 Task: Use Google Earth to explore and locate specific landmarks or regions.
Action: Key pressed <Key.shift><Key.shift><Key.shift><Key.shift><Key.shift>D<Key.backspace><Key.shift>Google<Key.space><Key.shift>Earth<Key.enter>
Screenshot: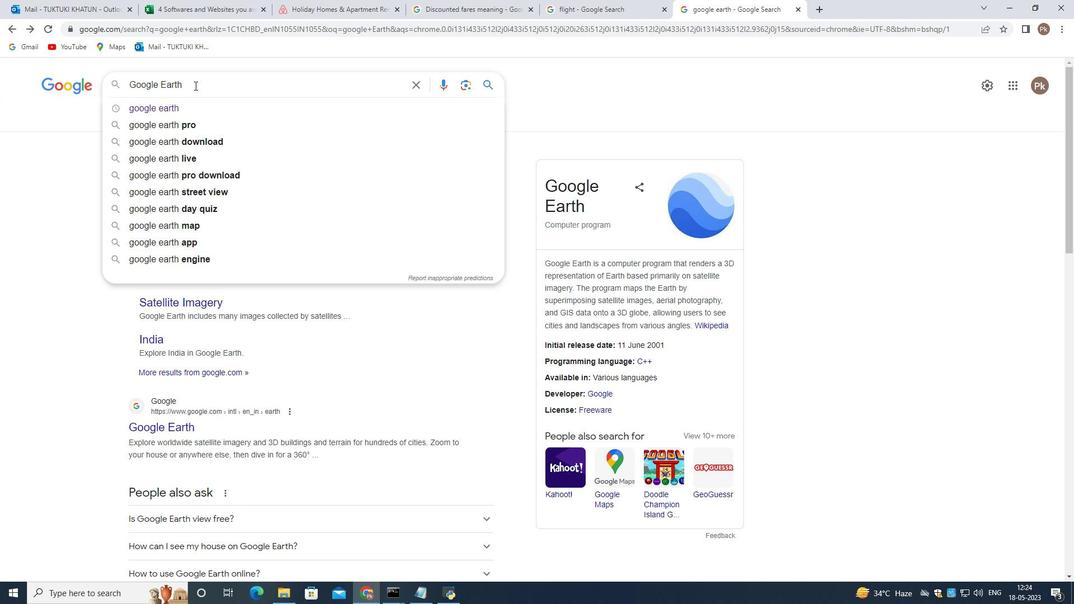 
Action: Mouse moved to (171, 200)
Screenshot: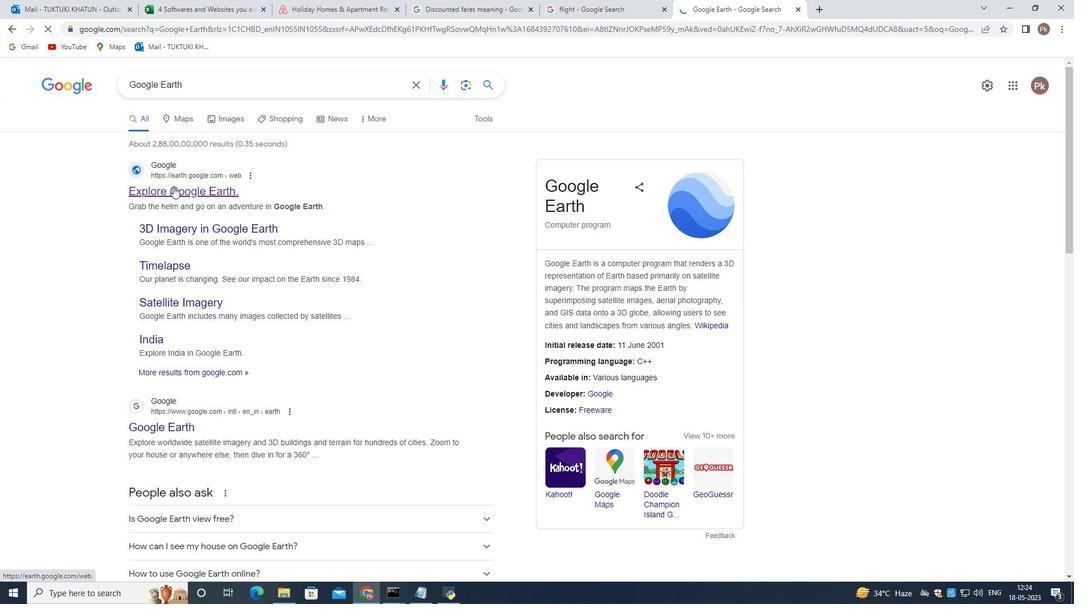 
Action: Mouse pressed left at (171, 200)
Screenshot: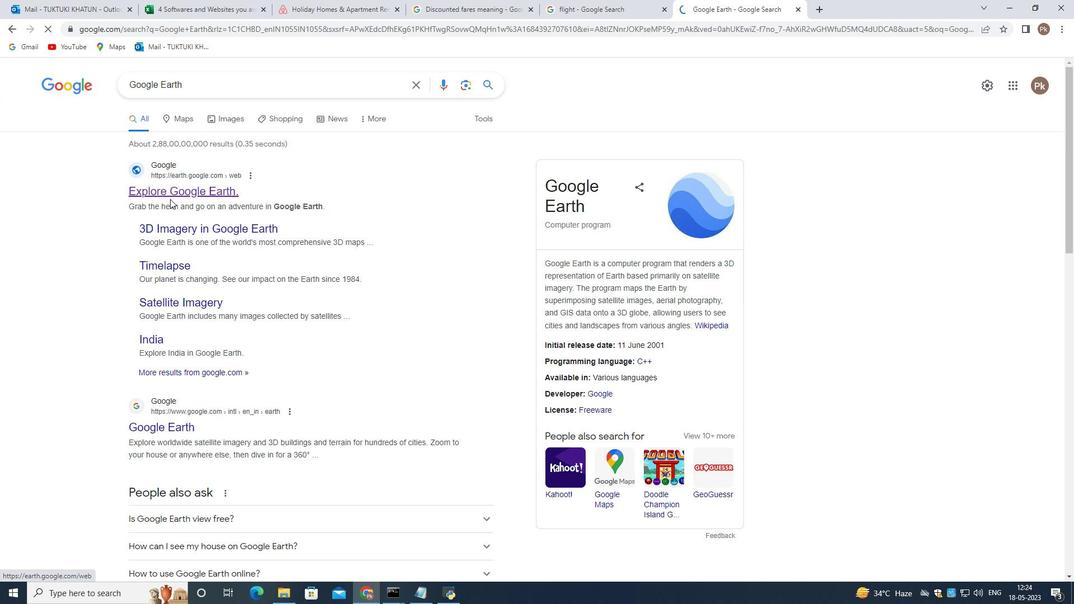 
Action: Mouse moved to (174, 190)
Screenshot: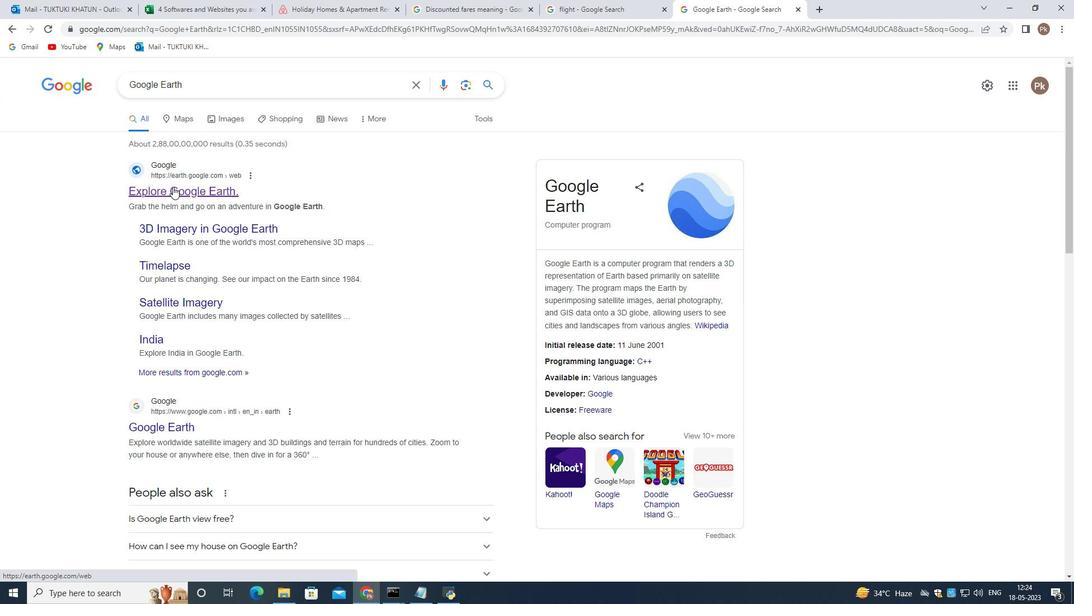 
Action: Mouse pressed left at (174, 190)
Screenshot: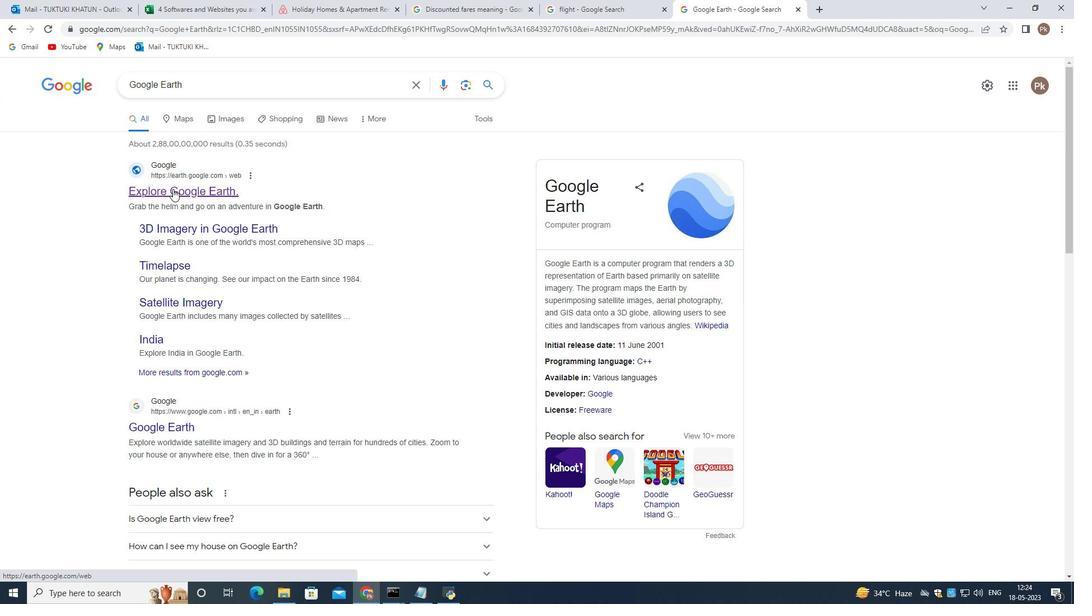 
Action: Mouse moved to (496, 312)
Screenshot: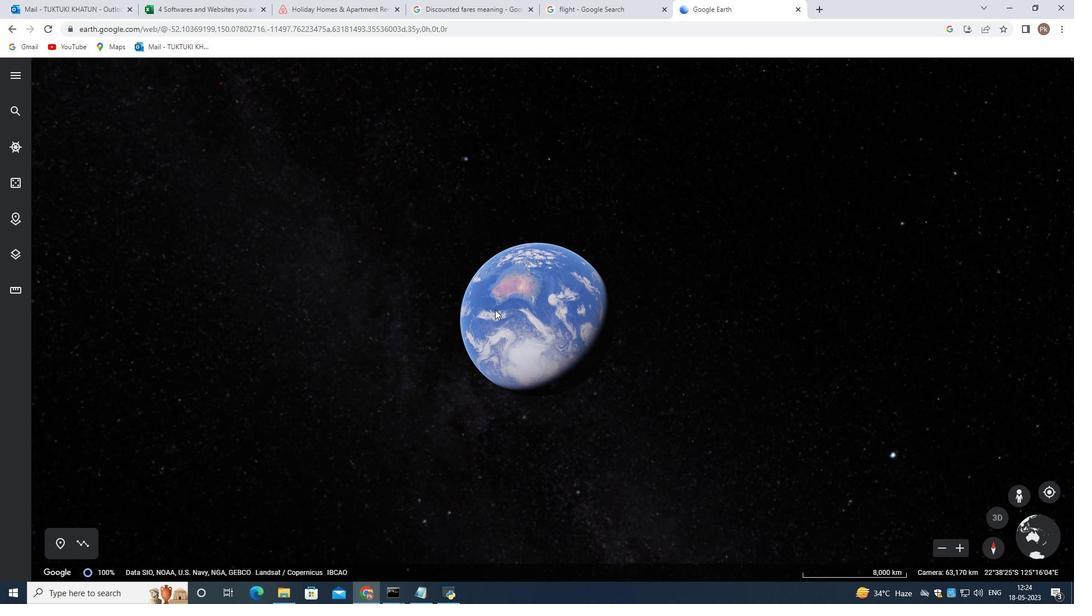 
Action: Mouse scrolled (496, 311) with delta (0, 0)
Screenshot: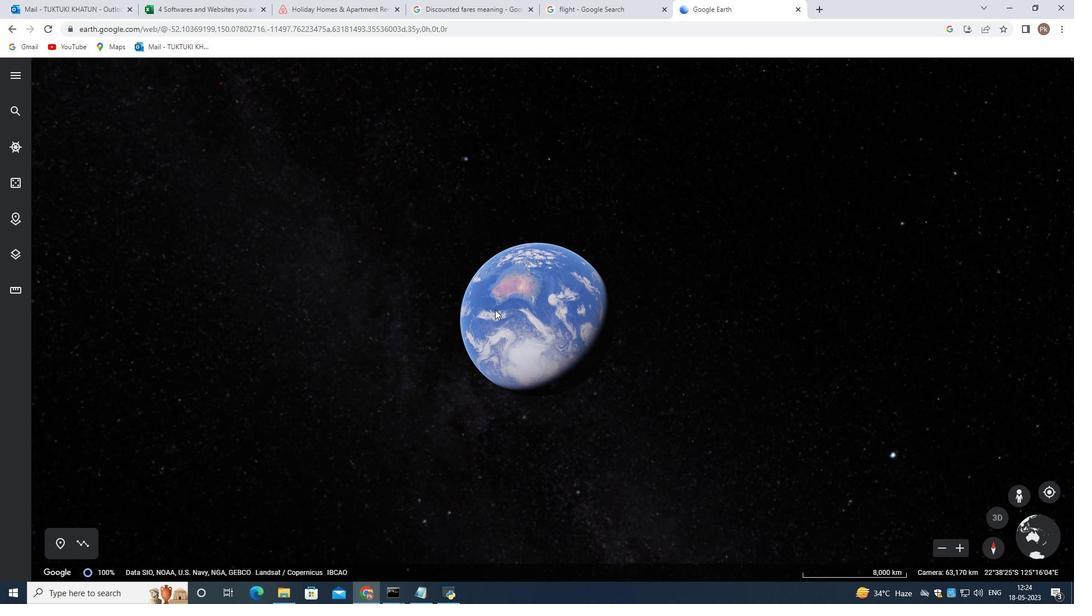 
Action: Mouse moved to (495, 312)
Screenshot: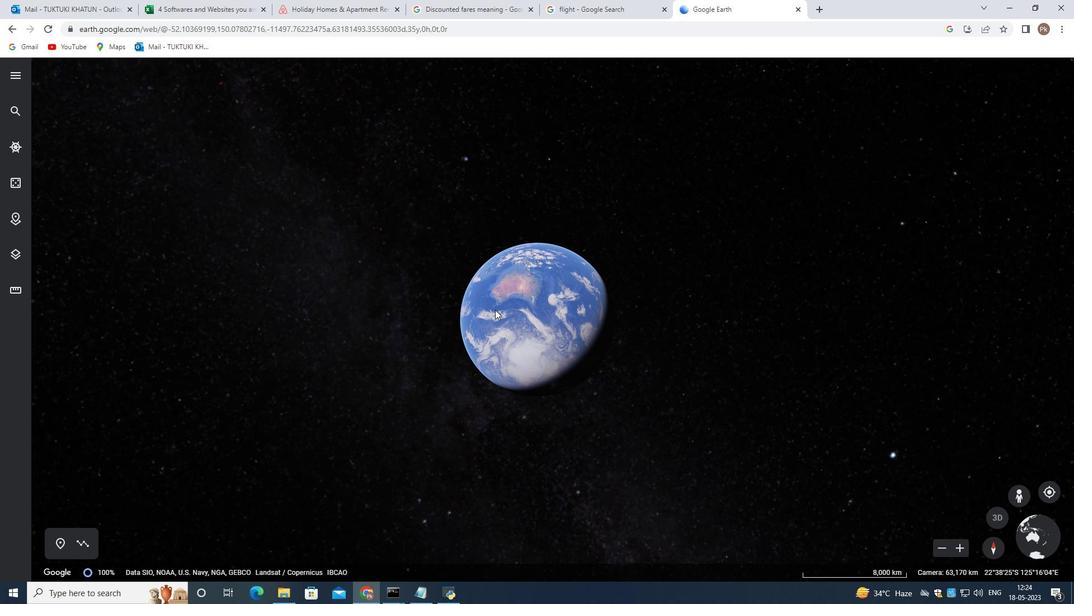 
Action: Mouse scrolled (495, 312) with delta (0, 0)
Screenshot: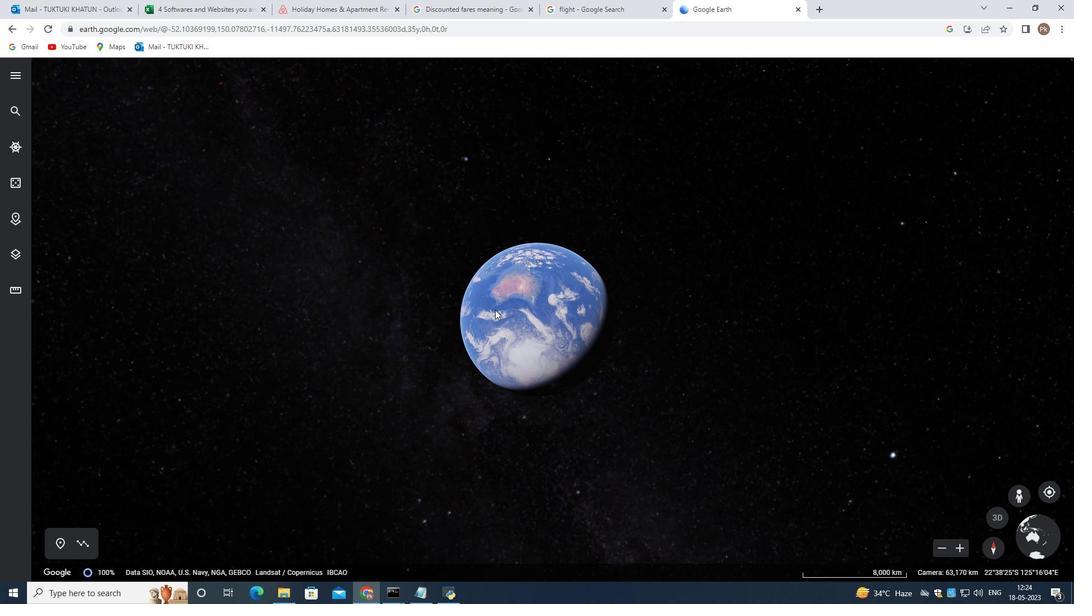
Action: Mouse moved to (494, 311)
Screenshot: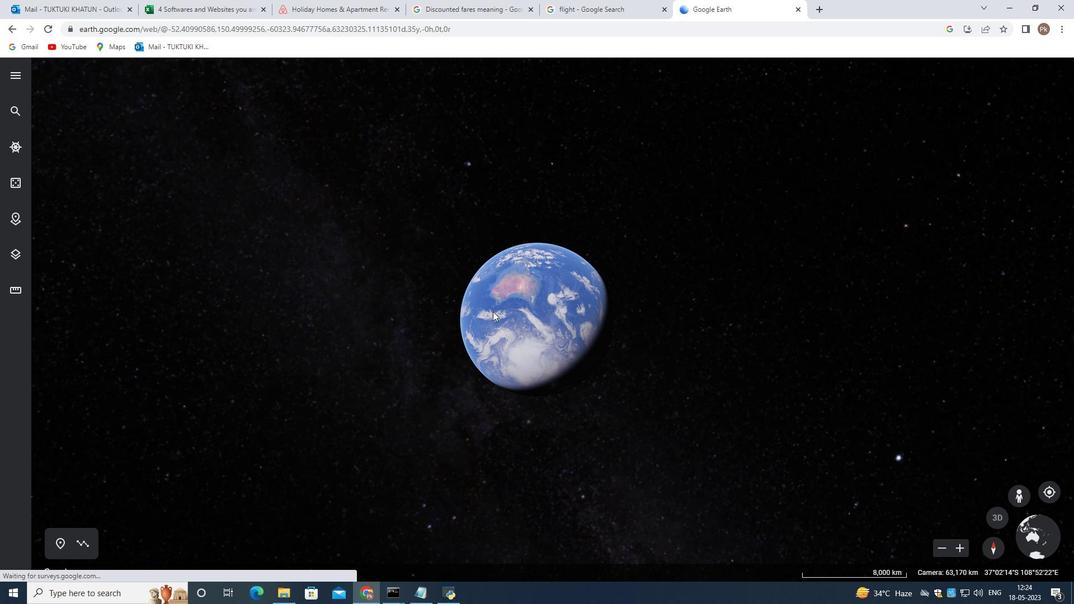 
Action: Mouse scrolled (494, 311) with delta (0, 0)
Screenshot: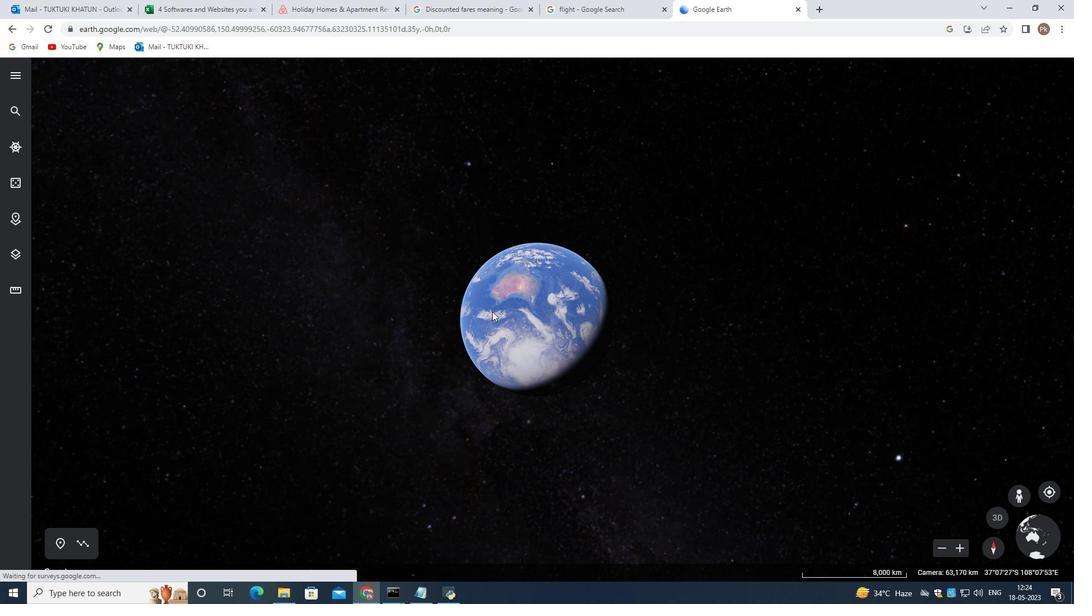 
Action: Mouse moved to (496, 310)
Screenshot: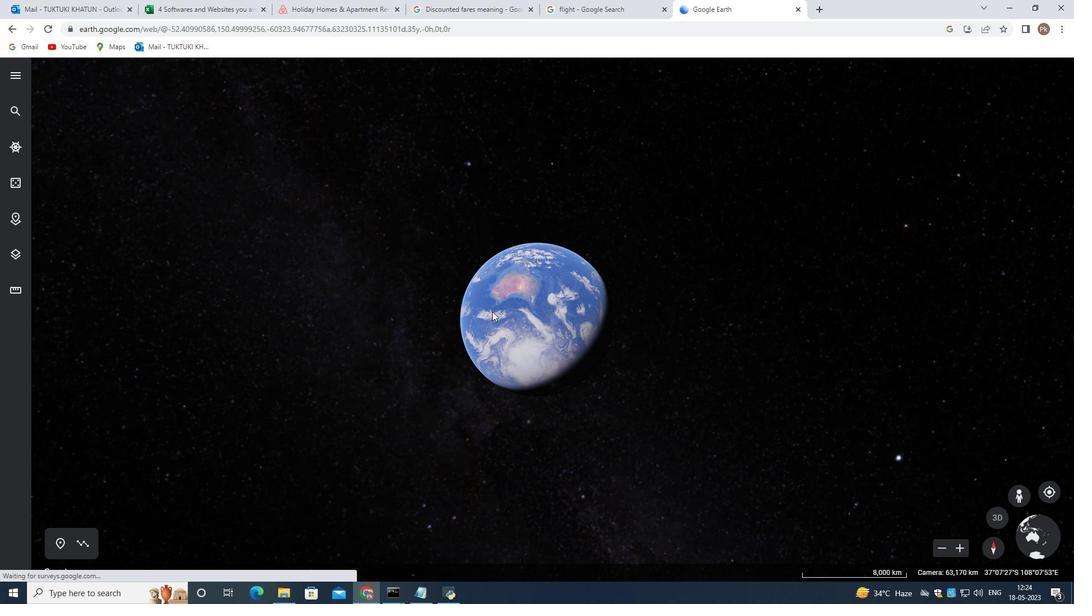 
Action: Mouse scrolled (496, 309) with delta (0, 0)
Screenshot: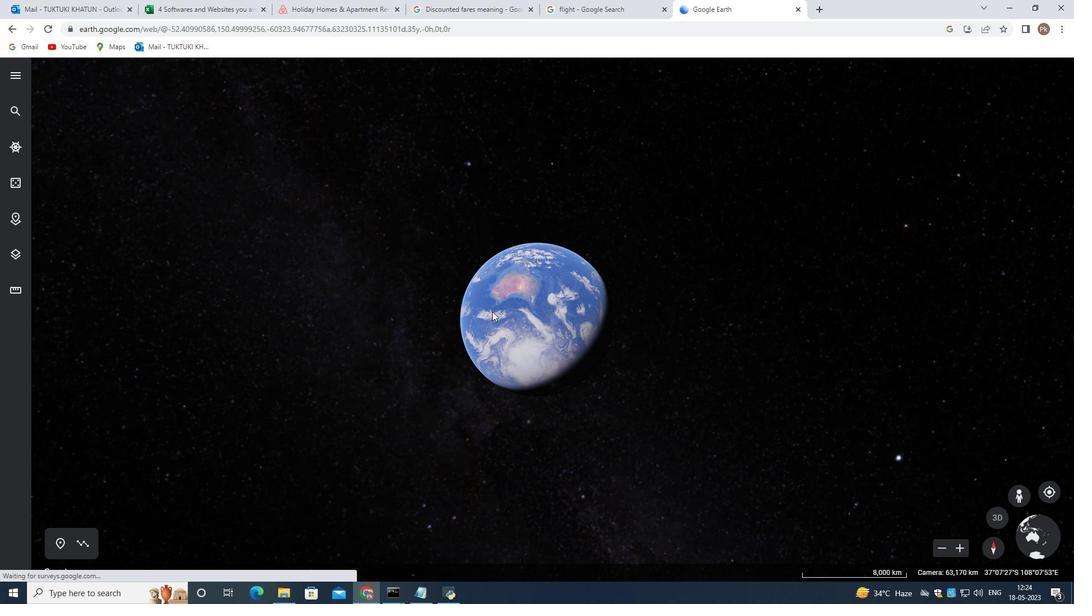 
Action: Mouse moved to (499, 307)
Screenshot: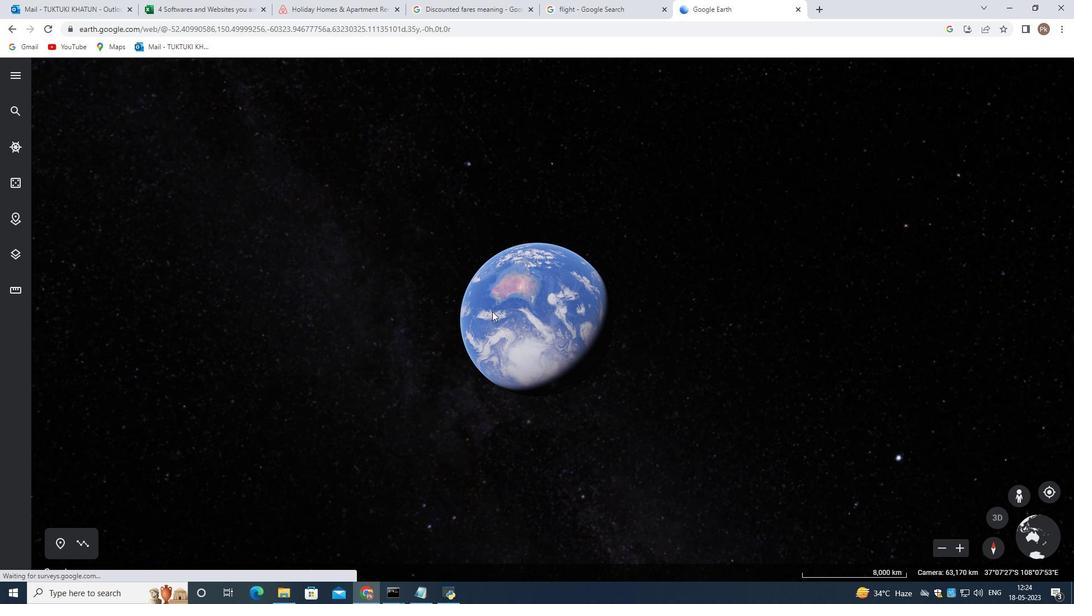 
Action: Mouse scrolled (498, 308) with delta (0, 0)
Screenshot: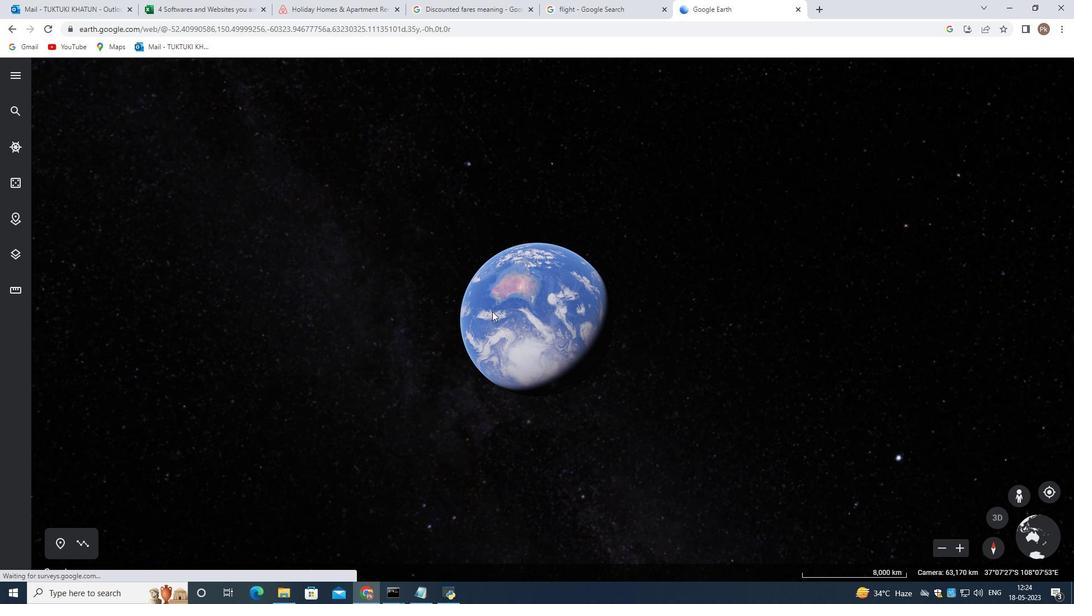 
Action: Mouse moved to (500, 307)
Screenshot: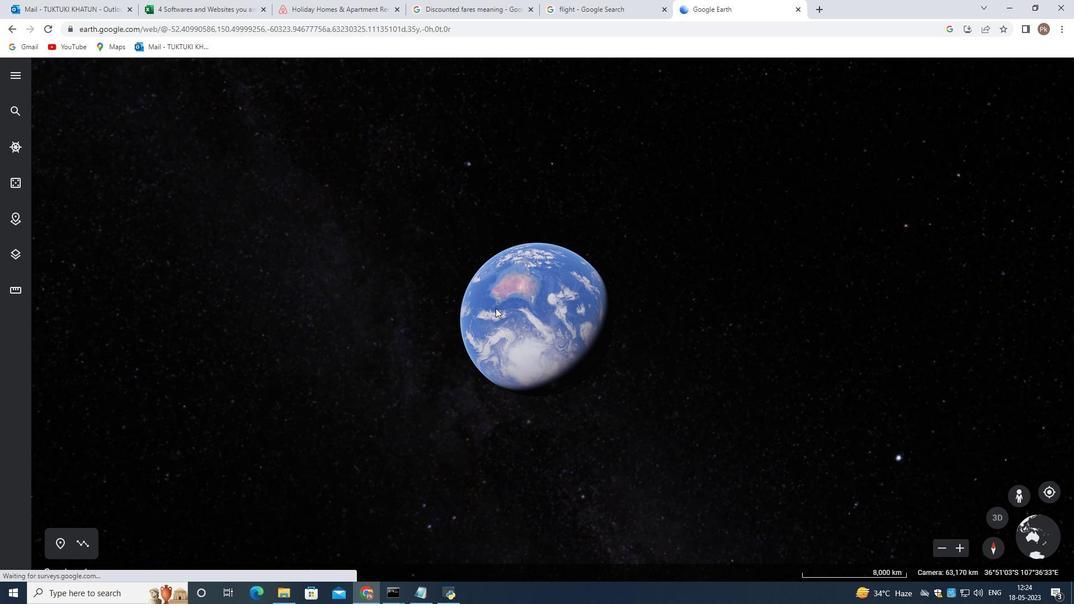 
Action: Mouse scrolled (500, 306) with delta (0, 0)
Screenshot: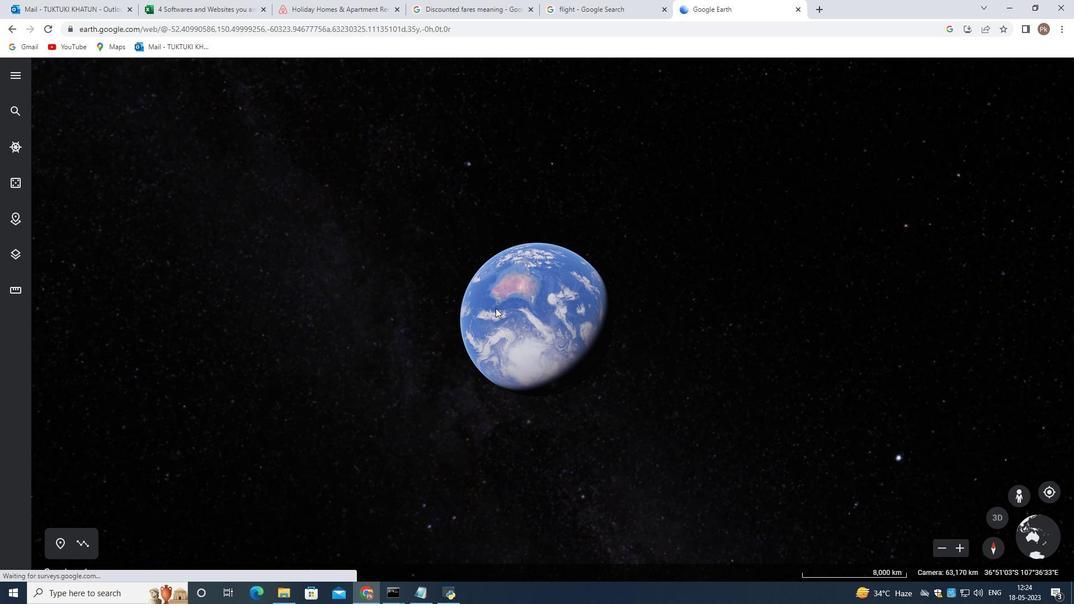 
Action: Mouse moved to (505, 303)
Screenshot: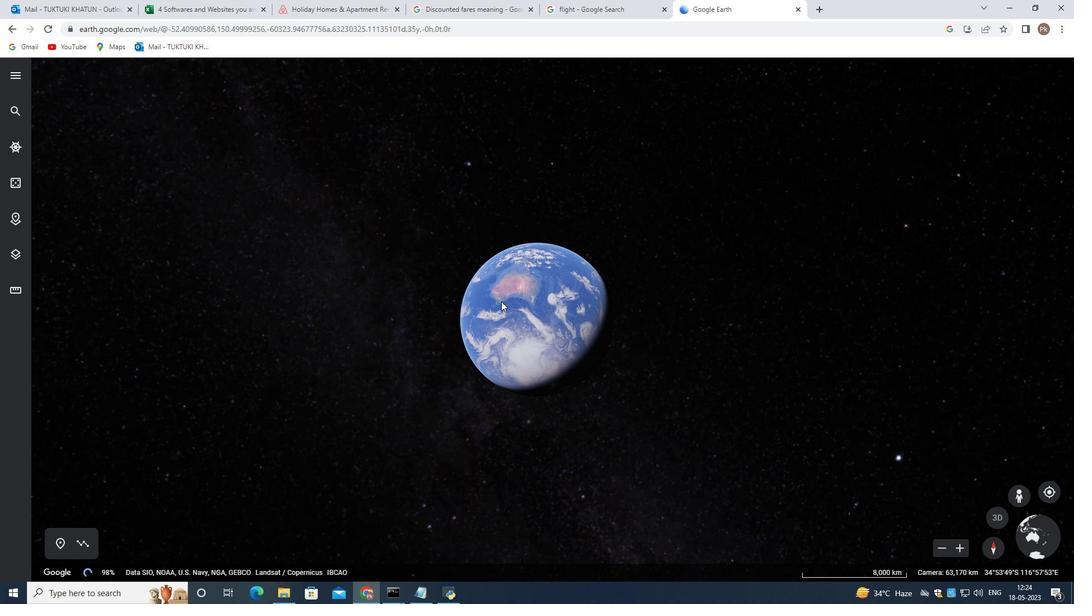 
Action: Mouse scrolled (505, 304) with delta (0, 0)
Screenshot: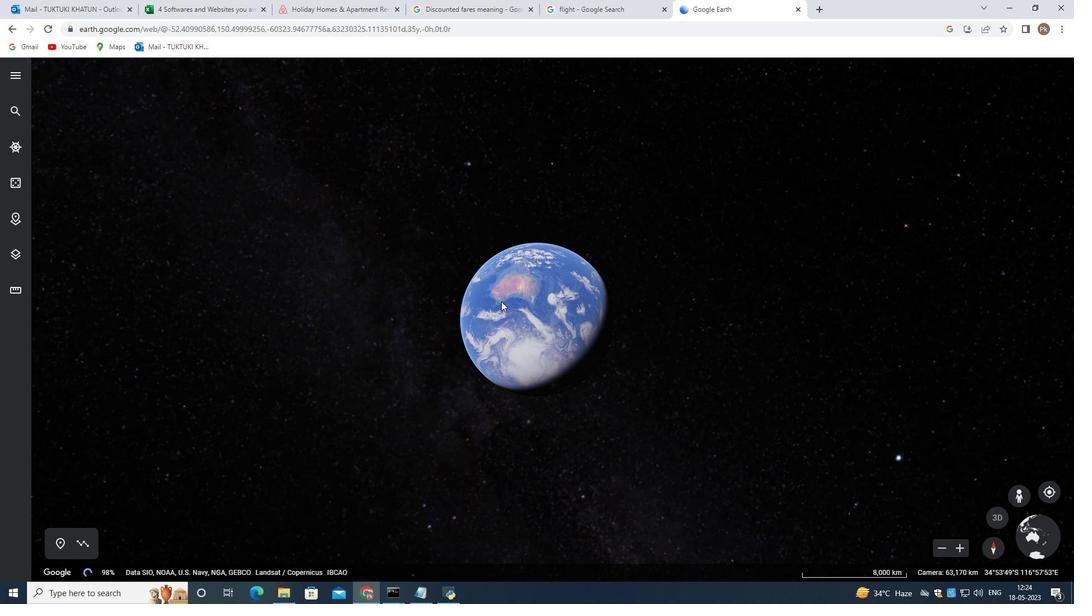 
Action: Mouse scrolled (505, 304) with delta (0, 0)
Screenshot: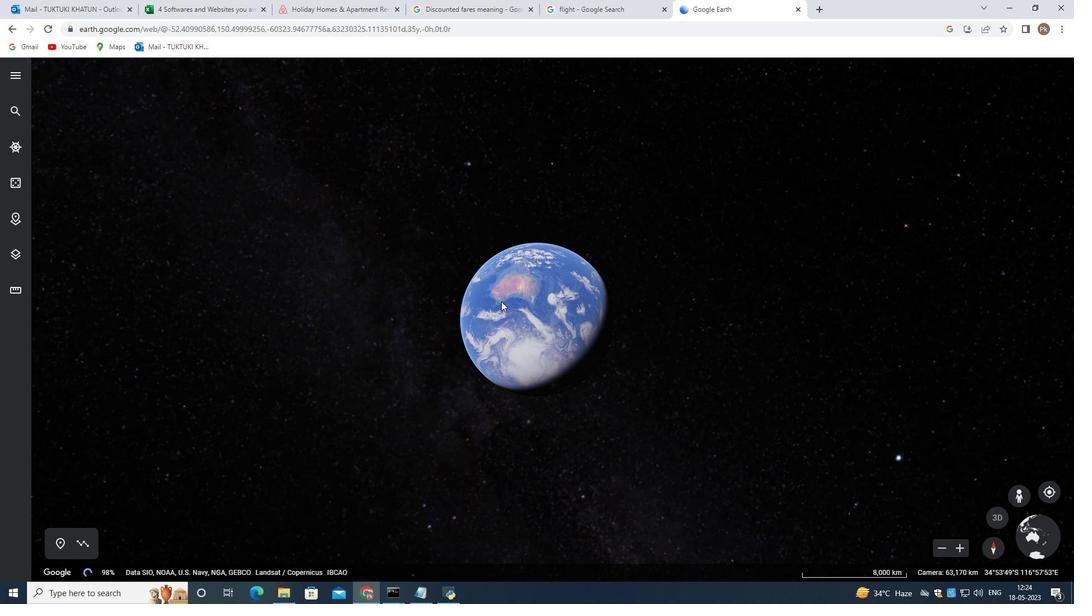 
Action: Mouse scrolled (505, 304) with delta (0, 0)
Screenshot: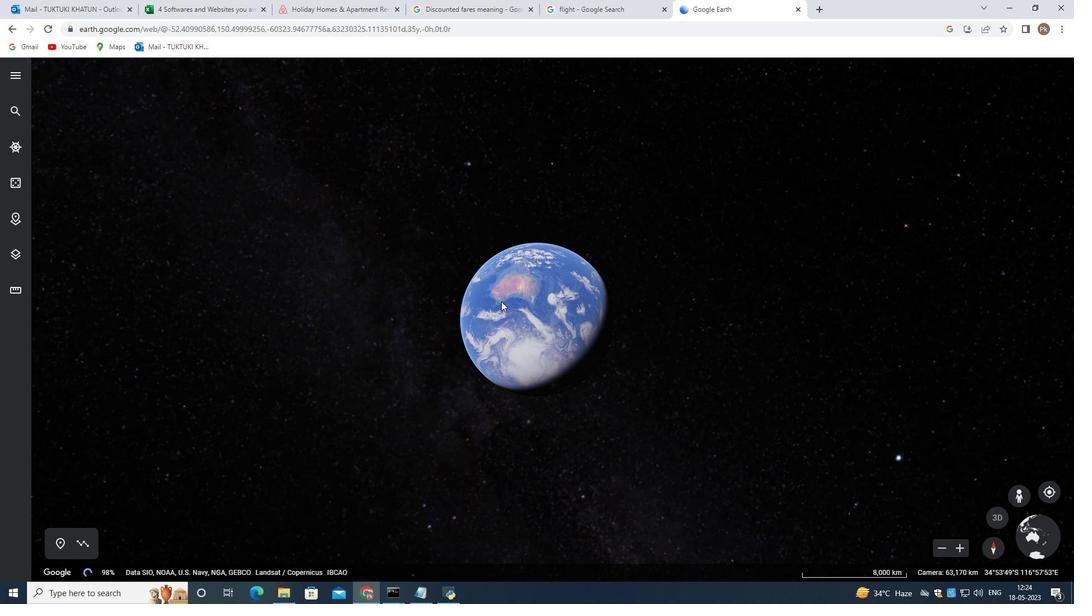 
Action: Mouse scrolled (505, 304) with delta (0, 0)
Screenshot: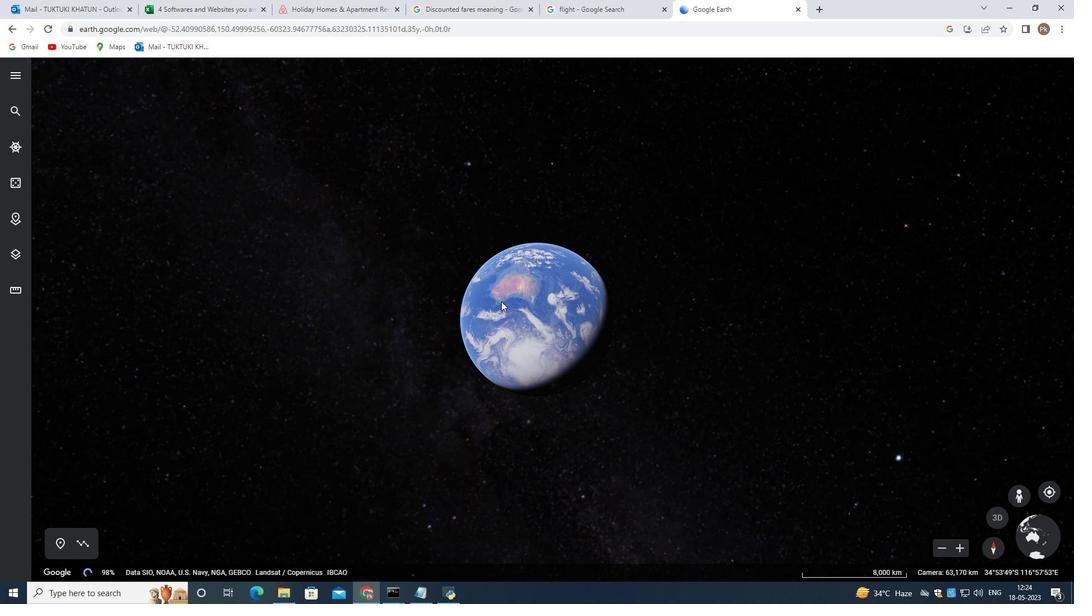 
Action: Mouse scrolled (505, 304) with delta (0, 0)
Screenshot: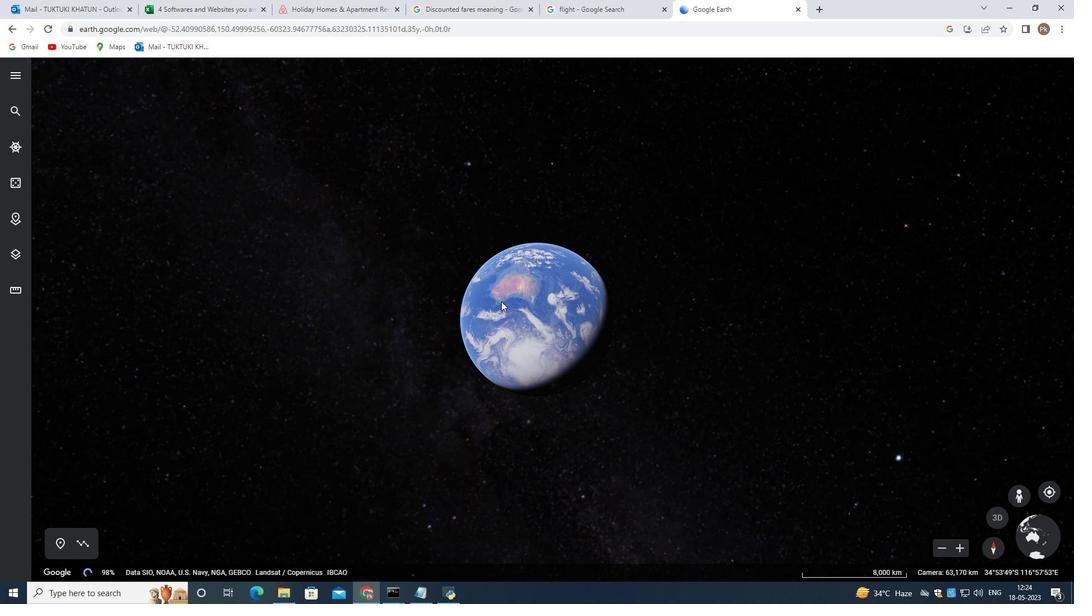 
Action: Mouse scrolled (505, 304) with delta (0, 0)
Screenshot: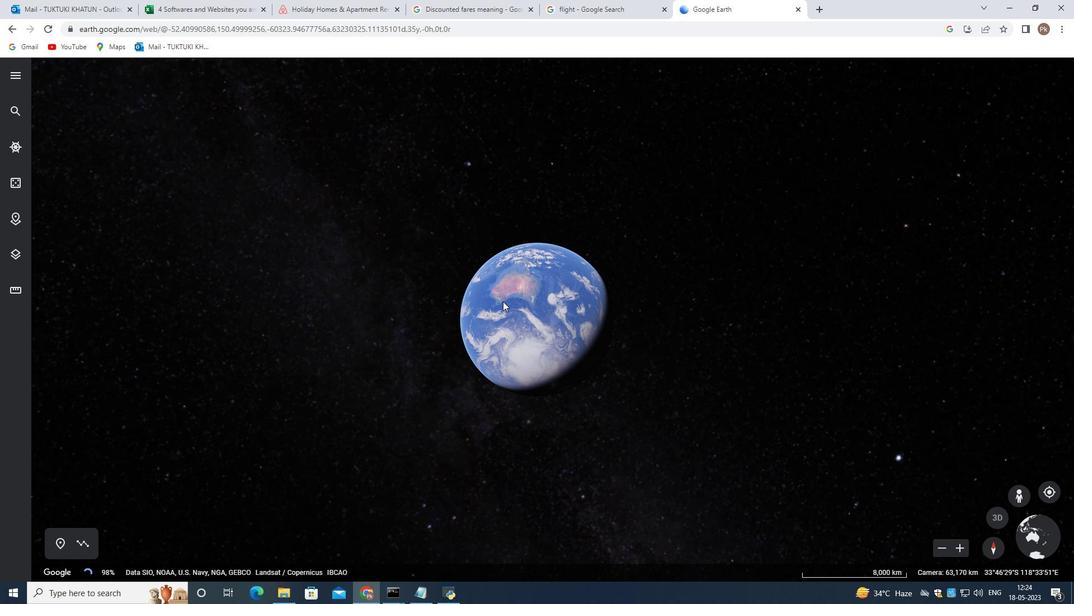 
Action: Mouse scrolled (505, 304) with delta (0, 0)
Screenshot: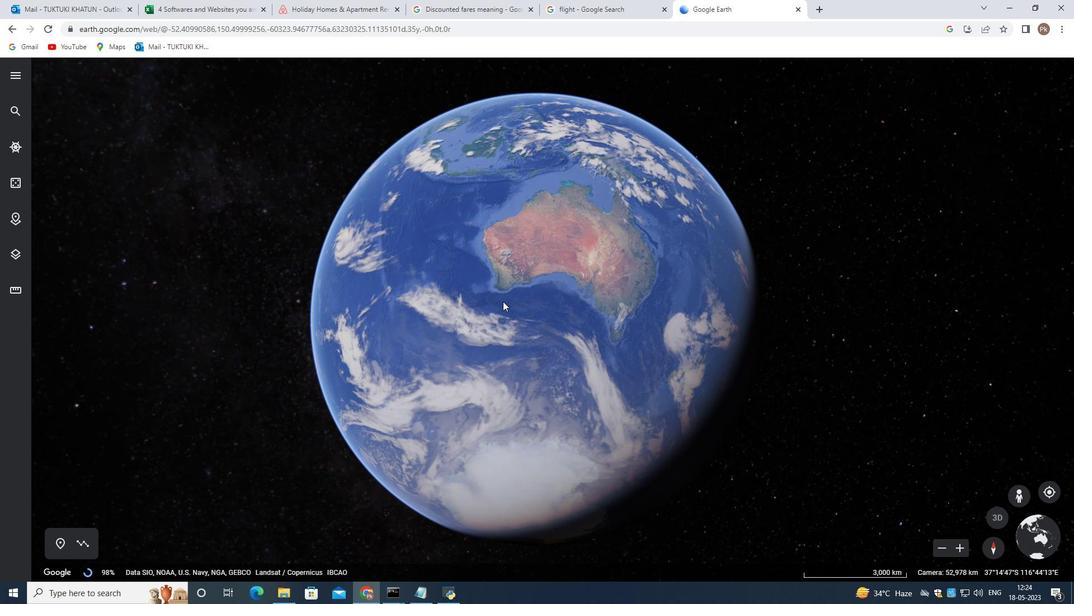 
Action: Mouse scrolled (505, 304) with delta (0, 0)
Screenshot: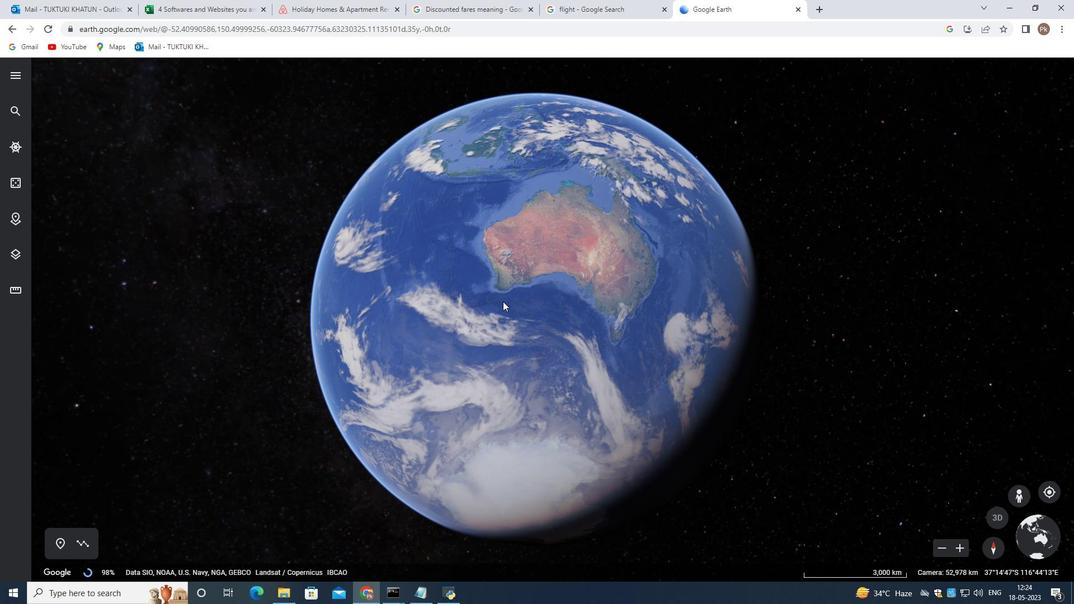 
Action: Mouse scrolled (505, 302) with delta (0, 0)
Screenshot: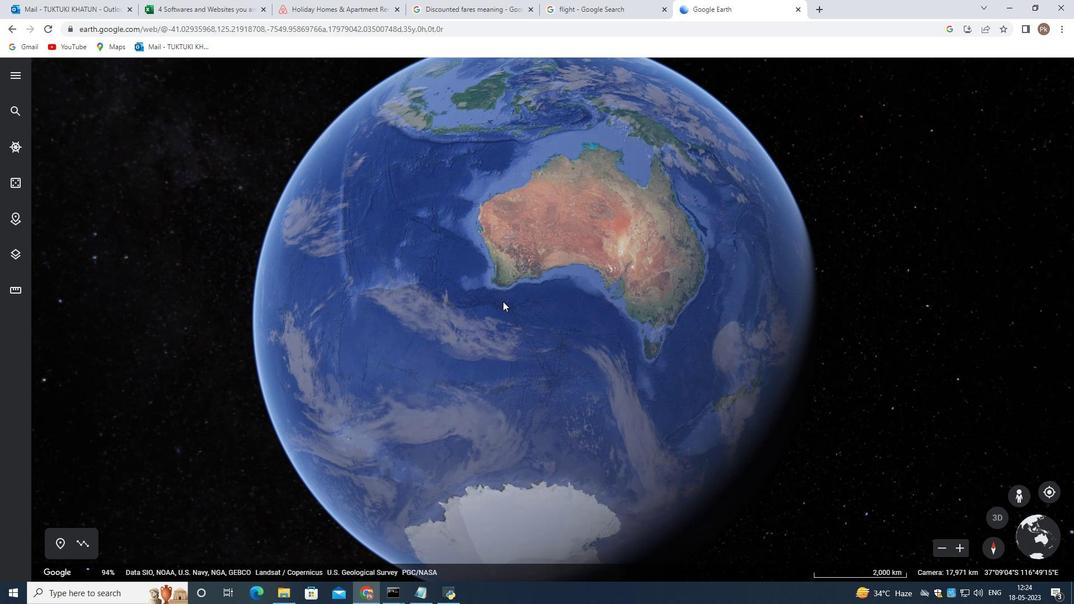 
Action: Mouse moved to (638, 286)
Screenshot: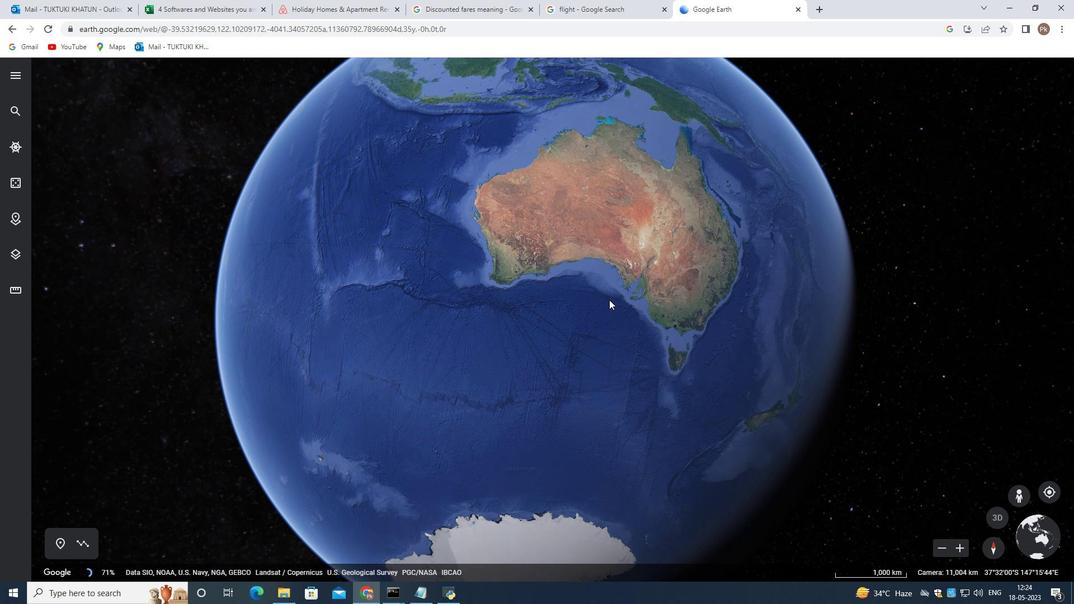 
Action: Mouse scrolled (638, 287) with delta (0, 0)
Screenshot: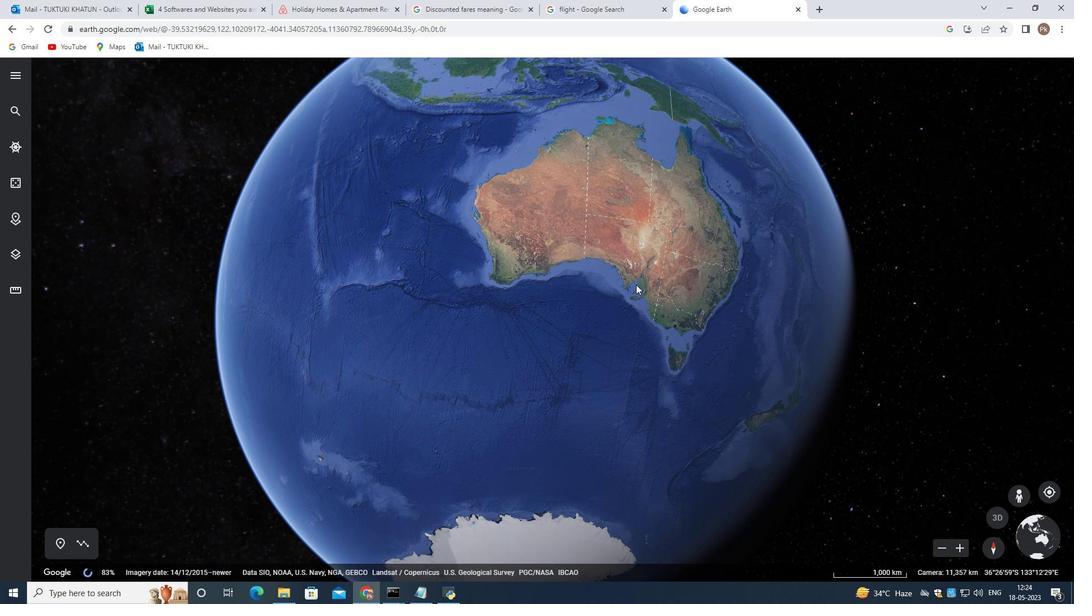 
Action: Mouse scrolled (638, 287) with delta (0, 0)
Screenshot: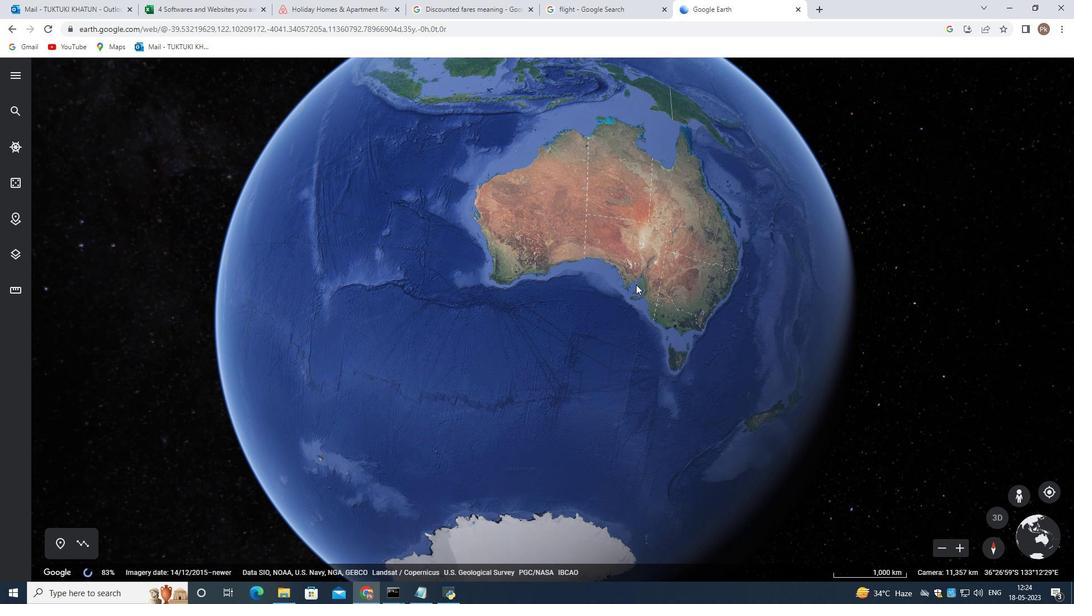 
Action: Mouse scrolled (638, 287) with delta (0, 0)
Screenshot: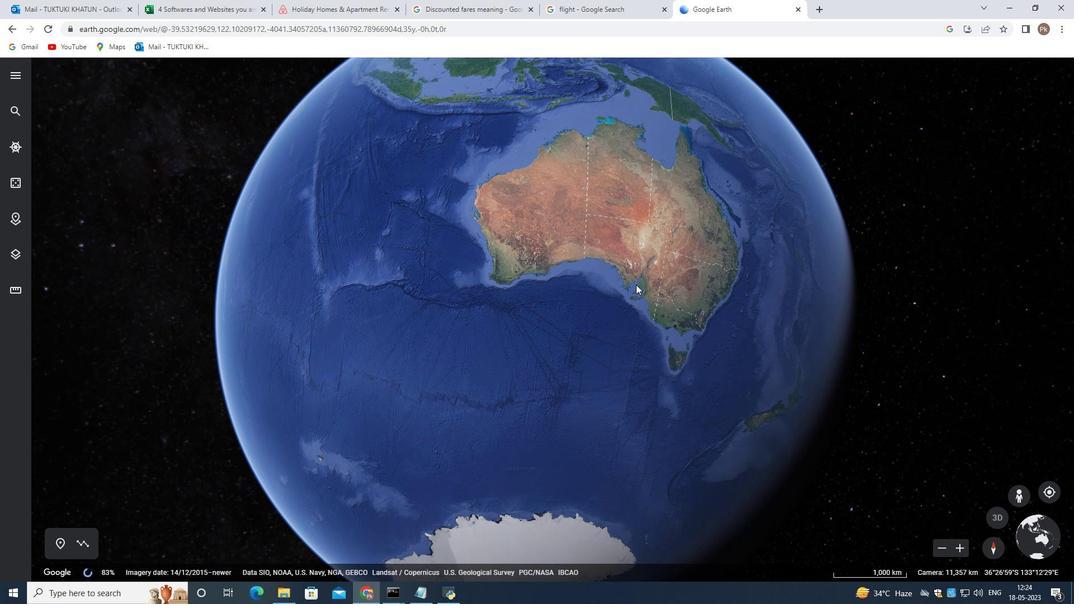 
Action: Mouse scrolled (638, 287) with delta (0, 0)
Screenshot: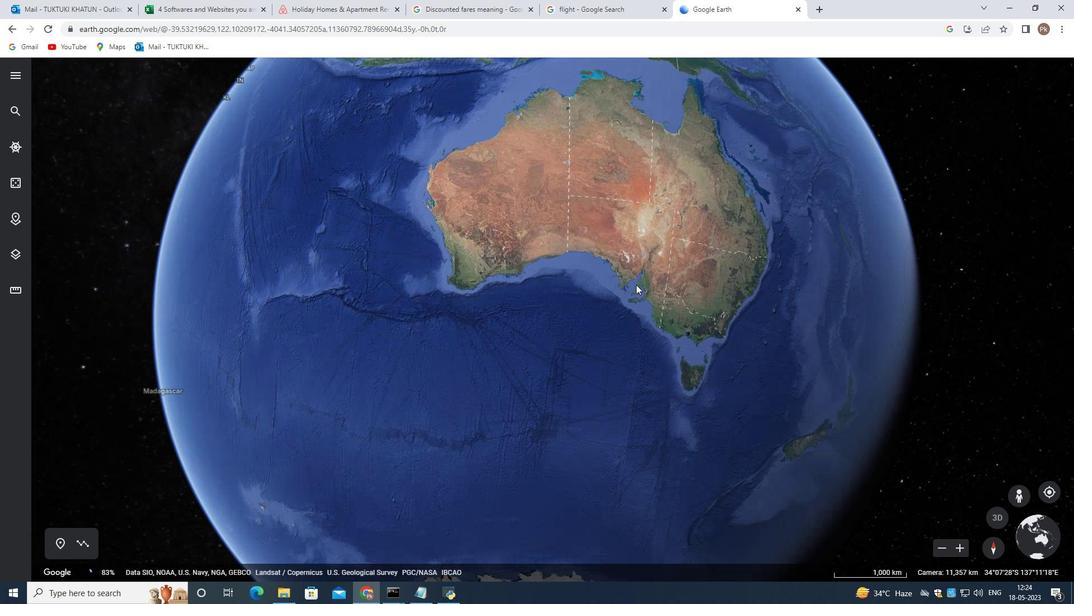 
Action: Mouse scrolled (638, 287) with delta (0, 0)
Screenshot: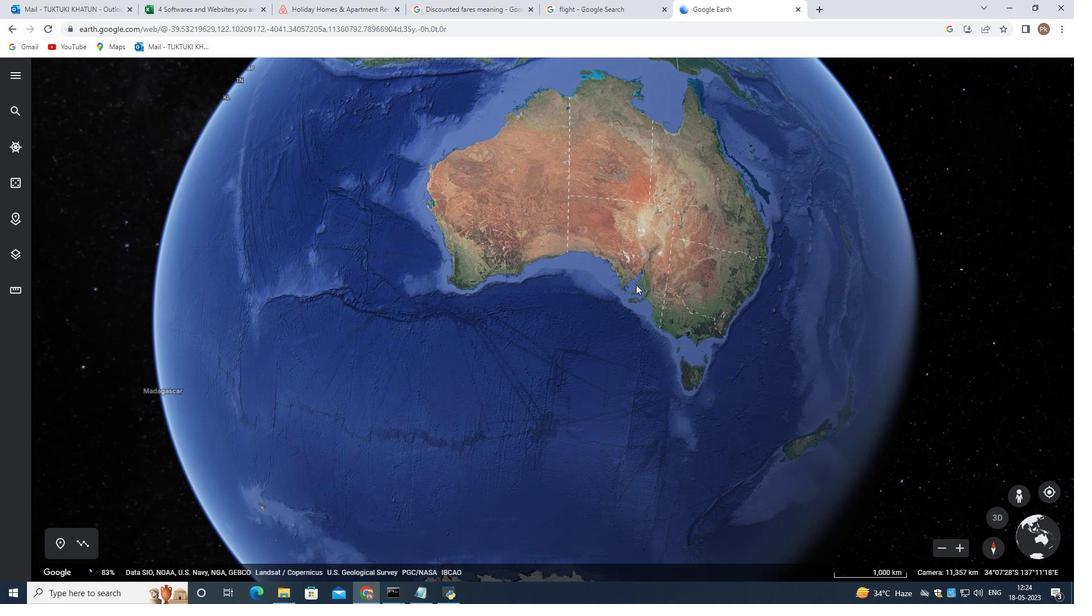 
Action: Mouse moved to (634, 288)
Screenshot: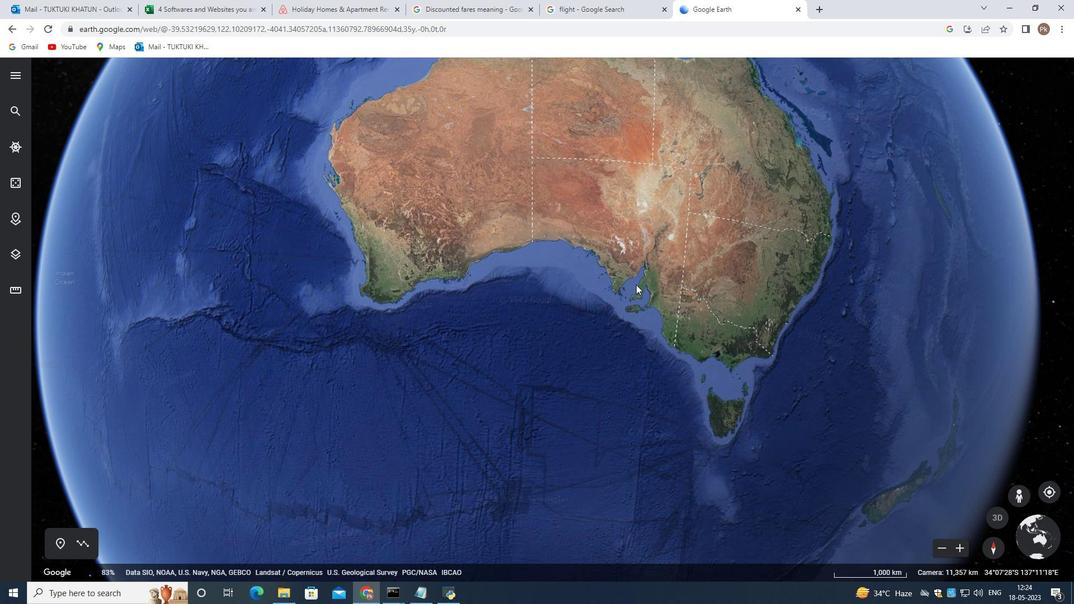 
Action: Mouse scrolled (634, 288) with delta (0, 0)
Screenshot: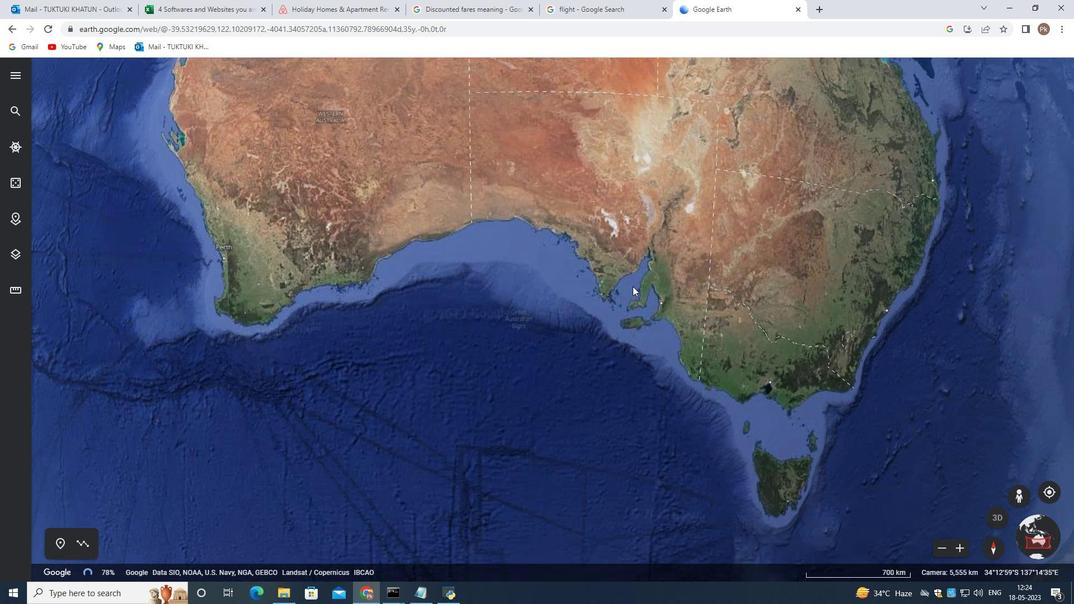 
Action: Mouse scrolled (634, 288) with delta (0, 0)
Screenshot: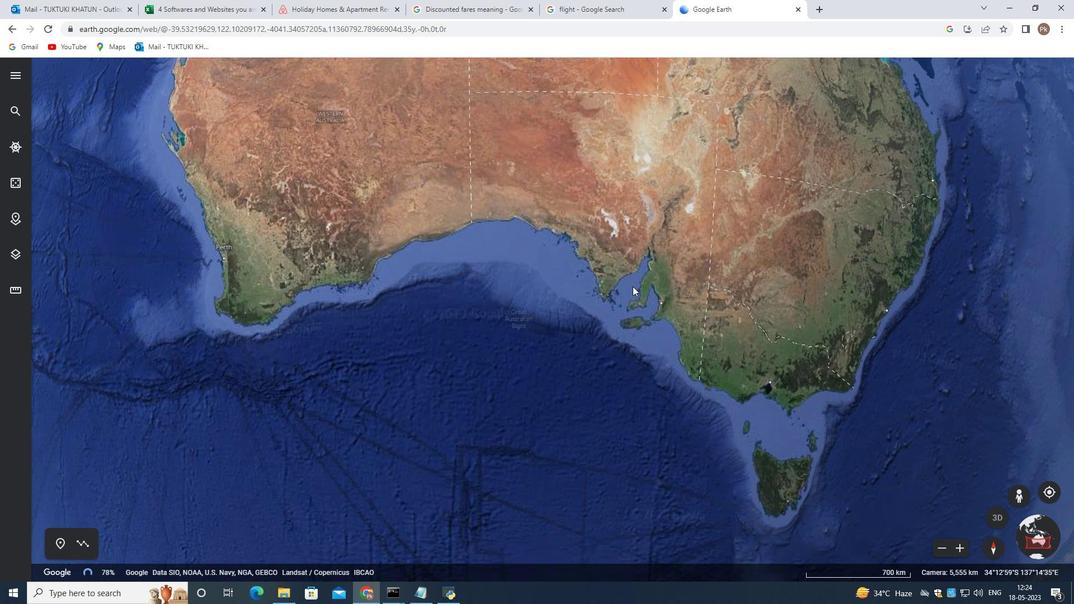 
Action: Mouse scrolled (634, 288) with delta (0, 0)
Screenshot: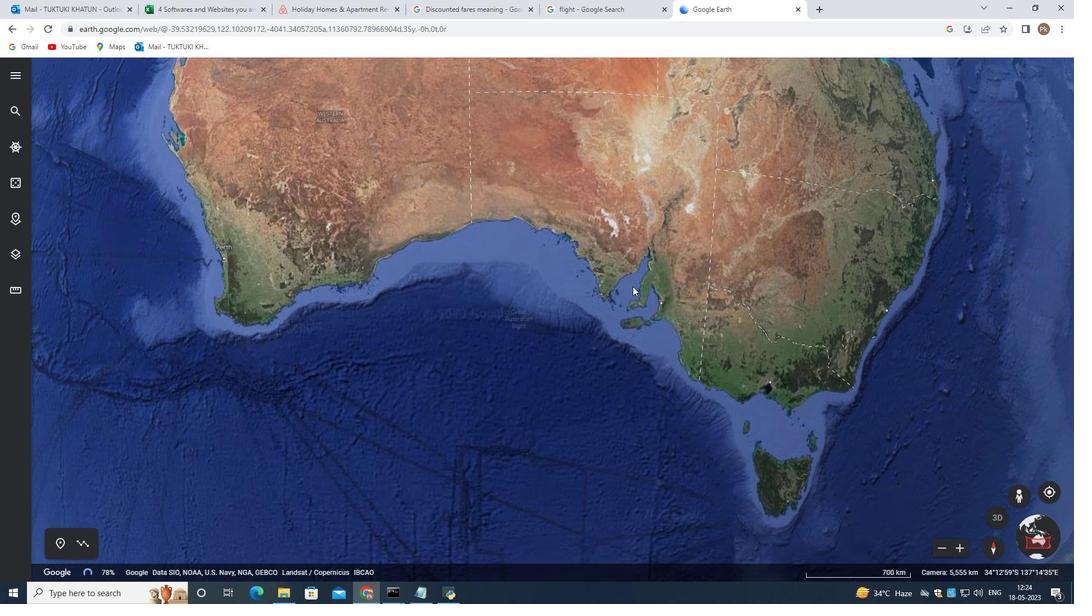 
Action: Mouse scrolled (634, 288) with delta (0, 0)
Screenshot: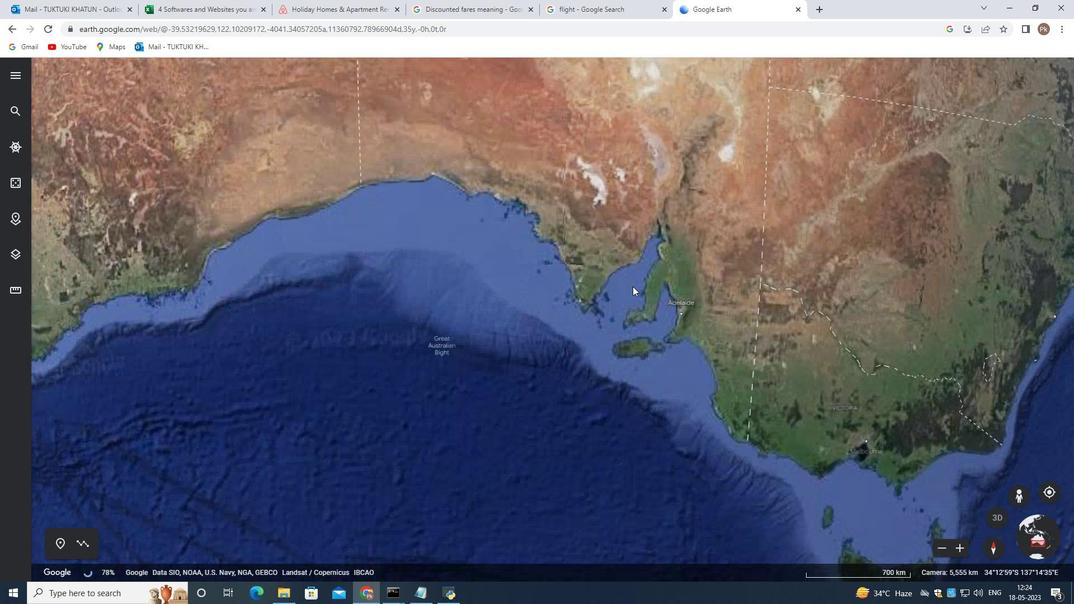 
Action: Mouse moved to (613, 285)
Screenshot: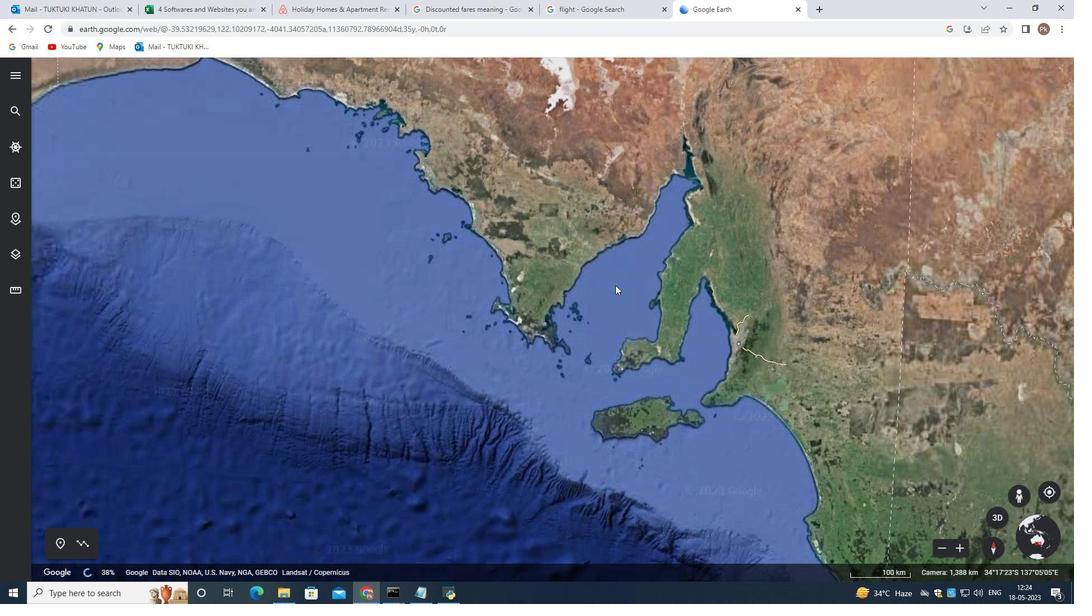 
Action: Mouse scrolled (613, 286) with delta (0, 0)
Screenshot: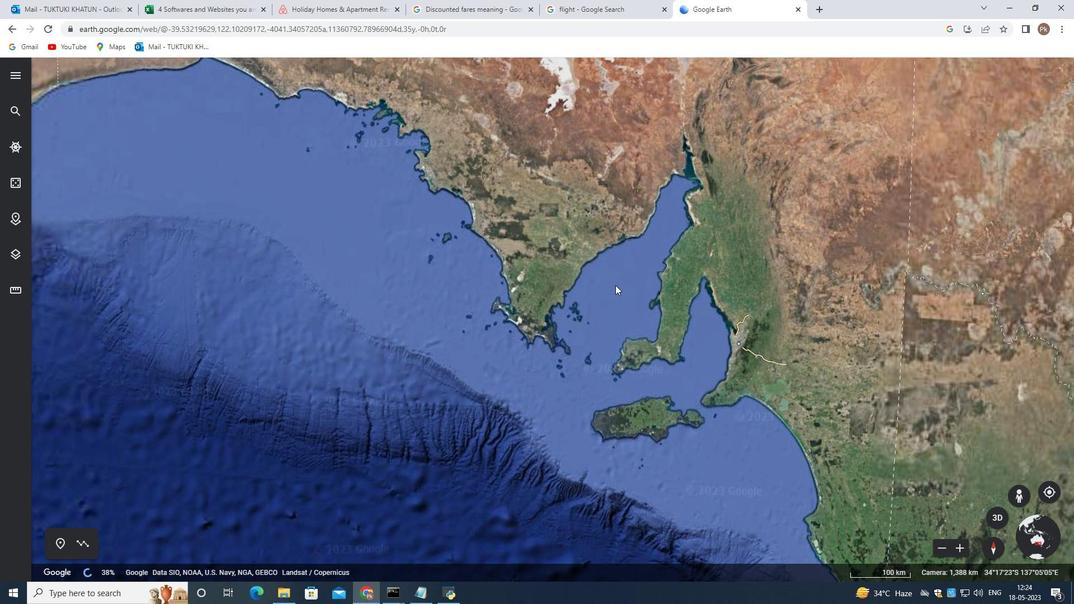 
Action: Mouse scrolled (613, 286) with delta (0, 0)
Screenshot: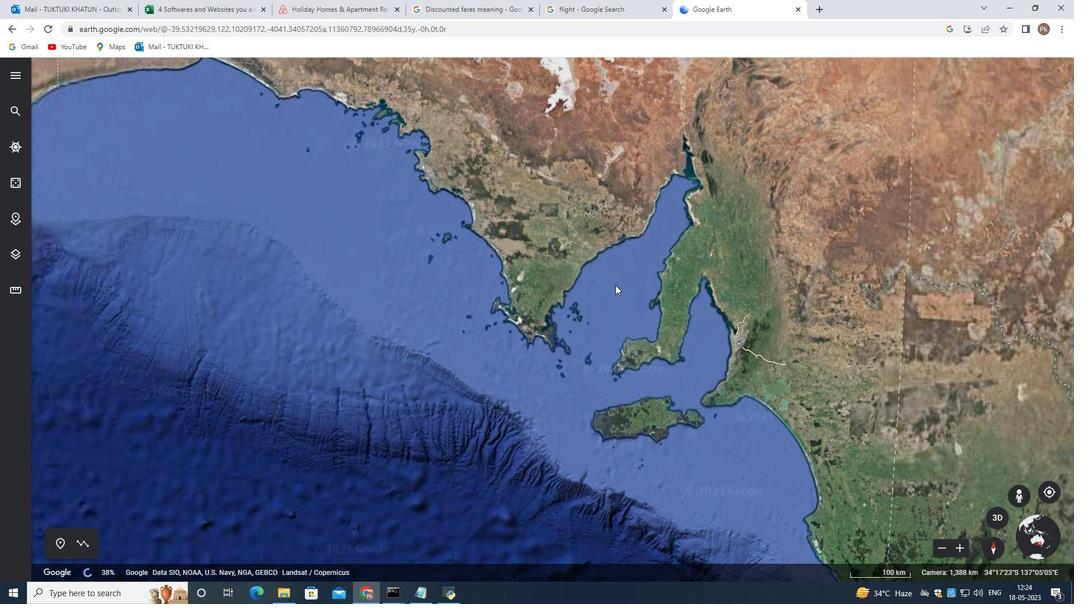 
Action: Mouse scrolled (613, 286) with delta (0, 0)
Screenshot: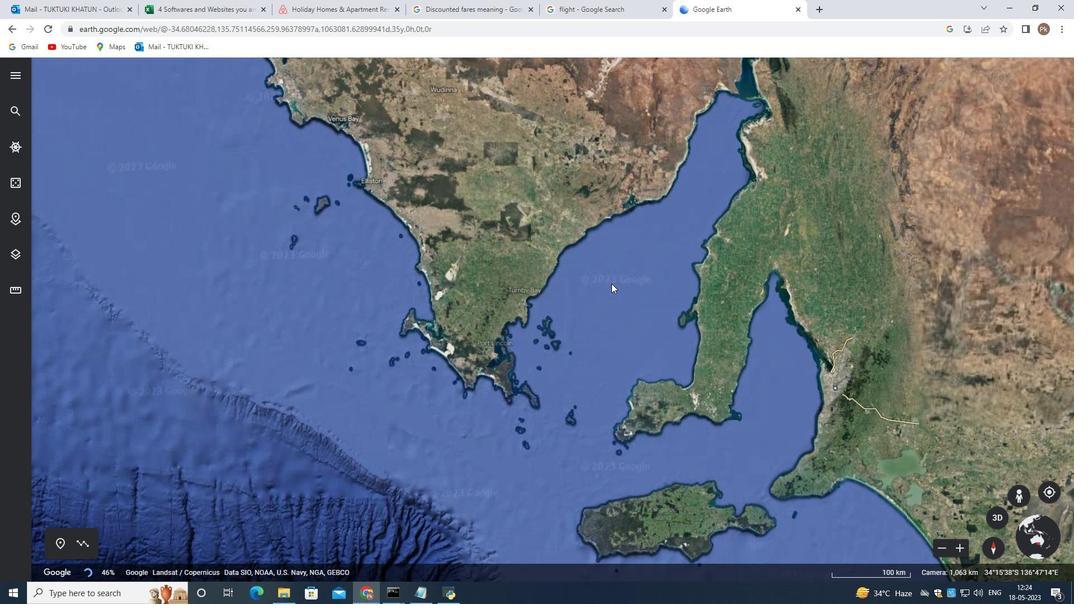 
Action: Mouse moved to (613, 268)
Screenshot: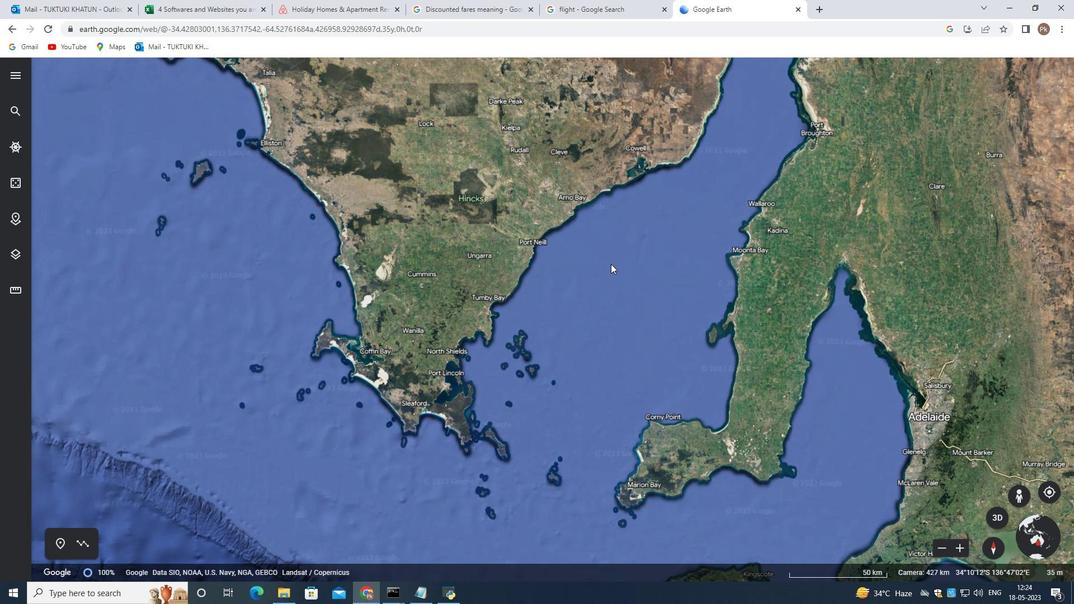 
Action: Mouse pressed left at (613, 268)
Screenshot: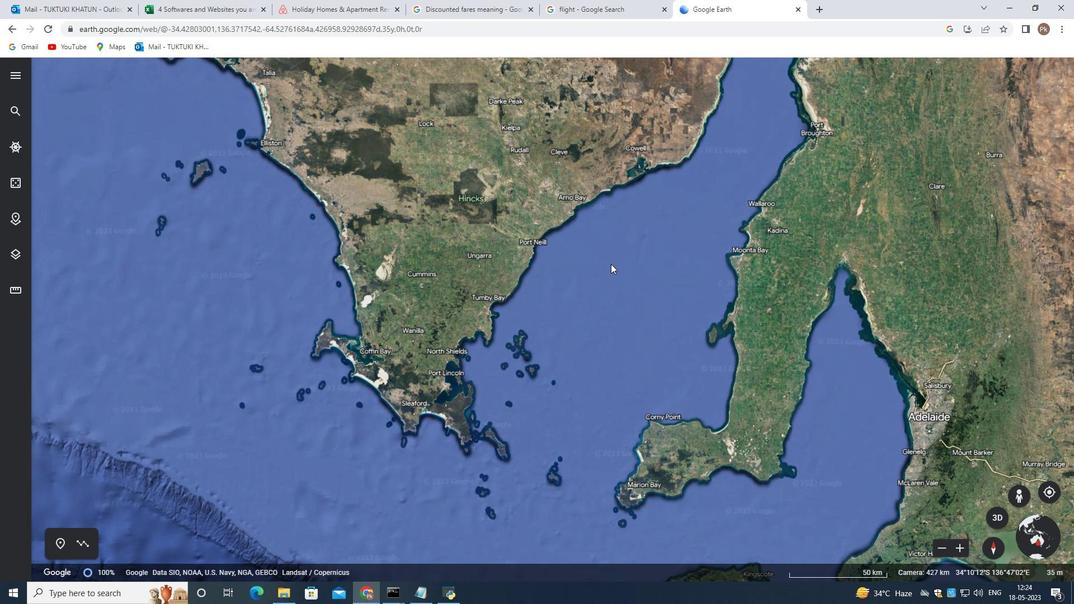 
Action: Mouse moved to (570, 259)
Screenshot: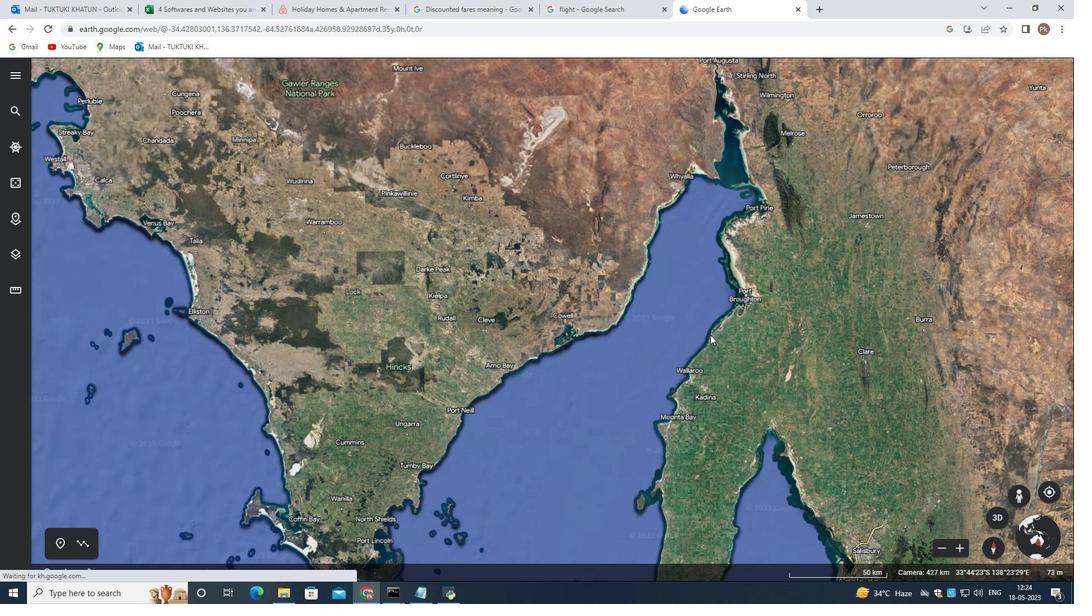 
Action: Mouse scrolled (570, 260) with delta (0, 0)
Screenshot: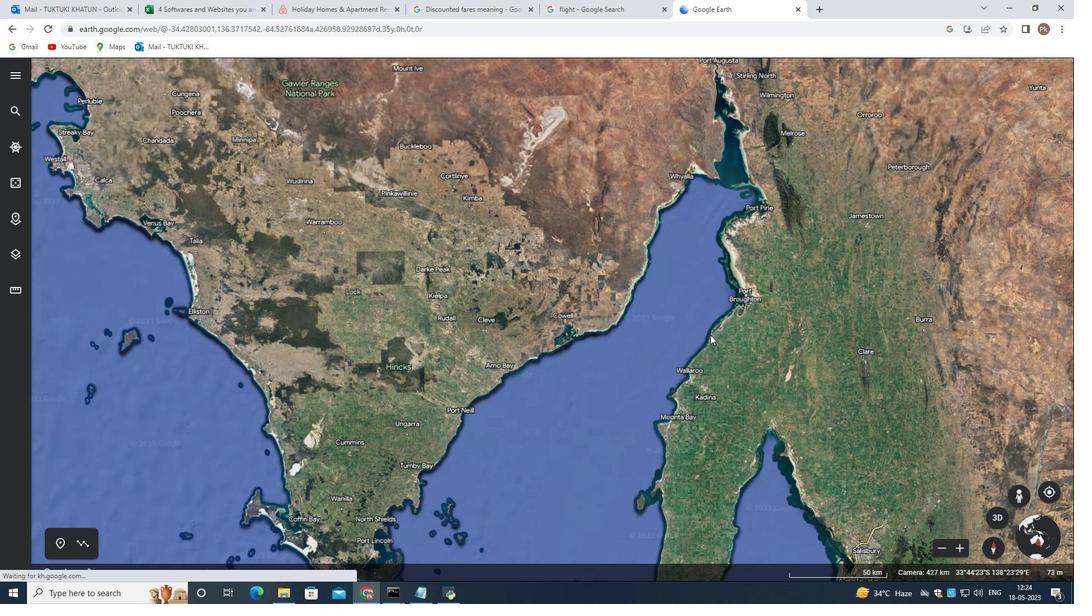 
Action: Mouse scrolled (570, 260) with delta (0, 0)
Screenshot: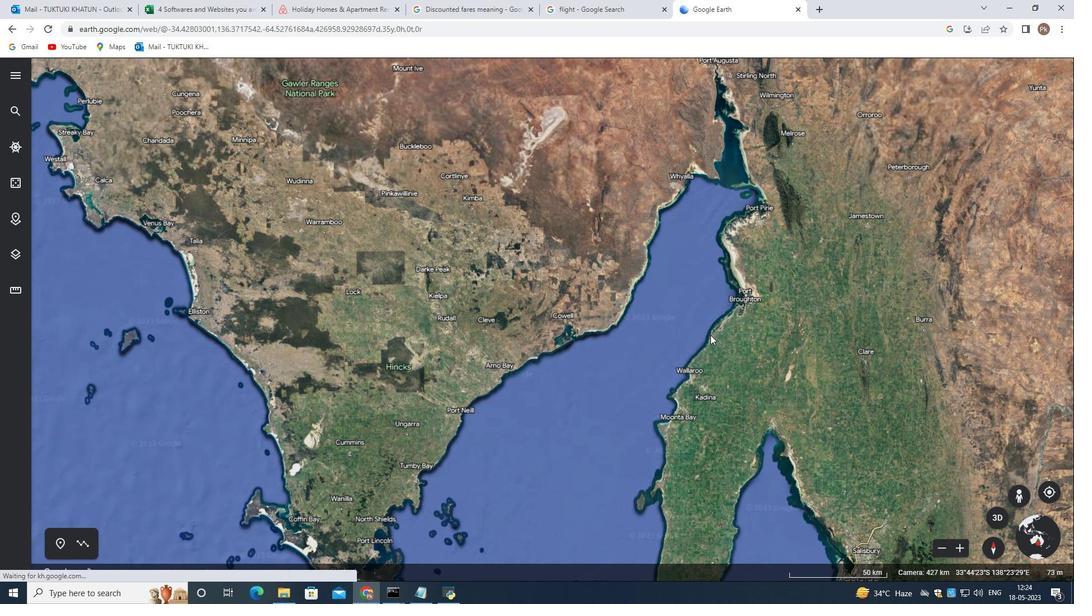 
Action: Mouse moved to (671, 269)
Screenshot: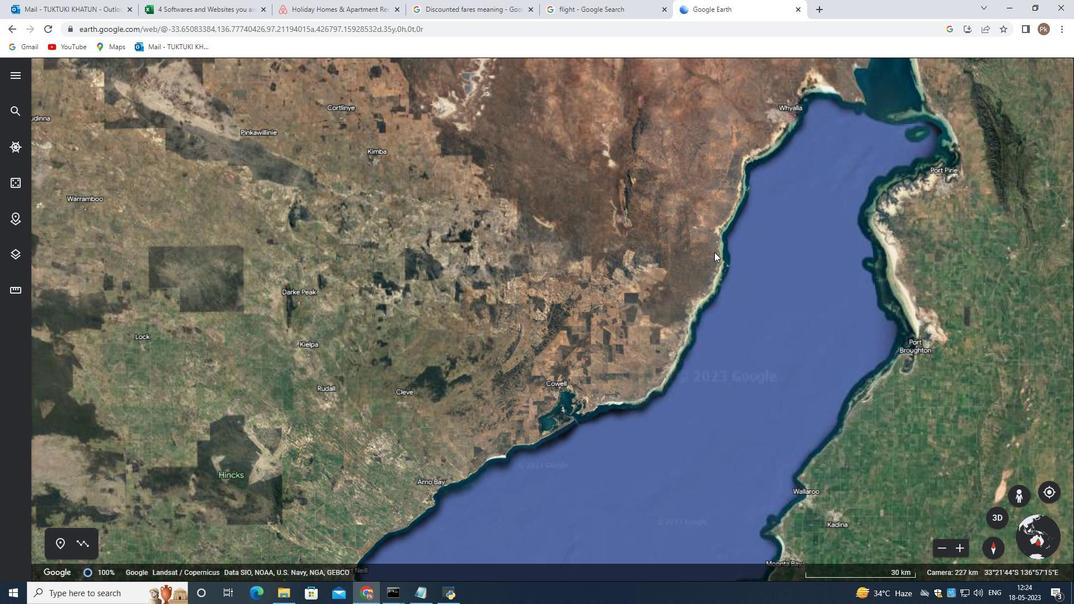 
Action: Mouse scrolled (679, 265) with delta (0, 0)
Screenshot: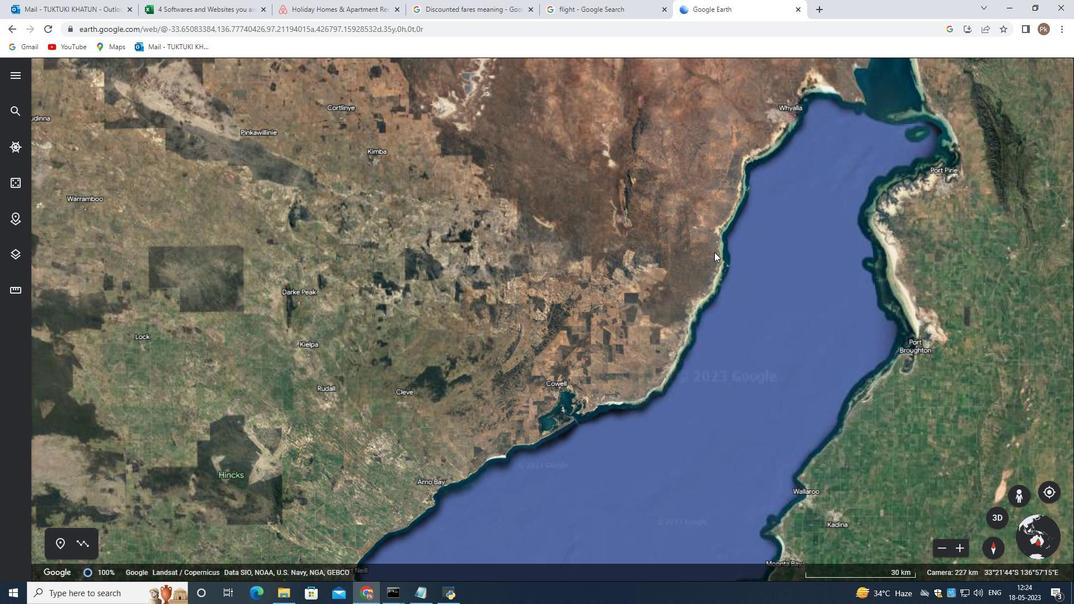 
Action: Mouse moved to (625, 279)
Screenshot: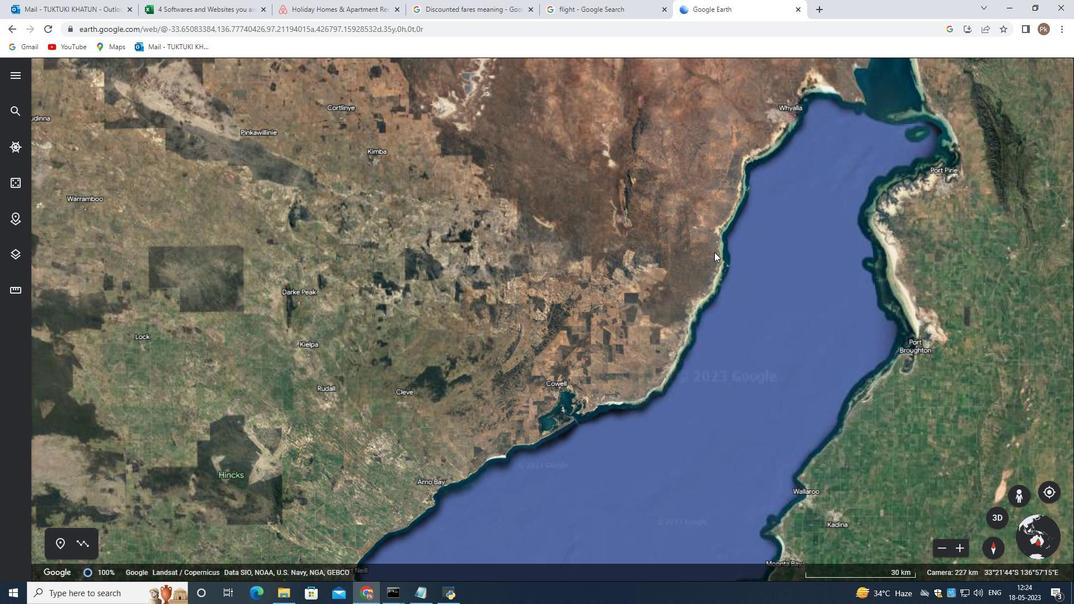 
Action: Mouse scrolled (626, 278) with delta (0, 0)
Screenshot: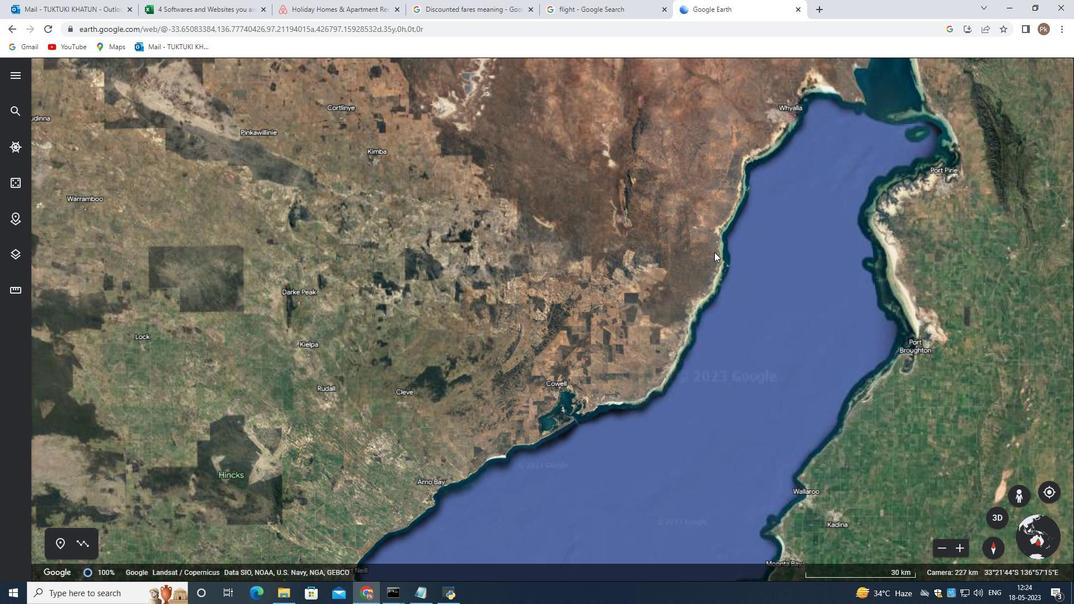 
Action: Mouse moved to (801, 272)
Screenshot: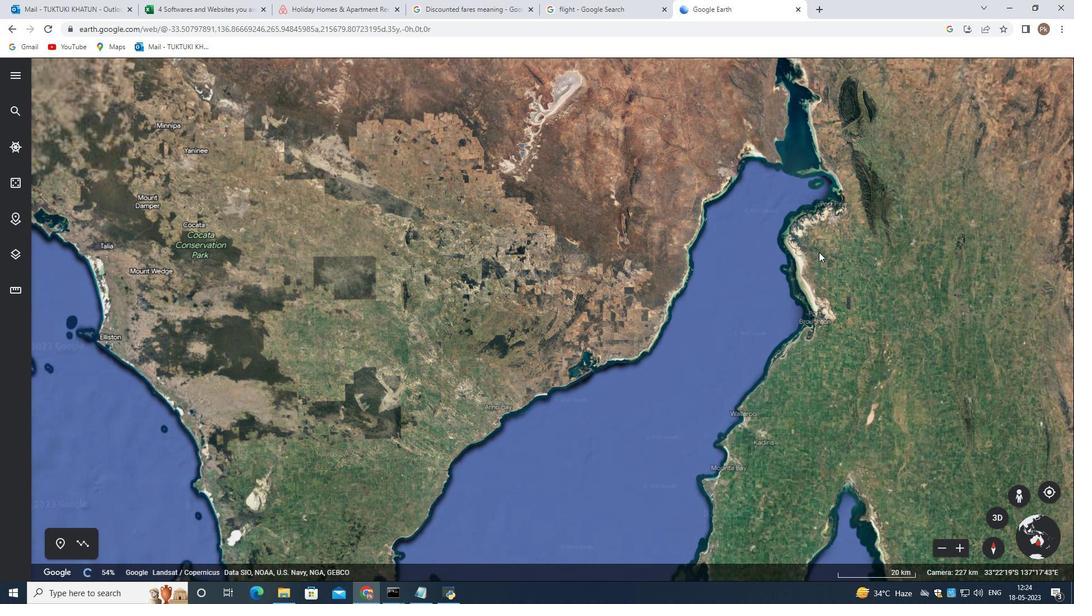 
Action: Mouse scrolled (801, 271) with delta (0, 0)
Screenshot: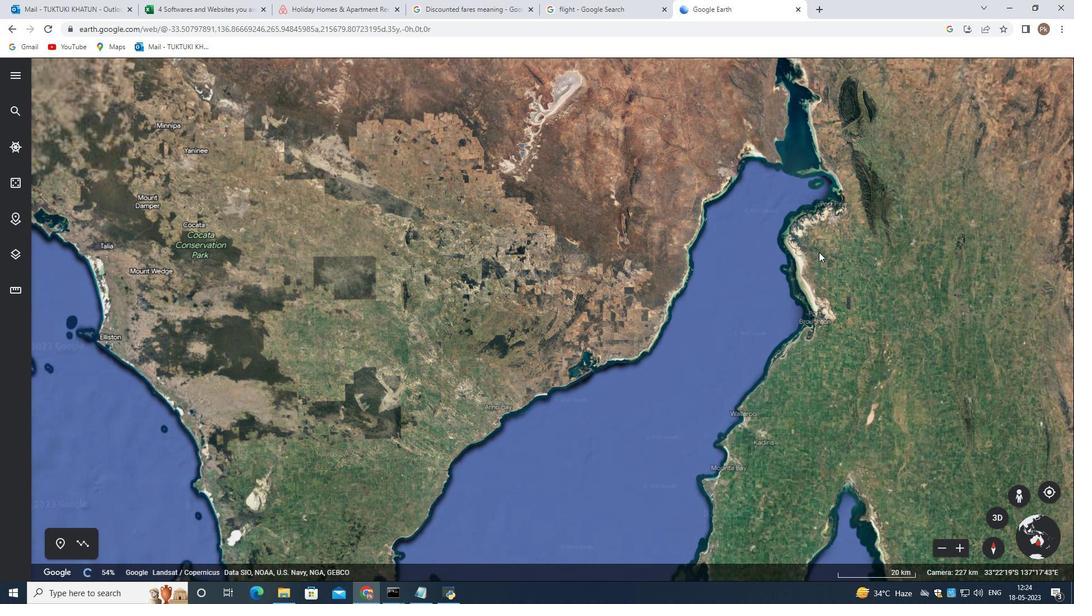 
Action: Mouse scrolled (801, 271) with delta (0, 0)
Screenshot: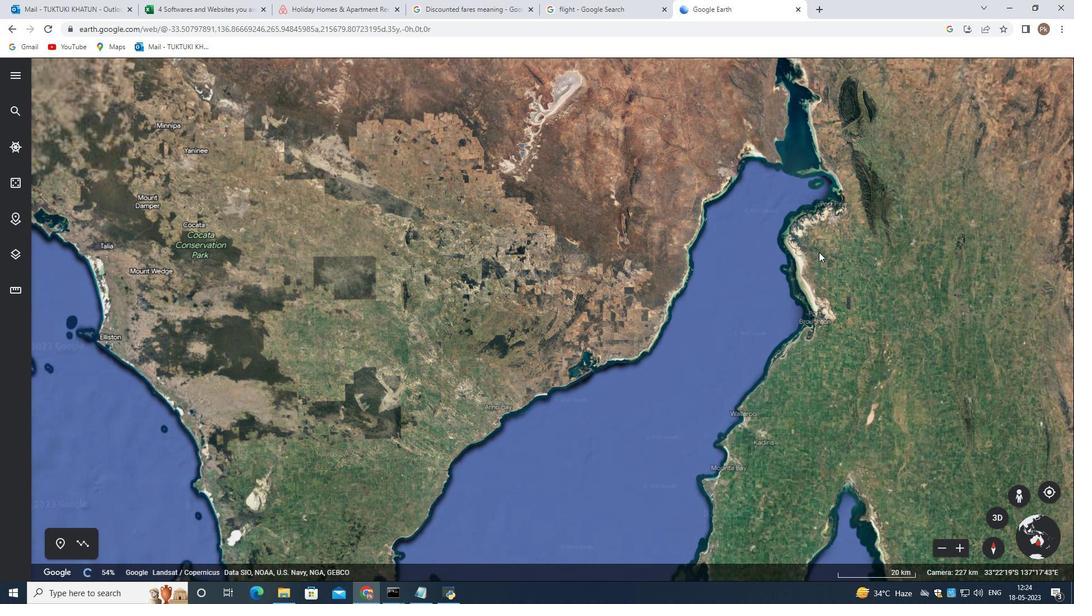 
Action: Mouse moved to (800, 272)
Screenshot: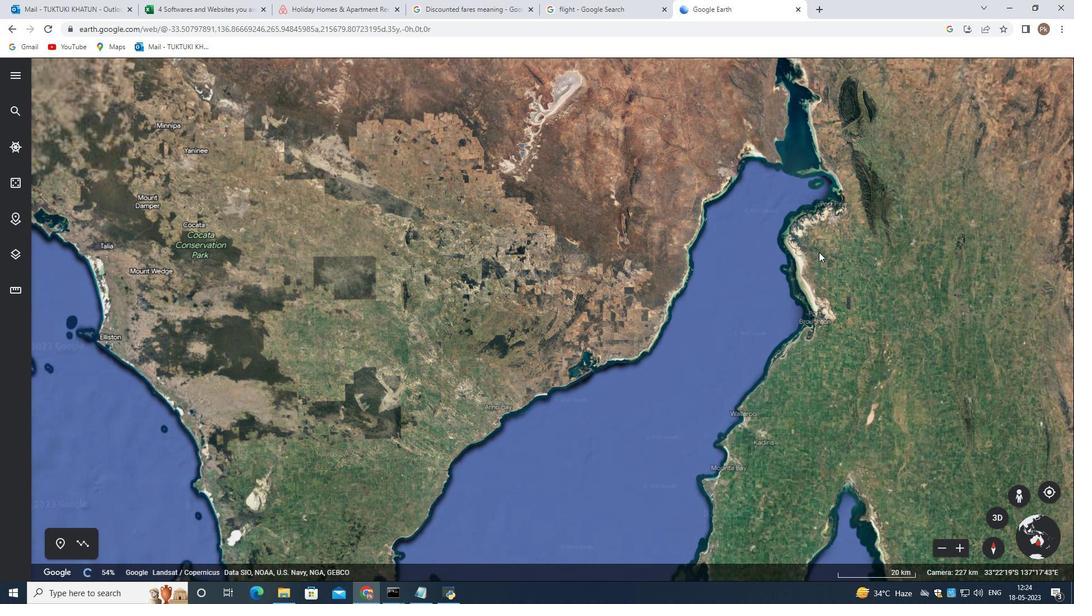 
Action: Mouse scrolled (800, 272) with delta (0, 0)
Screenshot: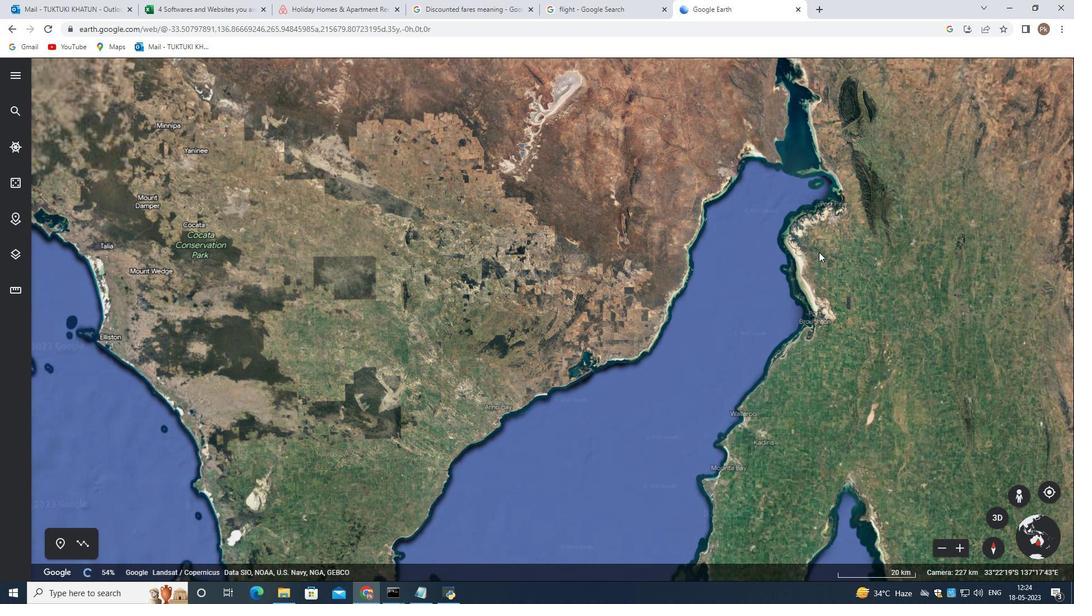 
Action: Mouse moved to (798, 273)
Screenshot: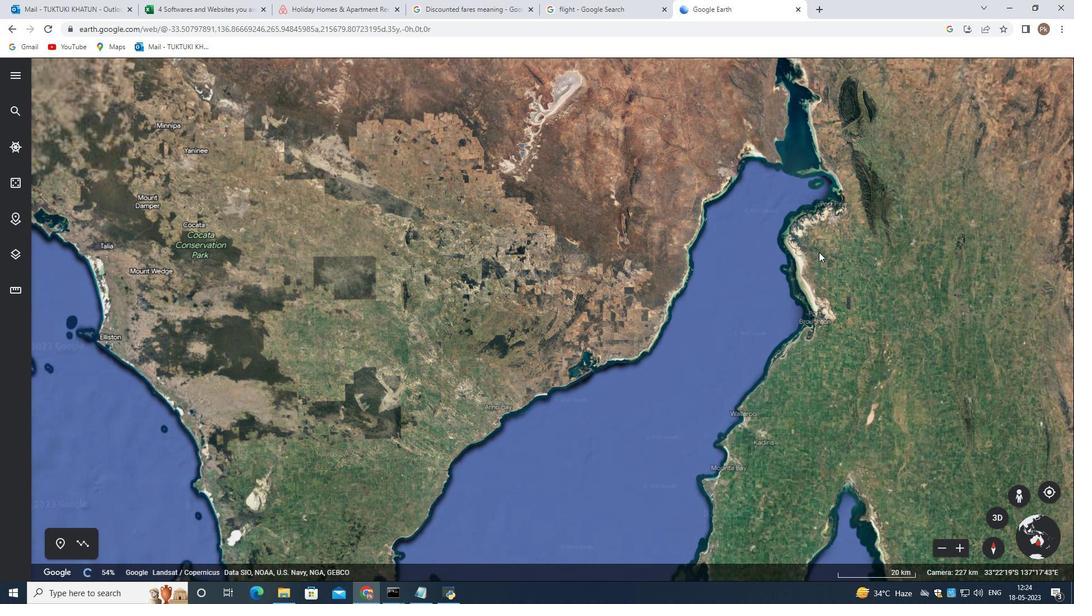 
Action: Mouse scrolled (798, 273) with delta (0, 0)
Screenshot: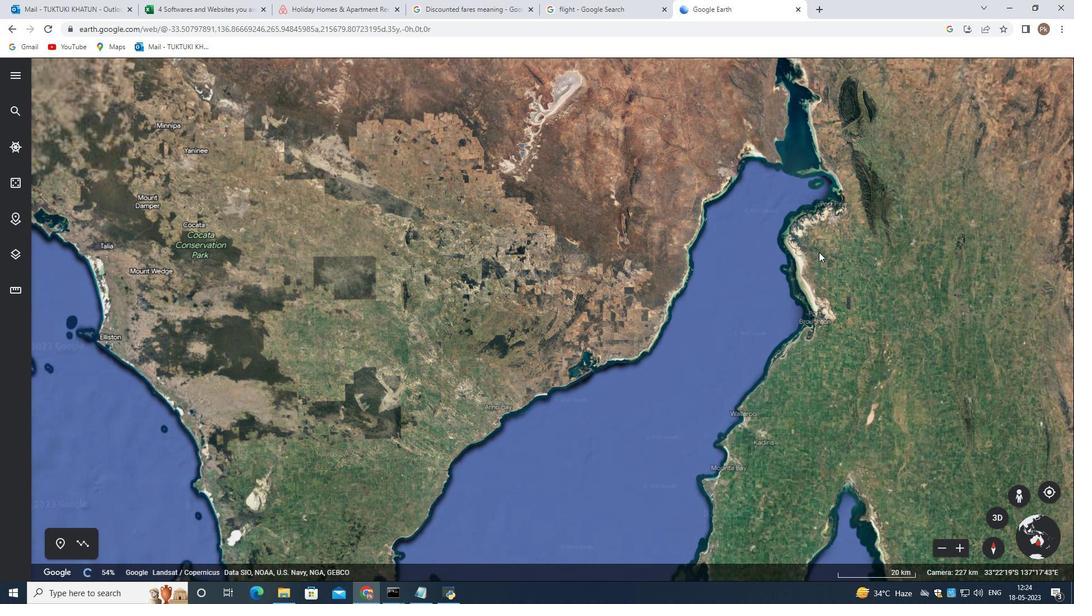 
Action: Mouse moved to (826, 260)
Screenshot: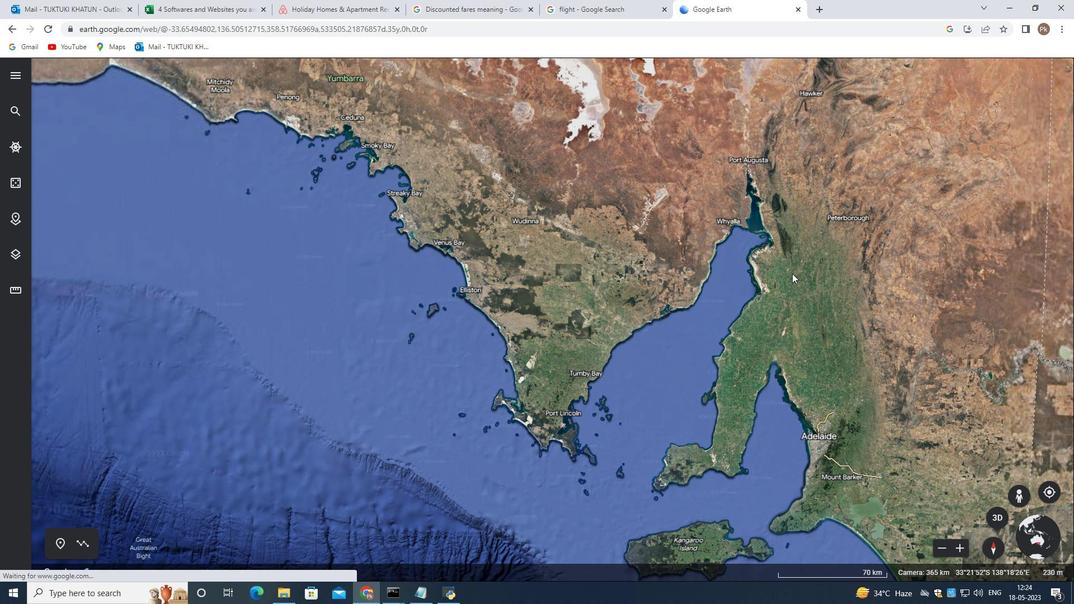 
Action: Mouse scrolled (826, 260) with delta (0, 0)
Screenshot: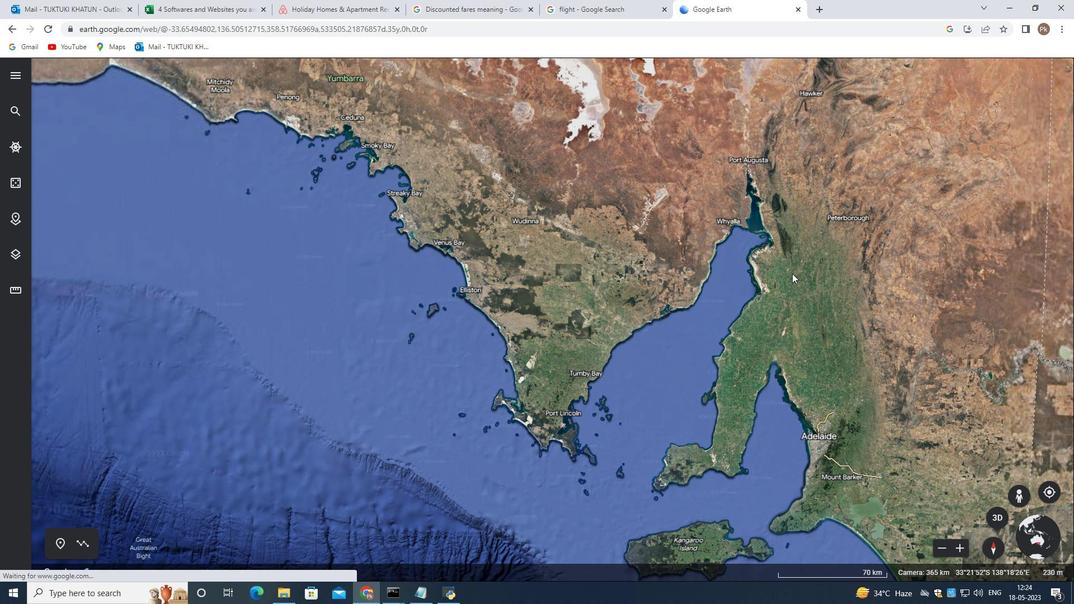 
Action: Mouse moved to (826, 260)
Screenshot: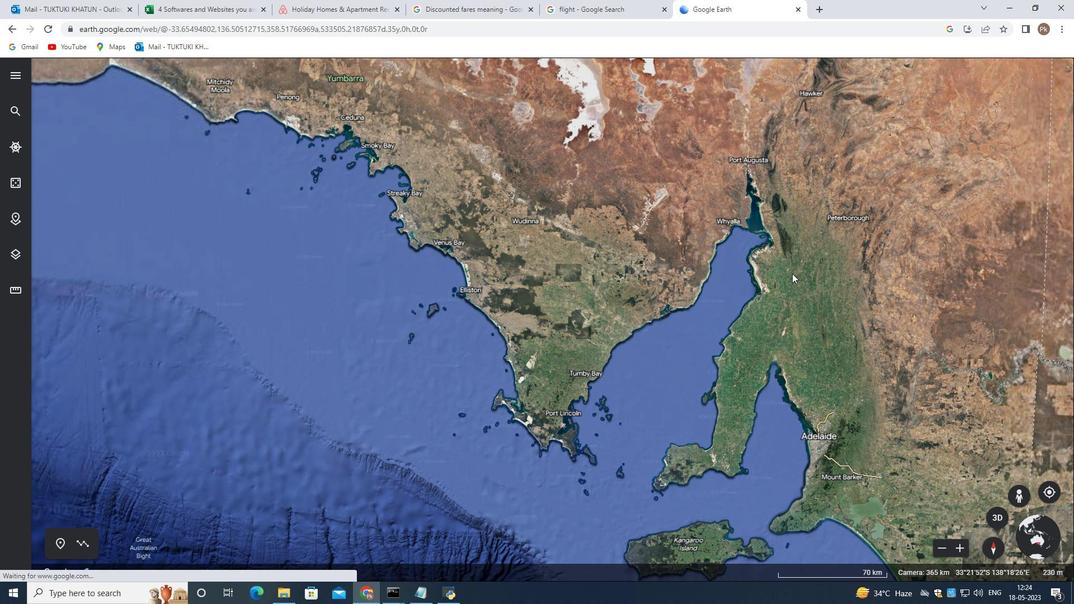
Action: Mouse scrolled (826, 260) with delta (0, 0)
Screenshot: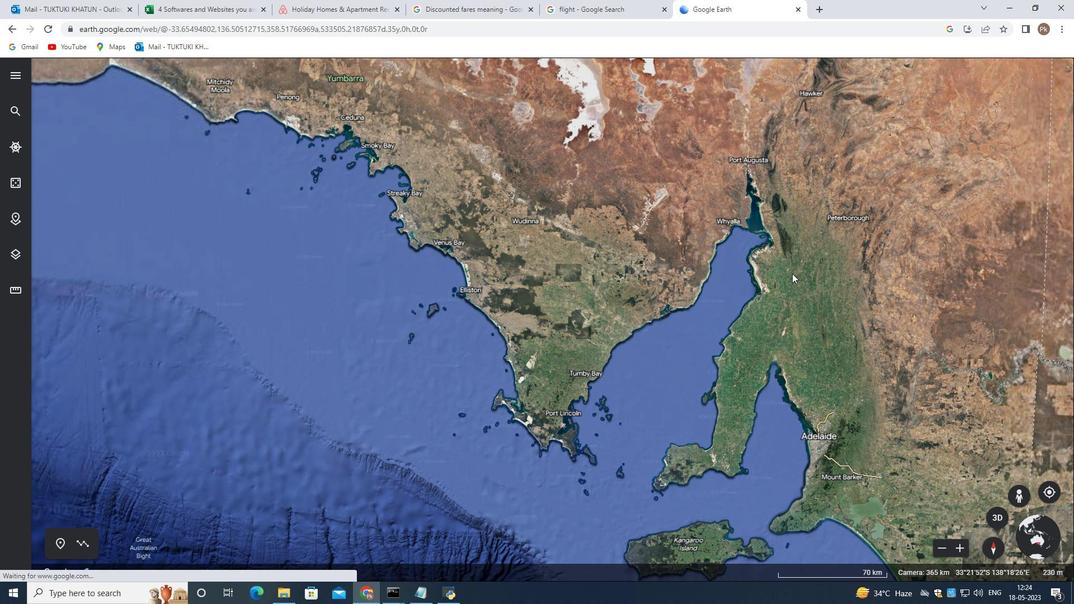 
Action: Mouse moved to (825, 261)
Screenshot: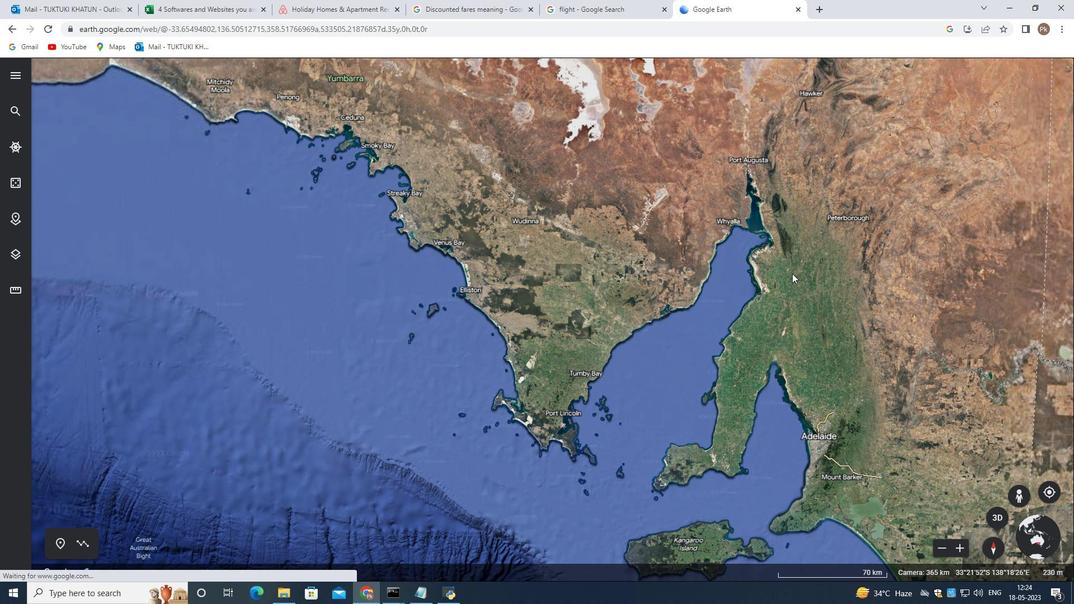 
Action: Mouse scrolled (825, 260) with delta (0, 0)
Screenshot: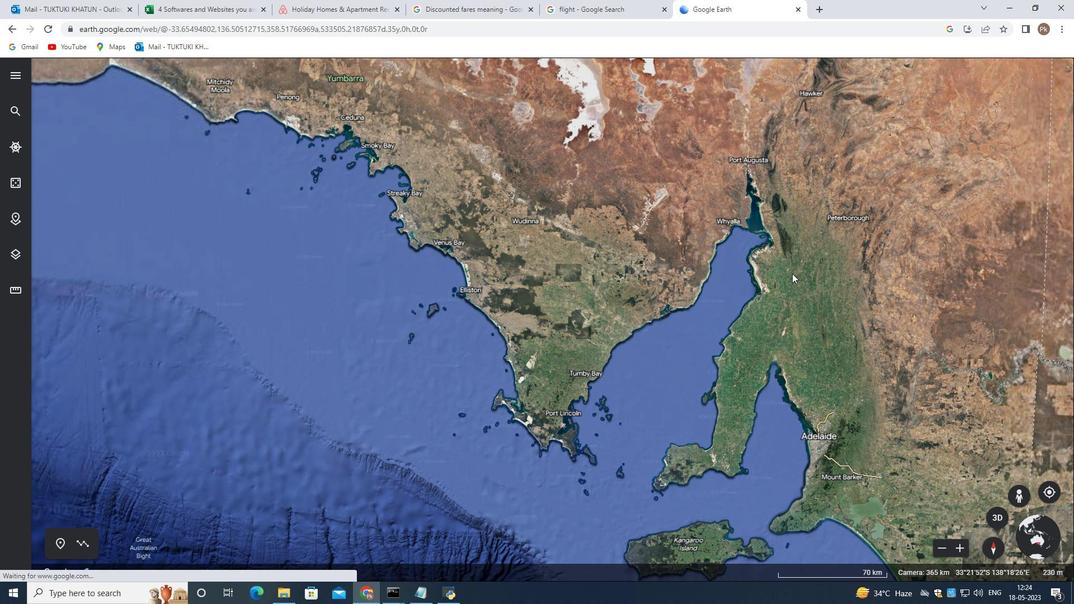 
Action: Mouse scrolled (825, 260) with delta (0, 0)
Screenshot: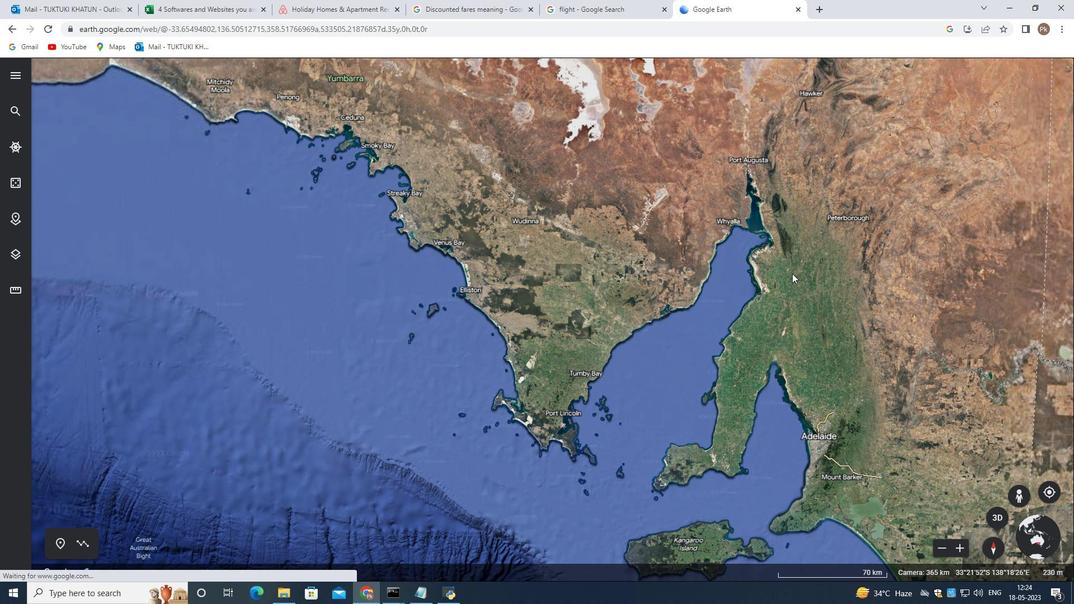 
Action: Mouse moved to (825, 261)
Screenshot: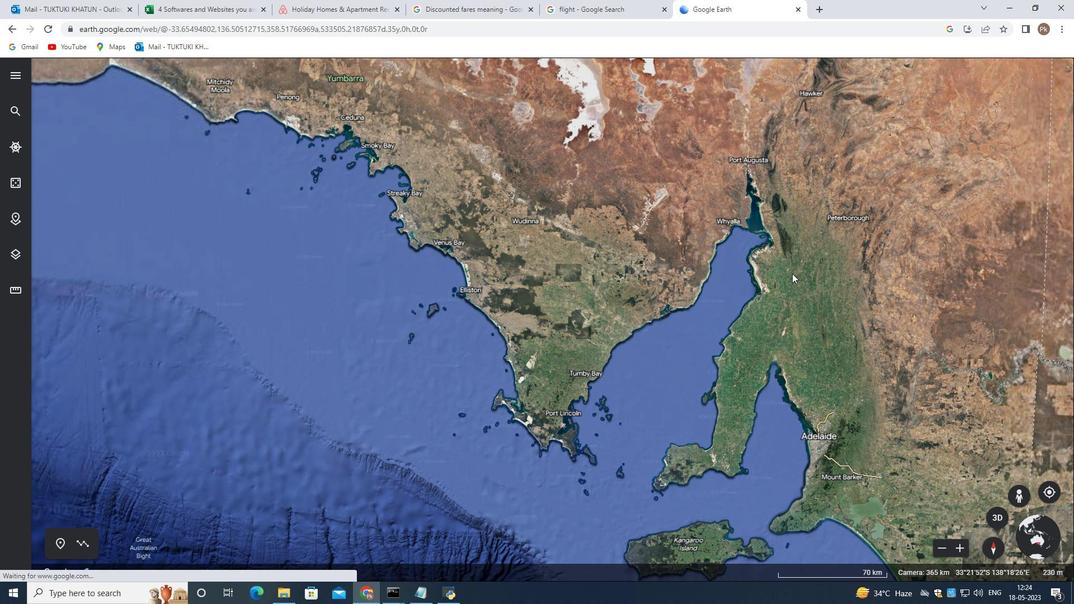 
Action: Mouse scrolled (825, 260) with delta (0, 0)
Screenshot: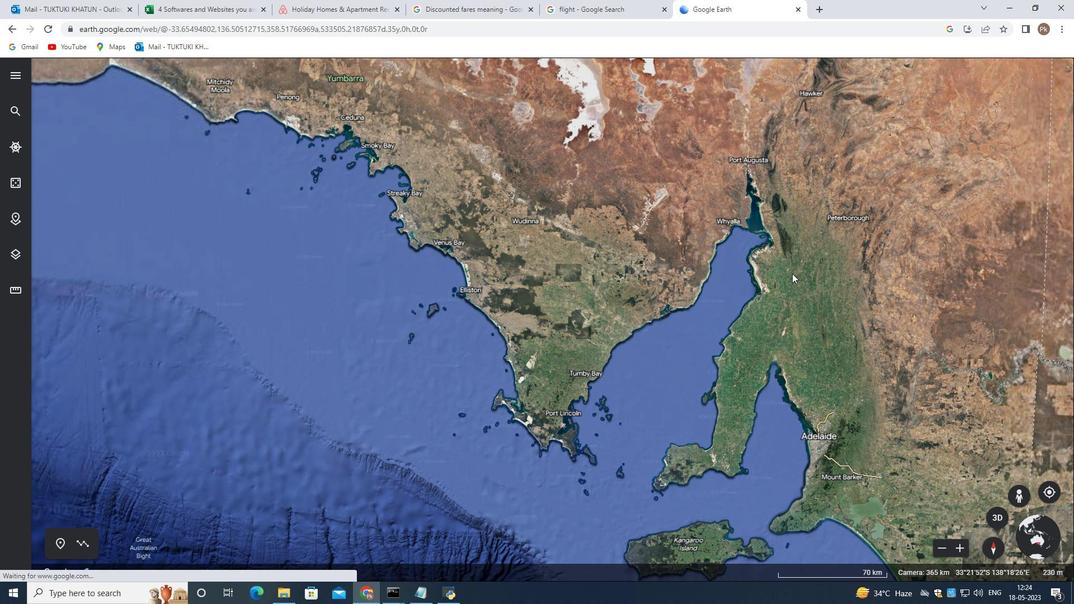 
Action: Mouse moved to (824, 262)
Screenshot: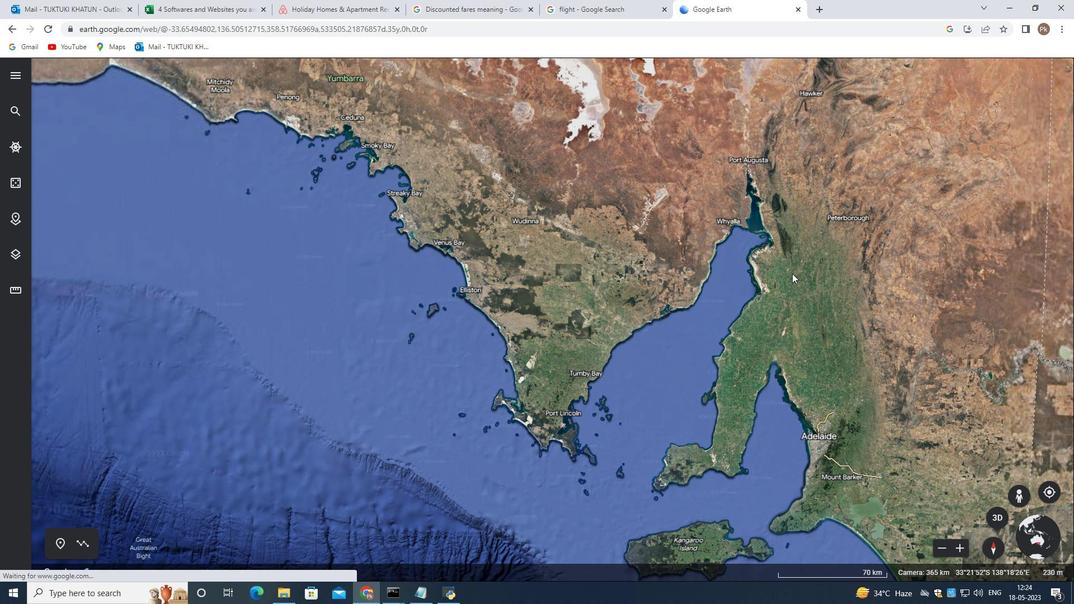 
Action: Mouse scrolled (824, 262) with delta (0, 0)
Screenshot: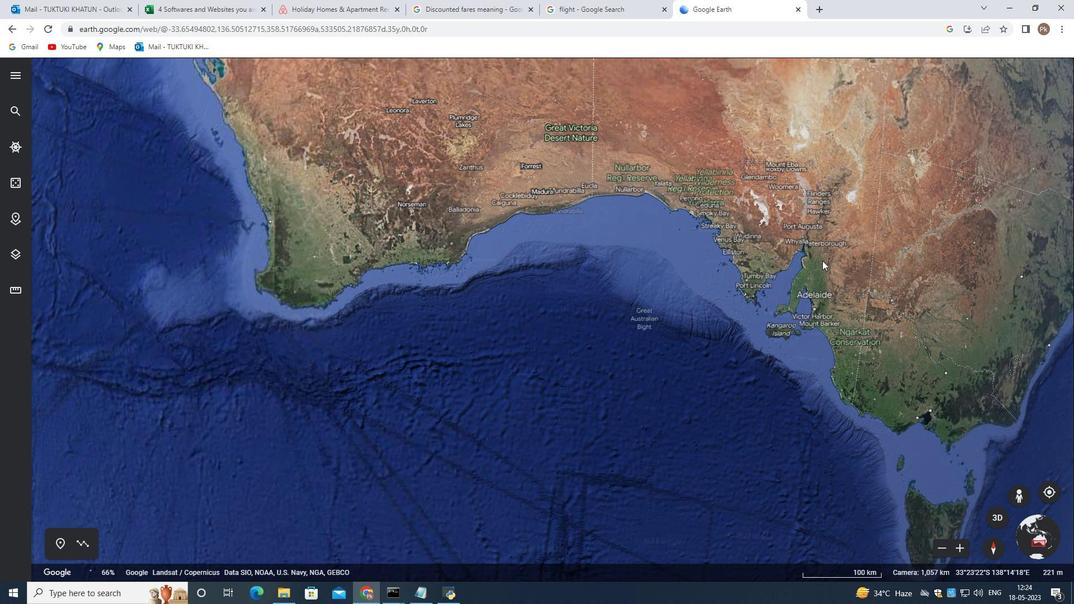 
Action: Mouse scrolled (824, 262) with delta (0, 0)
Screenshot: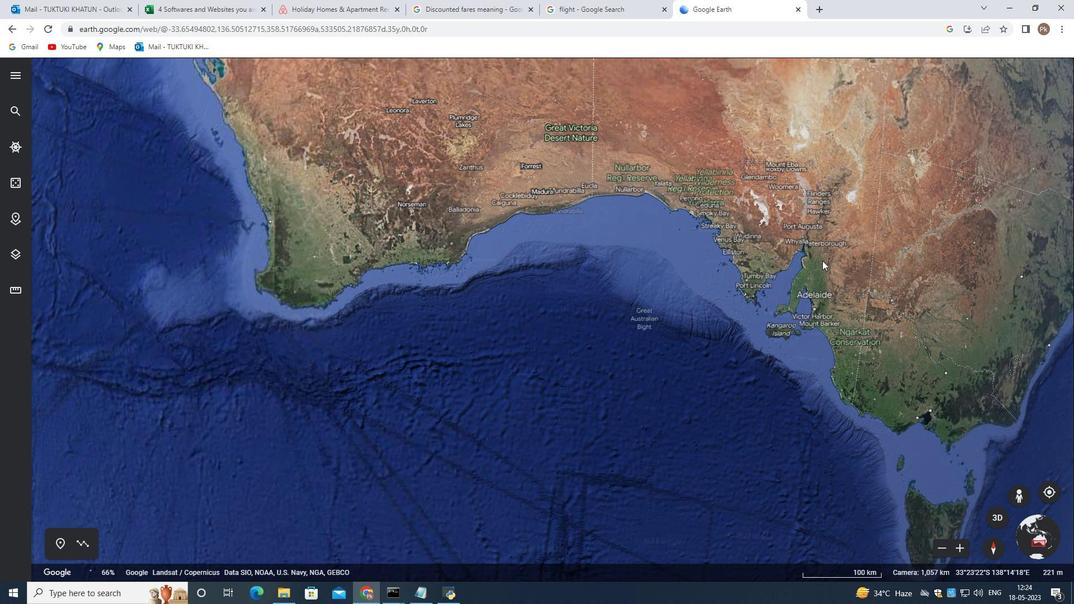
Action: Mouse scrolled (824, 262) with delta (0, 0)
Screenshot: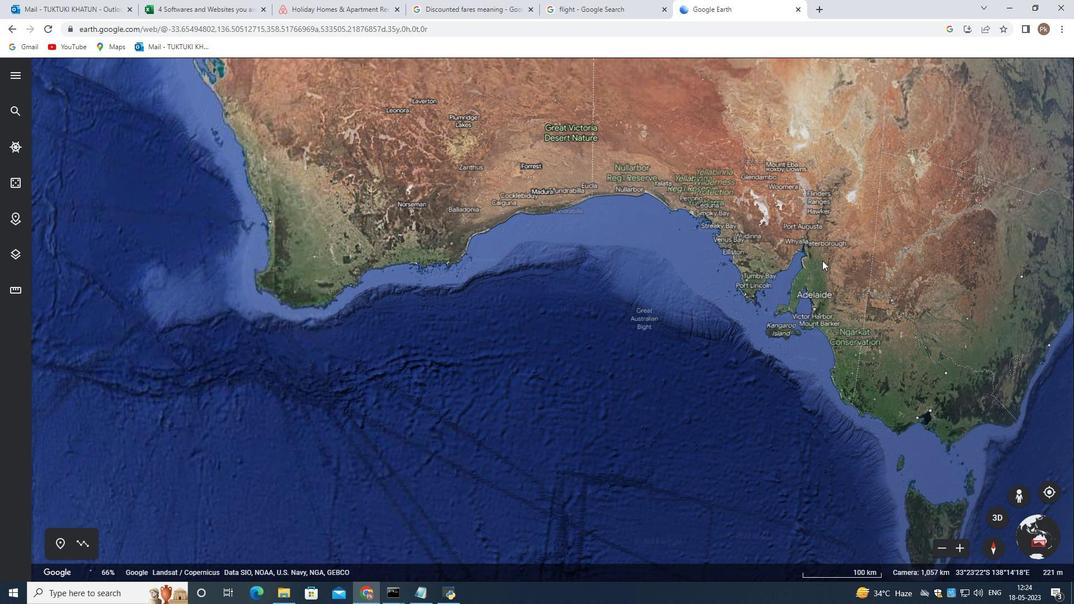 
Action: Mouse scrolled (824, 262) with delta (0, 0)
Screenshot: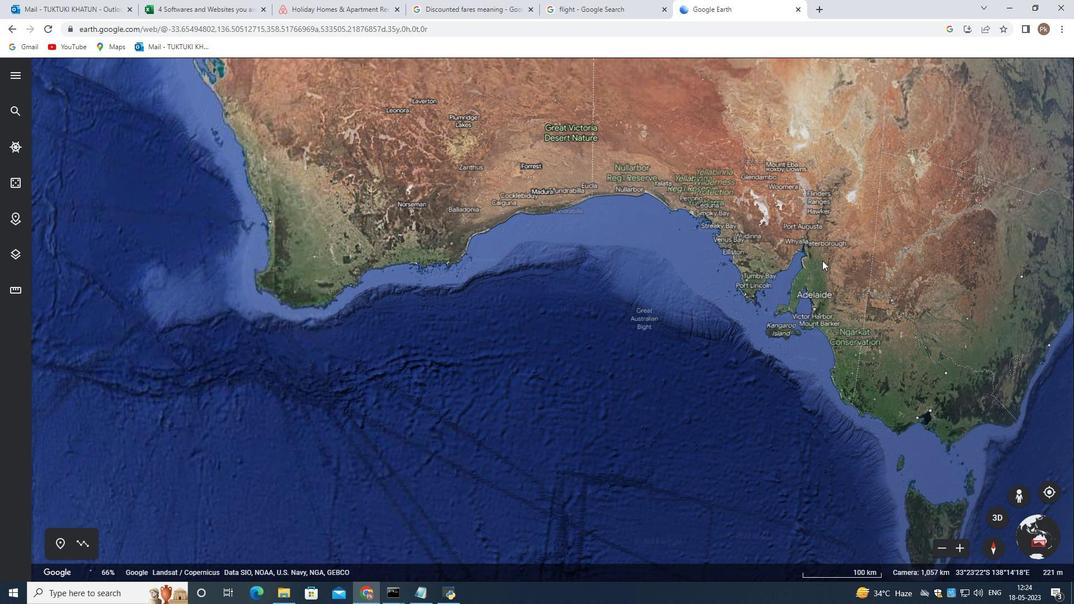 
Action: Mouse moved to (823, 263)
Screenshot: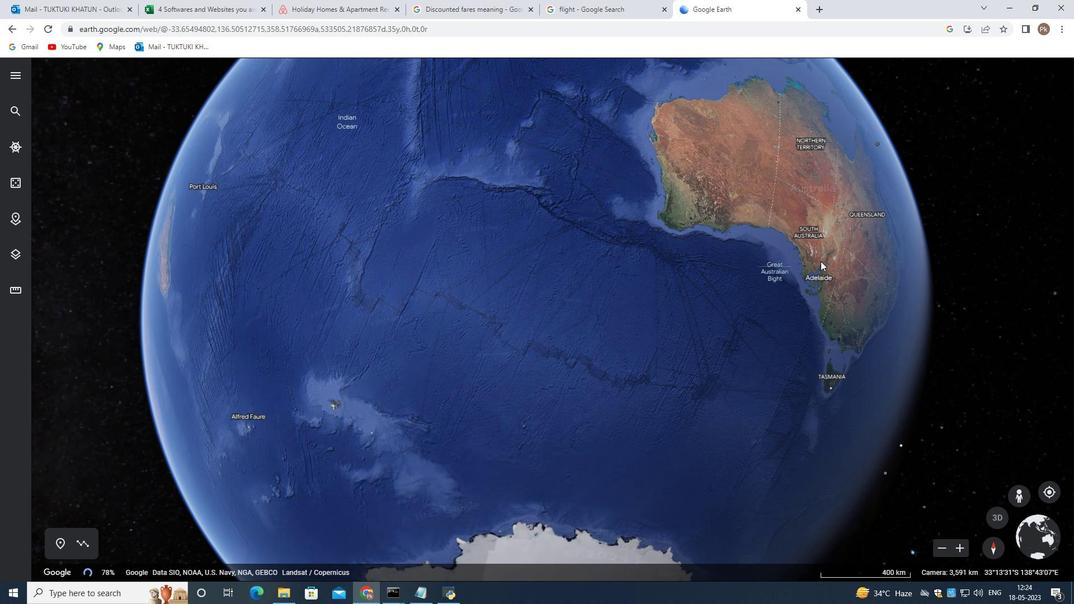 
Action: Mouse scrolled (823, 262) with delta (0, 0)
Screenshot: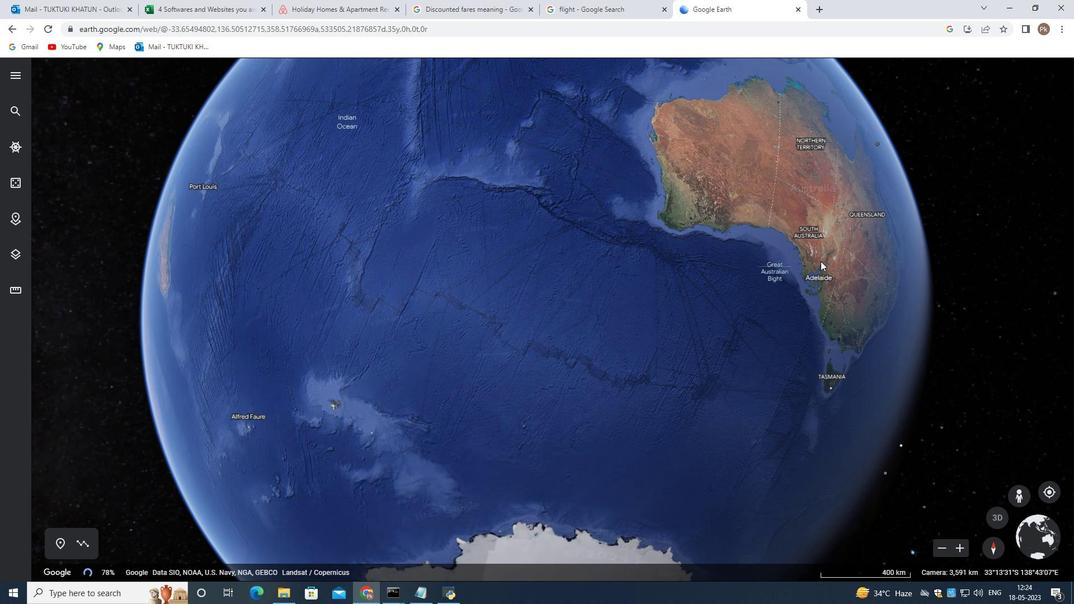 
Action: Mouse moved to (821, 263)
Screenshot: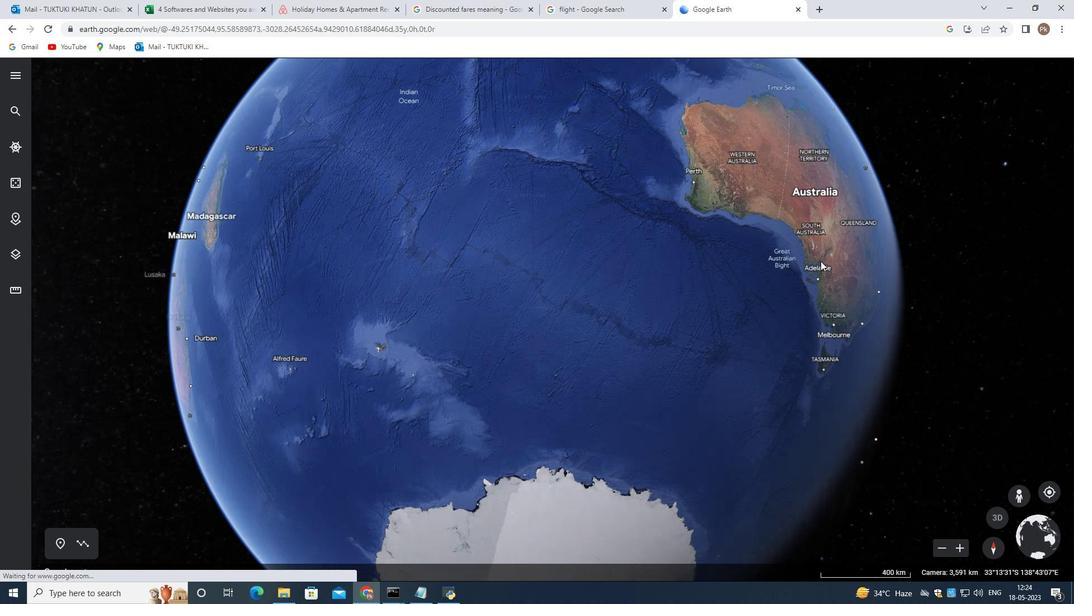 
Action: Mouse scrolled (822, 262) with delta (0, 0)
Screenshot: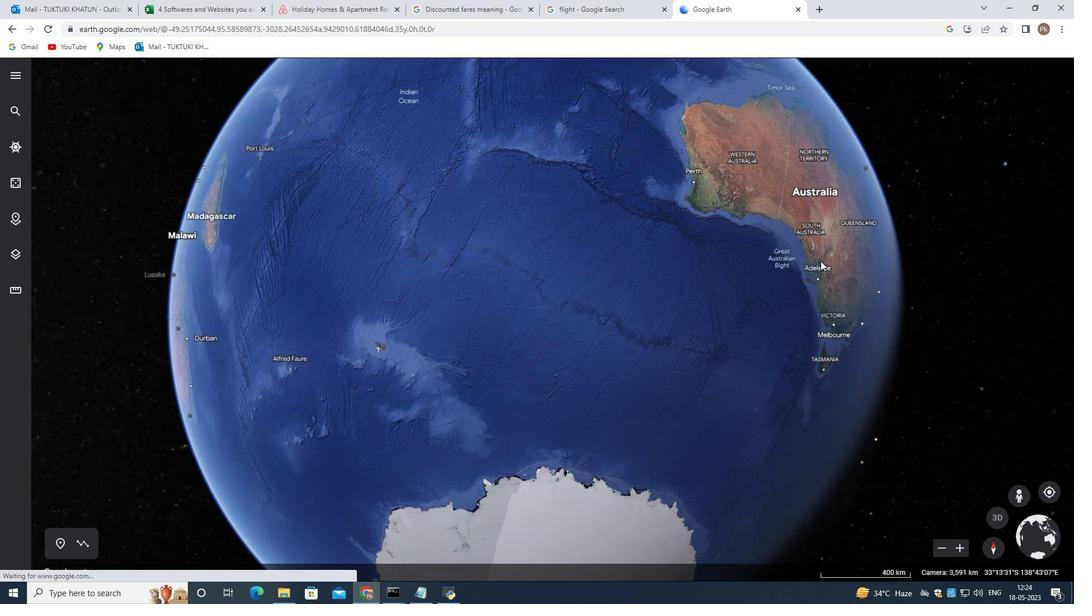 
Action: Mouse scrolled (821, 263) with delta (0, 0)
Screenshot: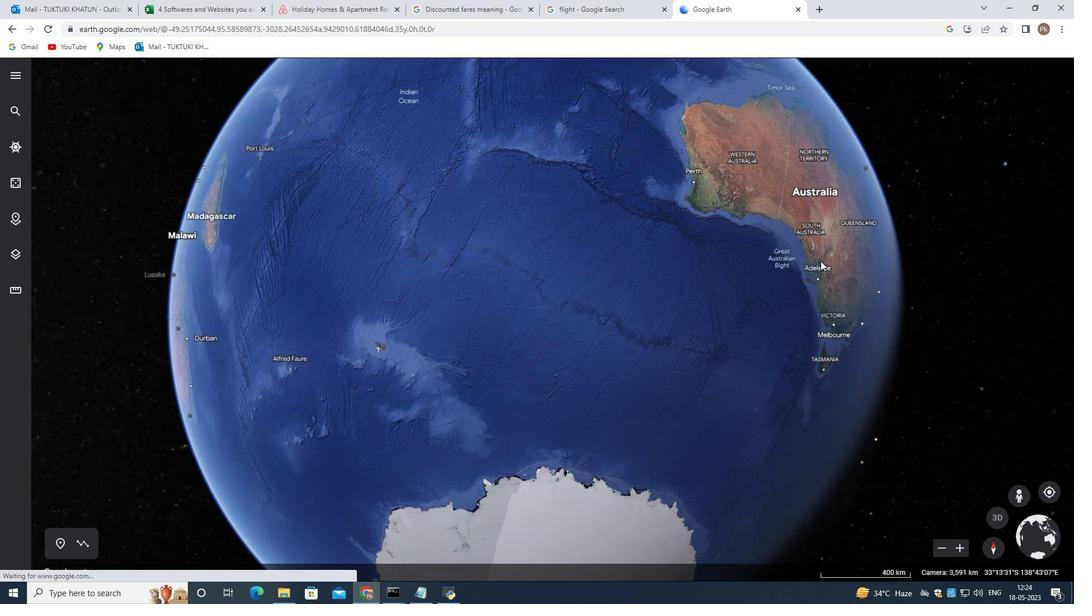 
Action: Mouse moved to (821, 263)
Screenshot: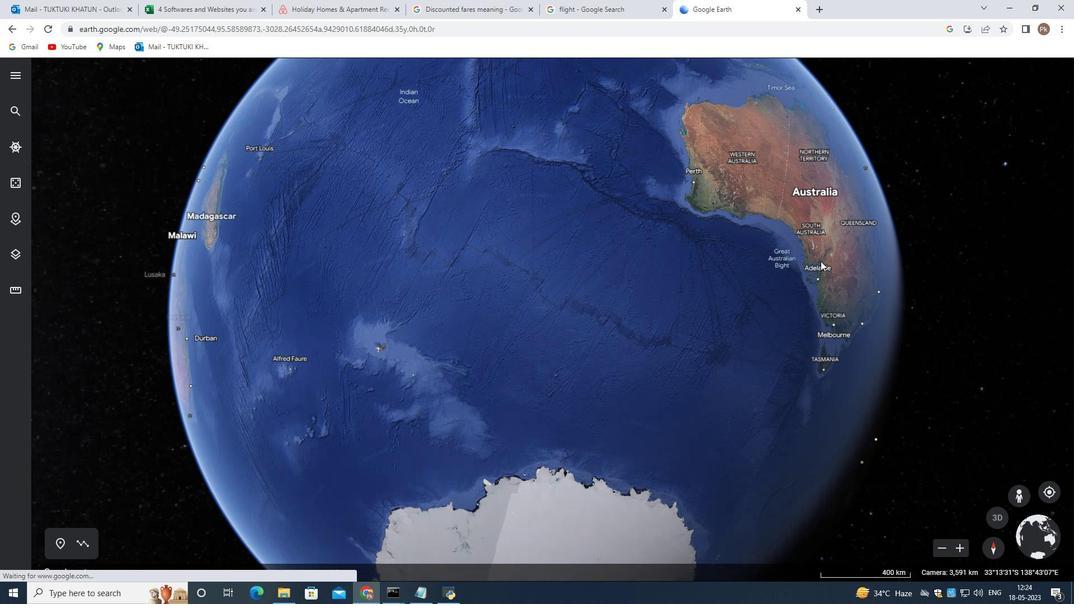 
Action: Mouse scrolled (821, 263) with delta (0, 0)
Screenshot: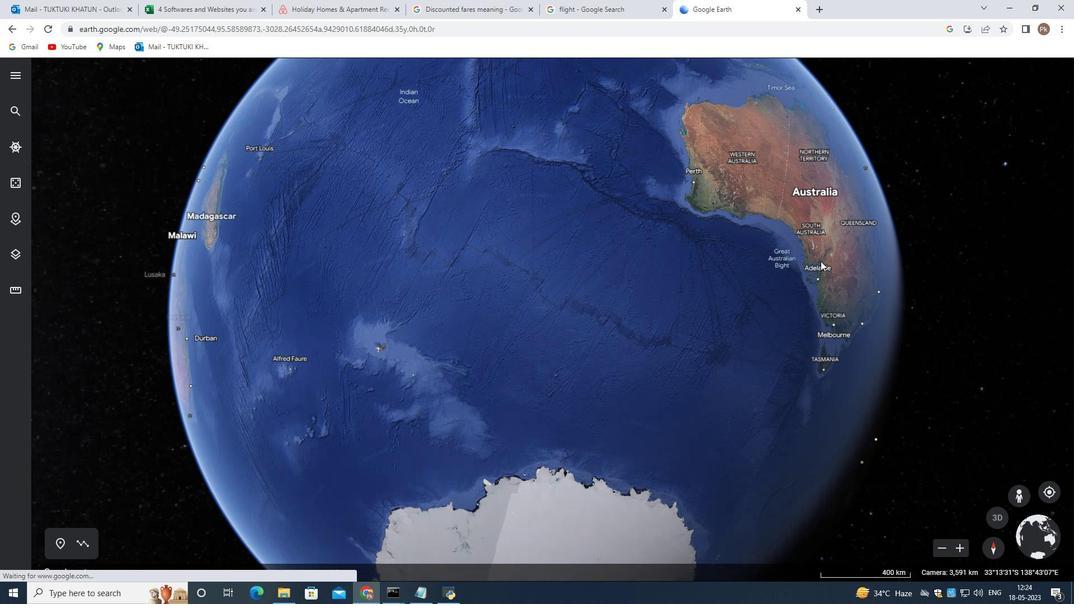 
Action: Mouse moved to (619, 308)
Screenshot: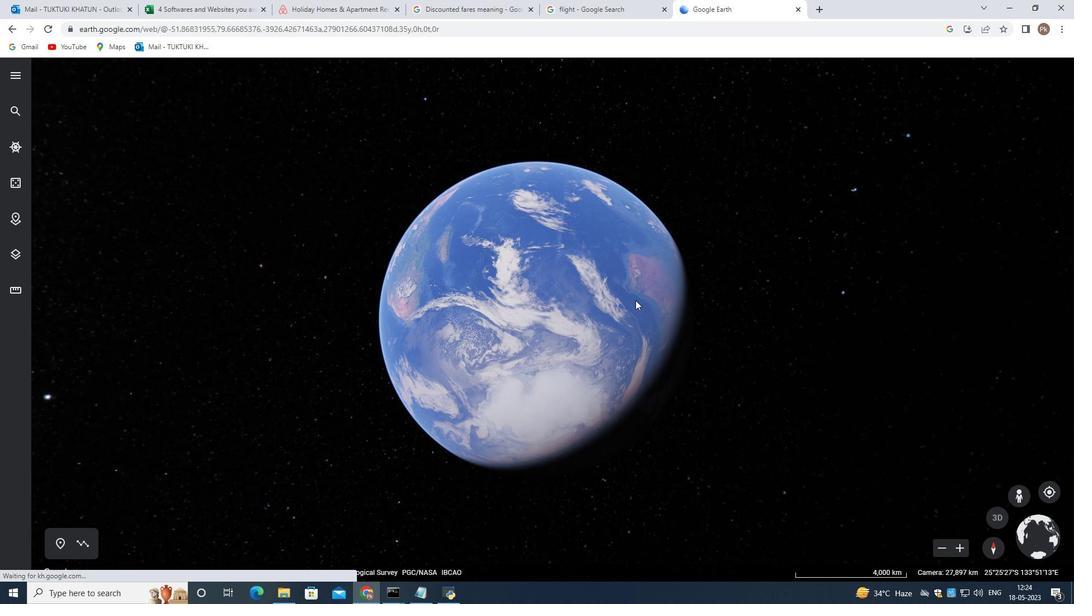 
Action: Mouse scrolled (632, 304) with delta (0, 0)
Screenshot: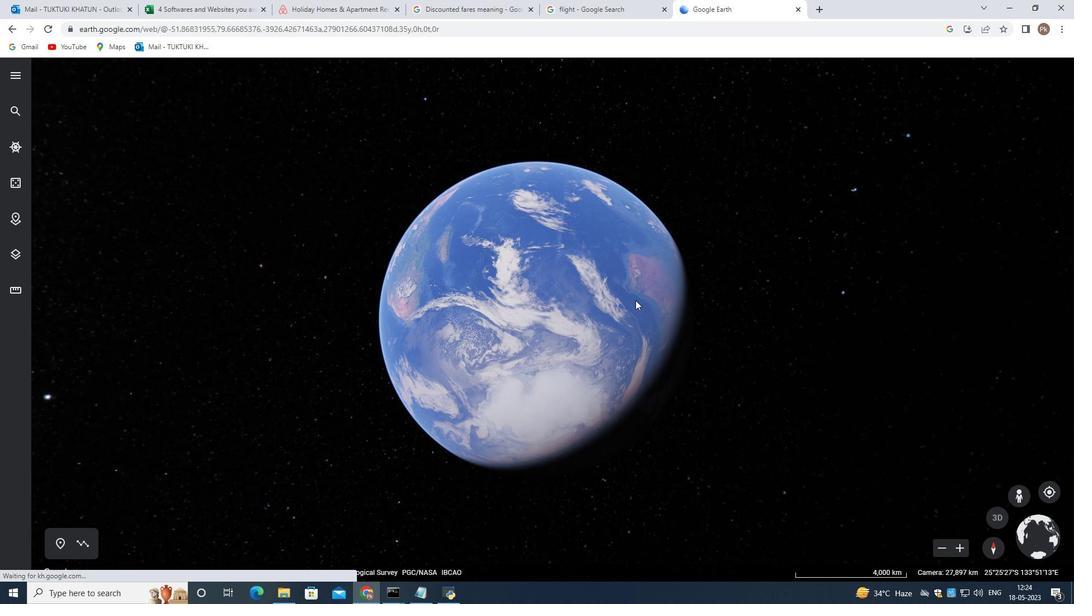 
Action: Mouse scrolled (630, 304) with delta (0, 0)
Screenshot: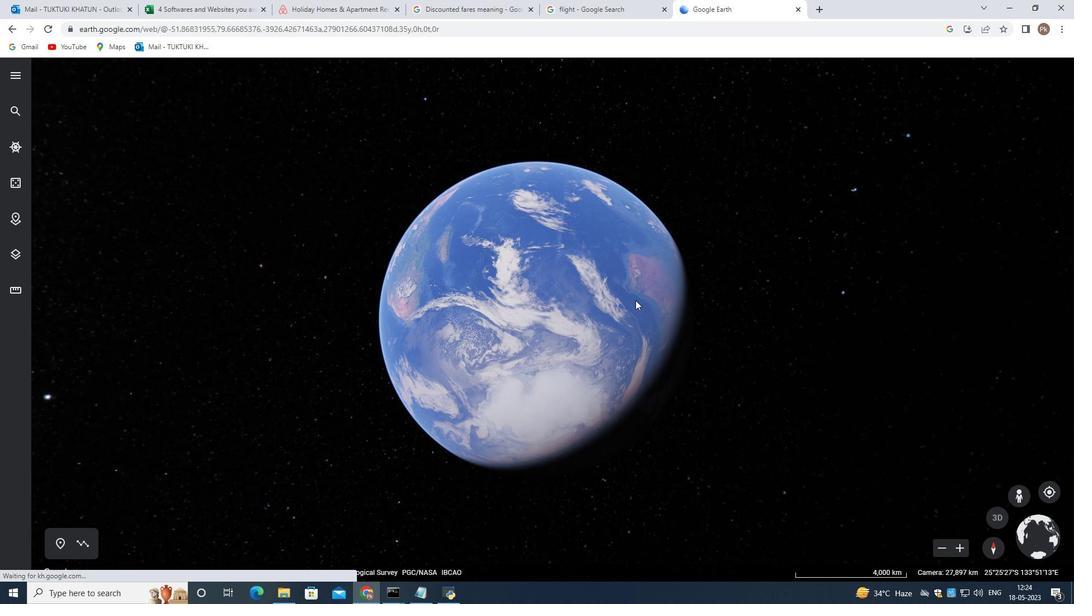 
Action: Mouse scrolled (628, 305) with delta (0, 0)
Screenshot: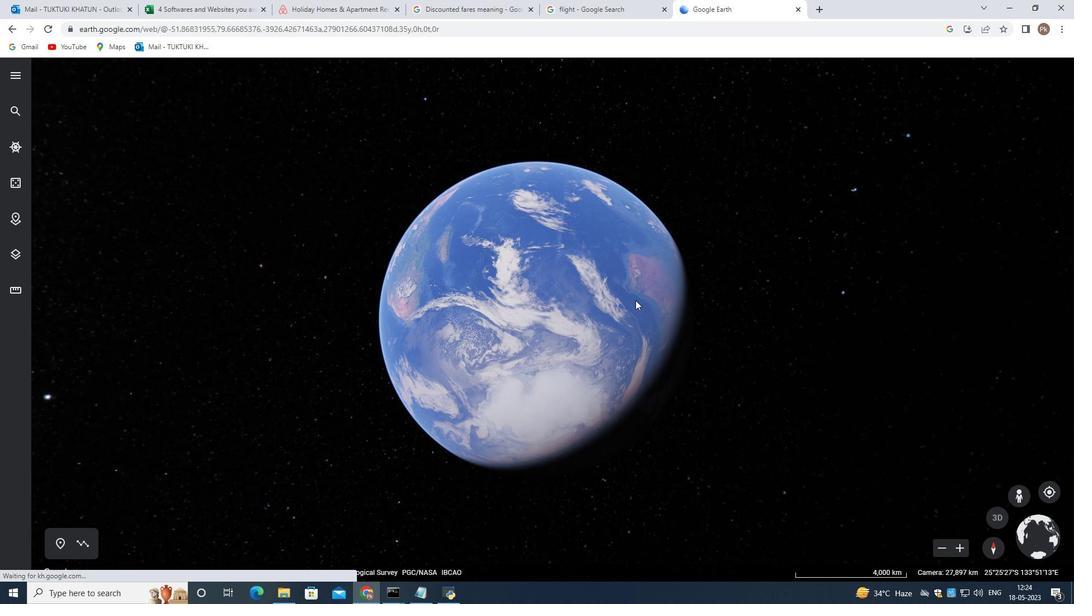 
Action: Mouse scrolled (627, 305) with delta (0, 0)
Screenshot: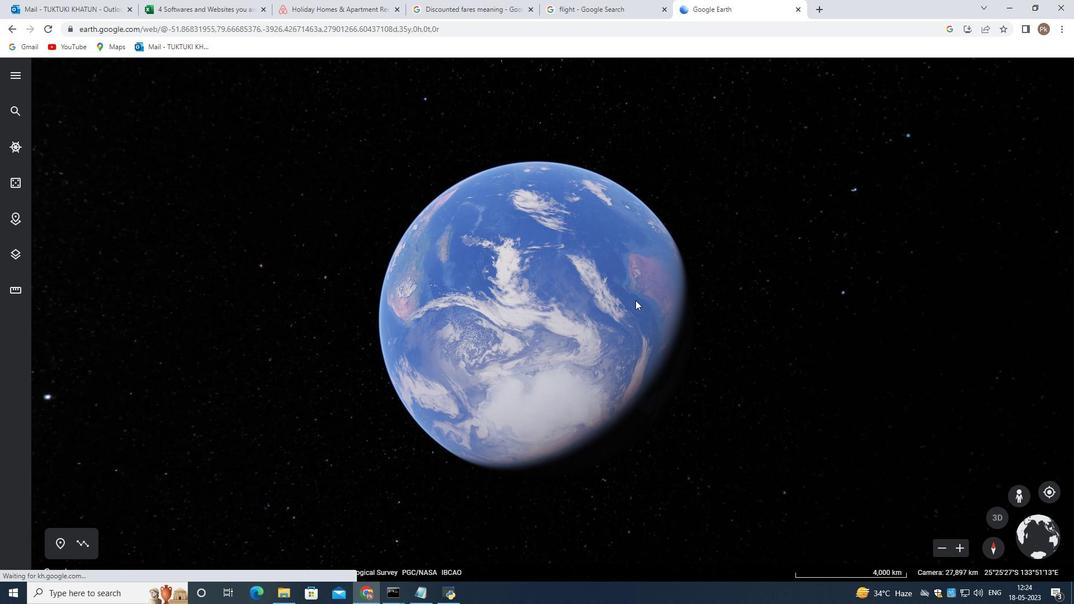 
Action: Mouse moved to (540, 324)
Screenshot: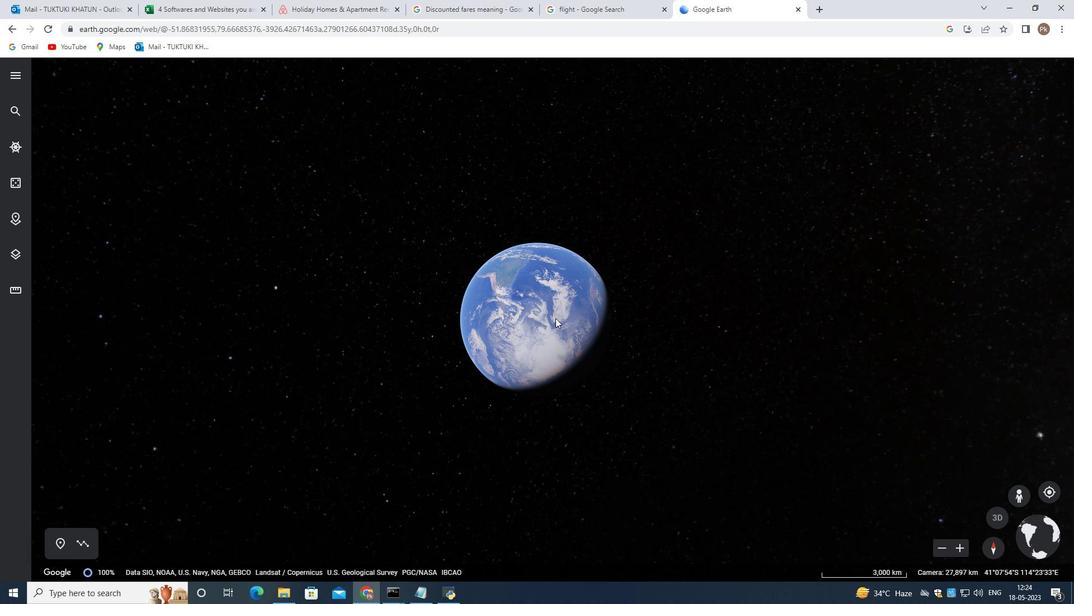 
Action: Mouse scrolled (540, 323) with delta (0, 0)
Screenshot: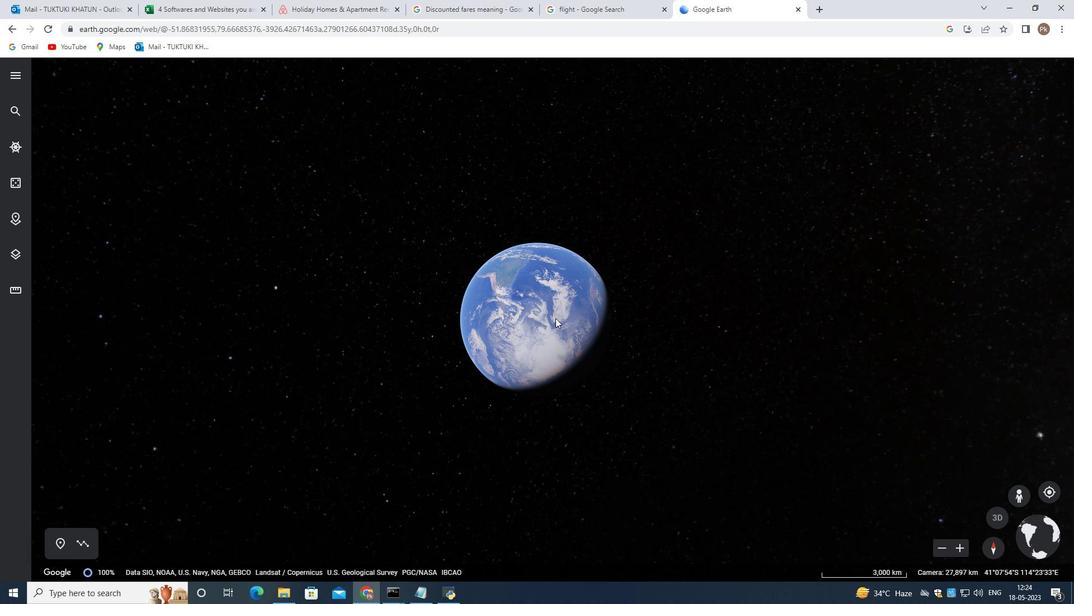 
Action: Mouse moved to (537, 325)
Screenshot: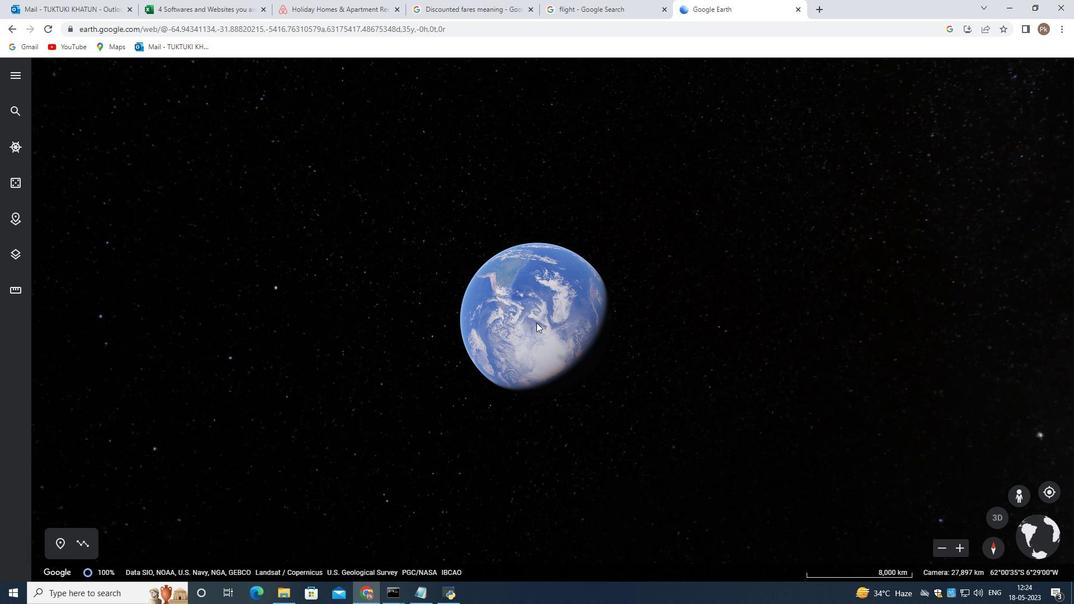 
Action: Mouse scrolled (538, 324) with delta (0, 0)
Screenshot: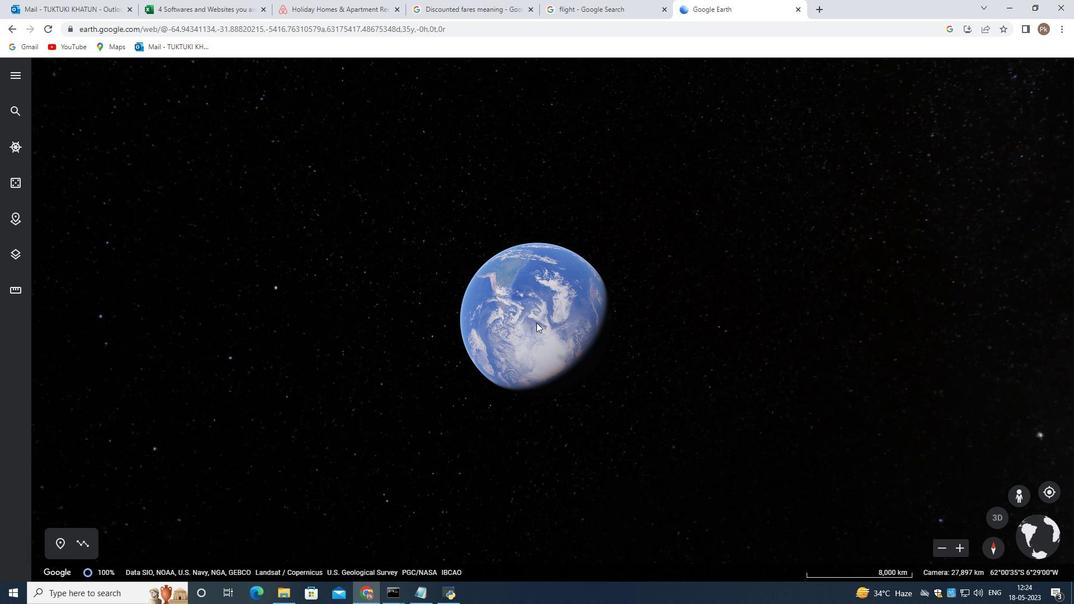 
Action: Mouse moved to (535, 325)
Screenshot: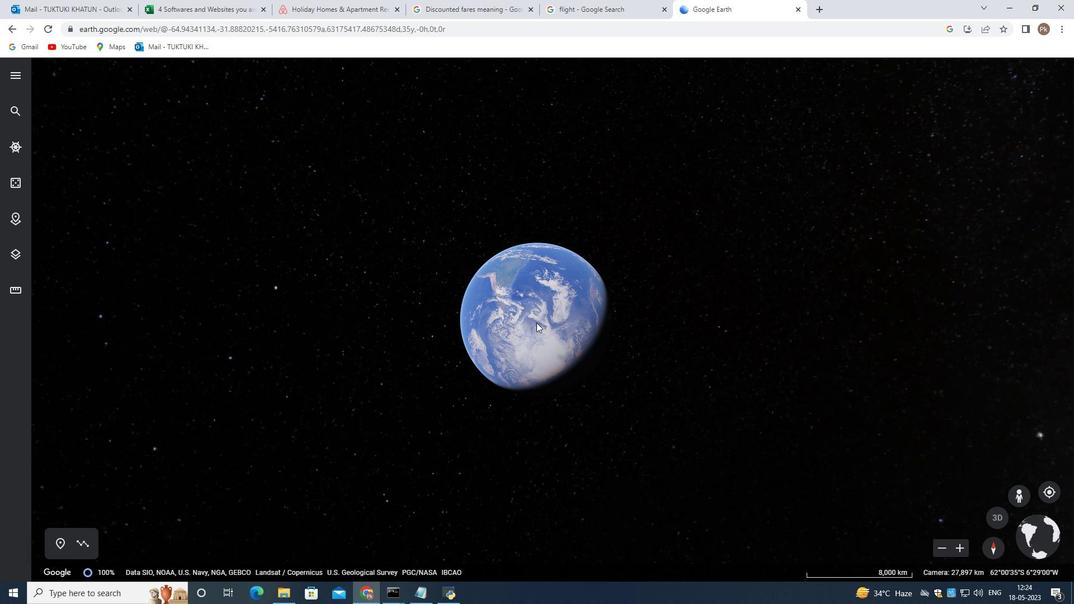 
Action: Mouse scrolled (536, 324) with delta (0, 0)
Screenshot: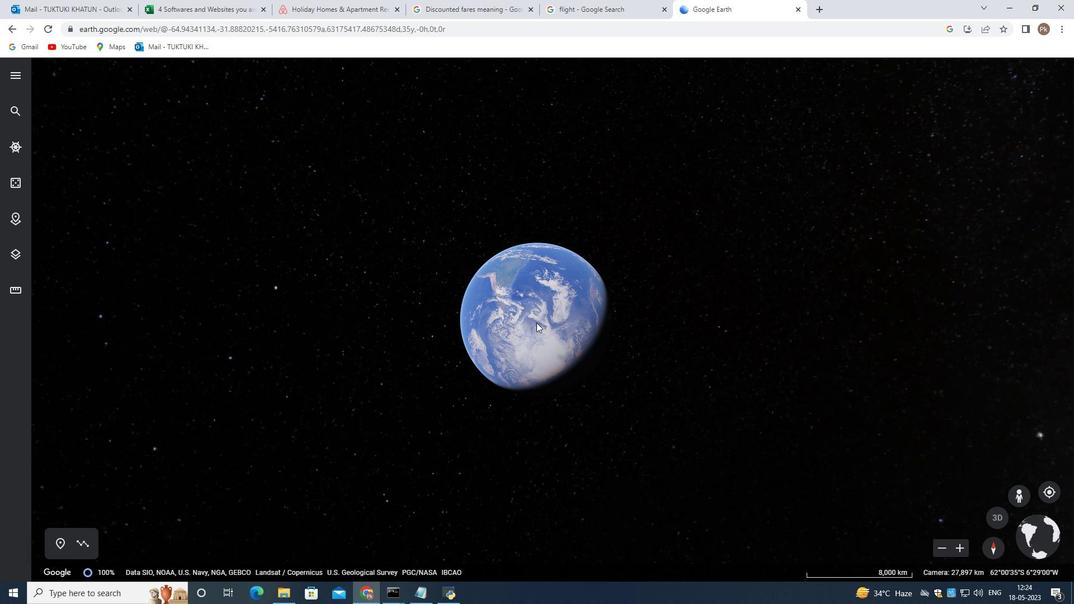 
Action: Mouse moved to (533, 325)
Screenshot: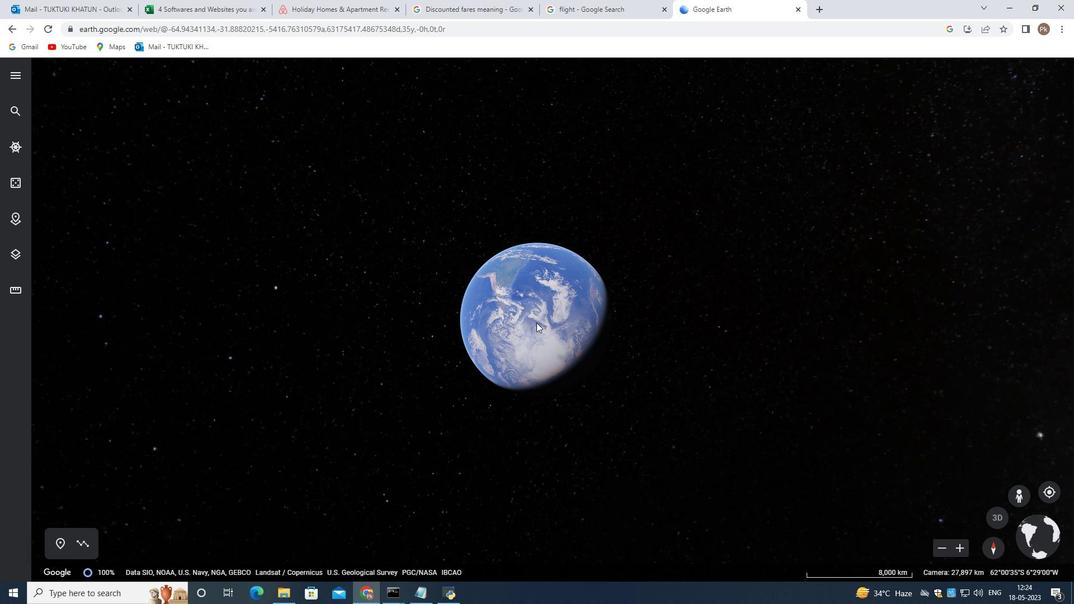 
Action: Mouse scrolled (533, 325) with delta (0, 0)
Screenshot: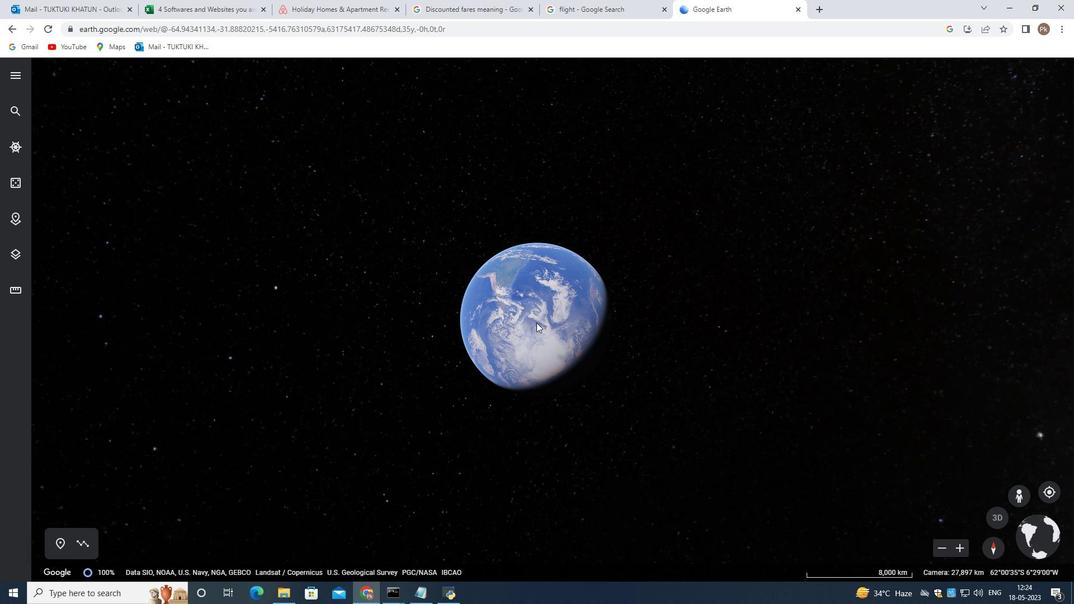 
Action: Mouse moved to (530, 326)
Screenshot: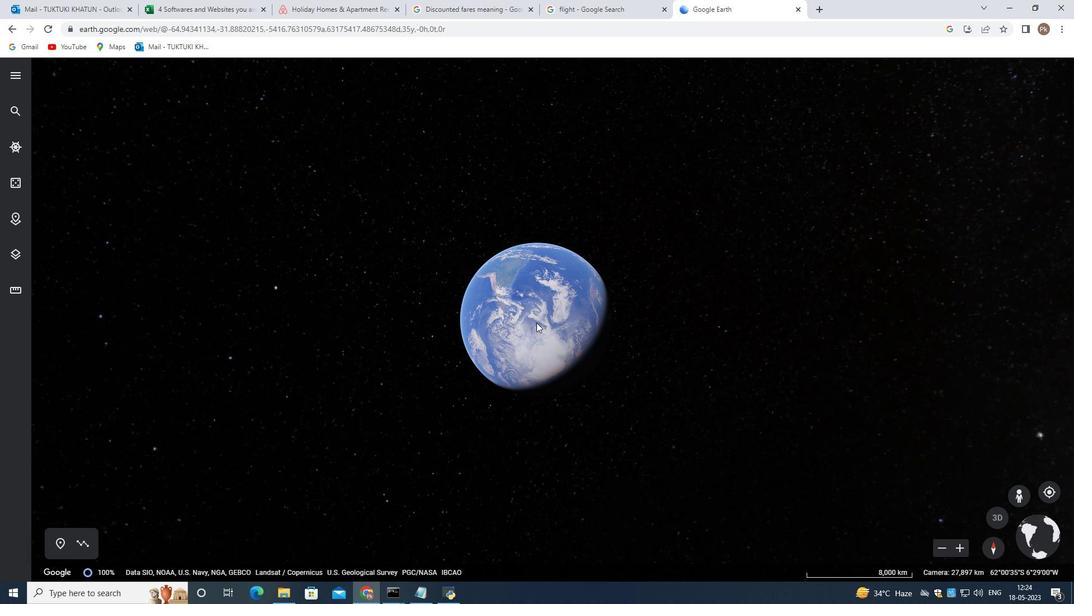 
Action: Mouse scrolled (530, 326) with delta (0, 0)
Screenshot: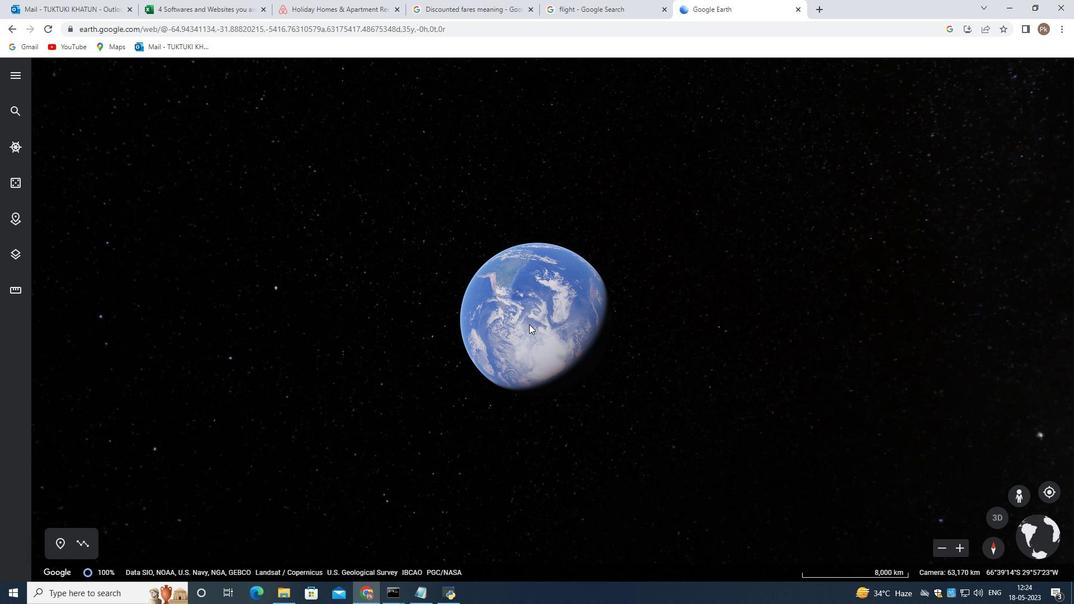 
Action: Mouse scrolled (530, 326) with delta (0, 0)
Screenshot: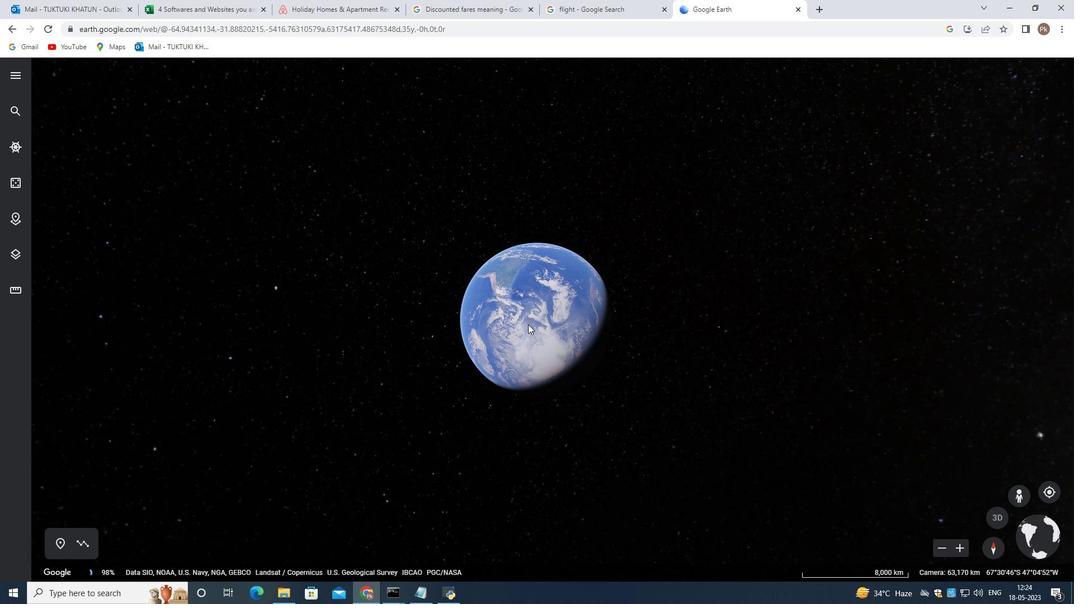
Action: Mouse scrolled (530, 326) with delta (0, 0)
Screenshot: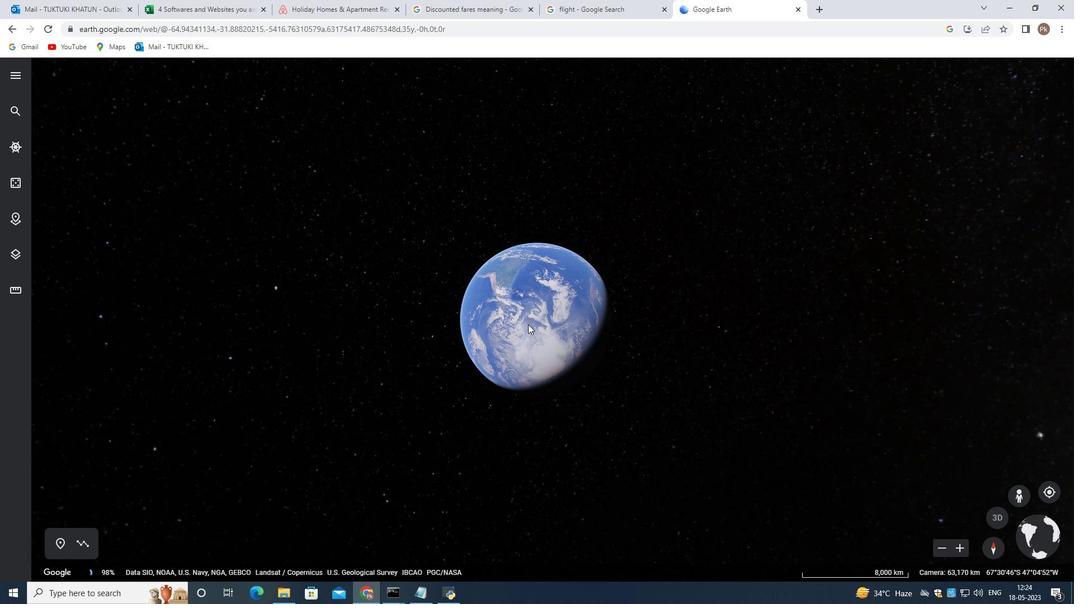 
Action: Mouse scrolled (530, 326) with delta (0, 0)
Screenshot: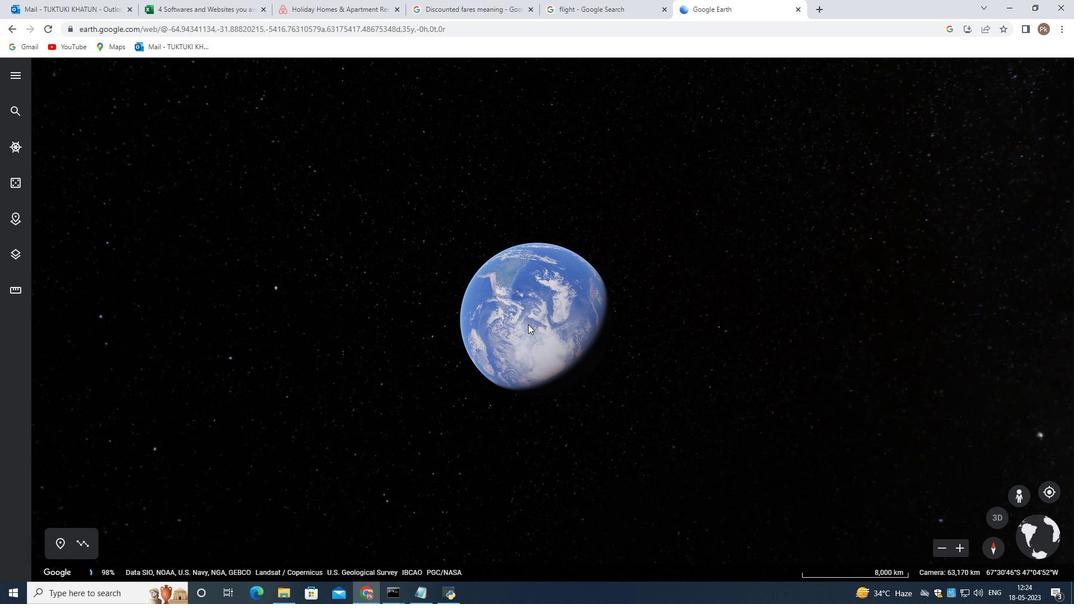 
Action: Mouse scrolled (530, 326) with delta (0, 0)
Screenshot: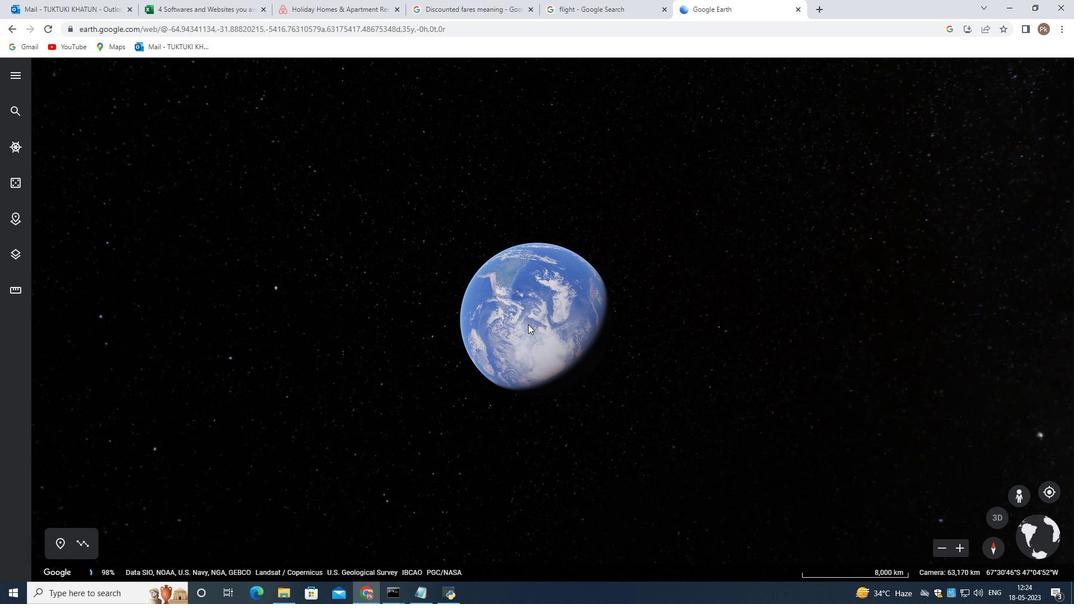 
Action: Mouse scrolled (530, 326) with delta (0, 0)
Screenshot: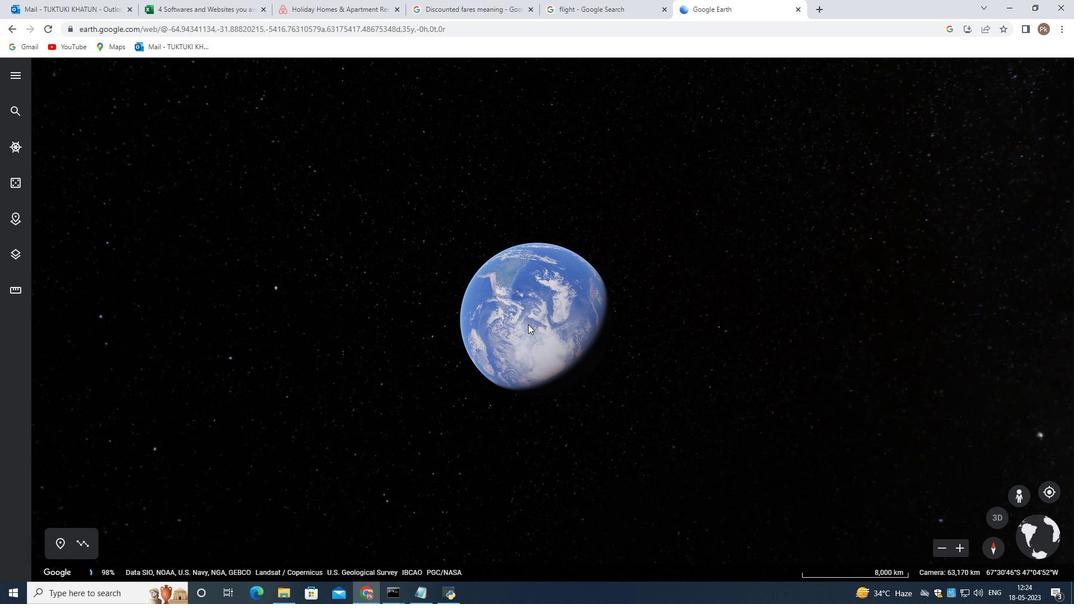 
Action: Mouse scrolled (530, 326) with delta (0, 0)
Screenshot: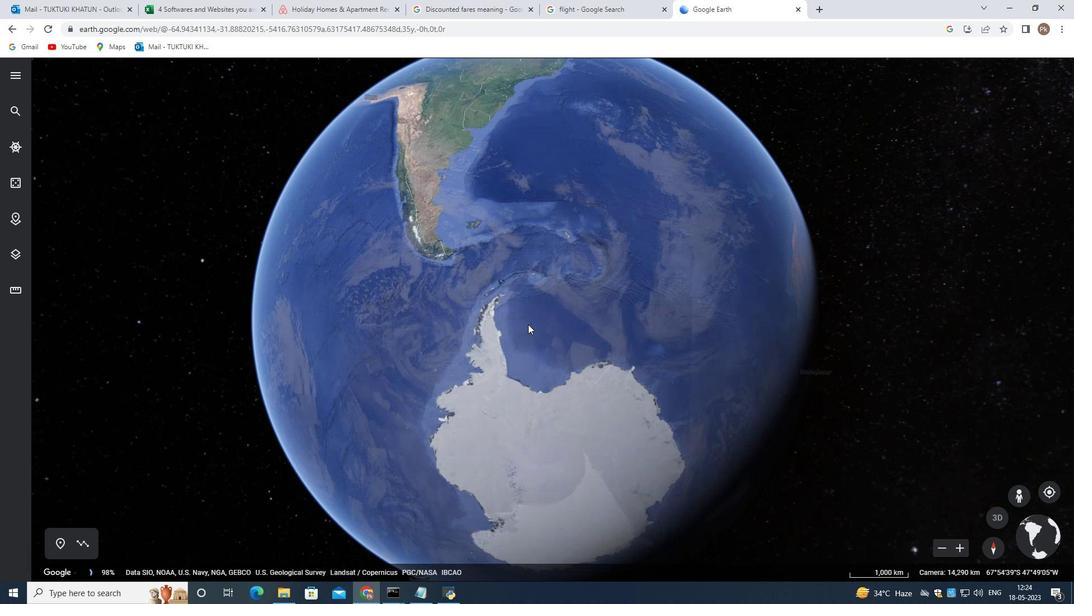 
Action: Mouse scrolled (530, 326) with delta (0, 0)
Screenshot: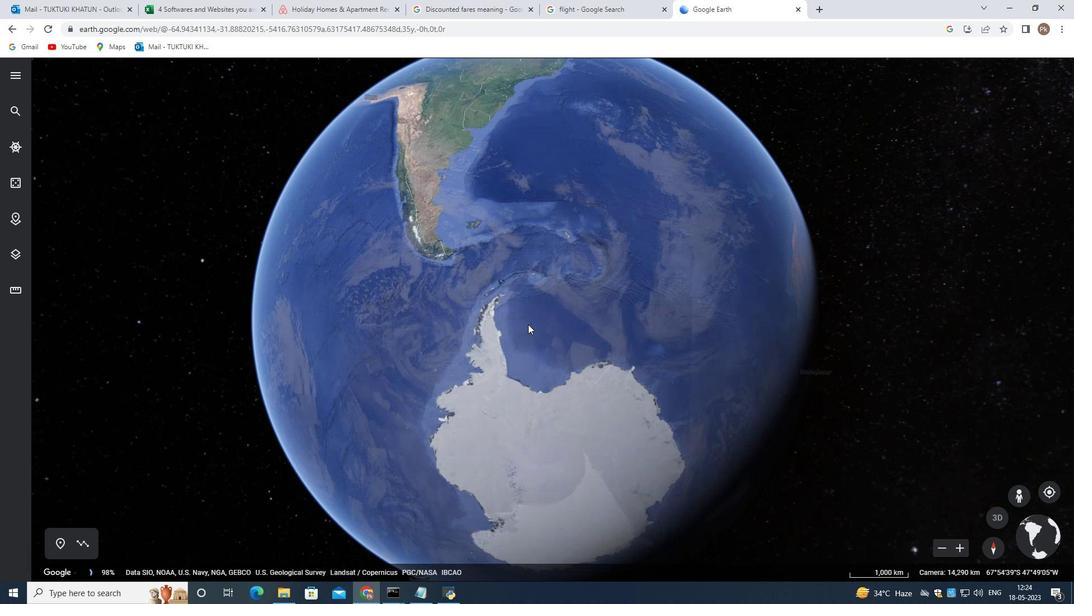 
Action: Mouse scrolled (530, 325) with delta (0, 0)
Screenshot: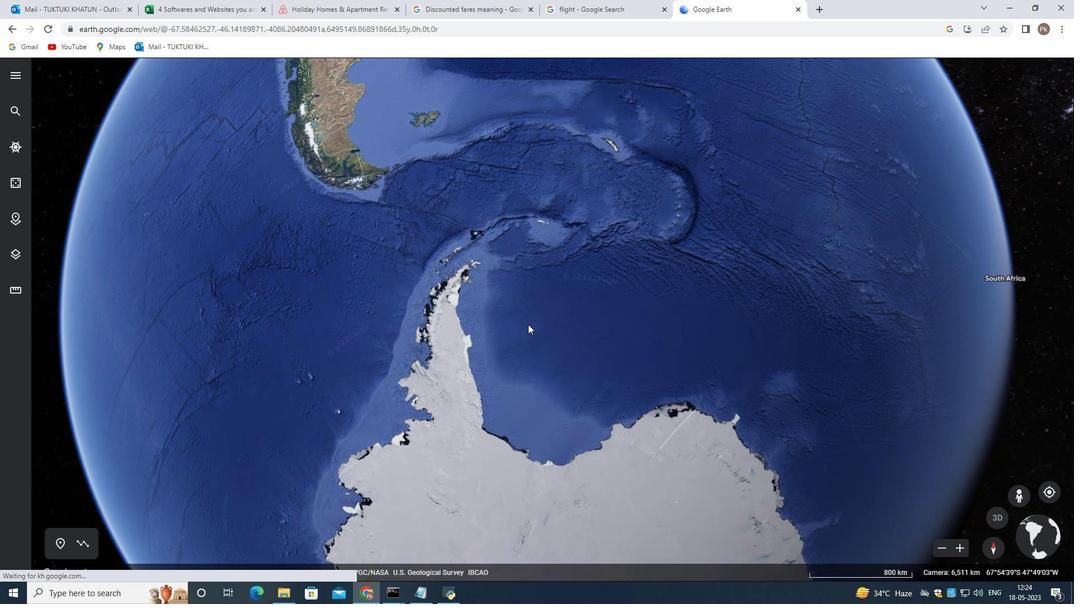 
Action: Mouse moved to (706, 304)
Screenshot: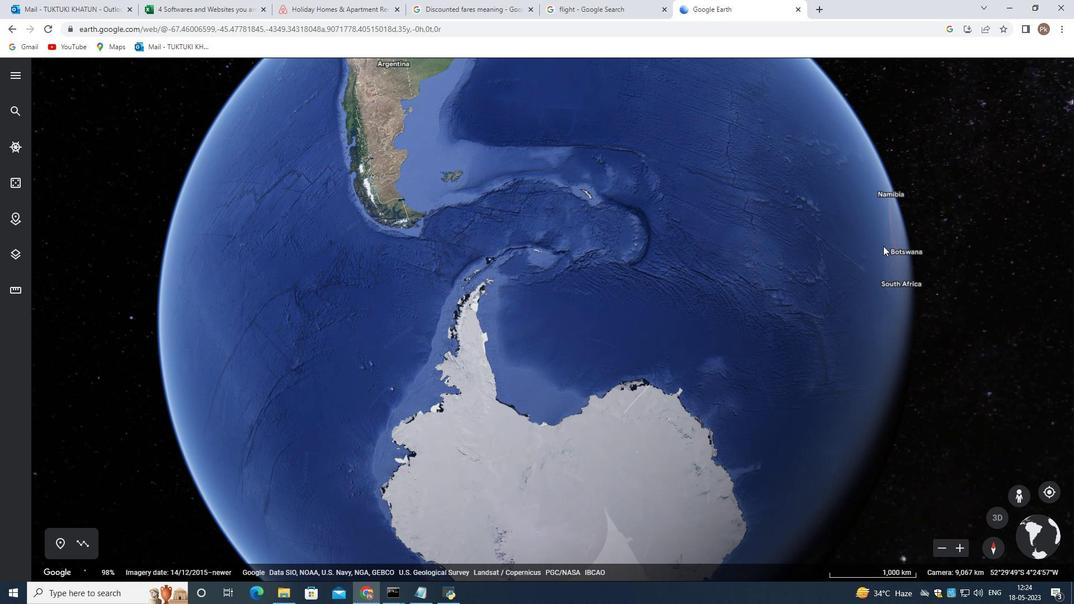 
Action: Mouse scrolled (731, 298) with delta (0, 0)
Screenshot: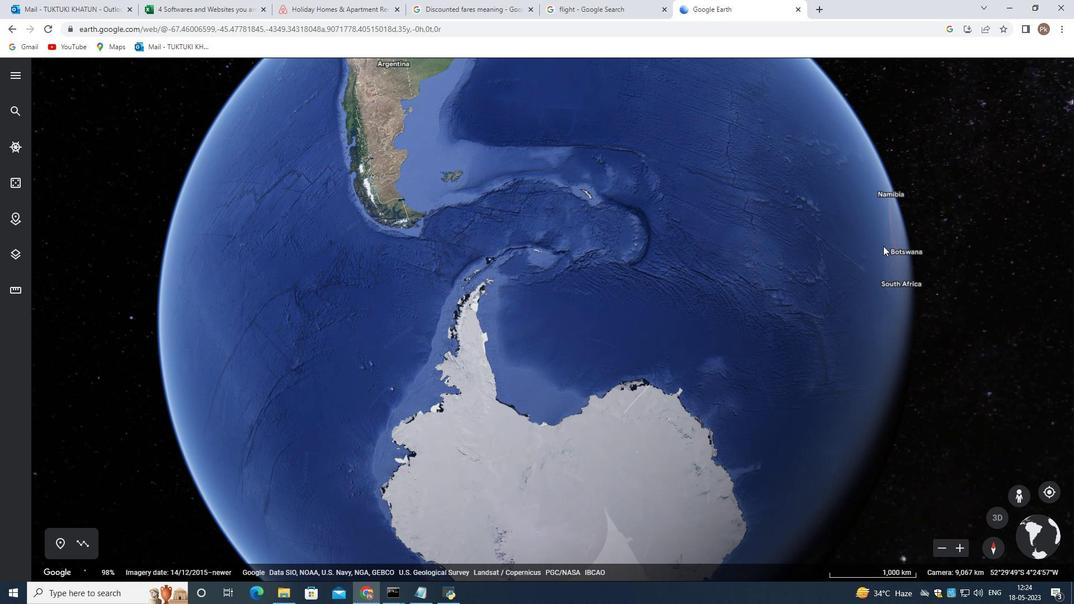 
Action: Mouse moved to (522, 250)
Screenshot: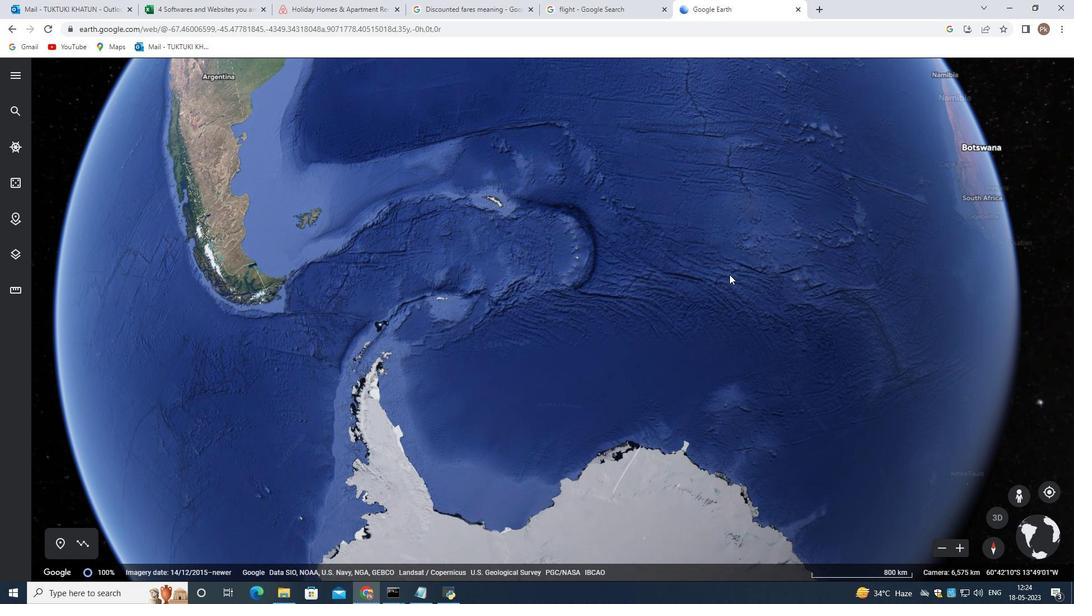 
Action: Mouse pressed left at (671, 273)
Screenshot: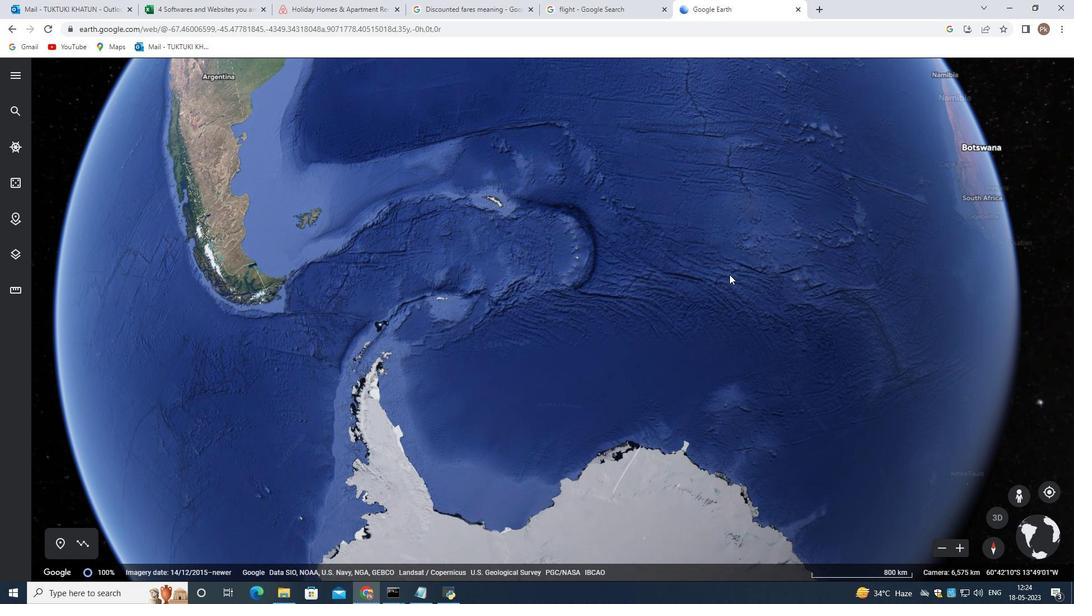 
Action: Mouse moved to (765, 242)
Screenshot: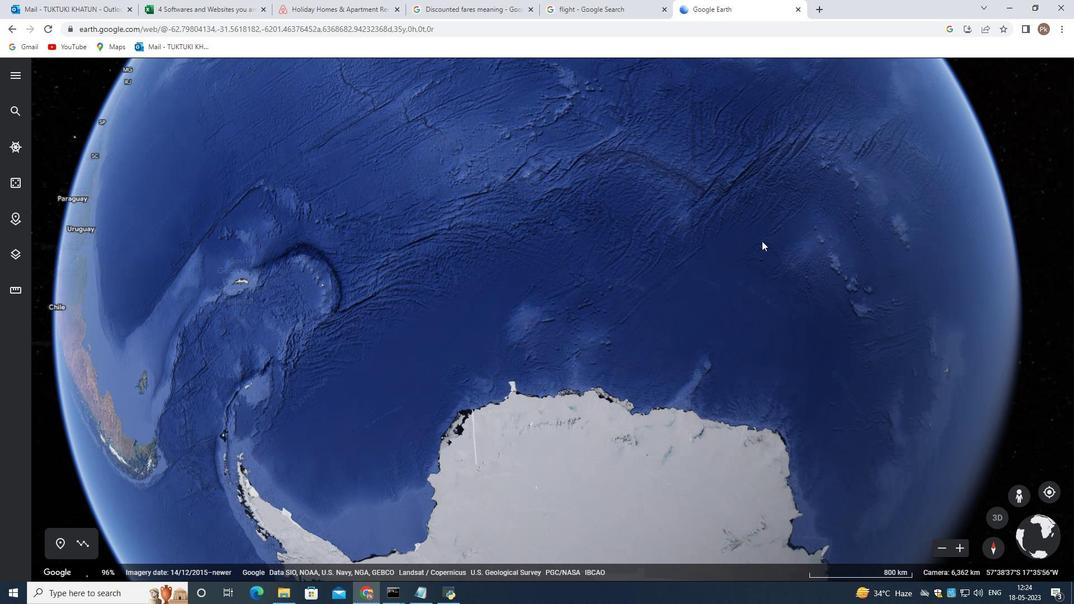
Action: Mouse pressed left at (765, 242)
Screenshot: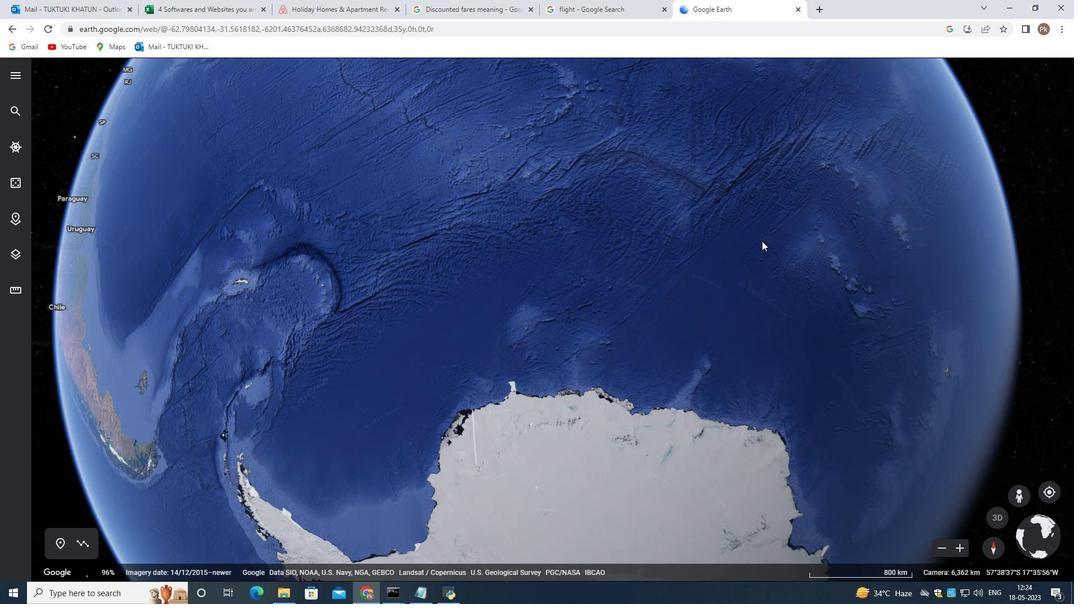
Action: Mouse moved to (955, 237)
Screenshot: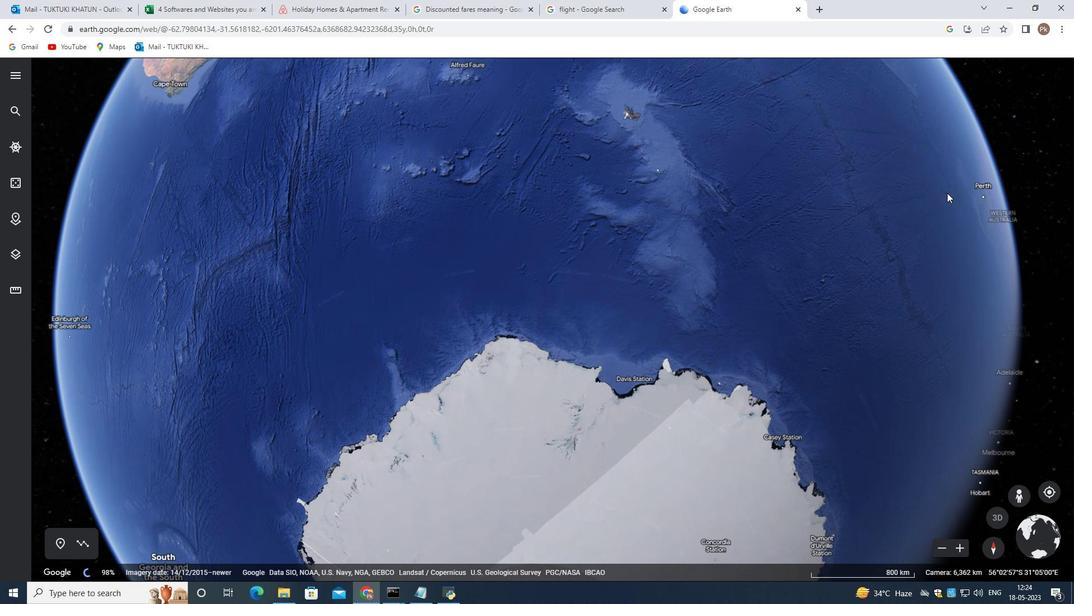
Action: Mouse pressed left at (955, 237)
Screenshot: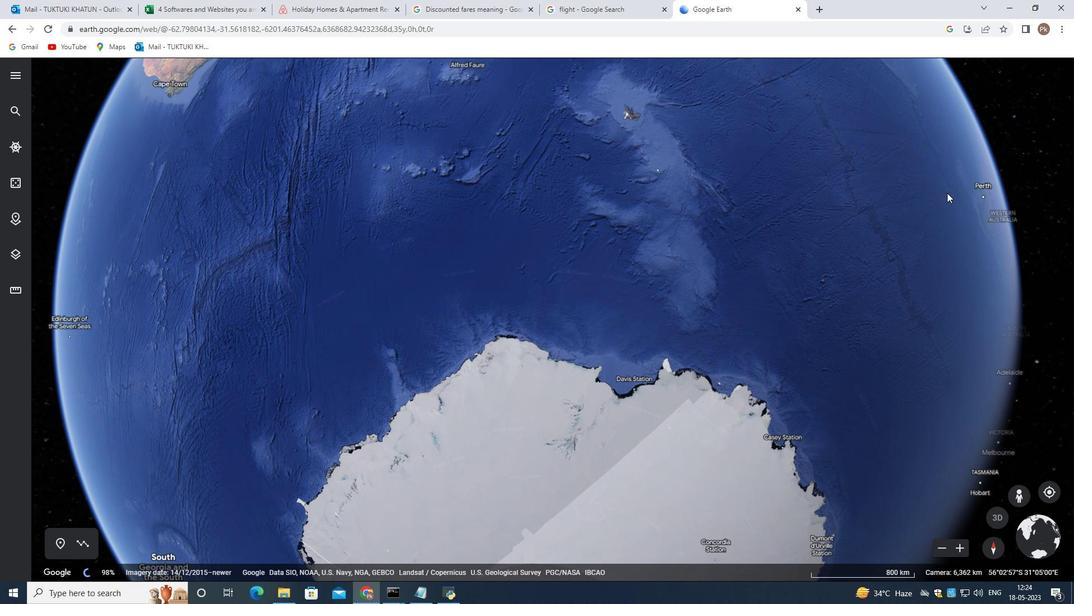 
Action: Mouse moved to (874, 252)
Screenshot: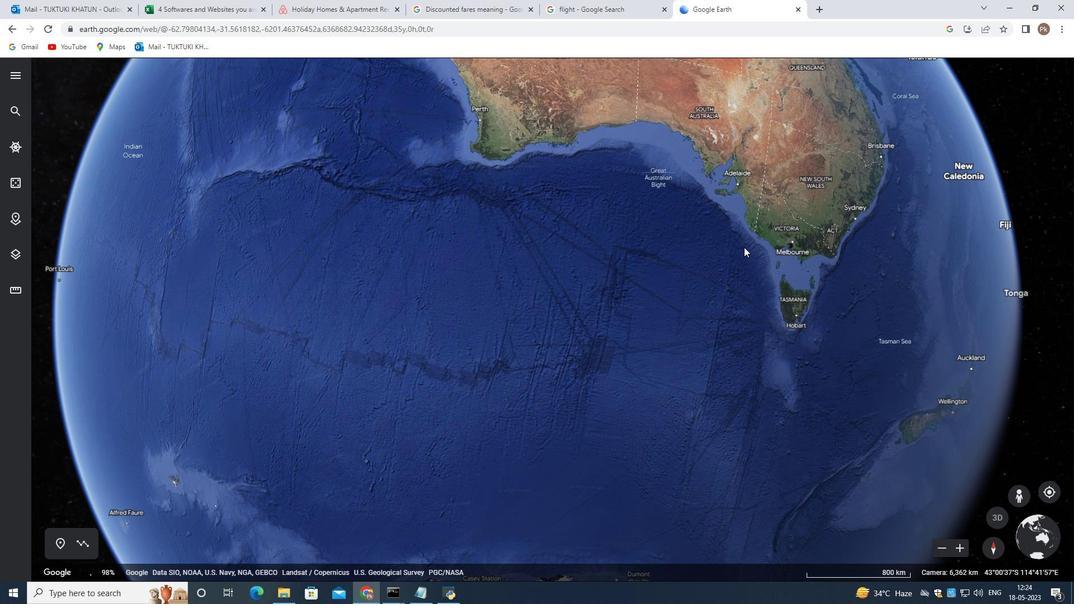 
Action: Mouse pressed left at (874, 252)
Screenshot: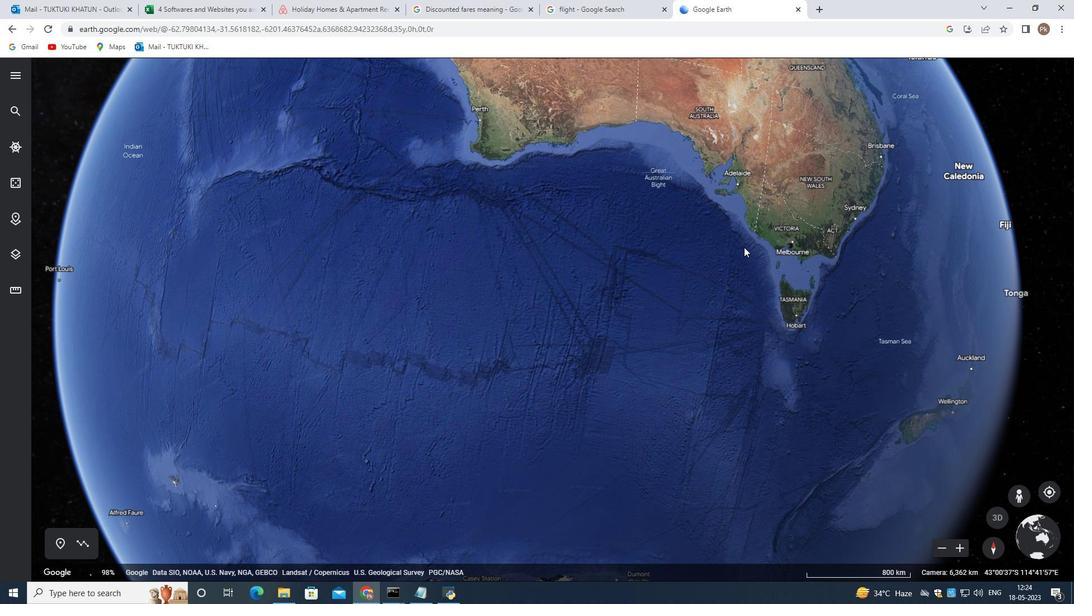 
Action: Mouse moved to (918, 251)
Screenshot: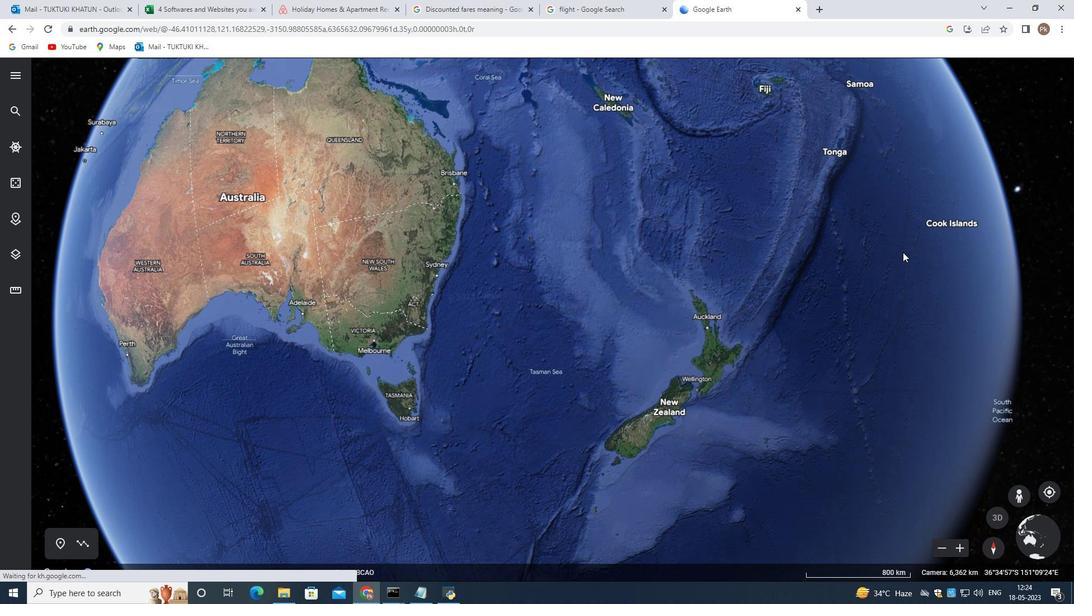 
Action: Mouse pressed left at (918, 251)
Screenshot: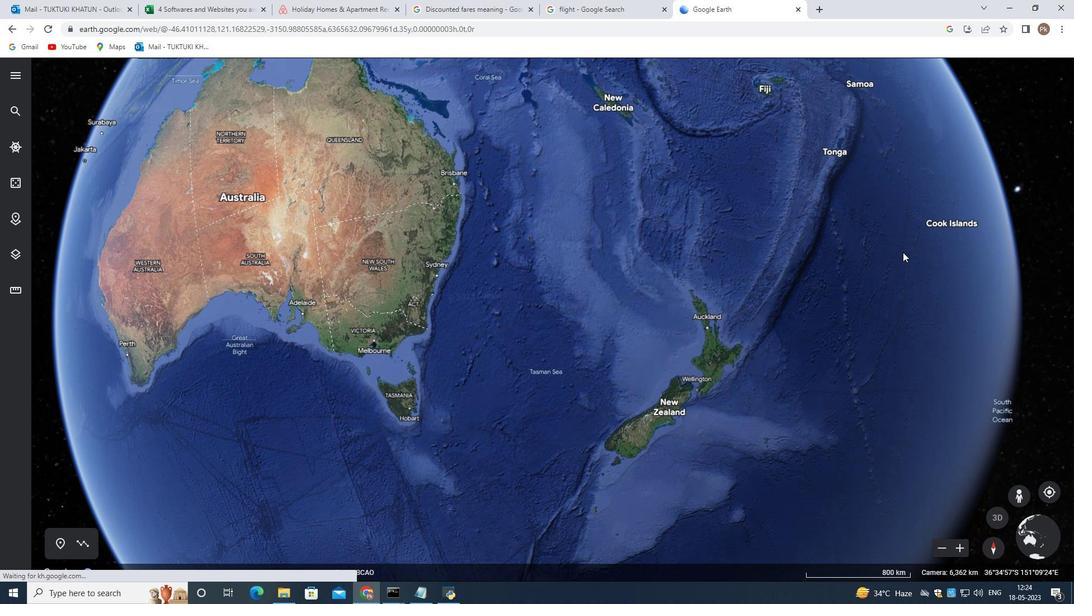 
Action: Mouse moved to (893, 220)
Screenshot: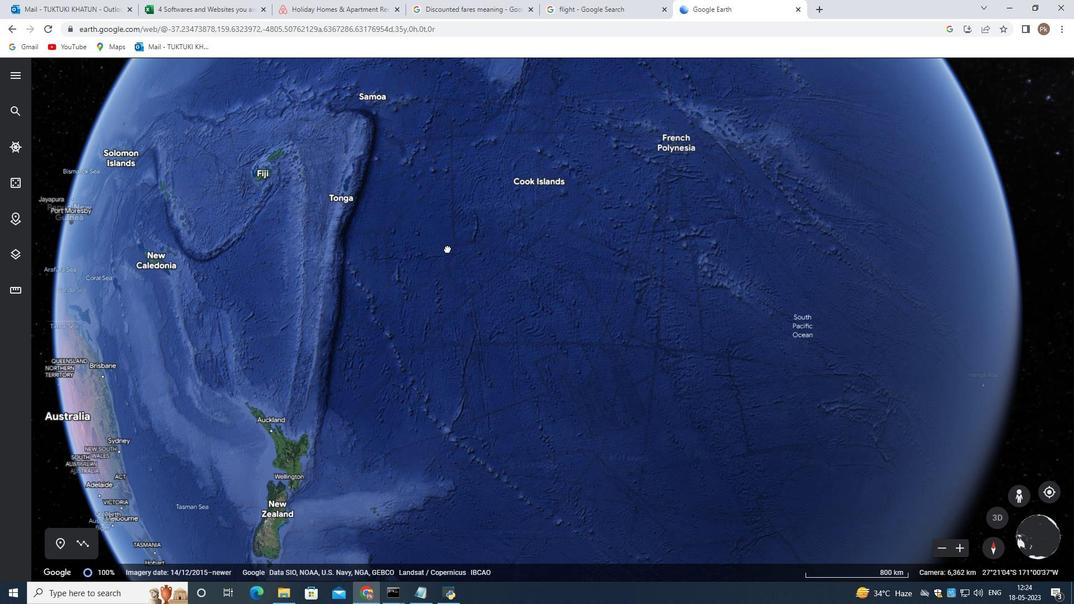
Action: Mouse pressed left at (894, 220)
Screenshot: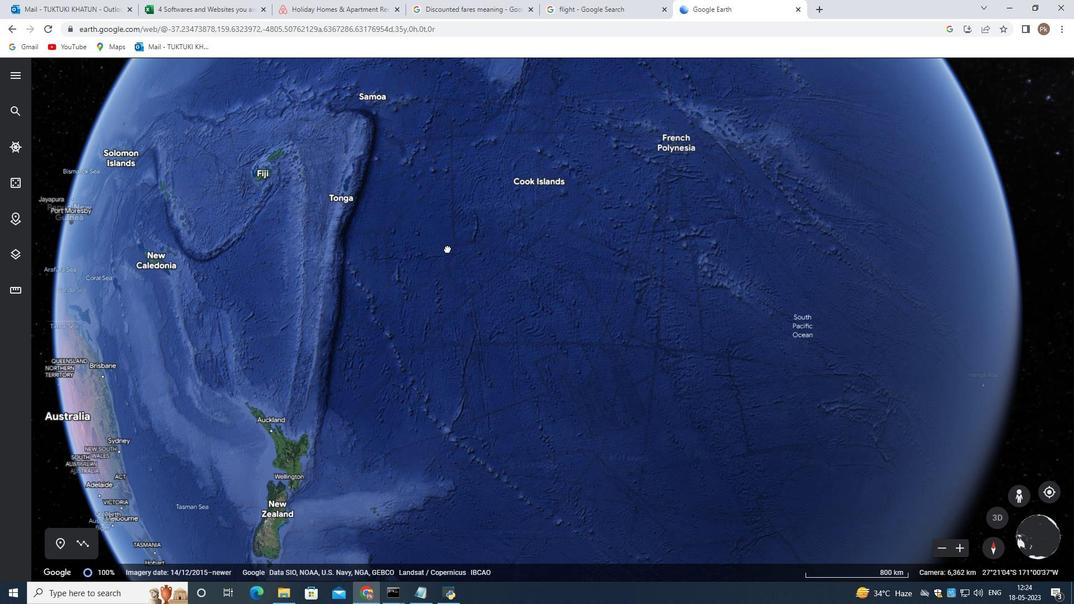 
Action: Mouse moved to (981, 244)
Screenshot: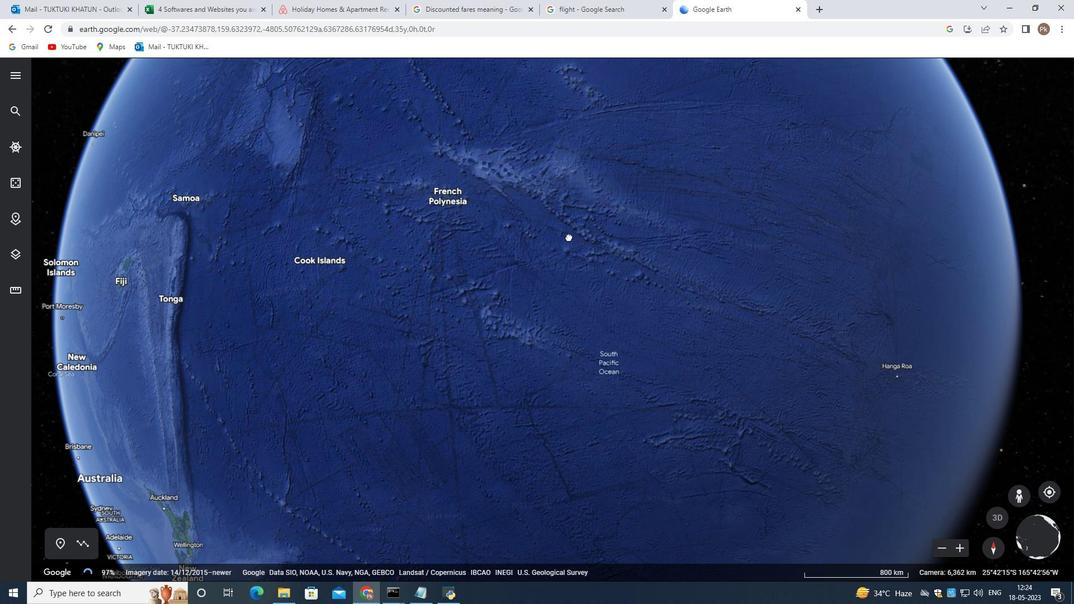 
Action: Mouse pressed left at (981, 244)
Screenshot: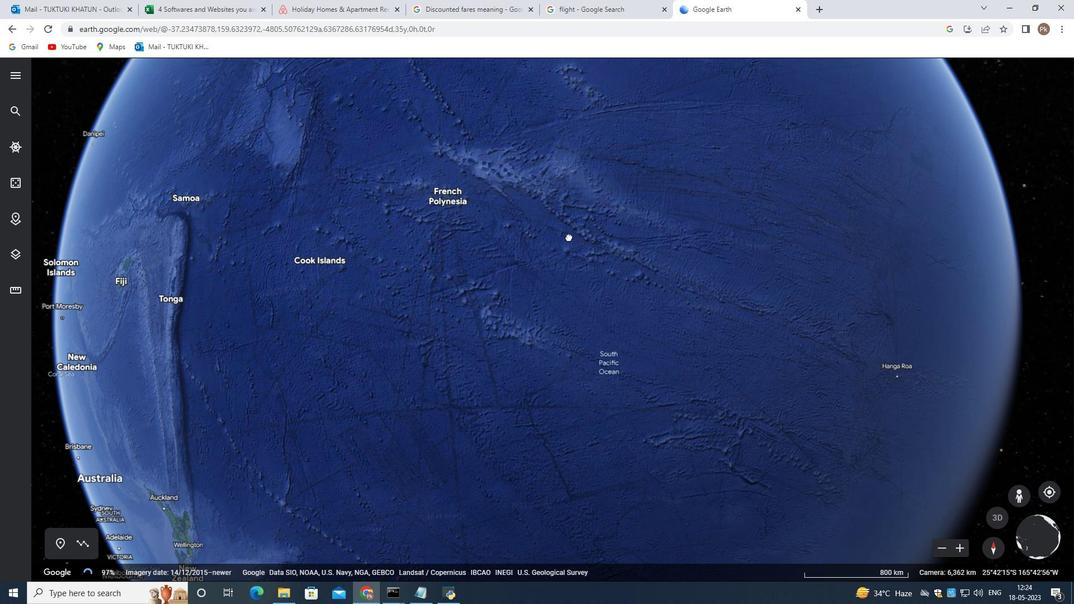 
Action: Mouse moved to (882, 260)
Screenshot: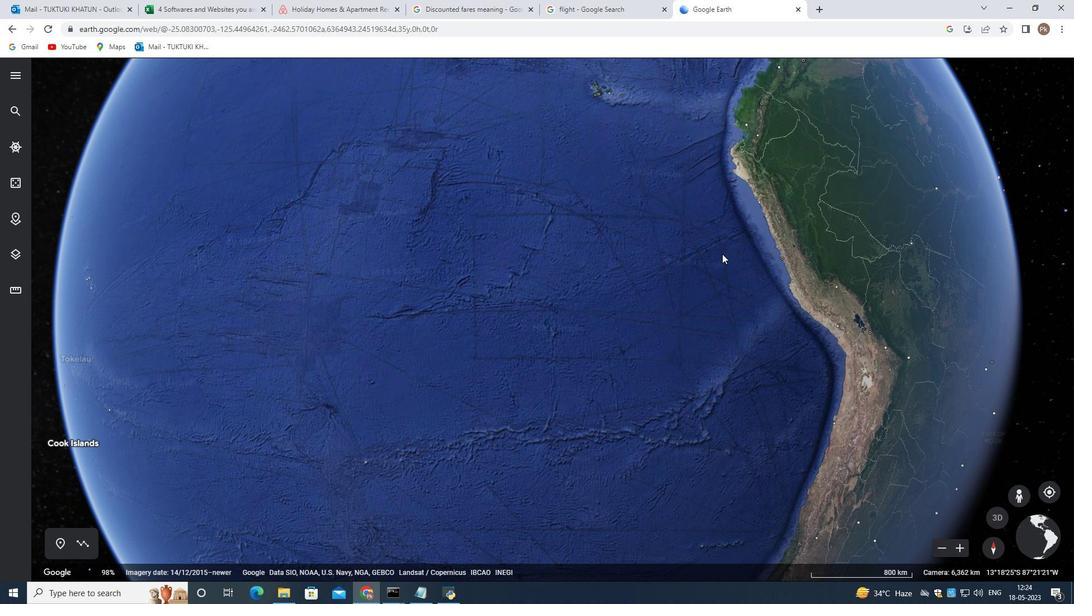 
Action: Mouse pressed left at (886, 260)
Screenshot: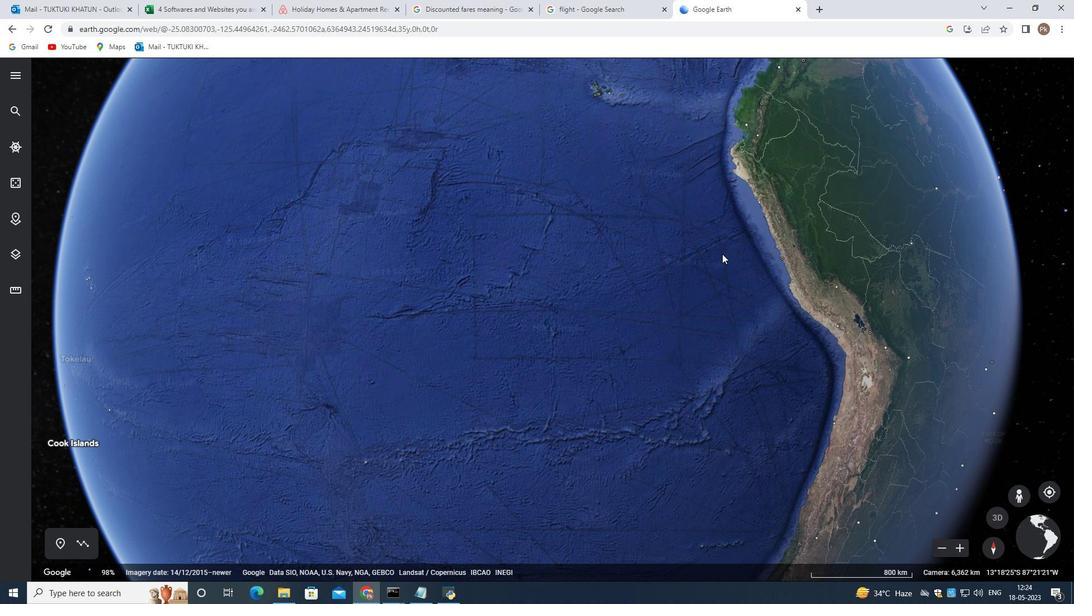 
Action: Mouse moved to (745, 240)
Screenshot: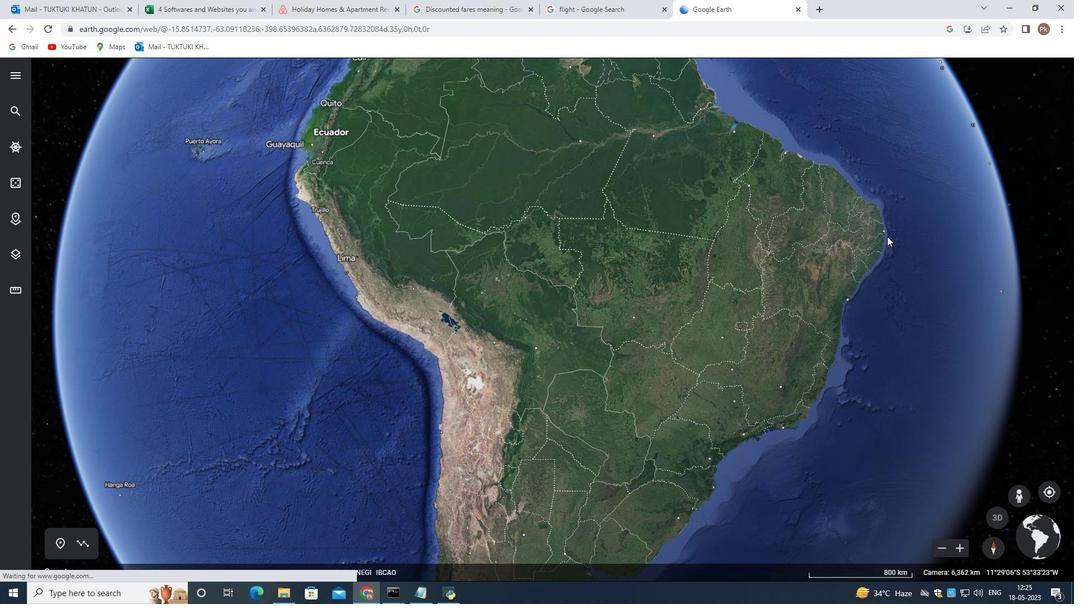 
Action: Mouse pressed left at (745, 240)
Screenshot: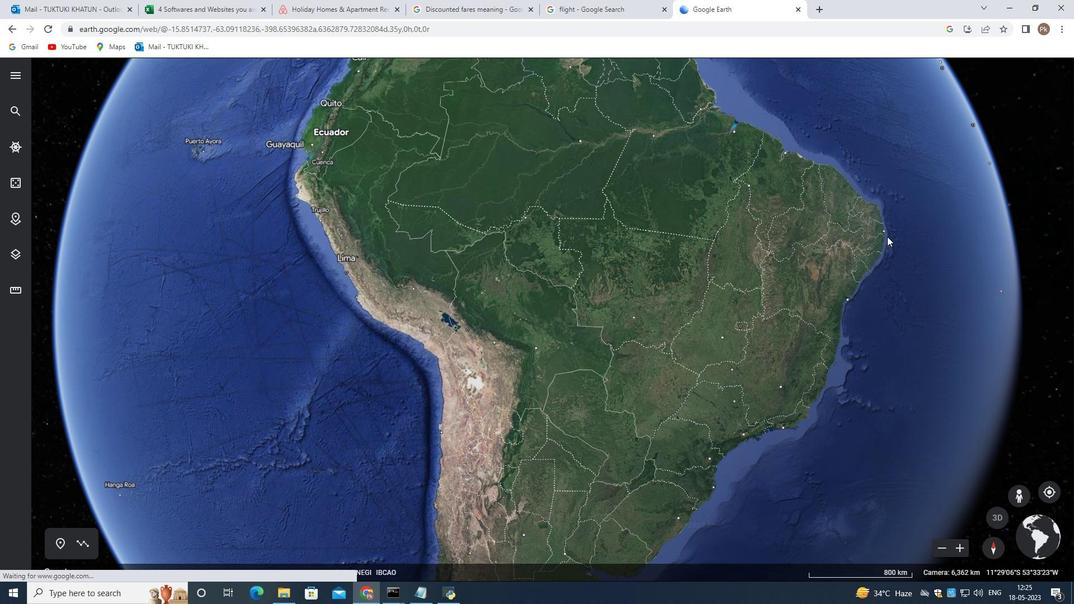 
Action: Mouse moved to (847, 211)
Screenshot: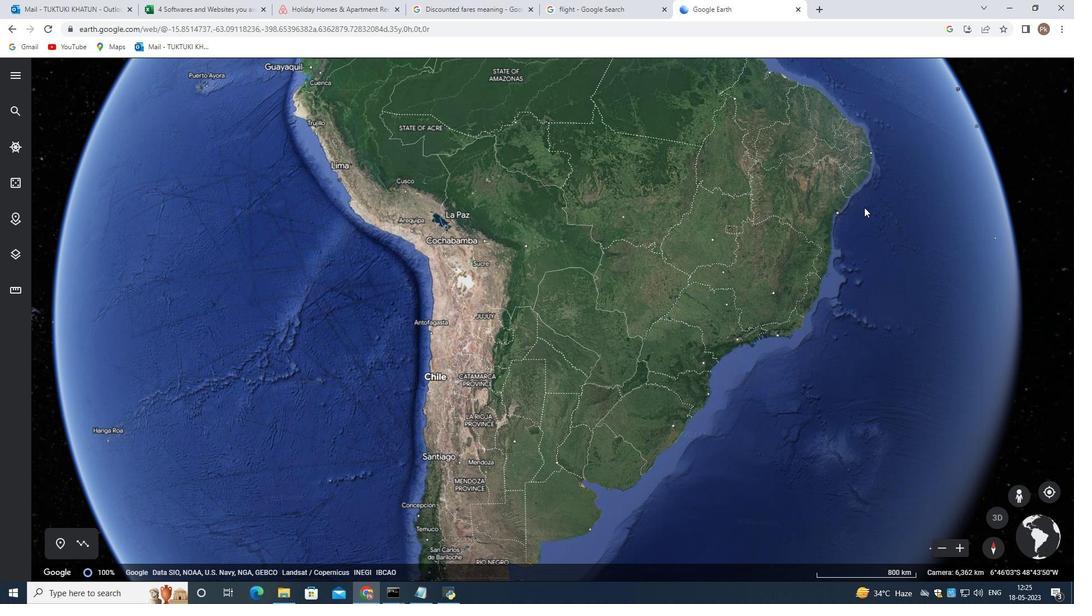
Action: Mouse pressed left at (853, 211)
Screenshot: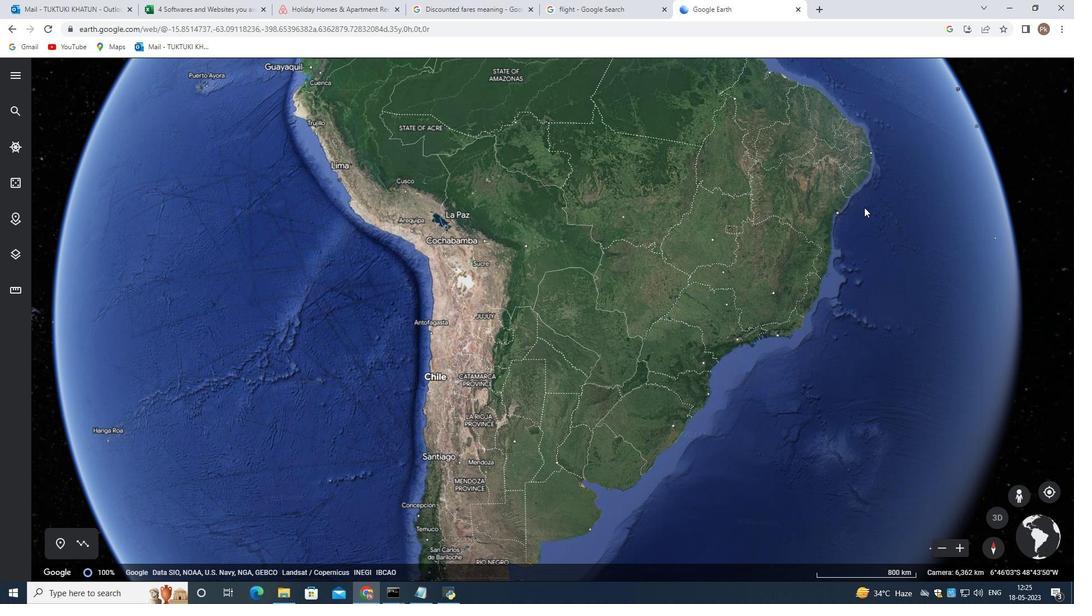 
Action: Mouse moved to (861, 243)
Screenshot: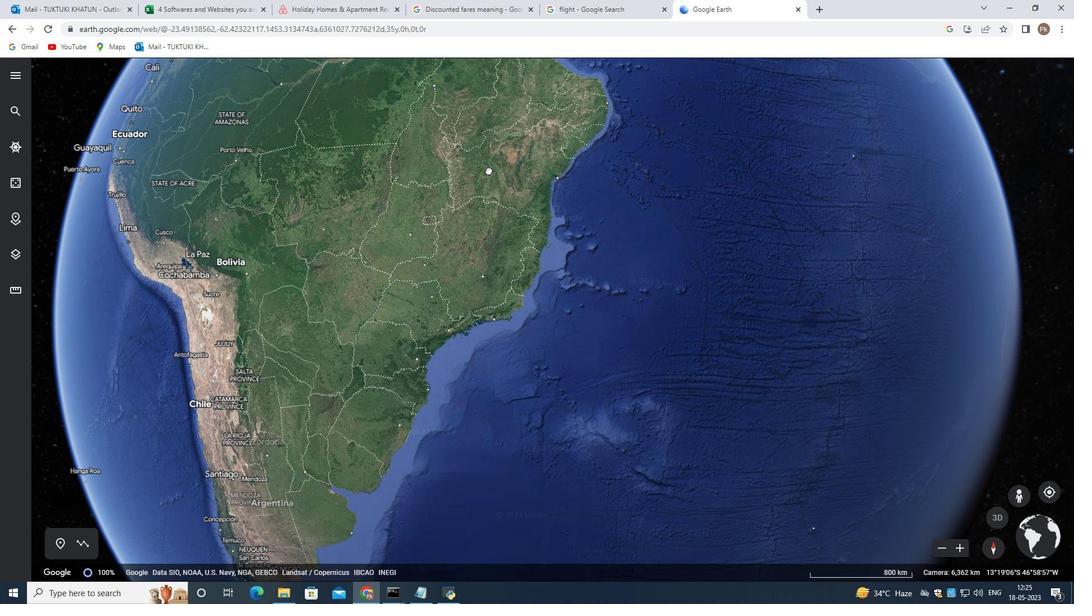 
Action: Mouse pressed left at (861, 243)
Screenshot: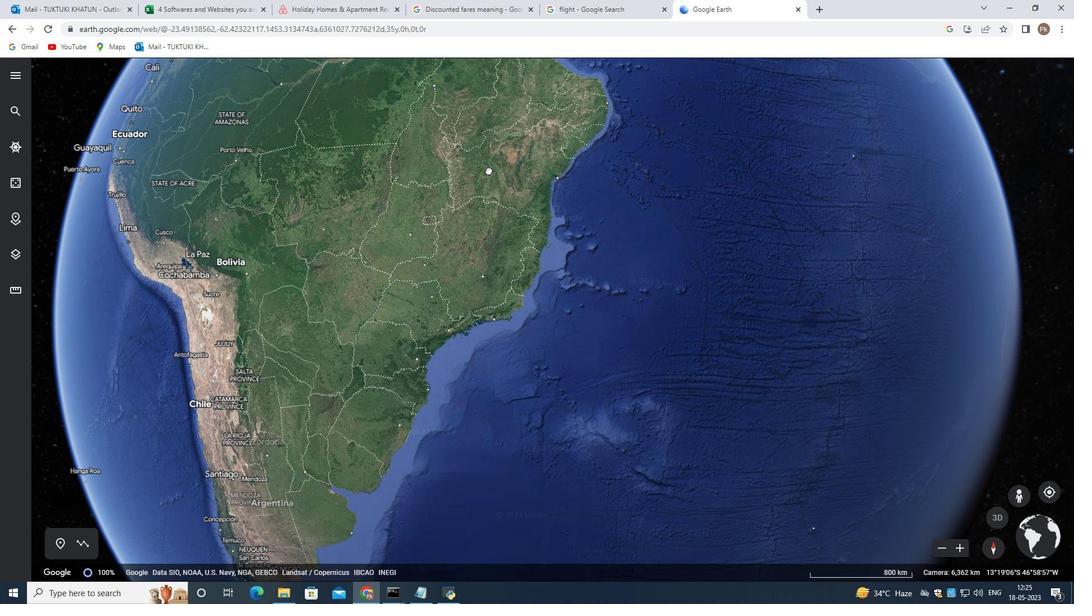 
Action: Mouse moved to (870, 268)
Screenshot: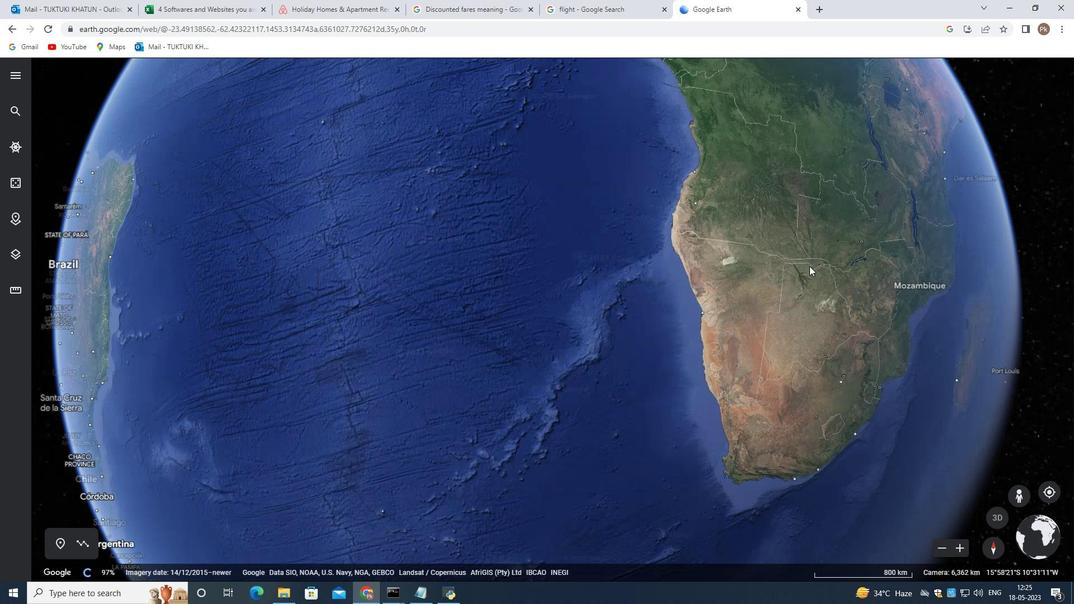 
Action: Mouse pressed left at (870, 268)
Screenshot: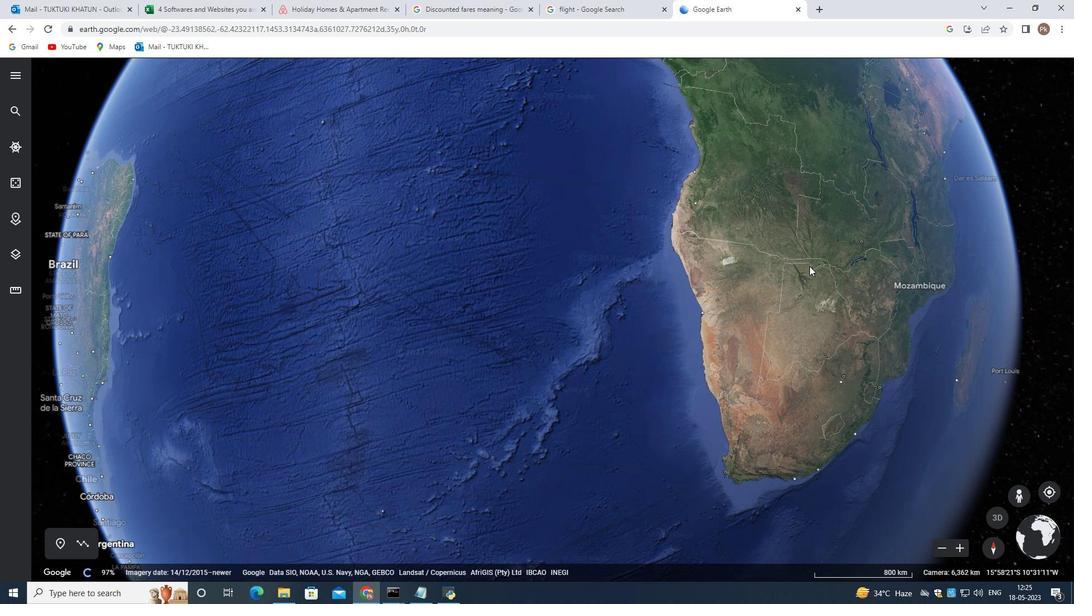 
Action: Mouse moved to (709, 230)
Screenshot: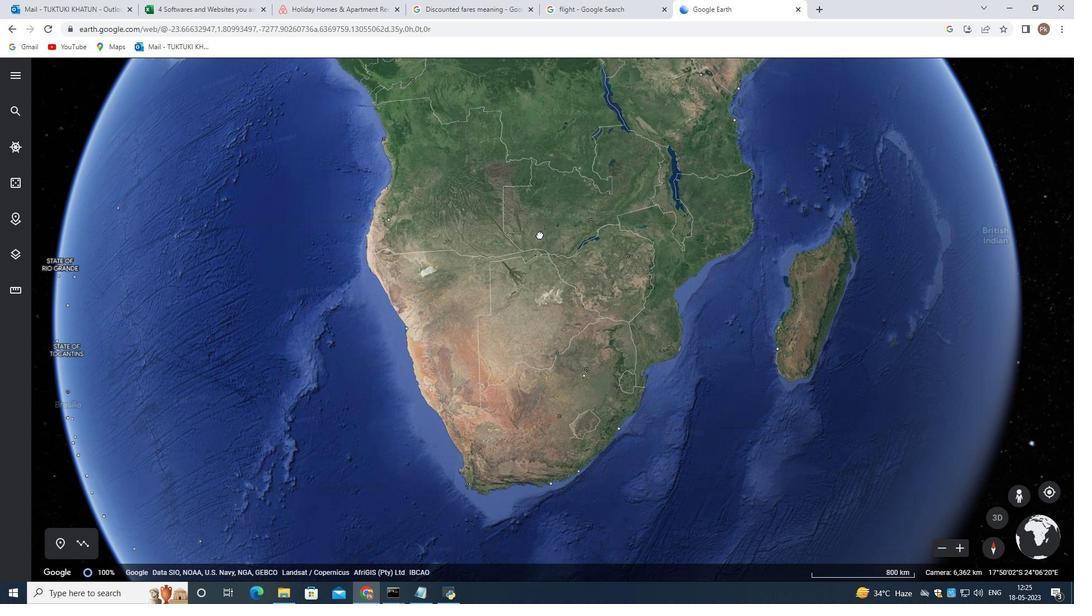 
Action: Mouse scrolled (709, 230) with delta (0, 0)
Screenshot: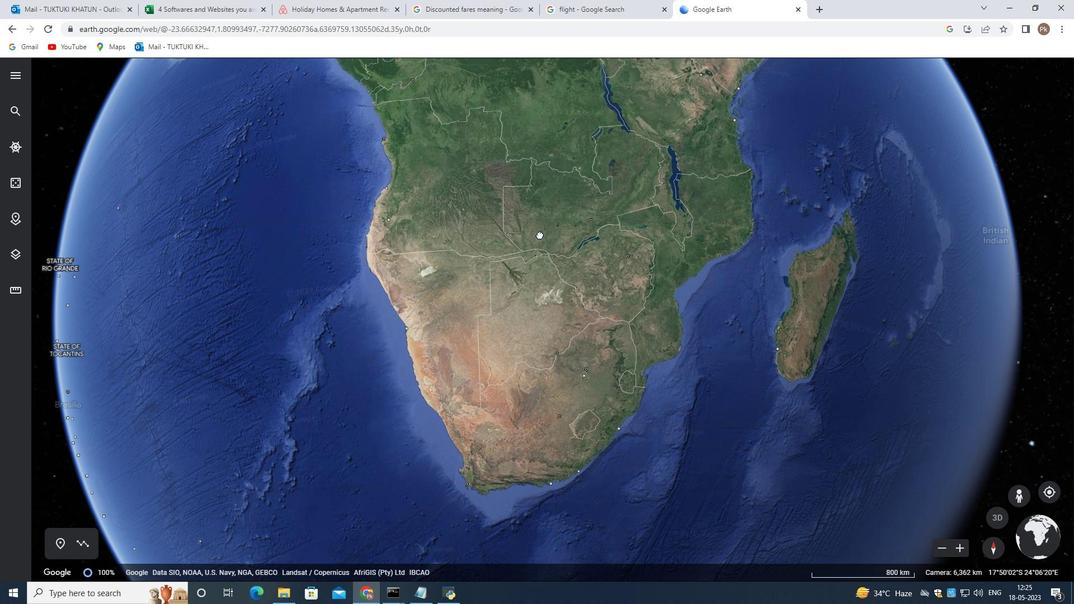 
Action: Mouse moved to (633, 131)
Screenshot: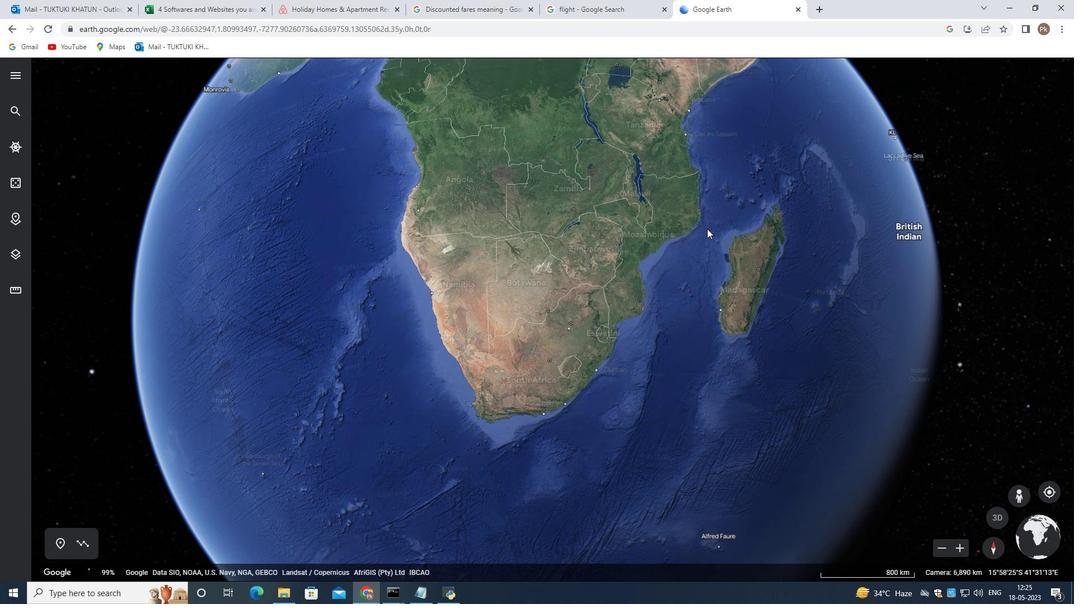 
Action: Mouse pressed left at (633, 131)
Screenshot: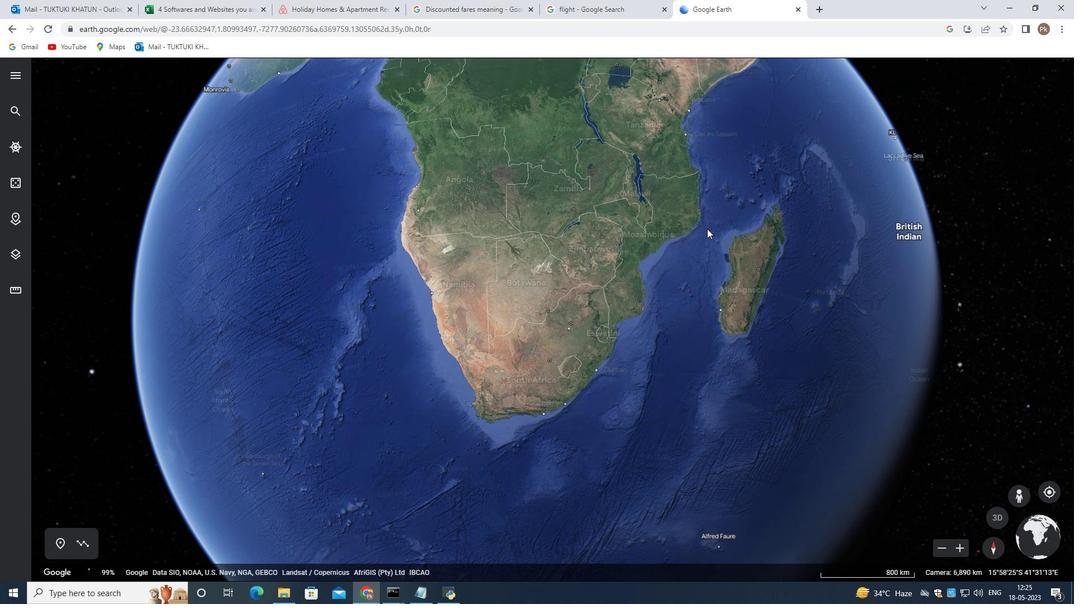 
Action: Mouse moved to (536, 267)
Screenshot: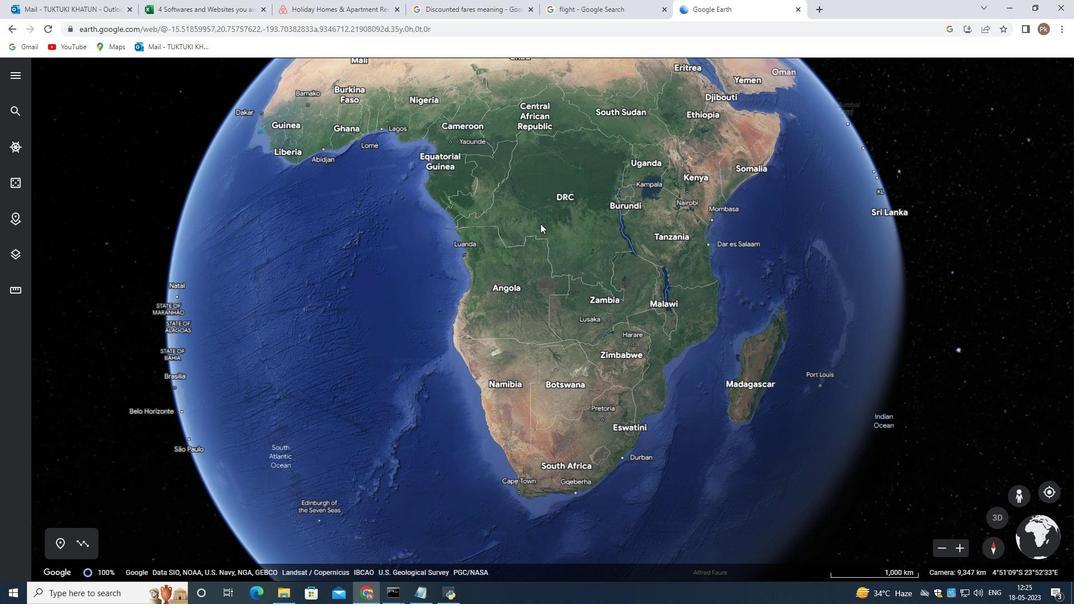 
Action: Mouse pressed left at (539, 244)
Screenshot: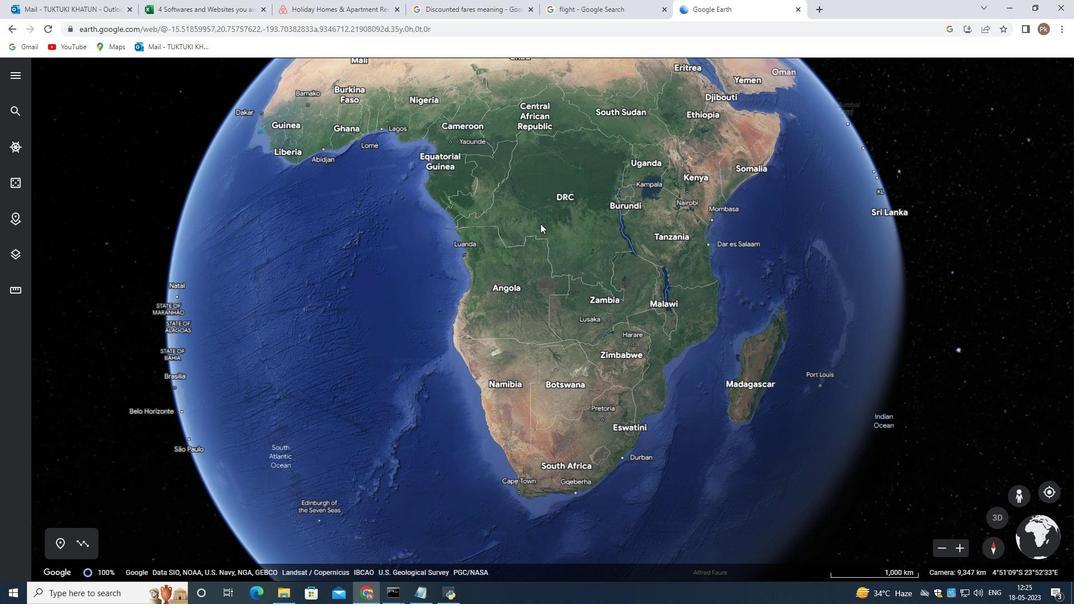 
Action: Mouse moved to (541, 190)
Screenshot: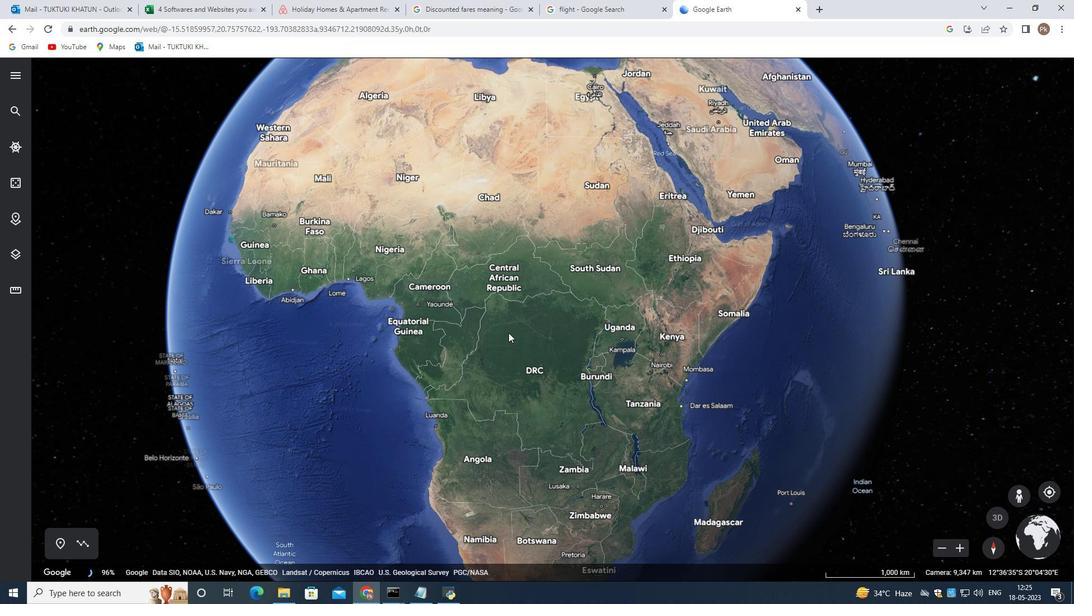 
Action: Mouse pressed left at (541, 190)
Screenshot: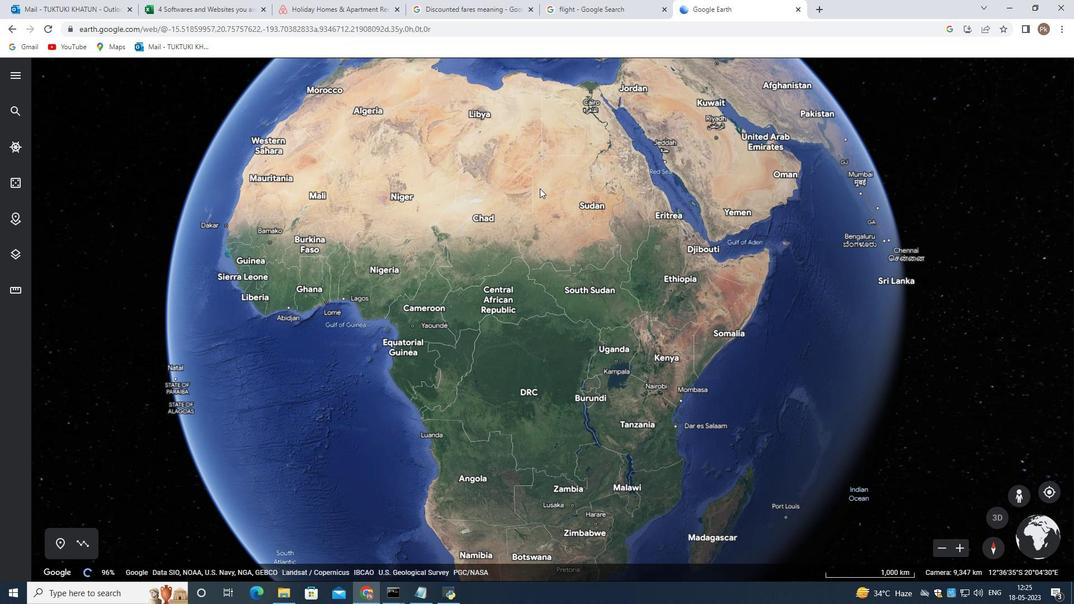 
Action: Mouse moved to (610, 160)
Screenshot: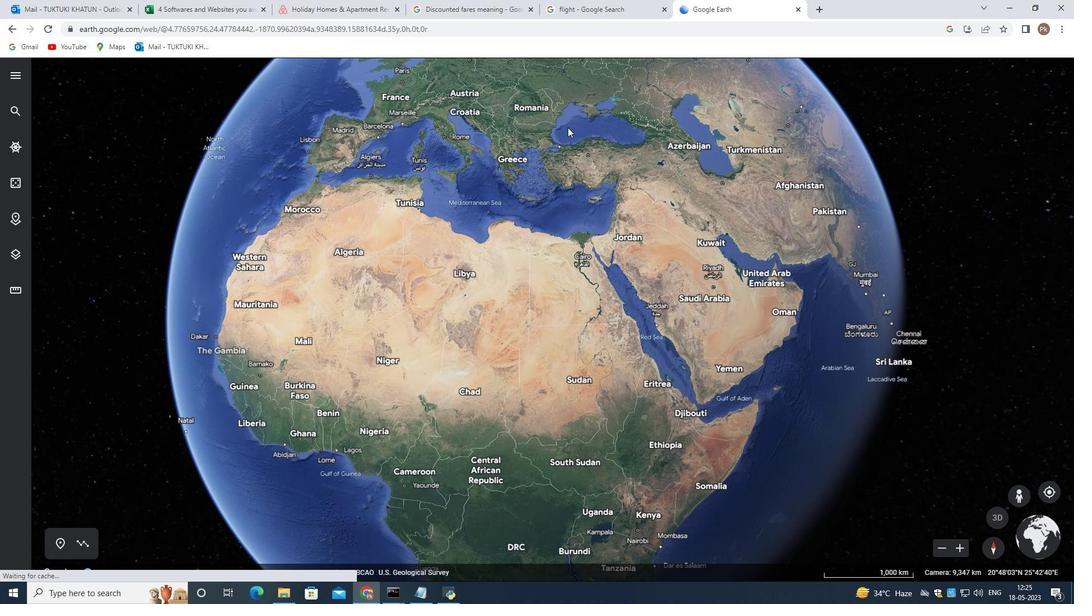 
Action: Mouse pressed left at (610, 160)
Screenshot: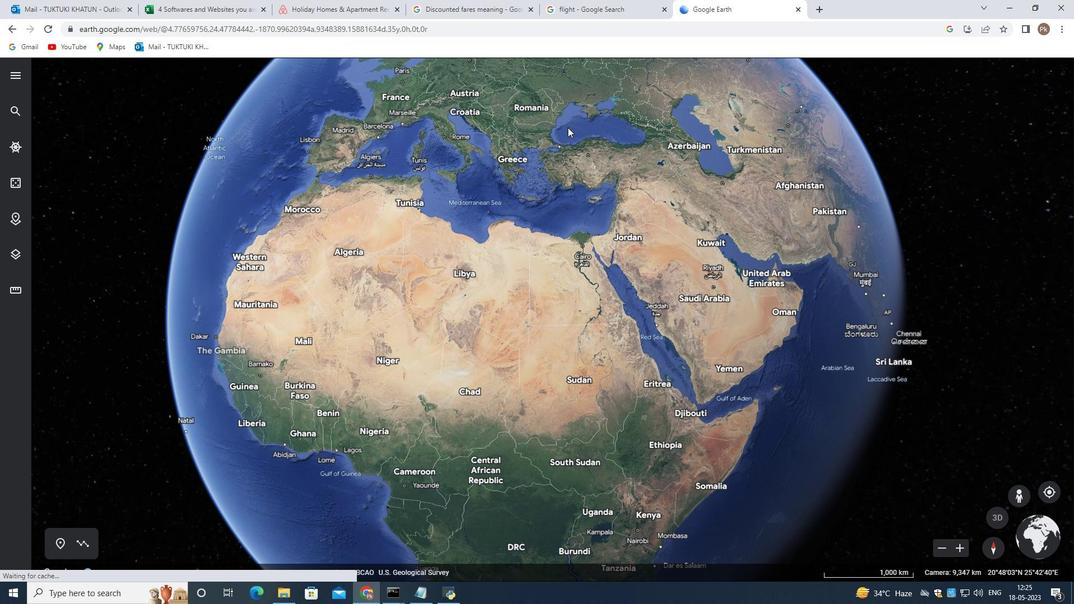 
Action: Mouse moved to (739, 245)
Screenshot: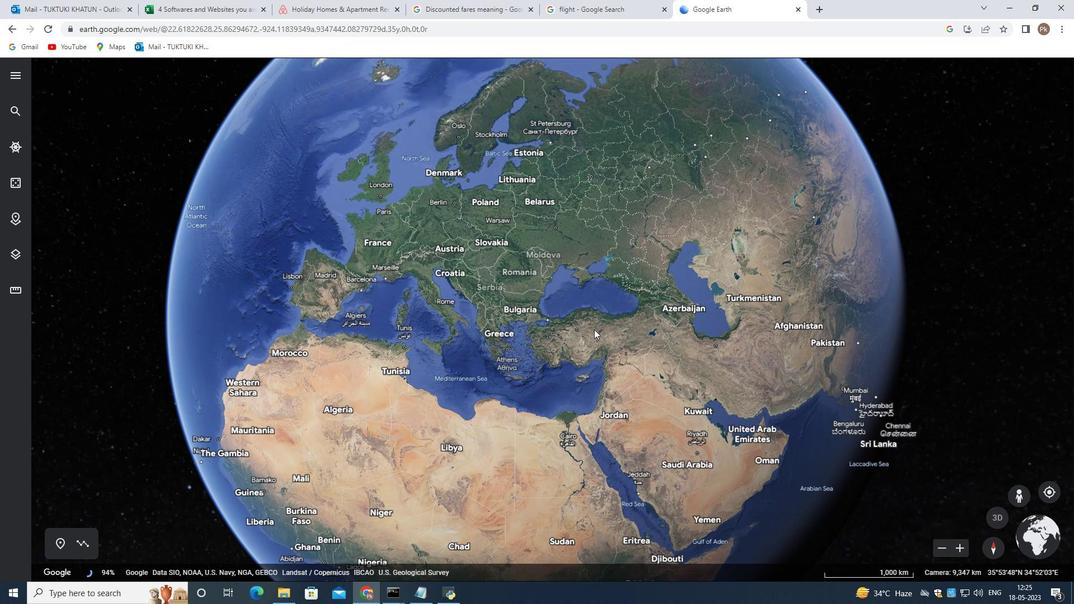 
Action: Mouse pressed left at (739, 245)
Screenshot: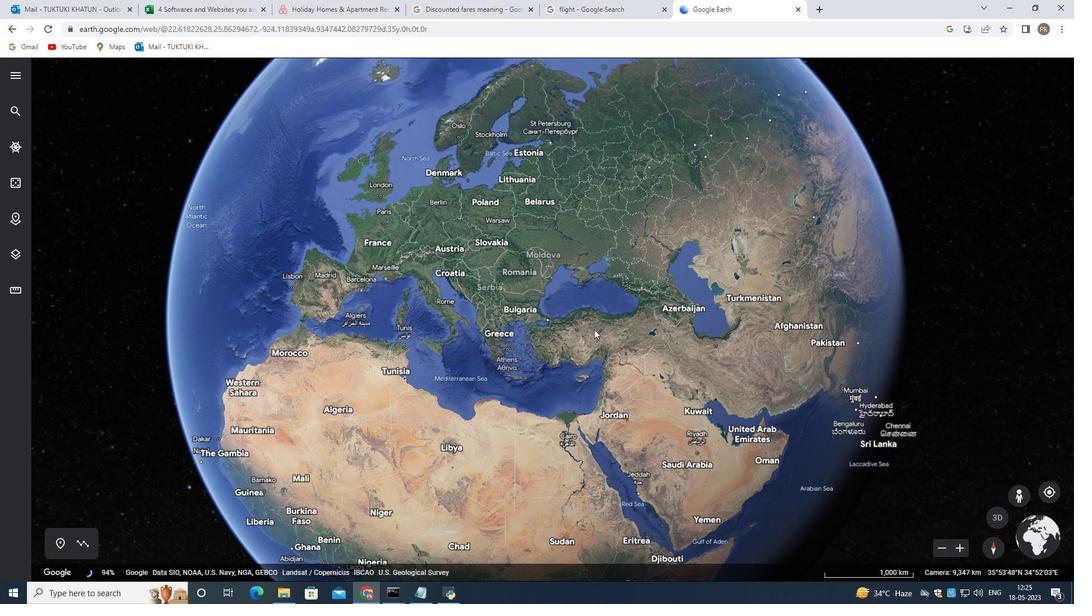 
Action: Mouse moved to (629, 439)
Screenshot: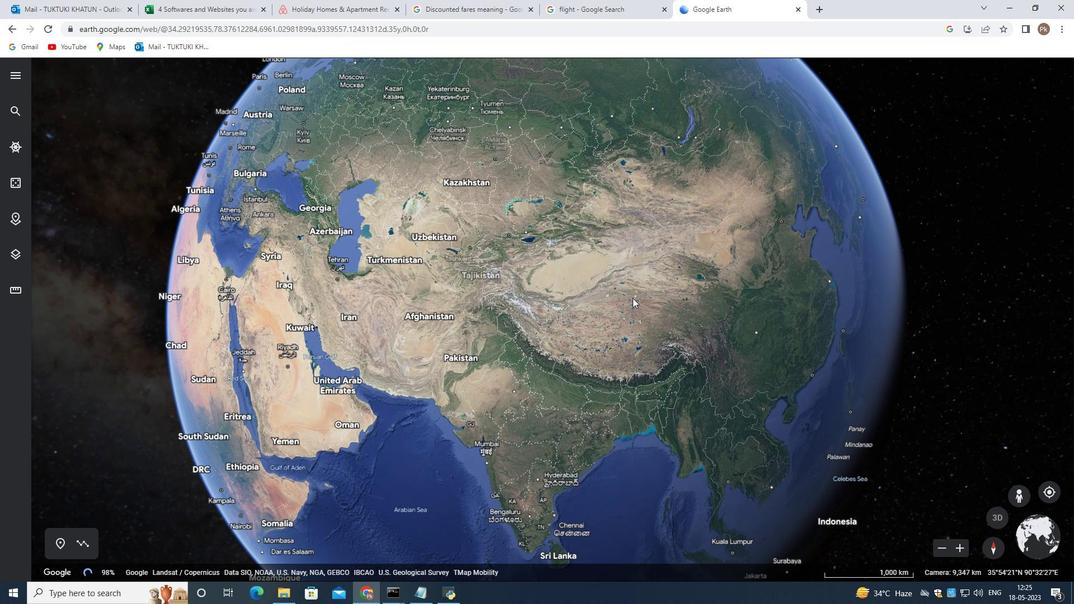 
Action: Mouse scrolled (630, 438) with delta (0, 0)
Screenshot: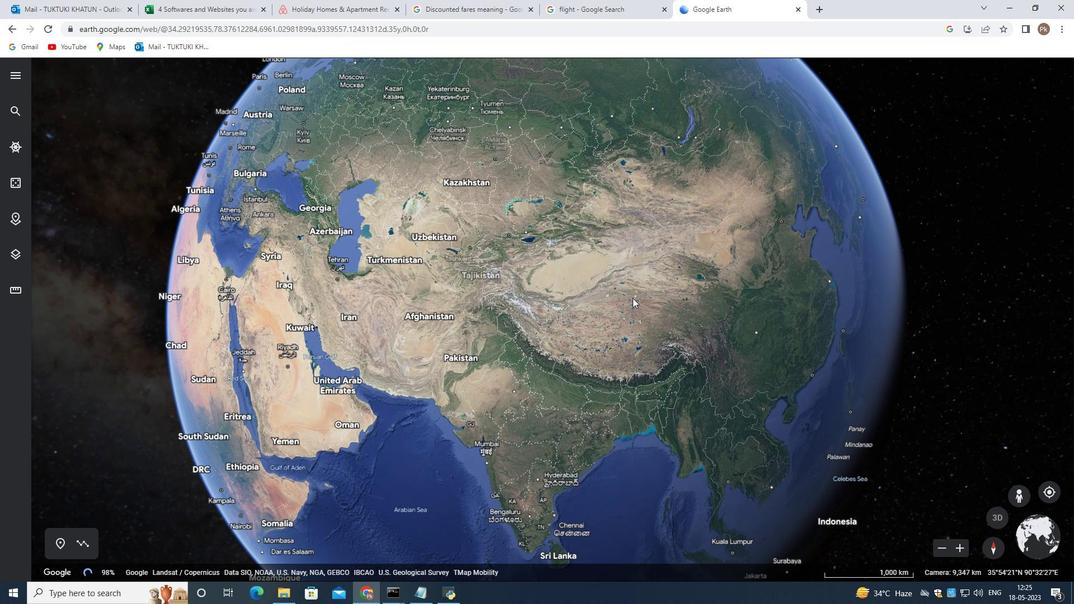 
Action: Mouse moved to (618, 445)
Screenshot: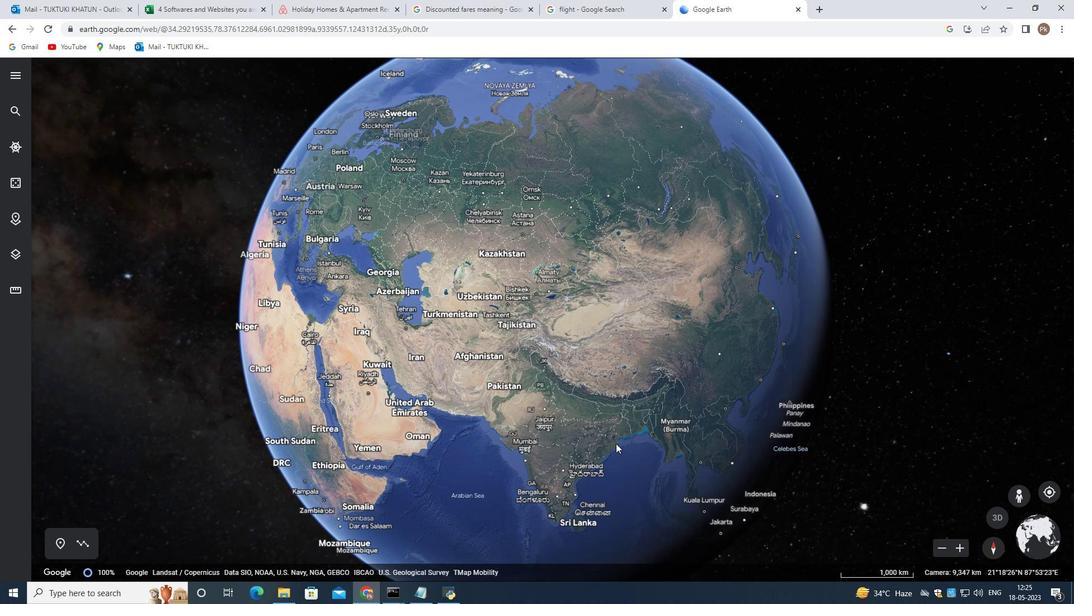 
Action: Mouse scrolled (618, 446) with delta (0, 0)
Screenshot: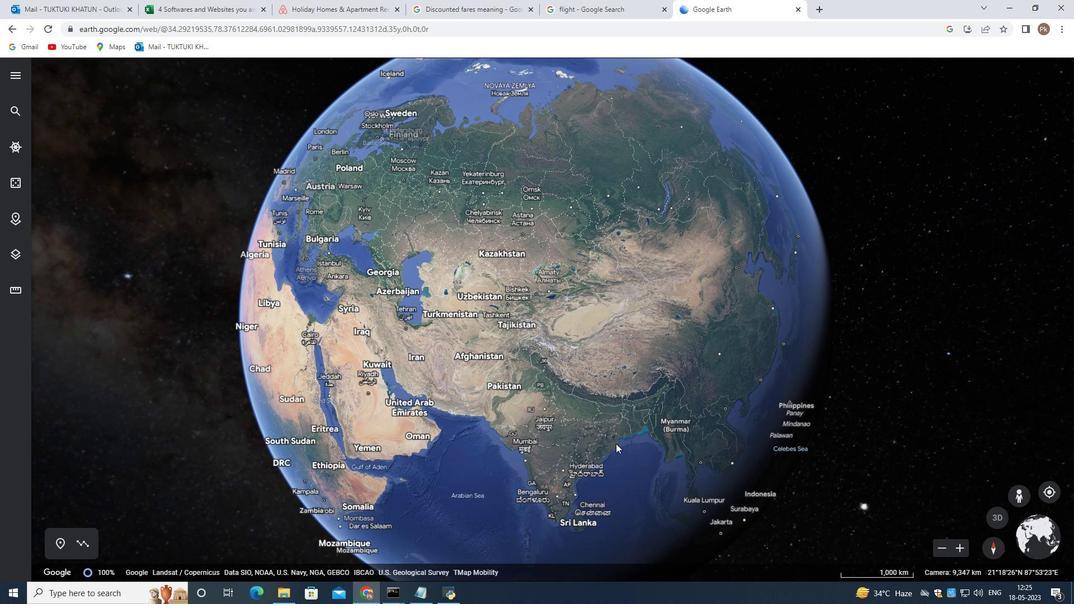 
Action: Mouse moved to (618, 445)
Screenshot: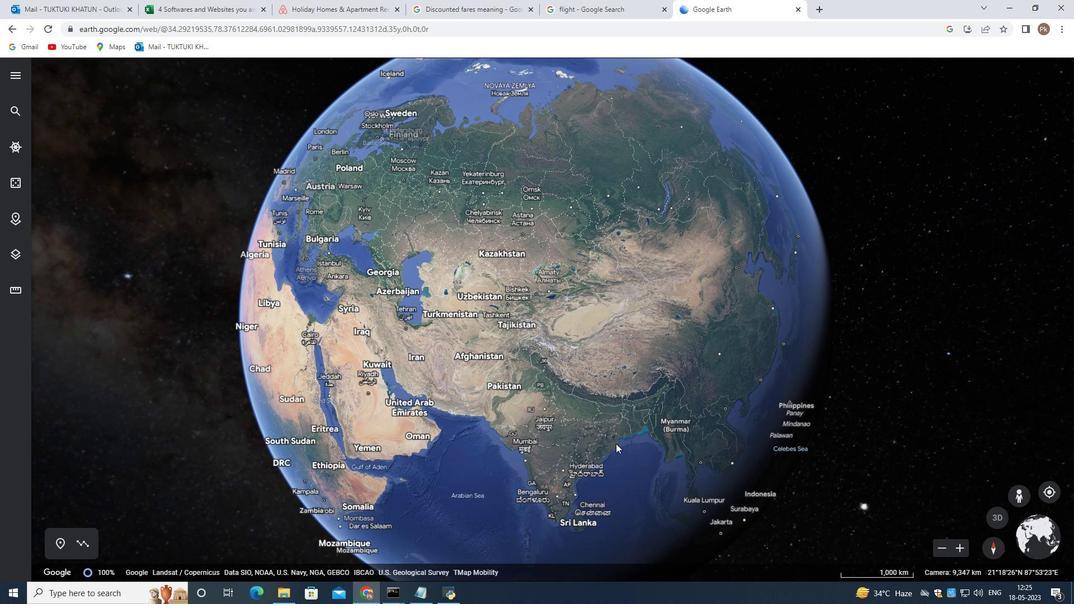 
Action: Mouse scrolled (618, 445) with delta (0, 0)
Screenshot: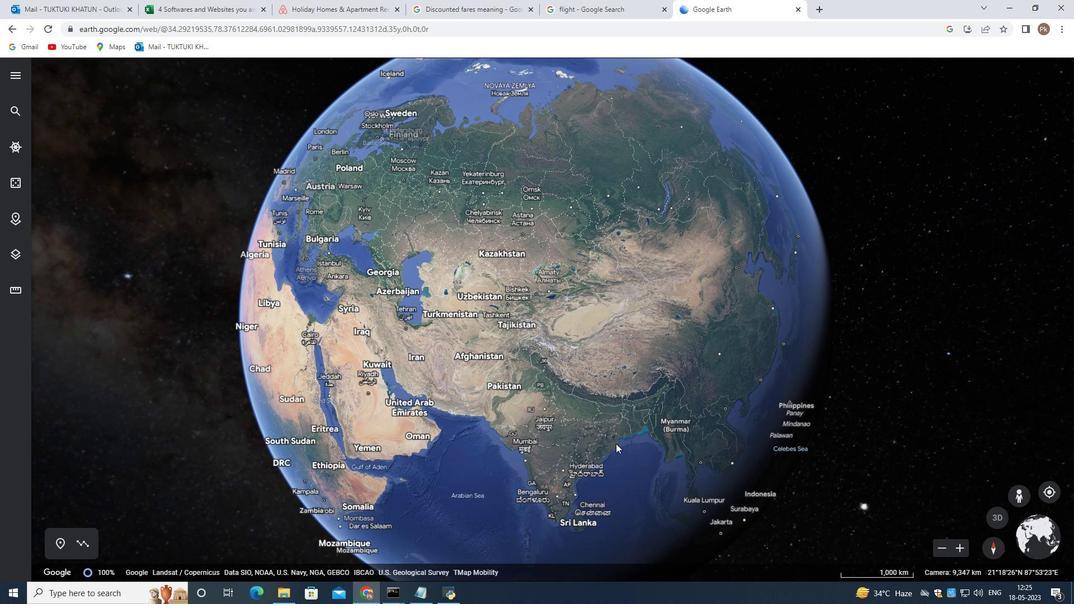 
Action: Mouse moved to (605, 275)
Screenshot: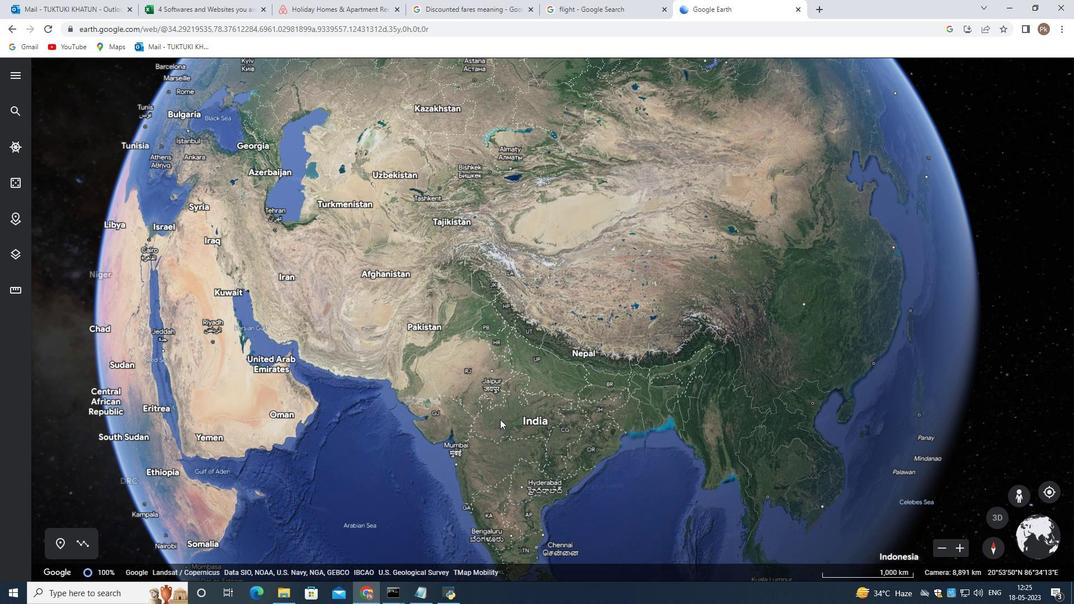 
Action: Mouse pressed left at (605, 275)
Screenshot: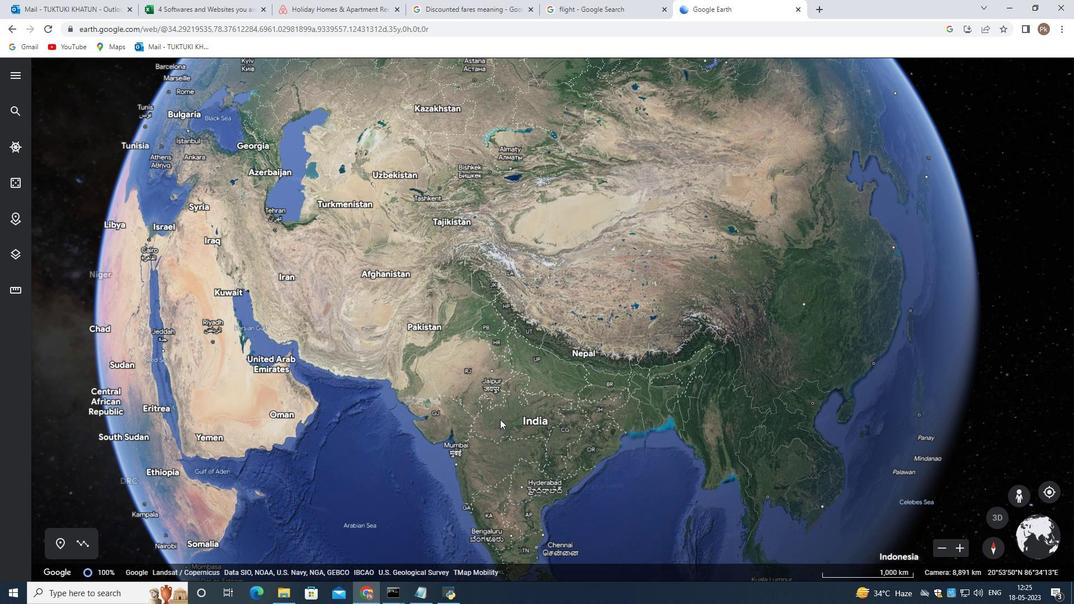 
Action: Mouse moved to (545, 282)
Screenshot: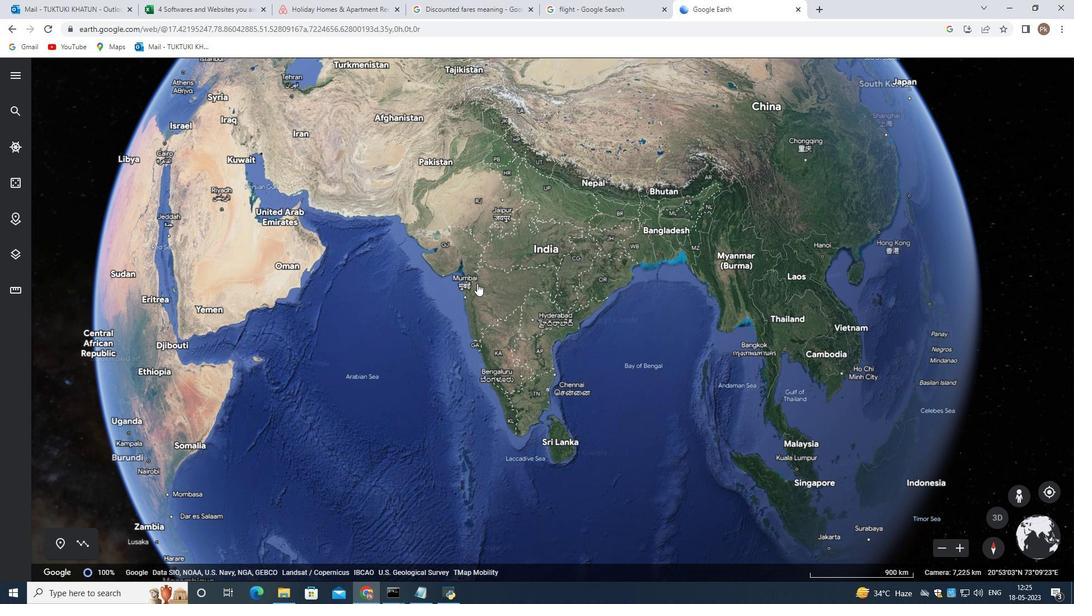
Action: Mouse scrolled (539, 283) with delta (0, 0)
Screenshot: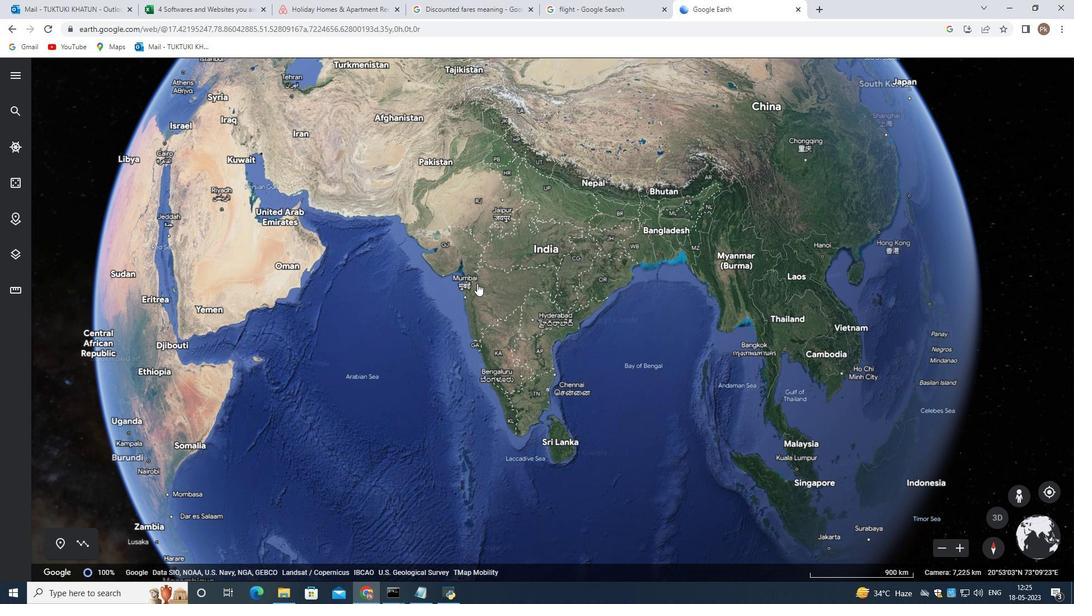 
Action: Mouse moved to (559, 223)
Screenshot: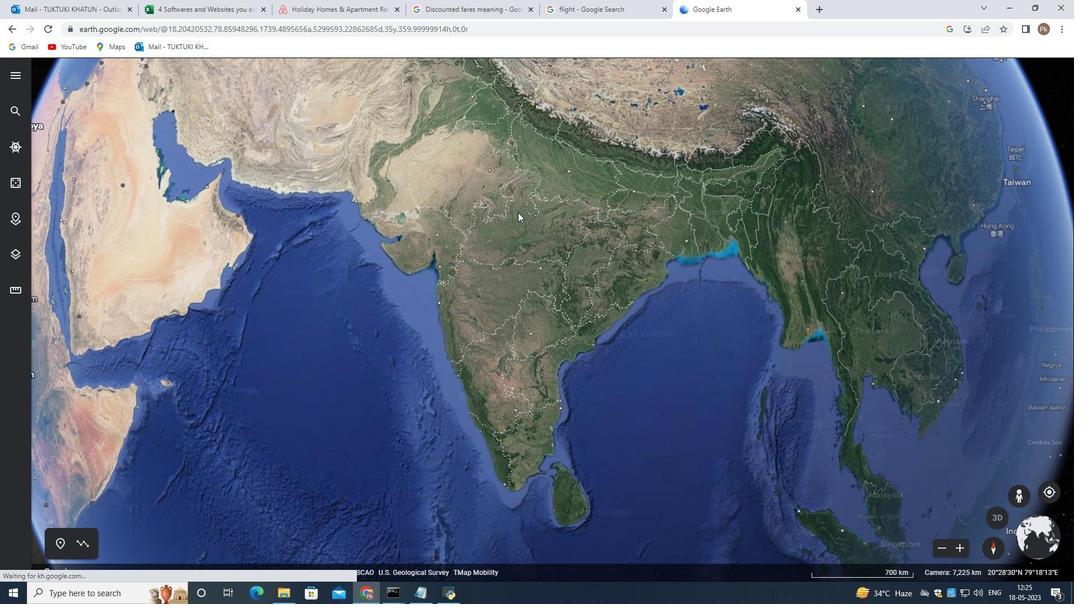 
Action: Mouse scrolled (559, 223) with delta (0, 0)
Screenshot: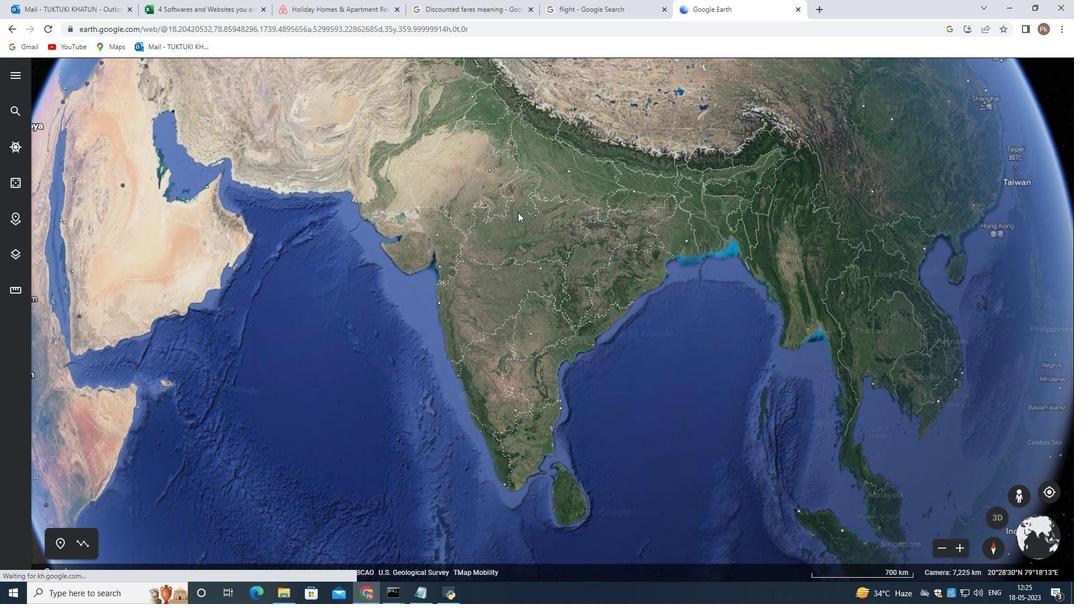 
Action: Mouse moved to (559, 224)
Screenshot: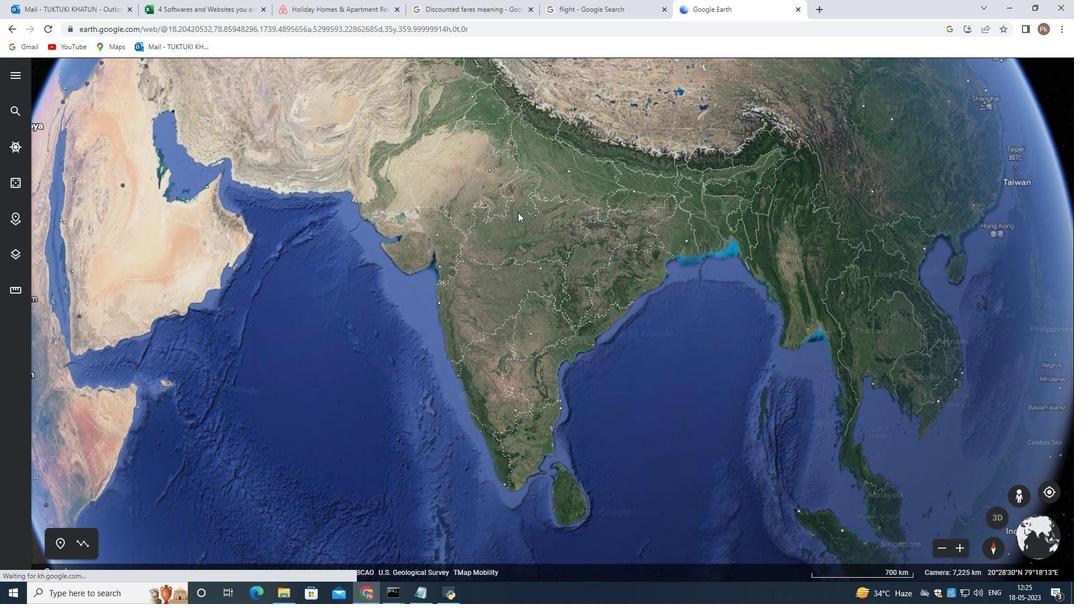 
Action: Mouse scrolled (559, 223) with delta (0, 0)
Screenshot: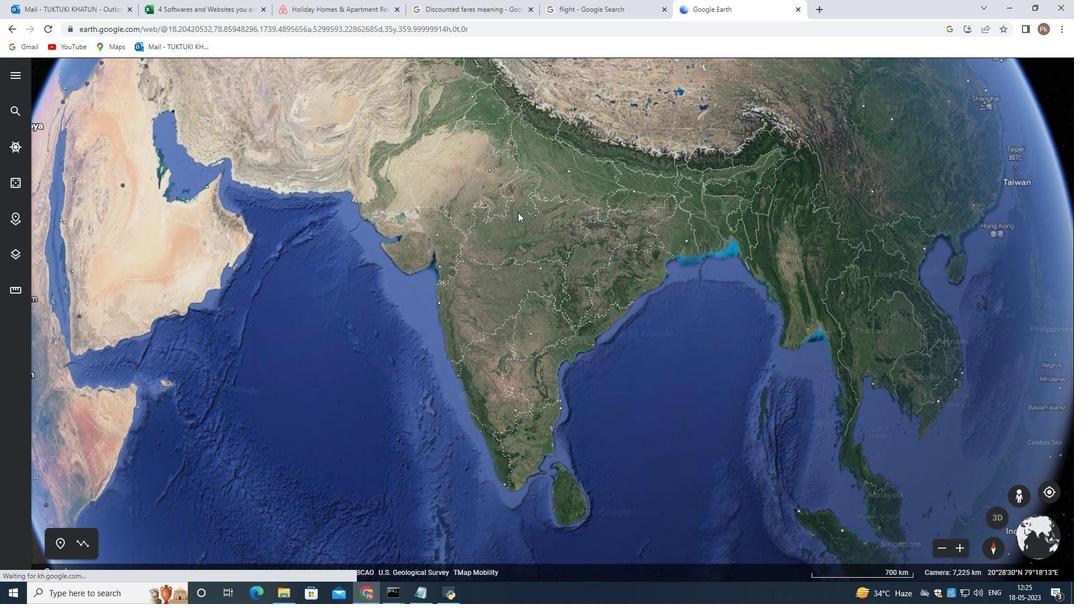 
Action: Mouse moved to (515, 210)
Screenshot: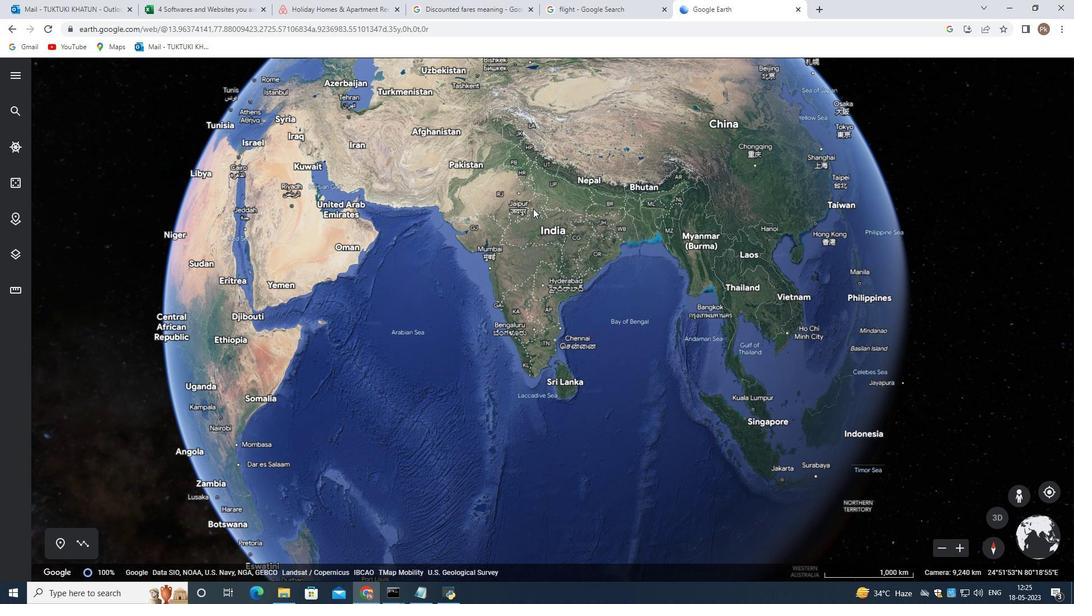 
Action: Mouse scrolled (515, 211) with delta (0, 0)
Screenshot: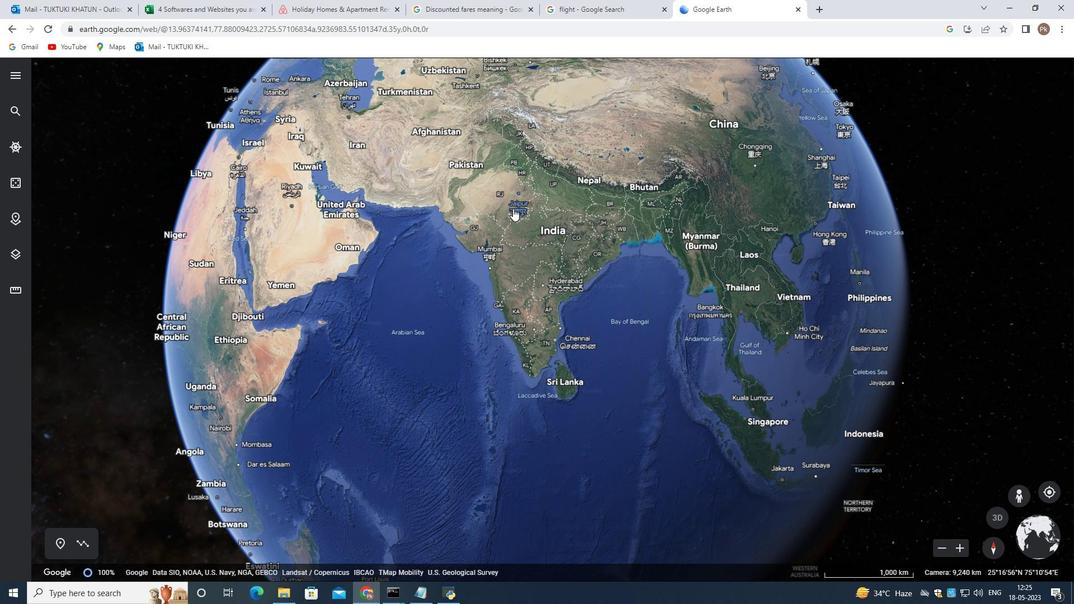 
Action: Mouse scrolled (515, 211) with delta (0, 0)
Screenshot: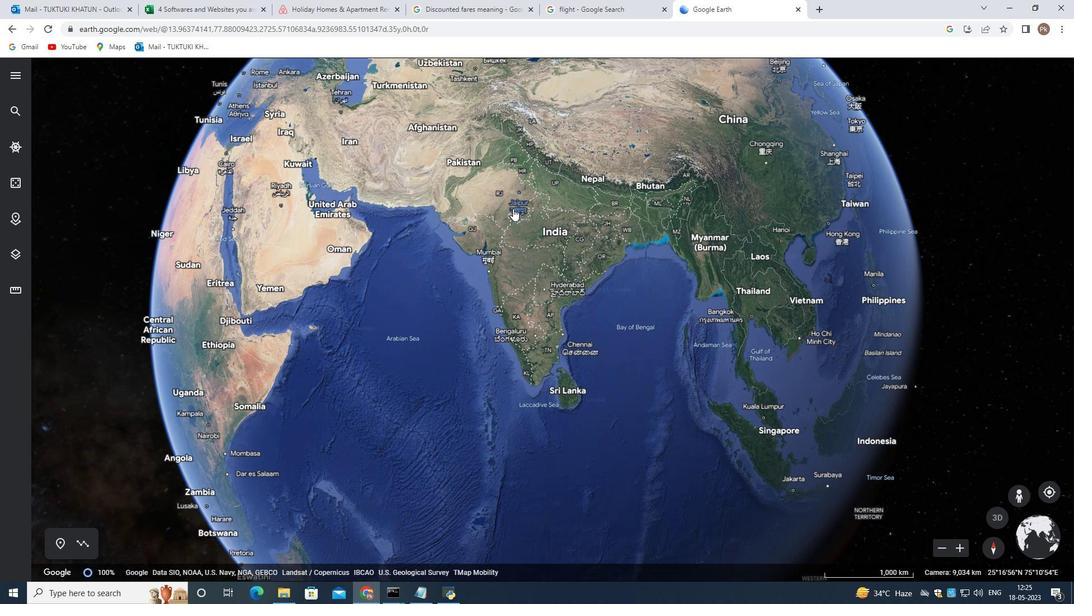 
Action: Mouse scrolled (515, 211) with delta (0, 0)
Screenshot: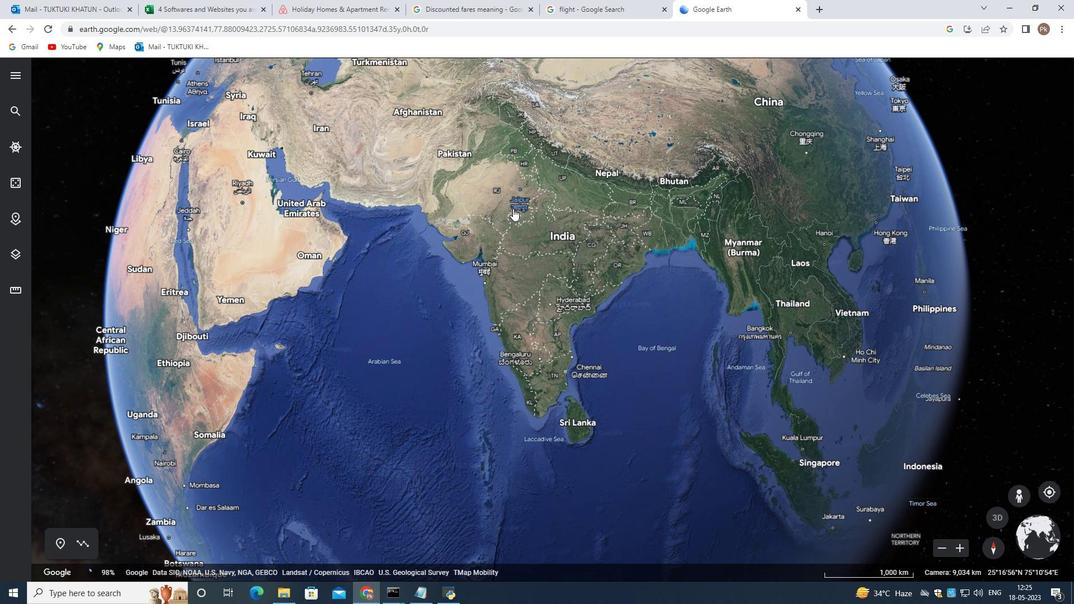 
Action: Mouse scrolled (515, 211) with delta (0, 0)
Screenshot: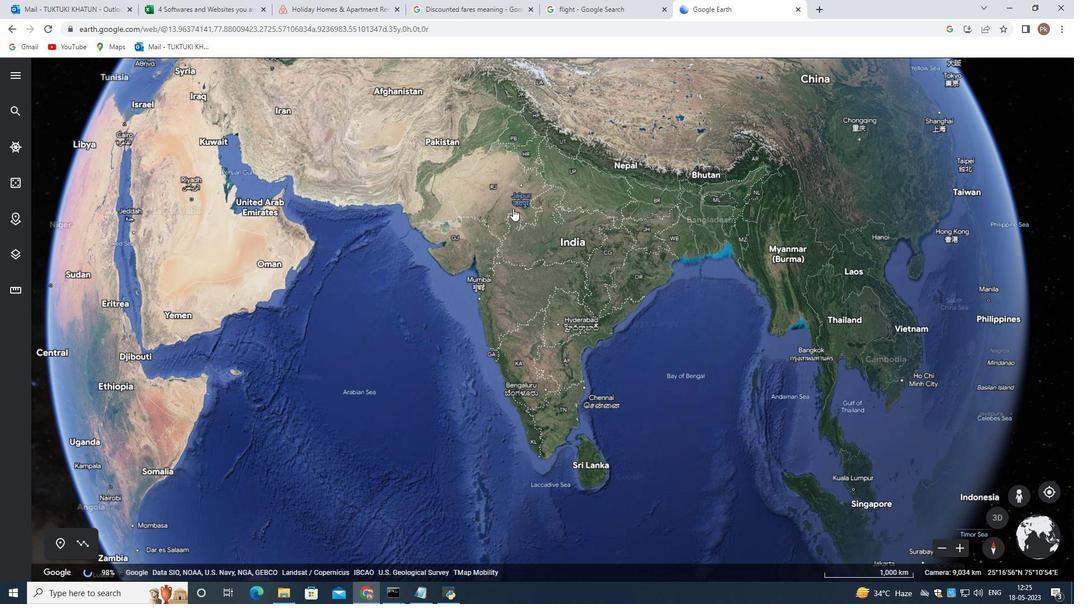 
Action: Mouse scrolled (515, 211) with delta (0, 0)
Screenshot: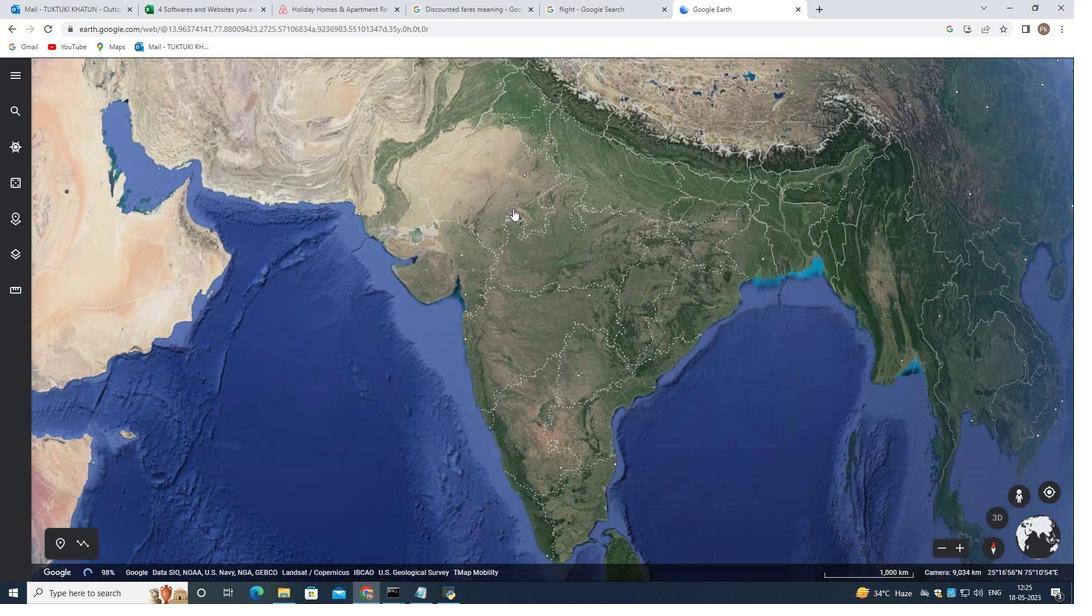 
Action: Mouse moved to (532, 191)
Screenshot: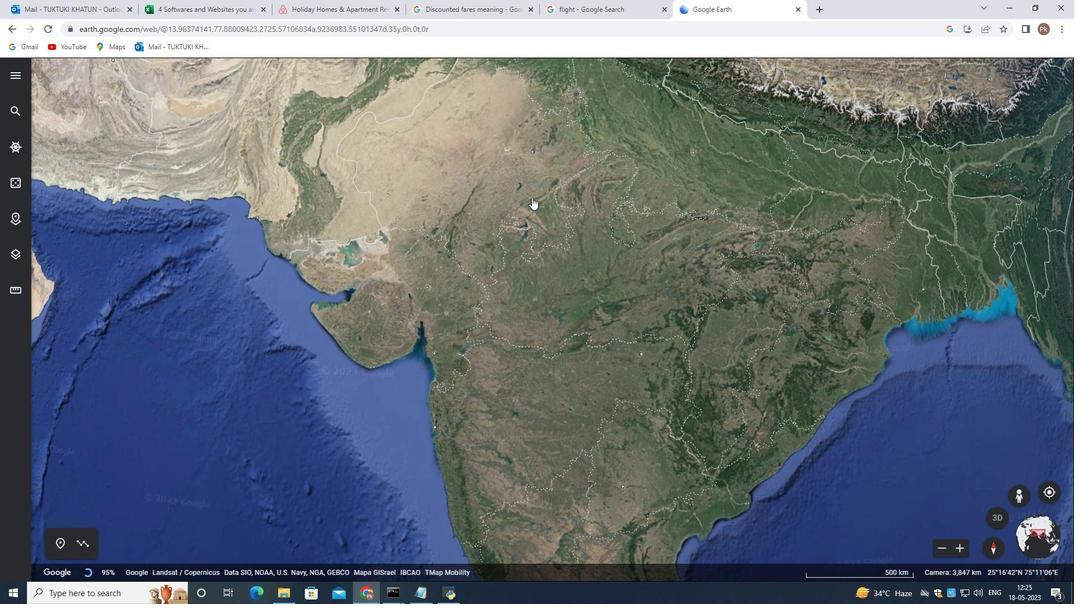 
Action: Mouse scrolled (532, 192) with delta (0, 0)
Screenshot: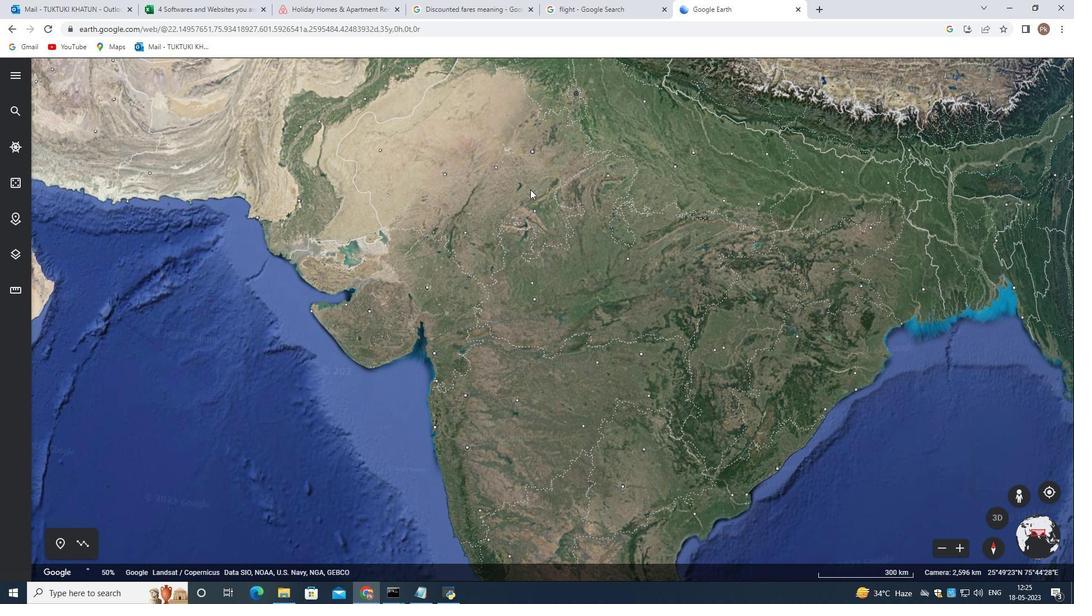 
Action: Mouse scrolled (532, 192) with delta (0, 0)
Screenshot: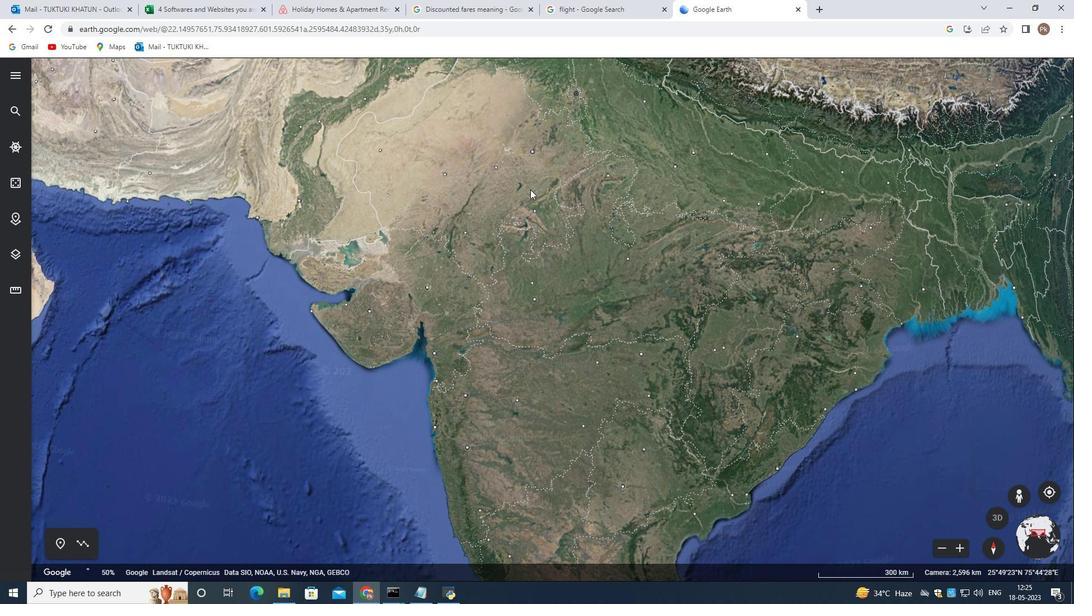
Action: Mouse scrolled (532, 192) with delta (0, 0)
Screenshot: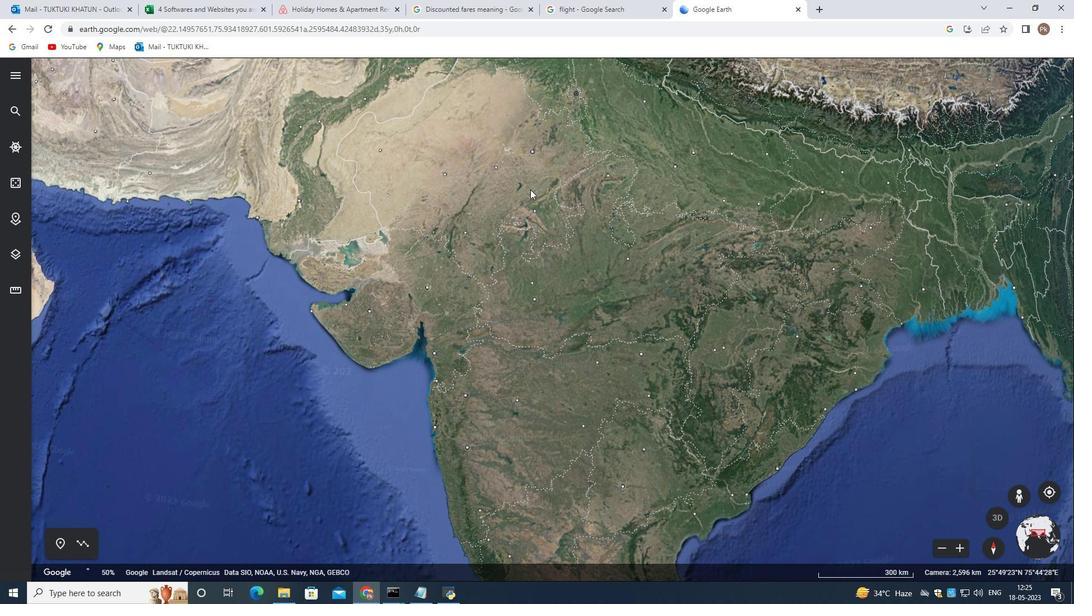 
Action: Mouse scrolled (532, 192) with delta (0, 0)
Screenshot: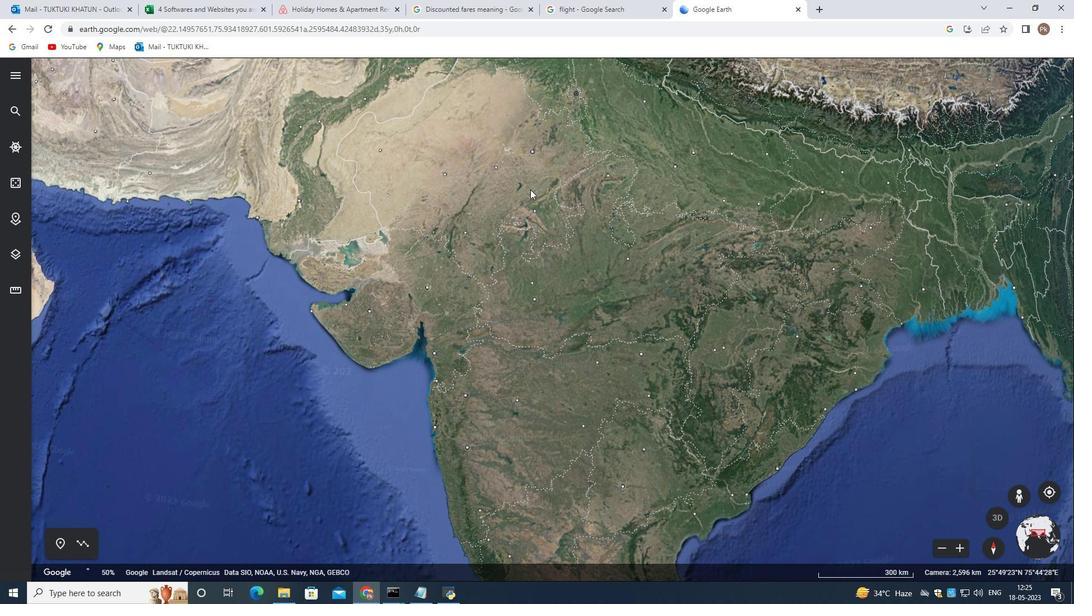 
Action: Mouse scrolled (532, 192) with delta (0, 0)
Screenshot: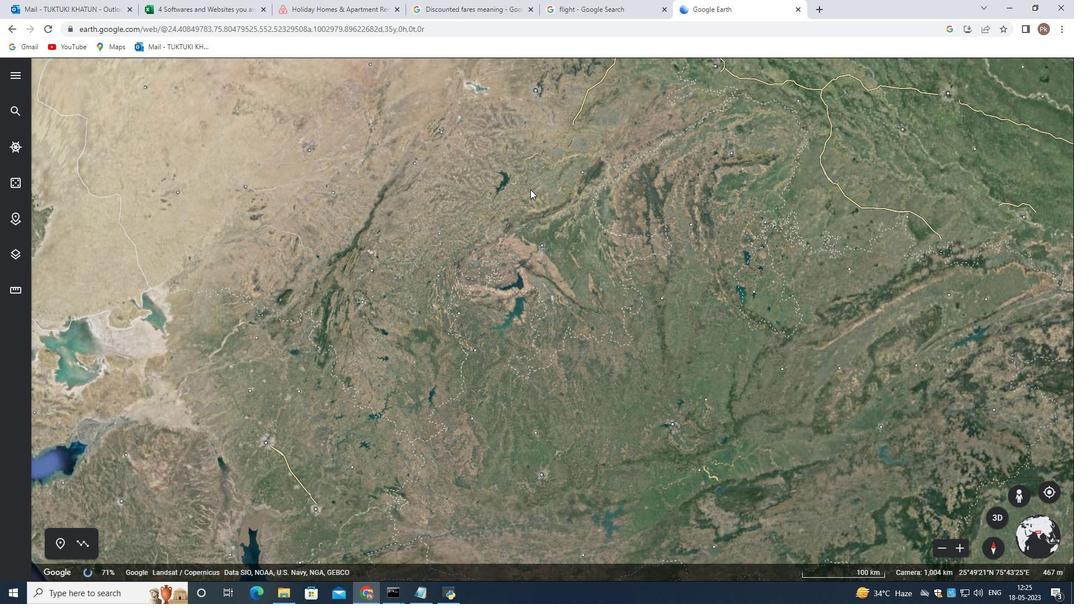 
Action: Mouse scrolled (532, 192) with delta (0, 0)
Screenshot: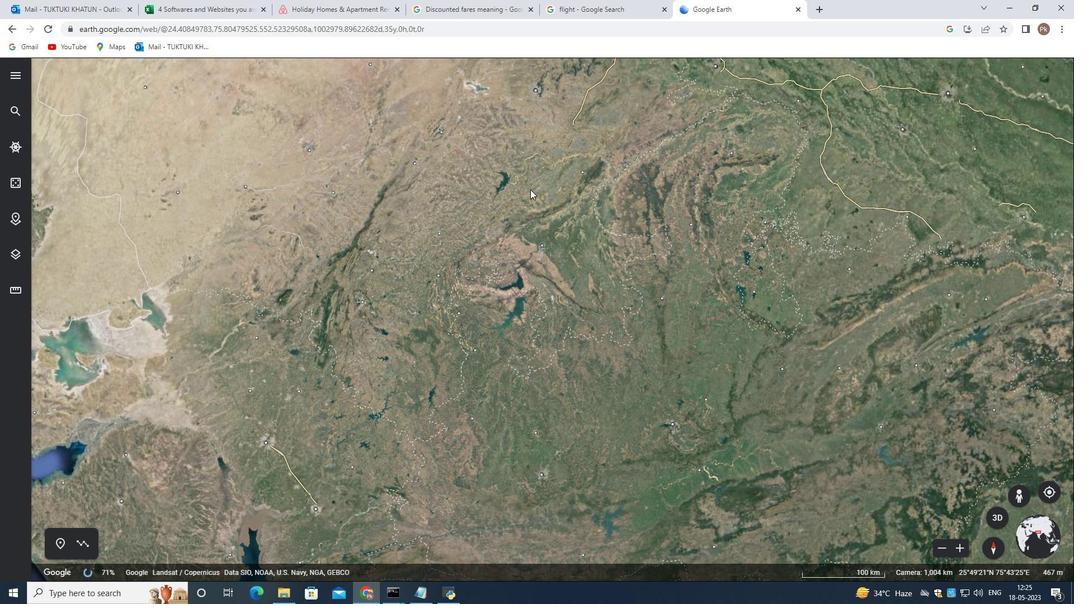 
Action: Mouse scrolled (532, 192) with delta (0, 0)
Screenshot: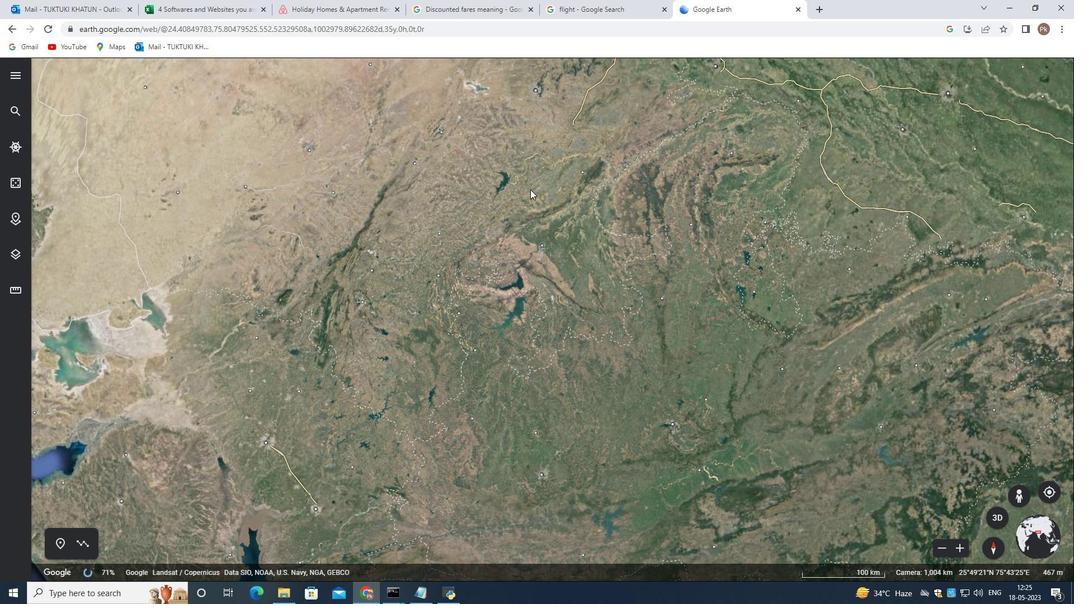 
Action: Mouse scrolled (532, 192) with delta (0, 0)
Screenshot: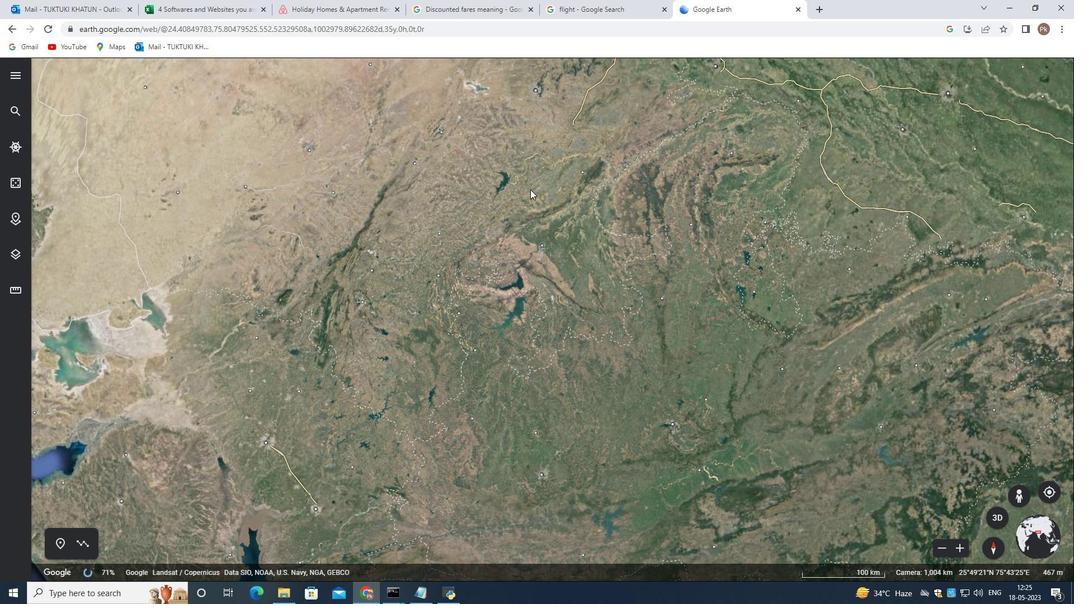 
Action: Mouse moved to (531, 190)
Screenshot: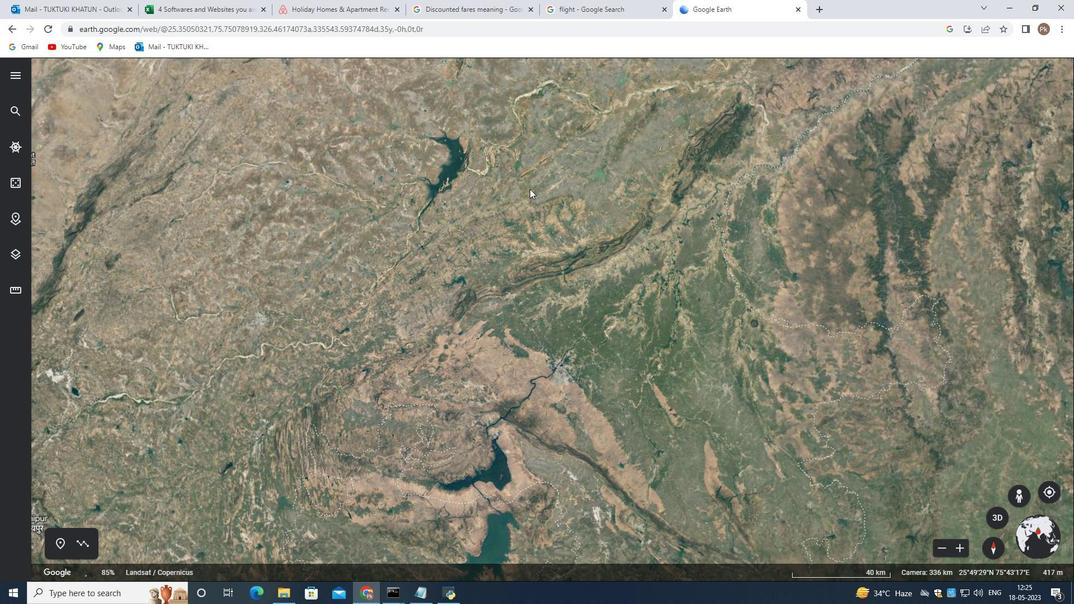 
Action: Mouse scrolled (531, 190) with delta (0, 0)
Screenshot: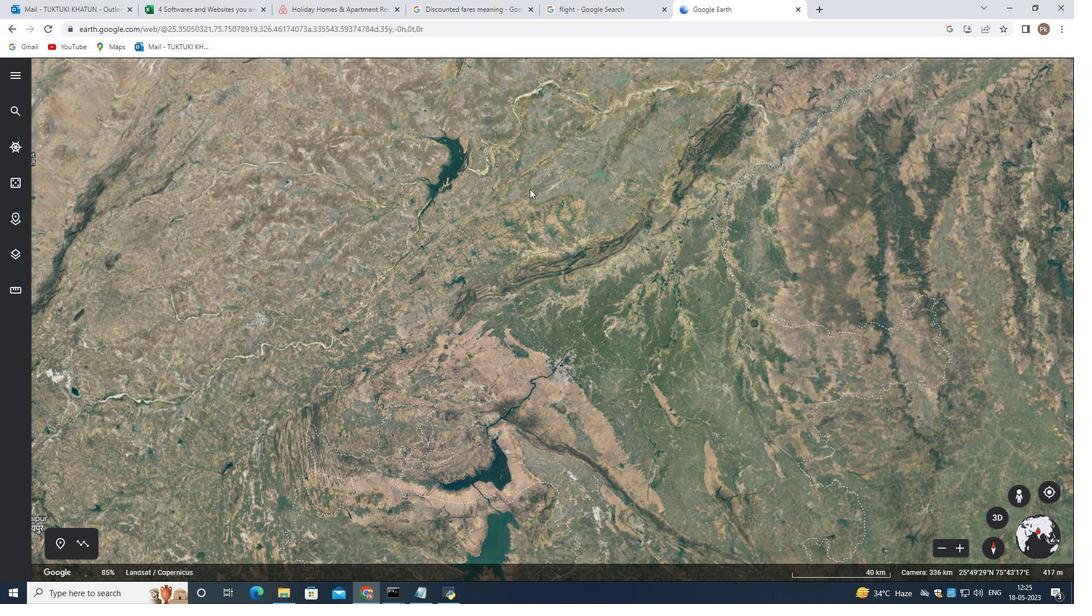 
Action: Mouse moved to (530, 190)
Screenshot: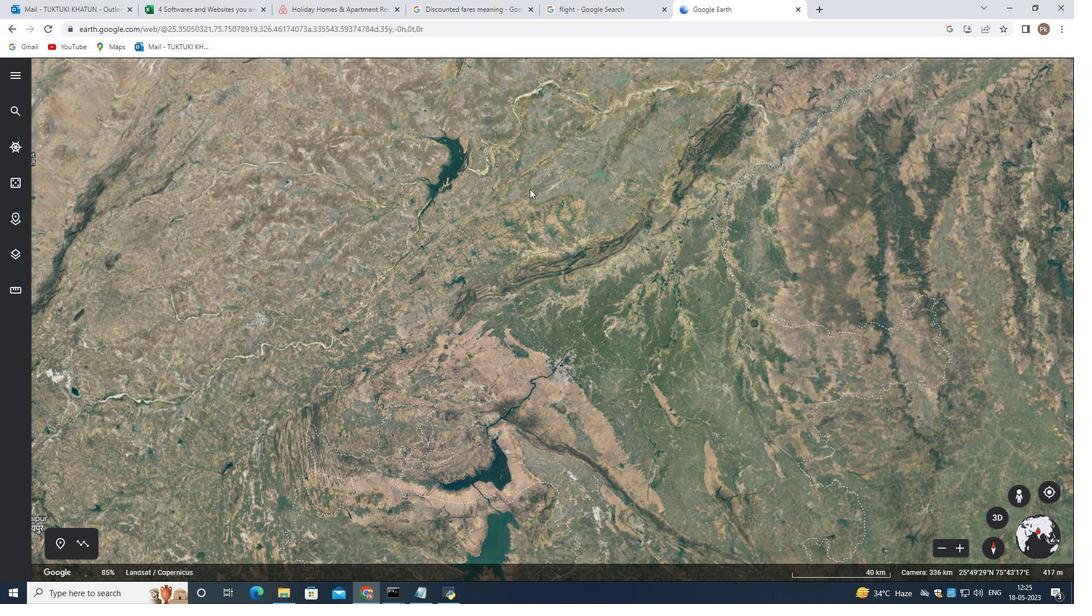 
Action: Mouse scrolled (530, 190) with delta (0, 0)
Screenshot: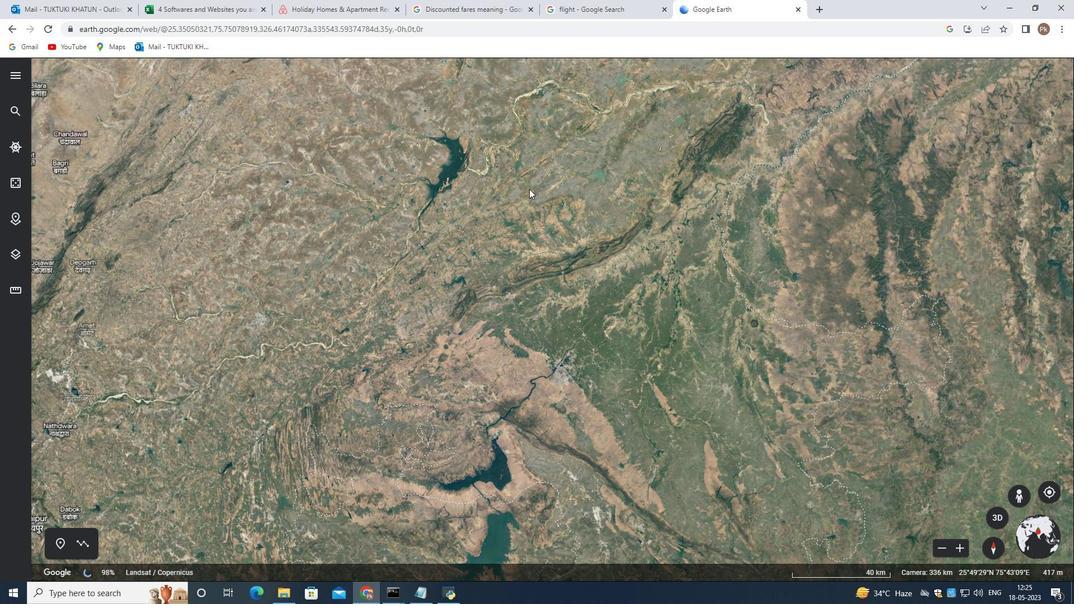 
Action: Mouse scrolled (530, 190) with delta (0, 0)
Screenshot: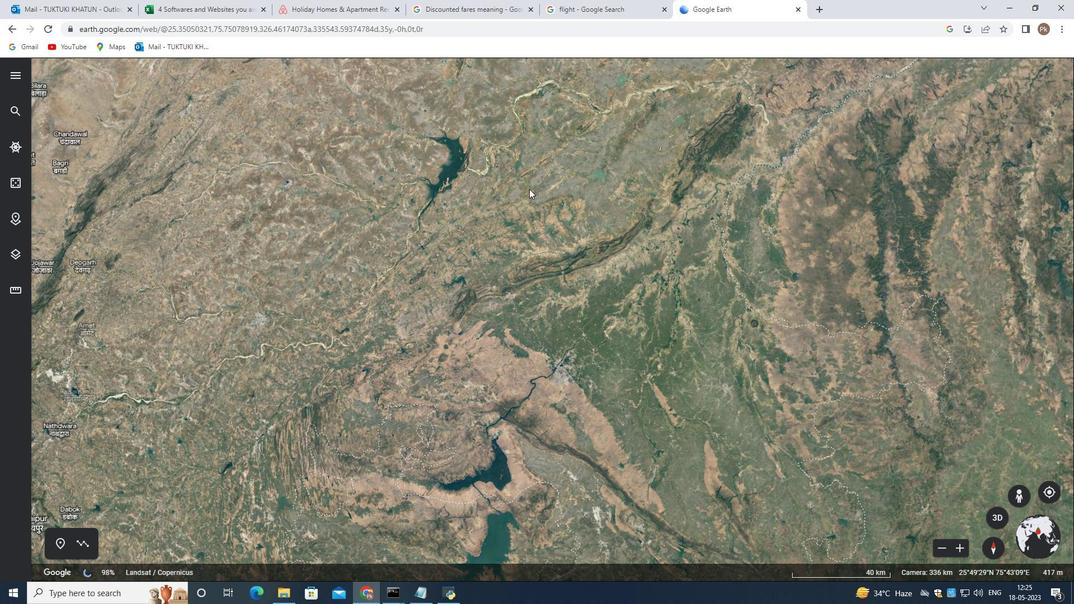 
Action: Mouse scrolled (530, 190) with delta (0, 0)
Screenshot: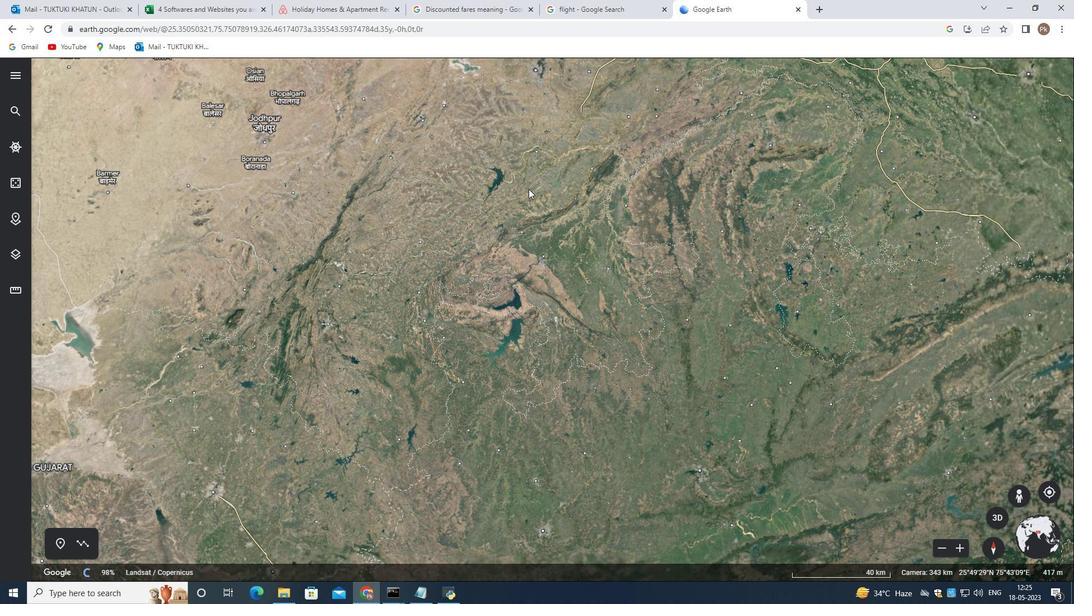 
Action: Mouse scrolled (530, 190) with delta (0, 0)
Screenshot: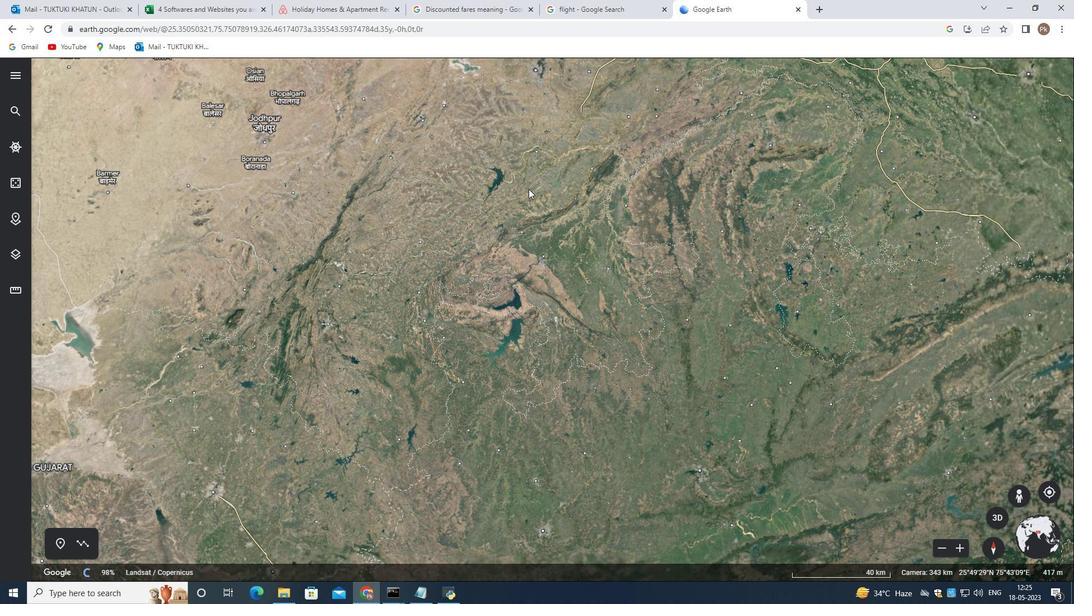 
Action: Mouse scrolled (530, 190) with delta (0, 0)
Screenshot: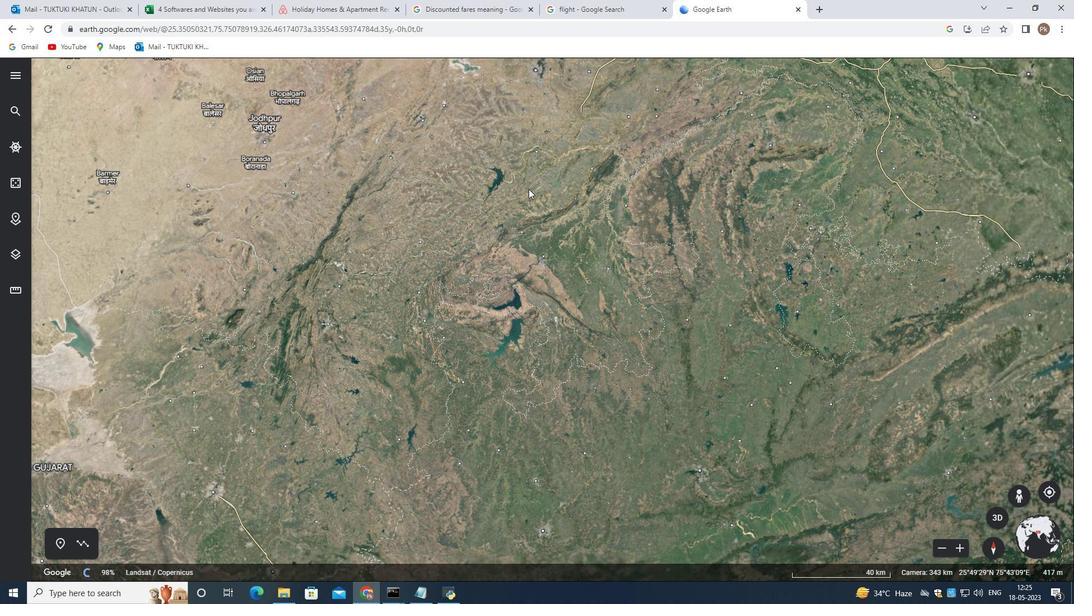 
Action: Mouse moved to (529, 191)
Screenshot: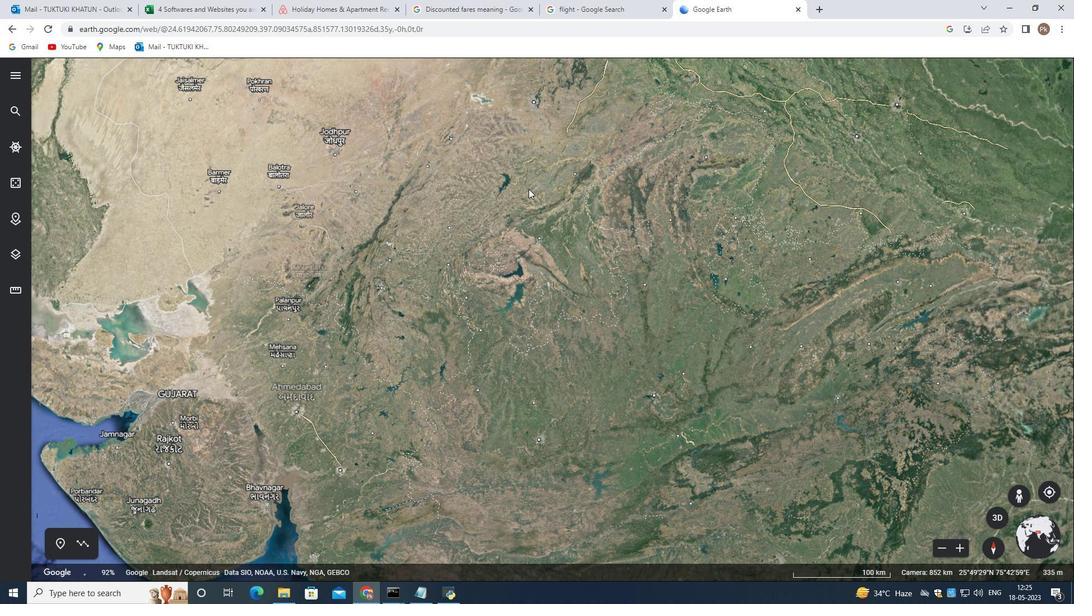 
Action: Mouse scrolled (529, 190) with delta (0, 0)
Screenshot: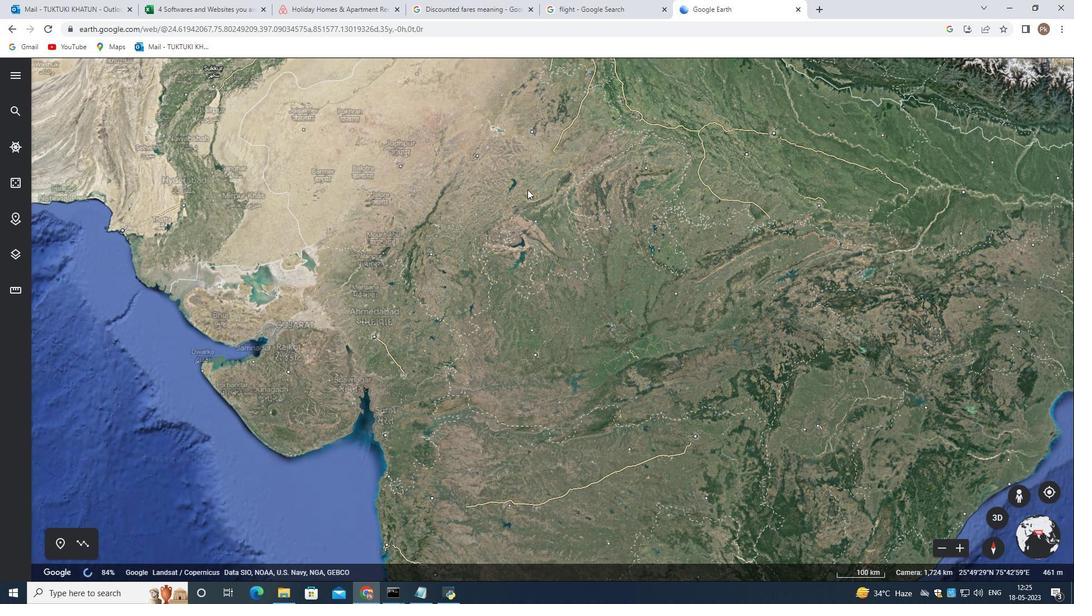 
Action: Mouse scrolled (529, 190) with delta (0, 0)
Screenshot: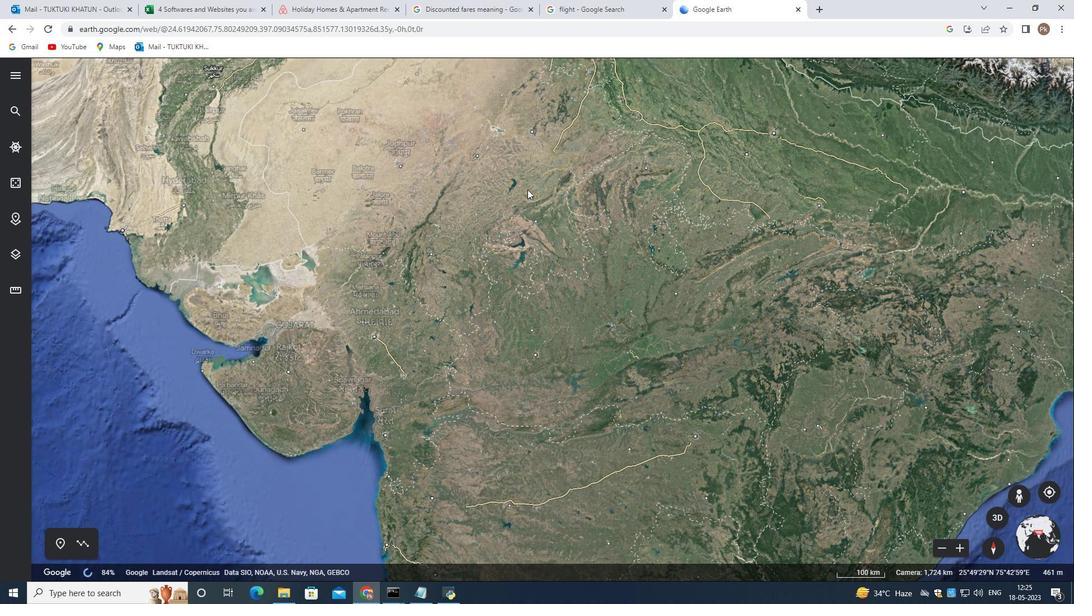 
Action: Mouse scrolled (529, 190) with delta (0, 0)
Screenshot: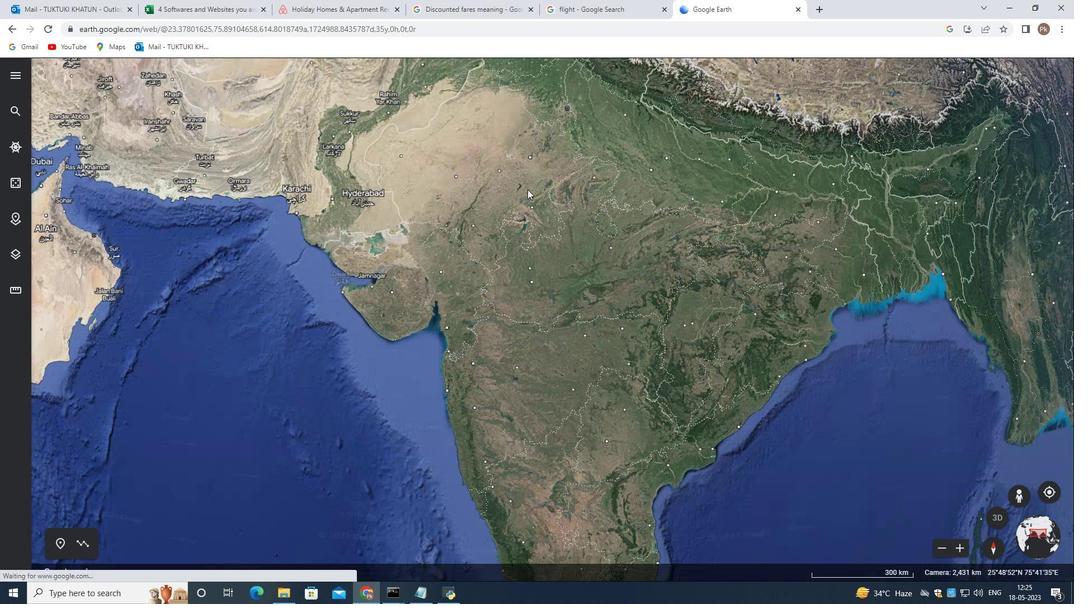 
Action: Mouse moved to (559, 250)
Screenshot: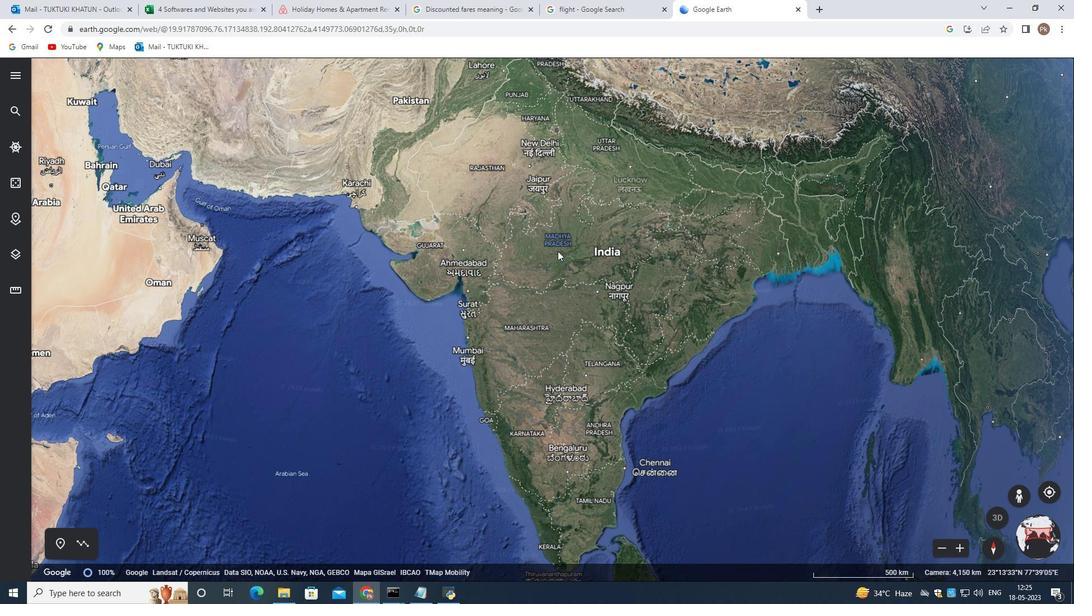 
Action: Mouse scrolled (559, 251) with delta (0, 0)
Screenshot: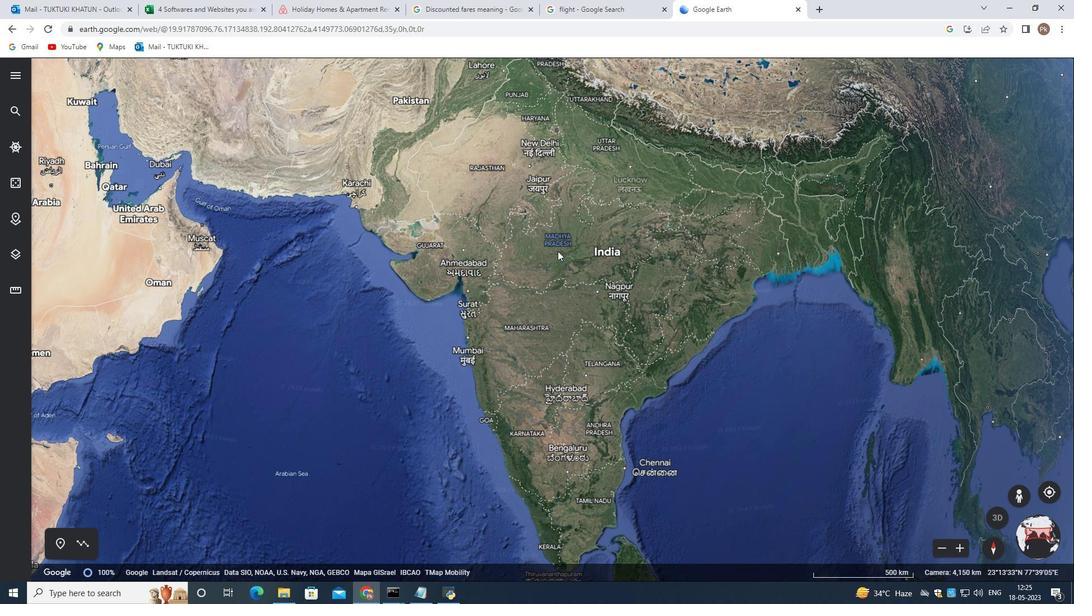 
Action: Mouse scrolled (559, 251) with delta (0, 0)
Screenshot: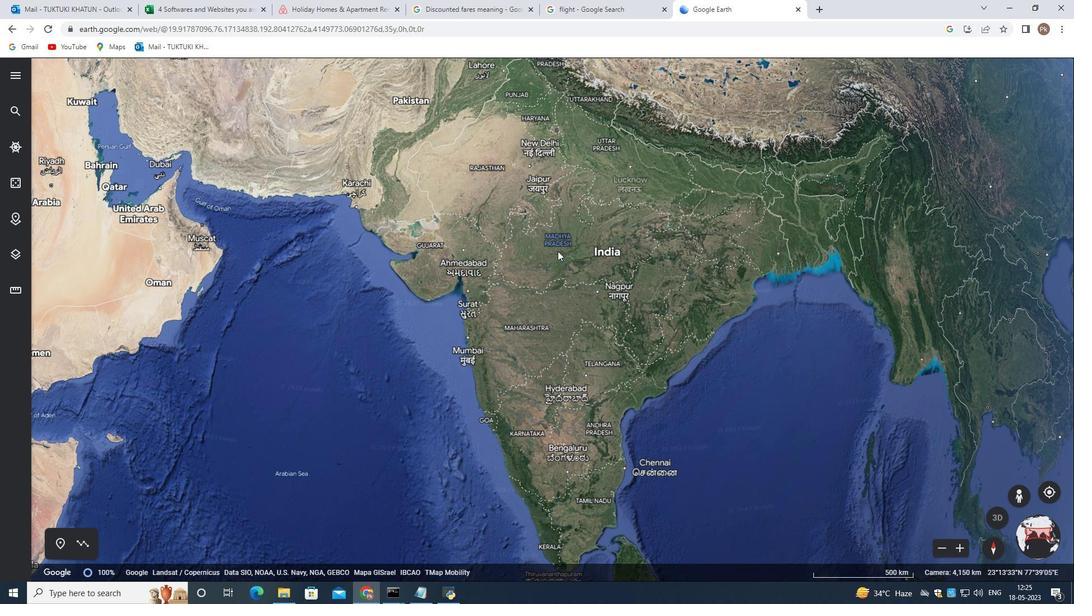 
Action: Mouse scrolled (559, 251) with delta (0, 0)
Screenshot: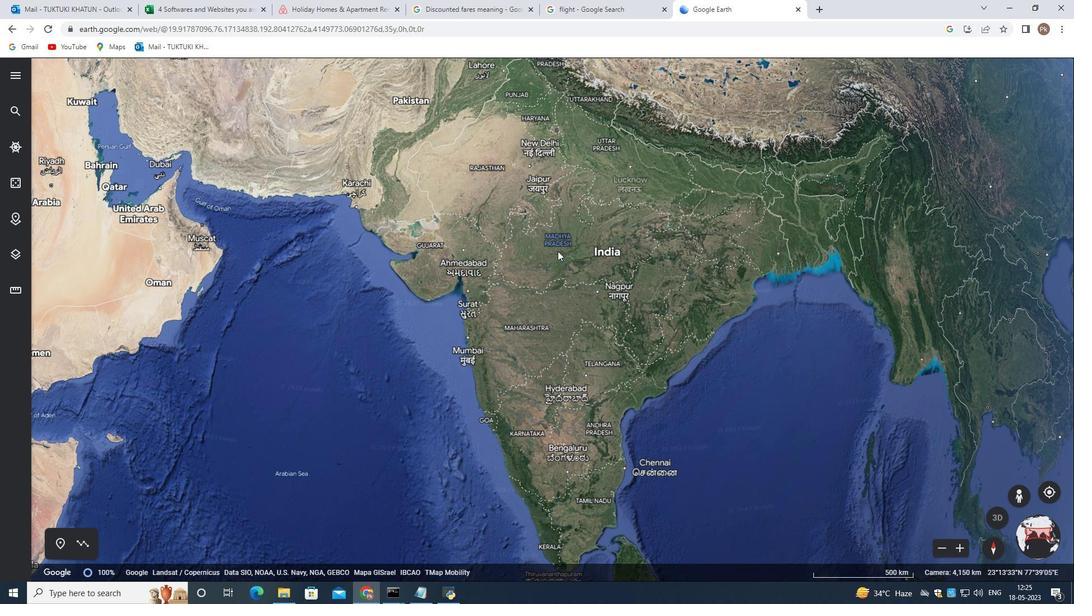
Action: Mouse moved to (562, 248)
Screenshot: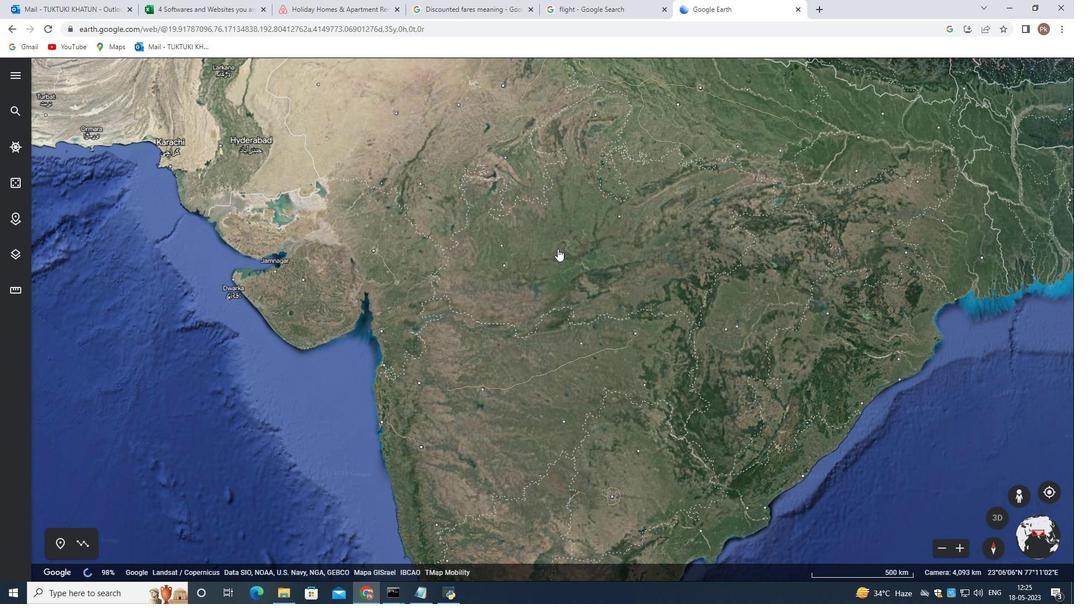 
Action: Mouse scrolled (562, 248) with delta (0, 0)
Screenshot: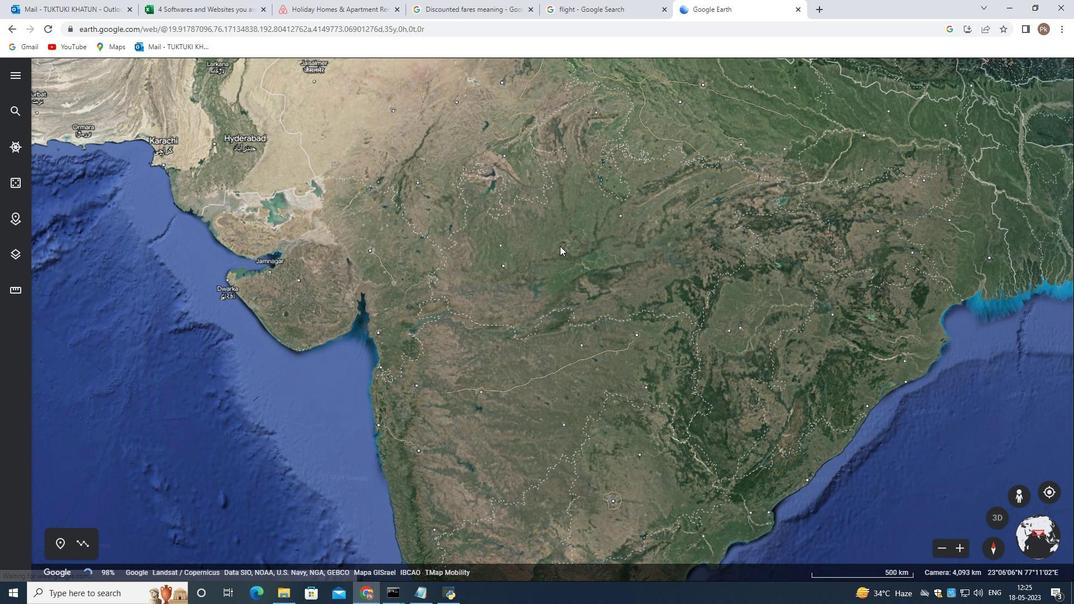 
Action: Mouse scrolled (562, 248) with delta (0, 0)
Screenshot: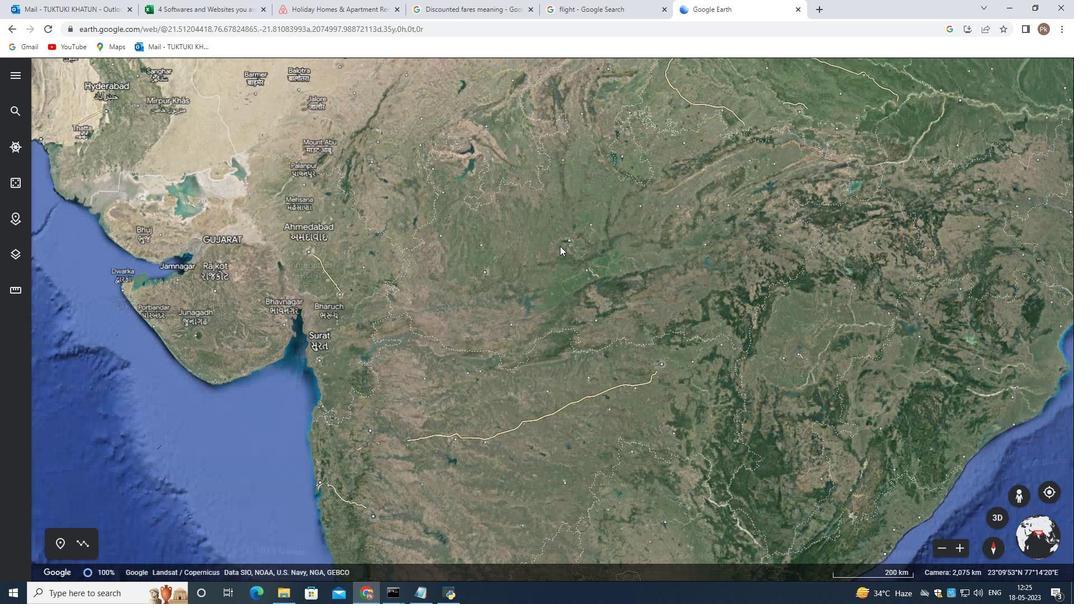 
Action: Mouse scrolled (562, 248) with delta (0, 0)
Screenshot: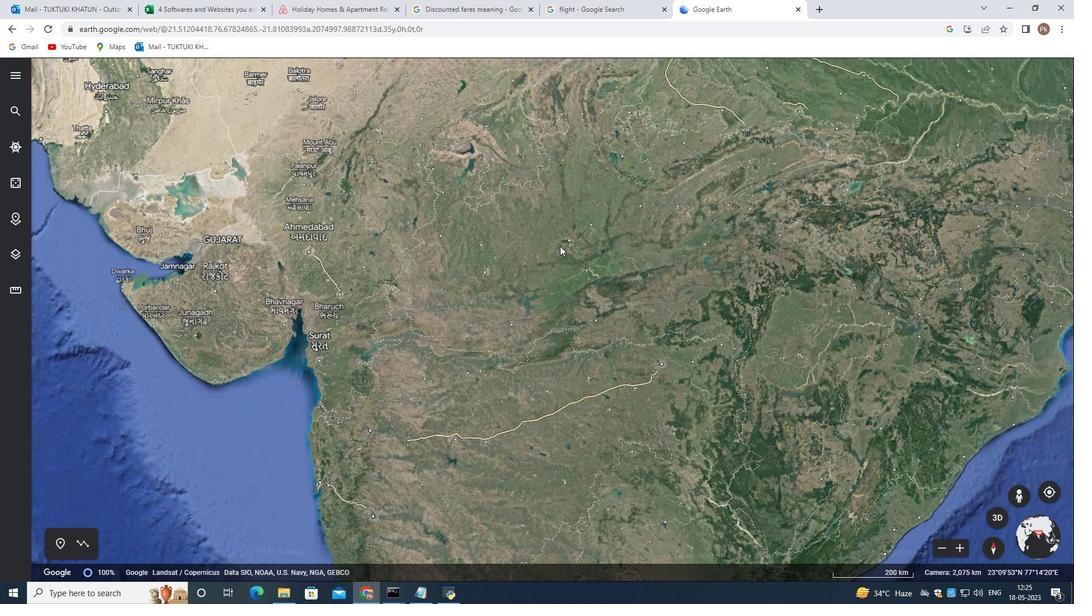 
Action: Mouse scrolled (562, 248) with delta (0, 0)
Screenshot: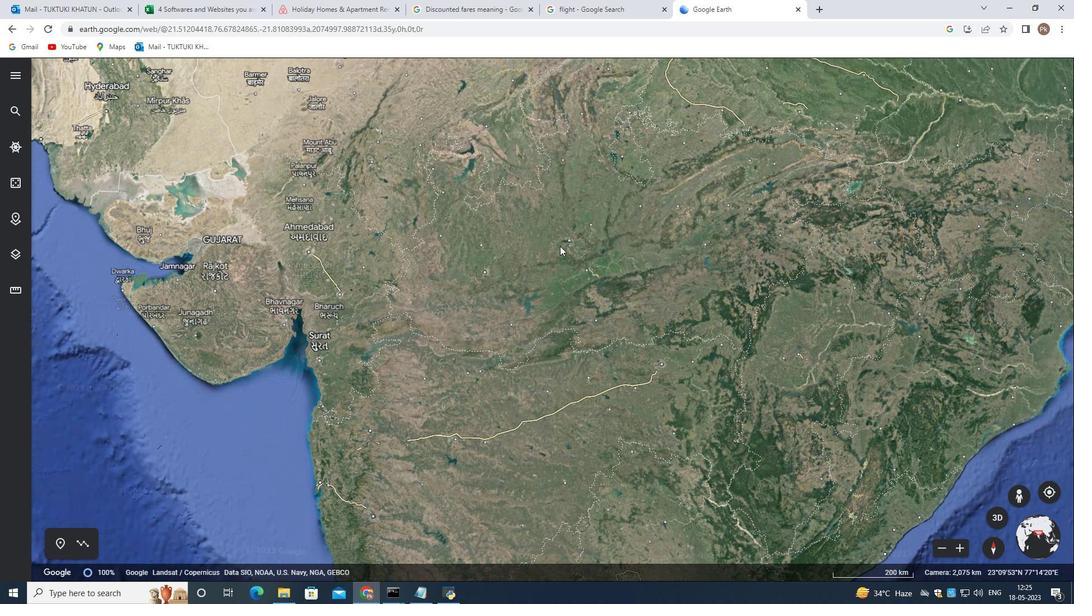 
Action: Mouse scrolled (562, 247) with delta (0, 0)
Screenshot: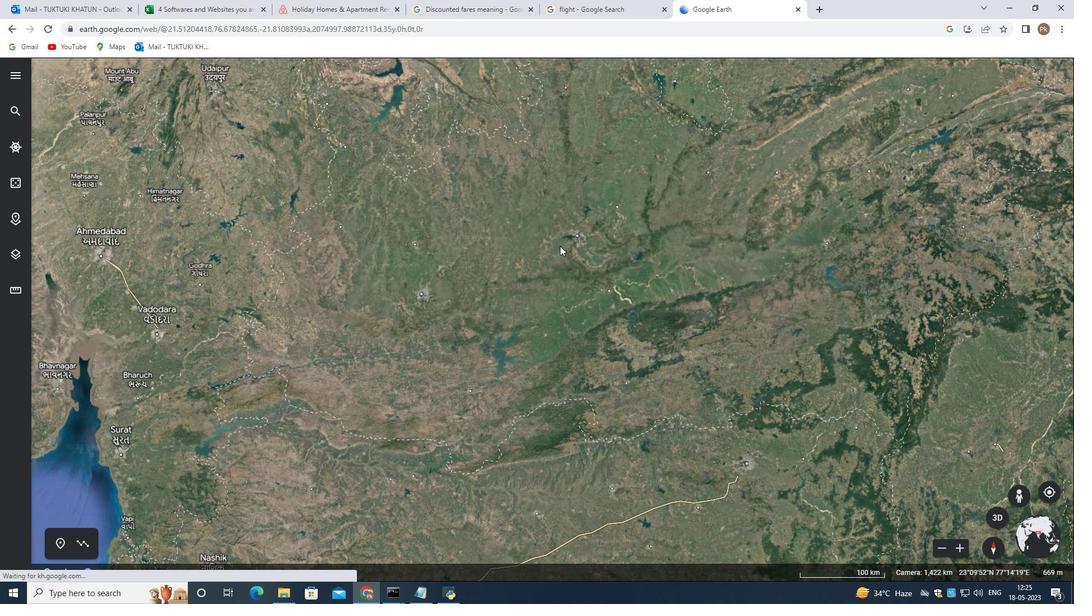 
Action: Mouse scrolled (562, 247) with delta (0, 0)
Screenshot: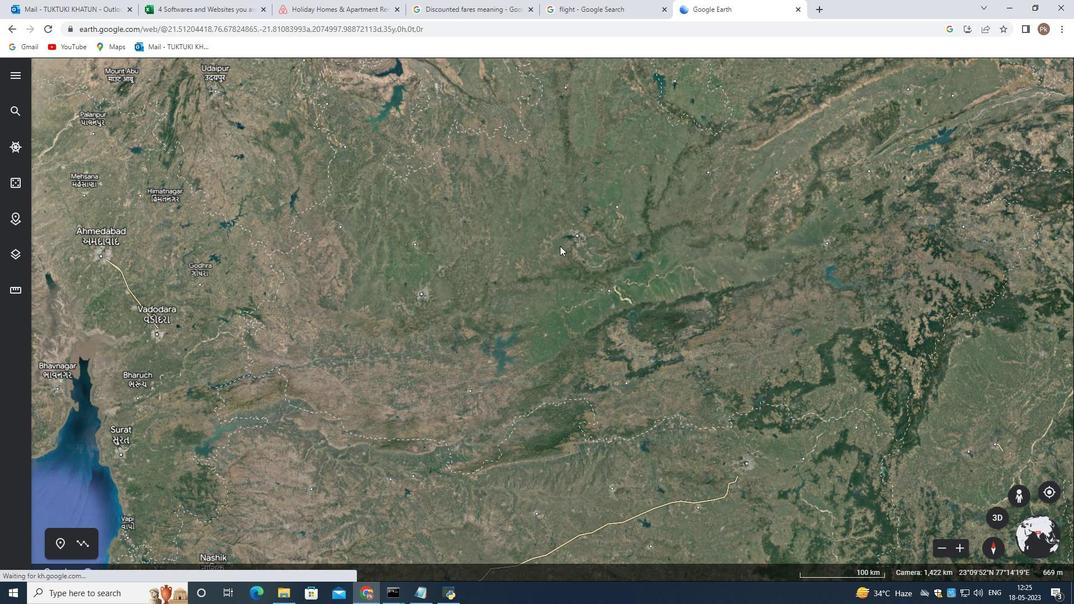 
Action: Mouse scrolled (562, 247) with delta (0, 0)
Screenshot: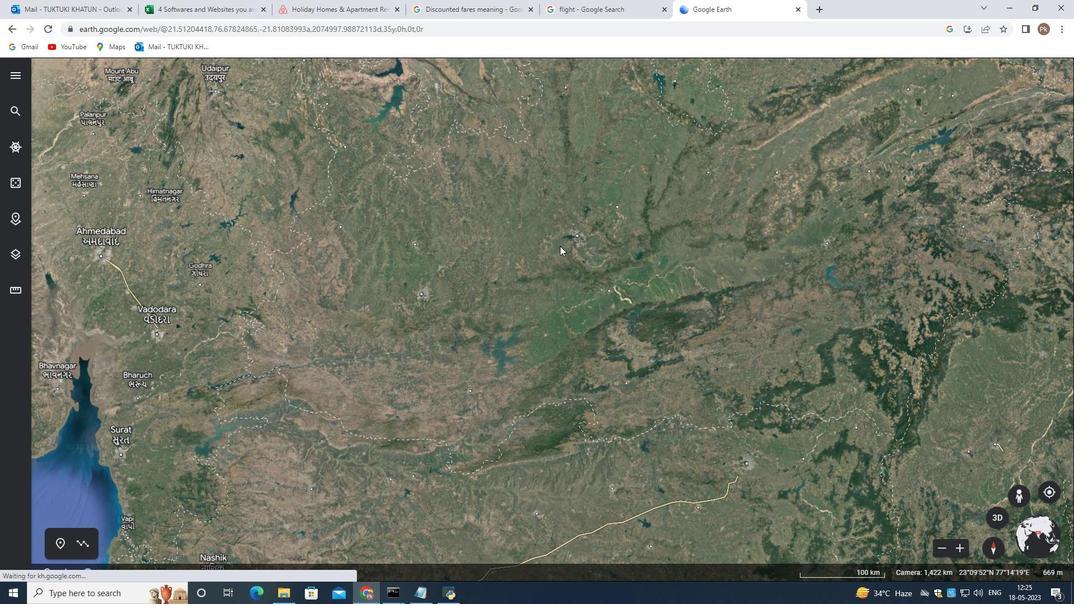 
Action: Mouse scrolled (562, 247) with delta (0, 0)
Screenshot: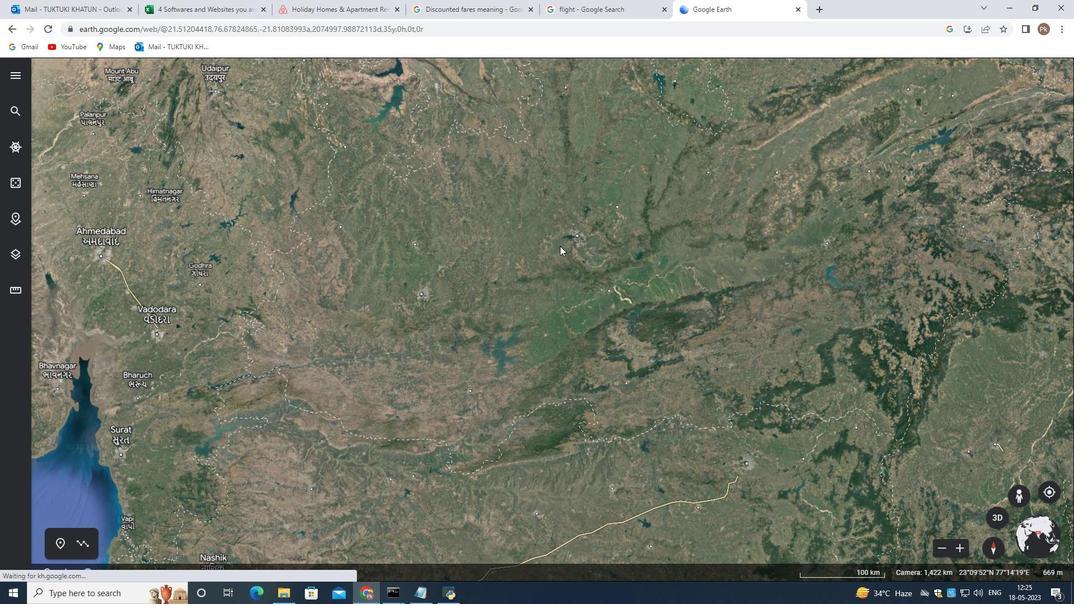 
Action: Mouse scrolled (562, 247) with delta (0, 0)
Screenshot: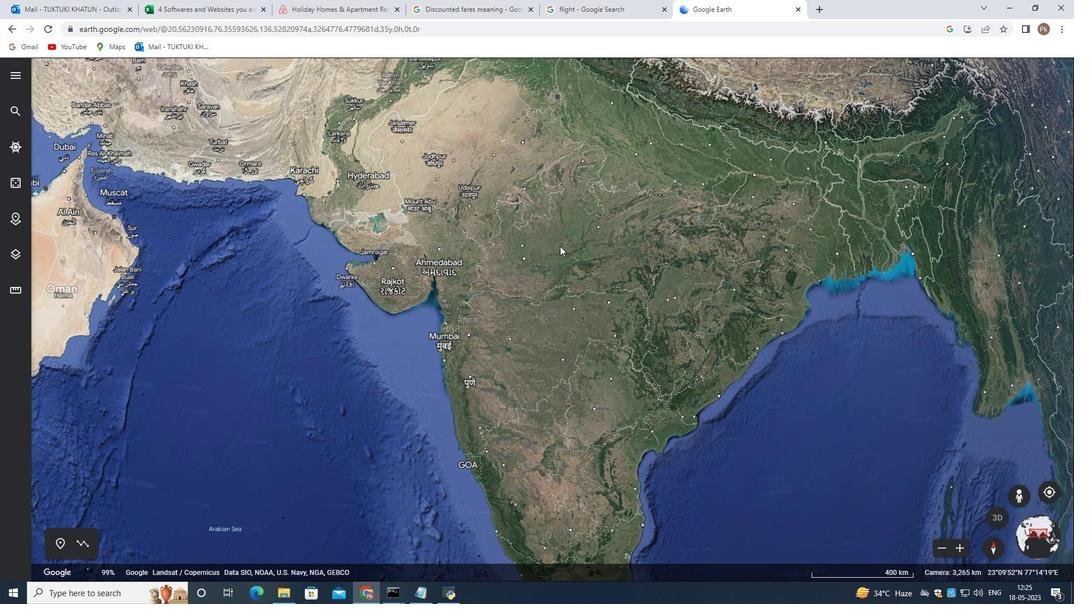
Action: Mouse moved to (662, 268)
Screenshot: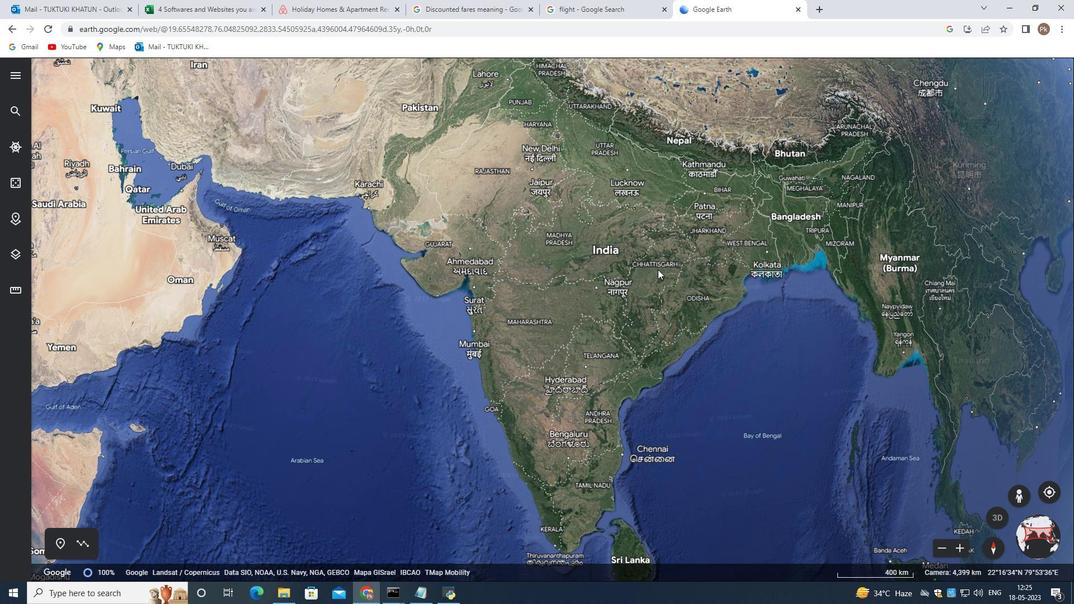 
Action: Mouse scrolled (662, 268) with delta (0, 0)
Screenshot: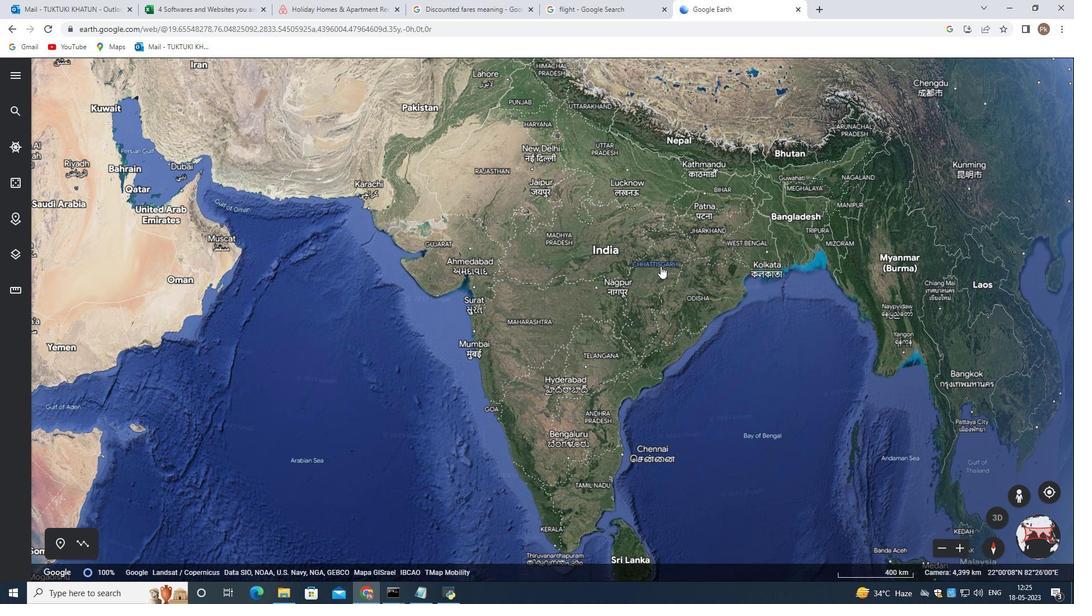 
Action: Mouse scrolled (662, 268) with delta (0, 0)
Screenshot: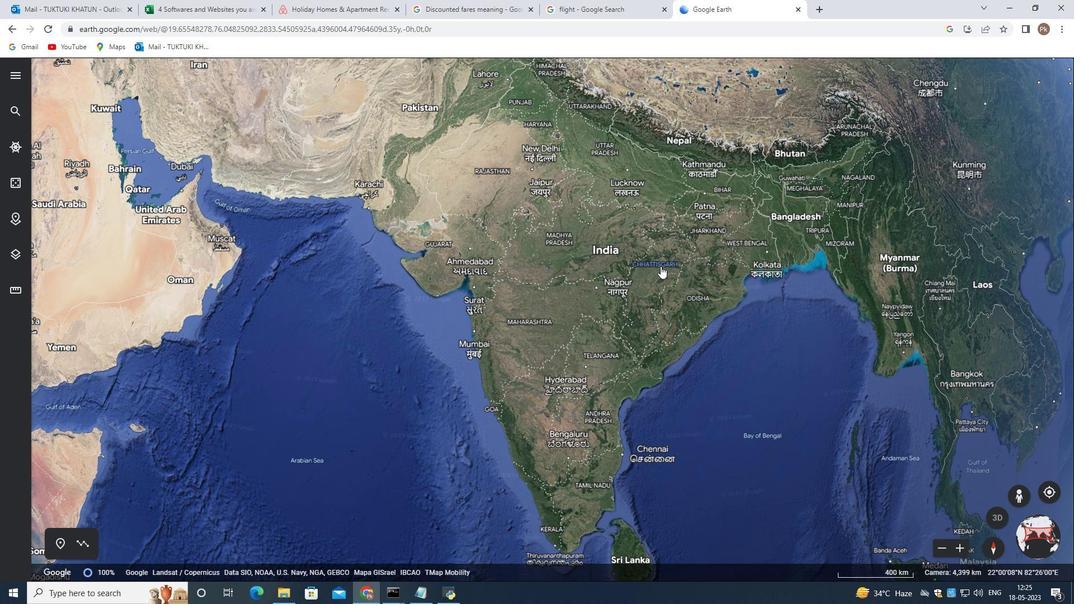 
Action: Mouse scrolled (662, 268) with delta (0, 0)
Screenshot: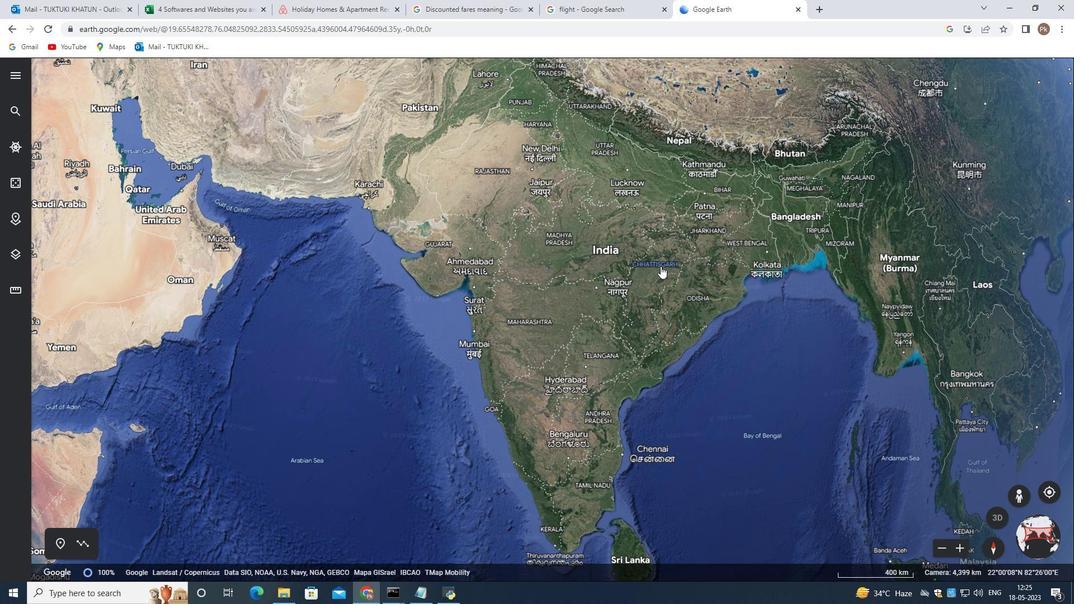 
Action: Mouse scrolled (662, 268) with delta (0, 0)
Screenshot: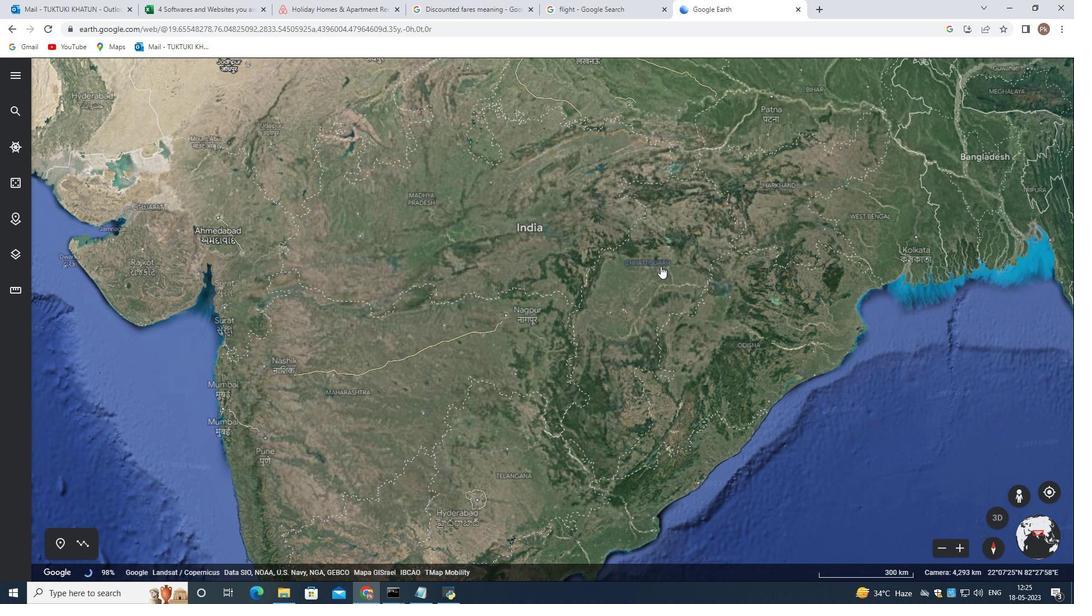 
Action: Mouse scrolled (662, 268) with delta (0, 0)
Screenshot: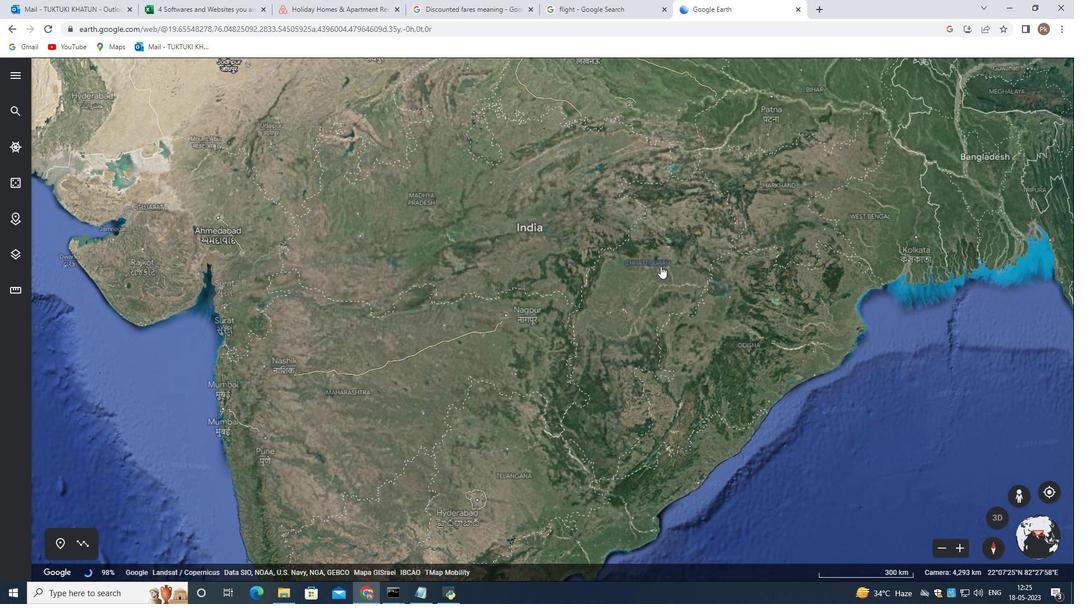 
Action: Mouse scrolled (662, 268) with delta (0, 0)
Screenshot: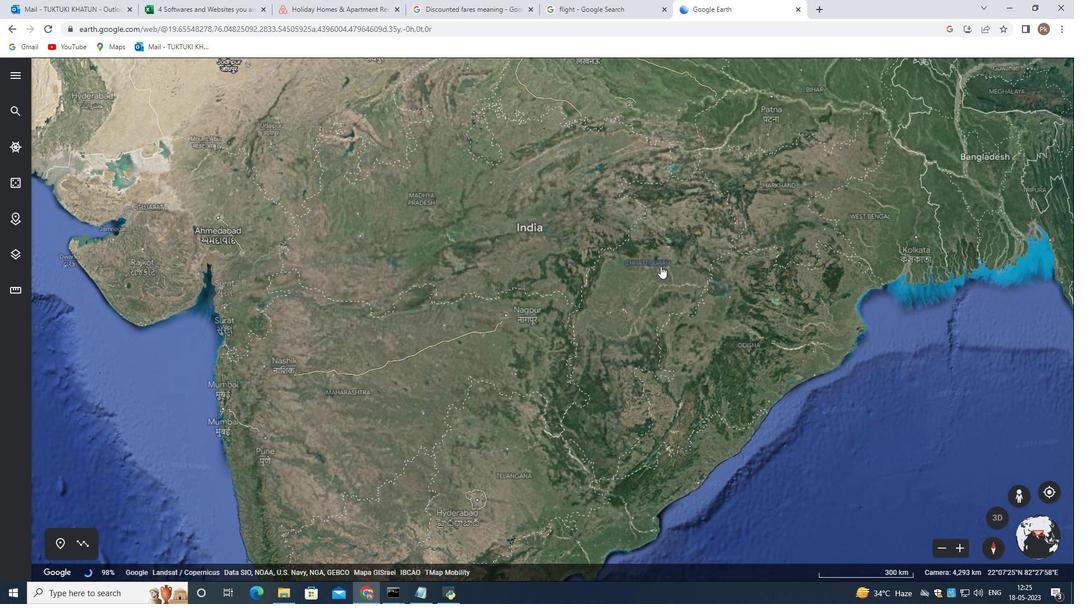 
Action: Mouse scrolled (662, 268) with delta (0, 0)
Screenshot: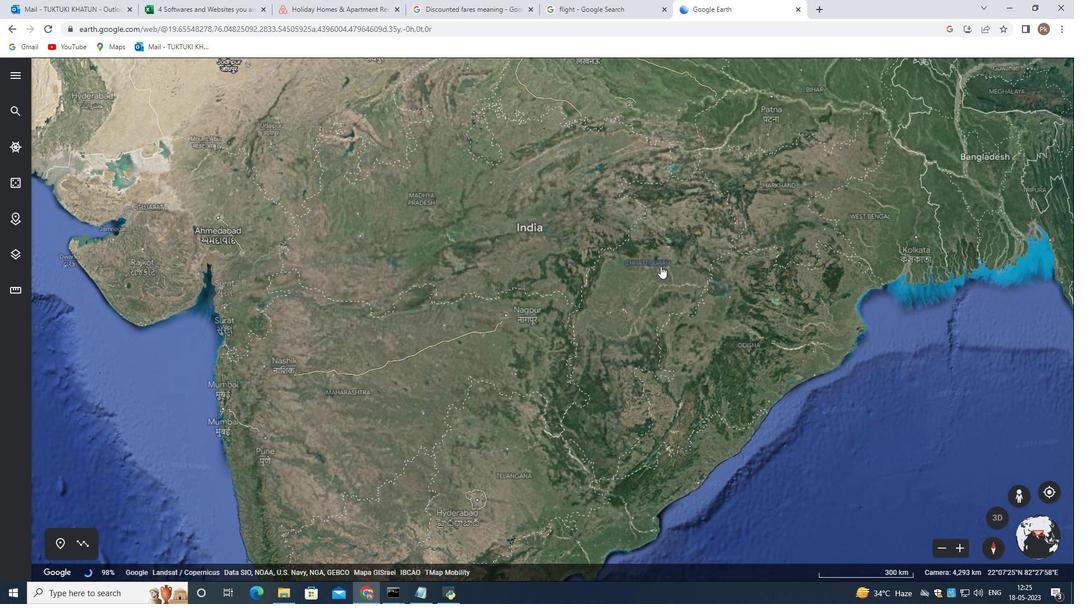 
Action: Mouse scrolled (662, 268) with delta (0, 0)
Screenshot: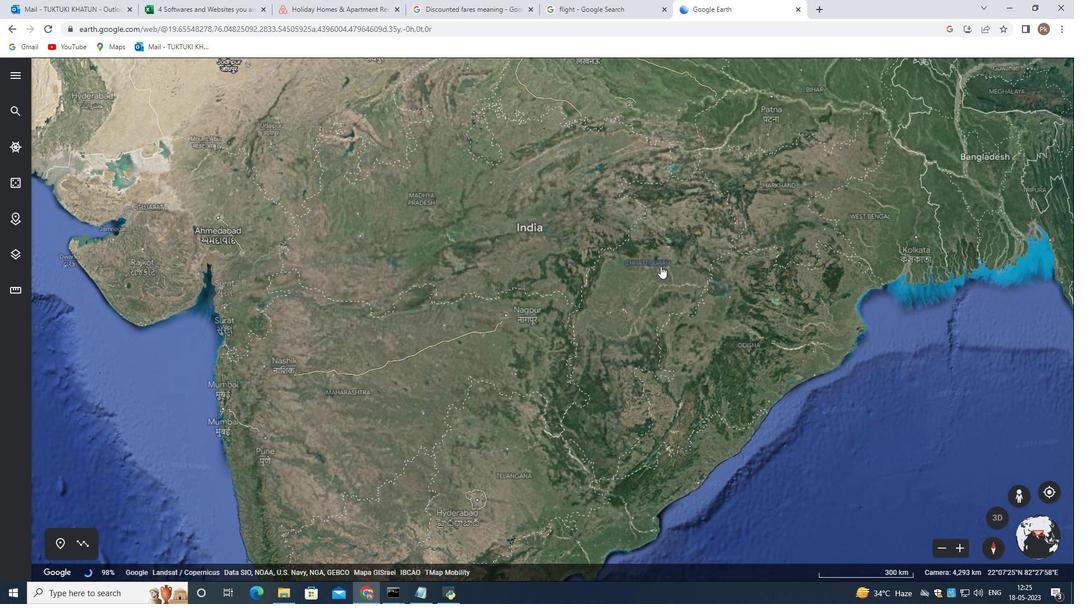 
Action: Mouse scrolled (662, 268) with delta (0, 0)
Screenshot: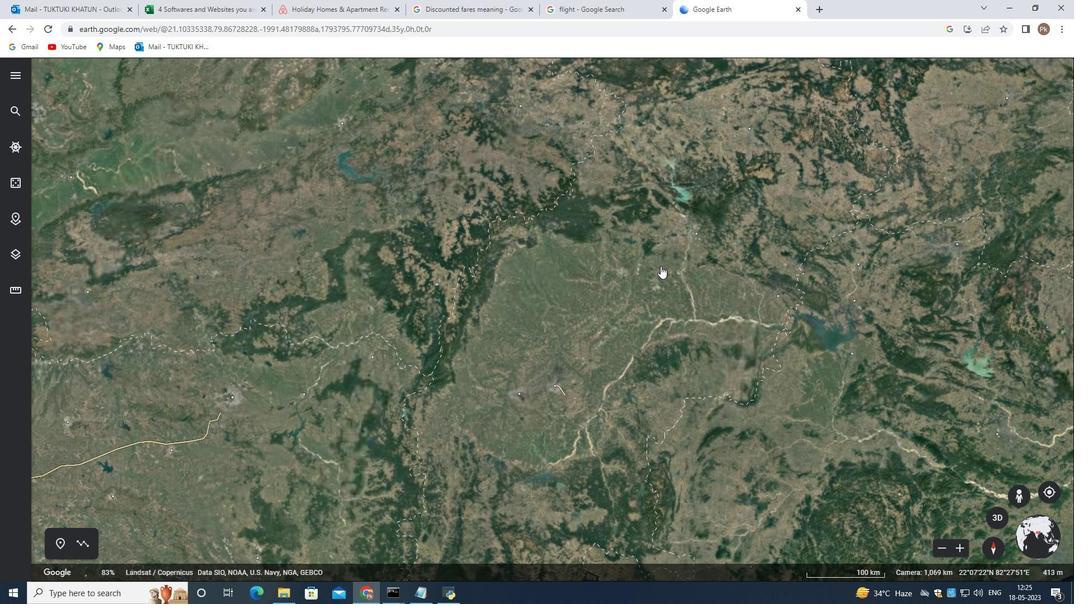 
Action: Mouse scrolled (662, 268) with delta (0, 0)
Screenshot: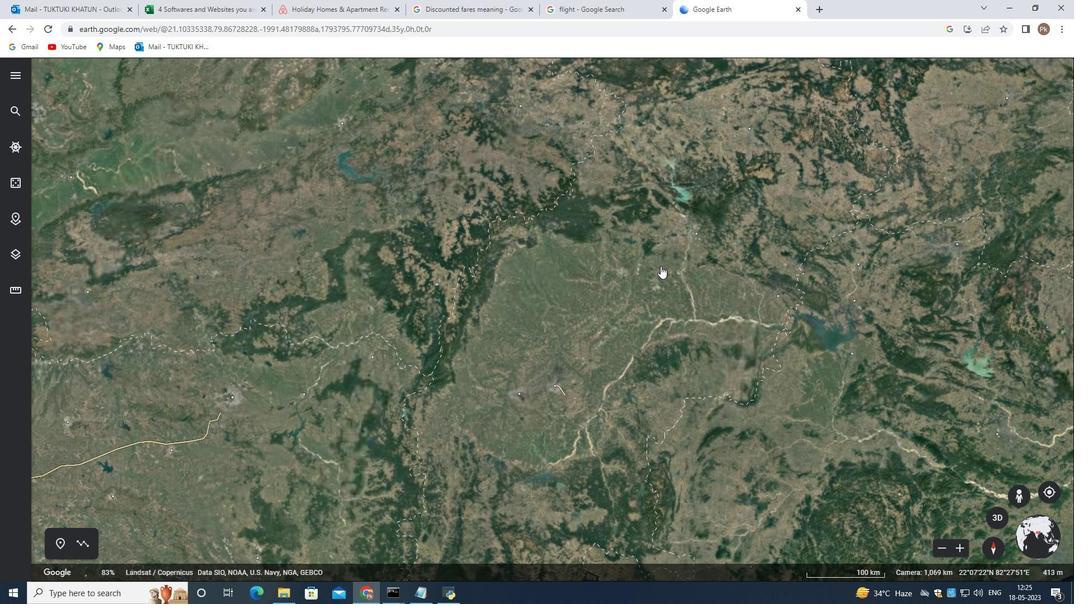 
Action: Mouse scrolled (662, 268) with delta (0, 0)
Screenshot: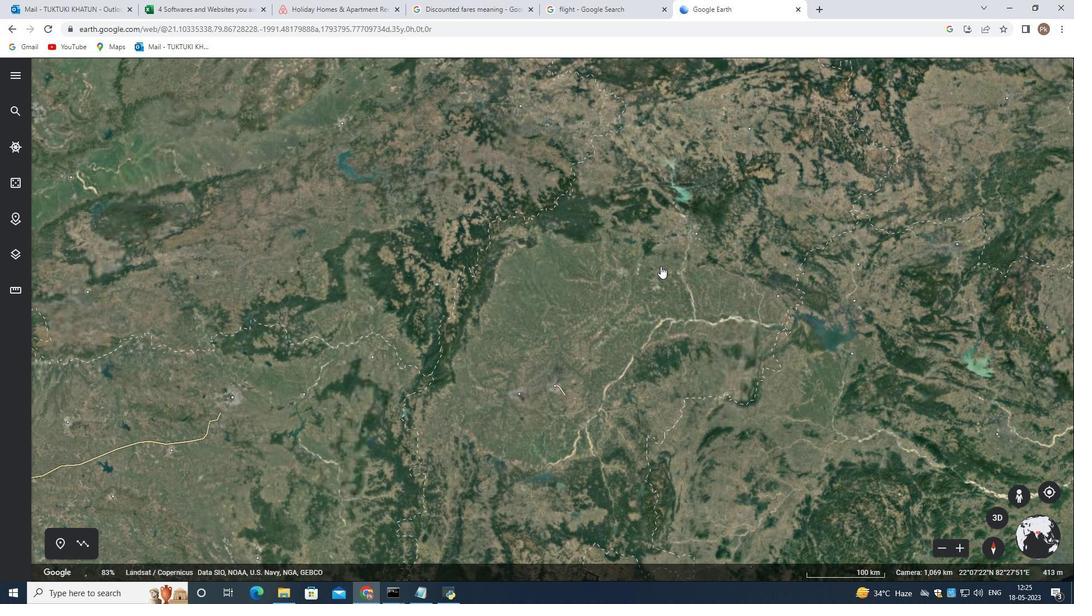 
Action: Mouse scrolled (662, 268) with delta (0, 0)
Screenshot: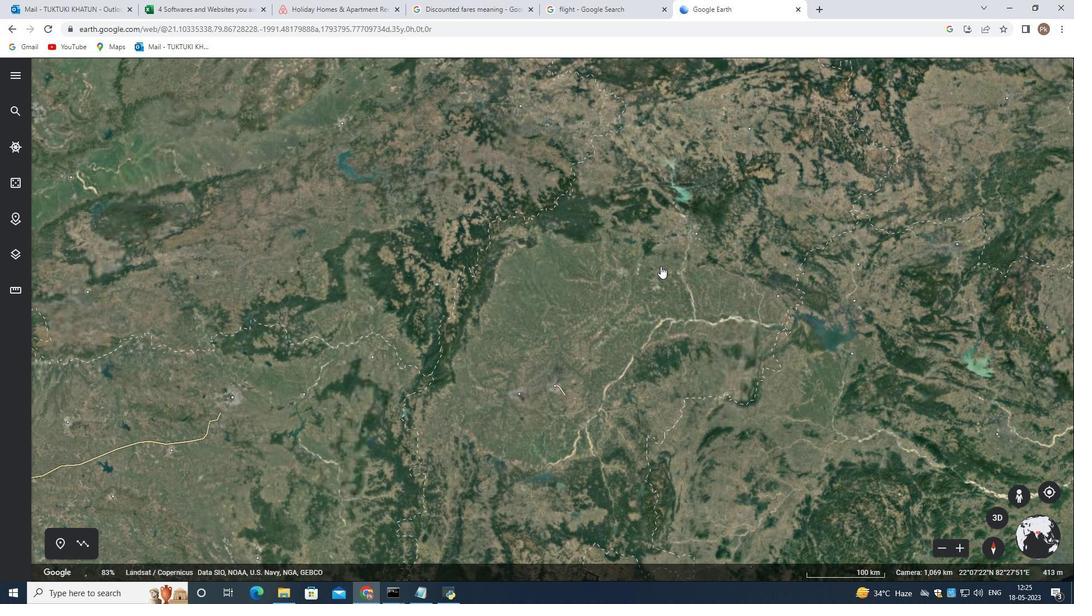 
Action: Mouse scrolled (662, 268) with delta (0, 0)
Screenshot: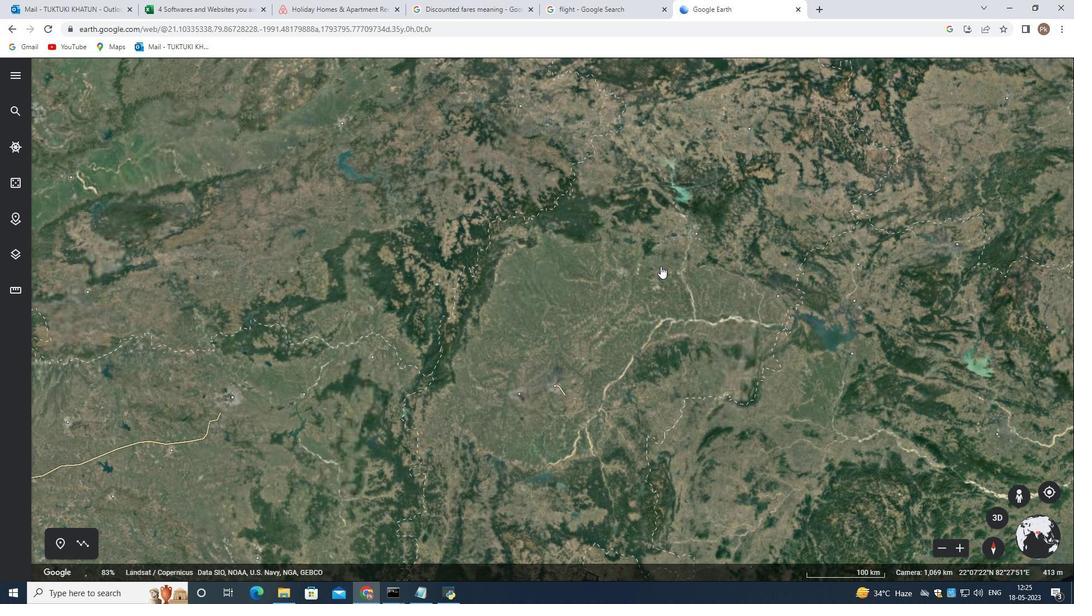 
Action: Mouse scrolled (662, 268) with delta (0, 0)
Screenshot: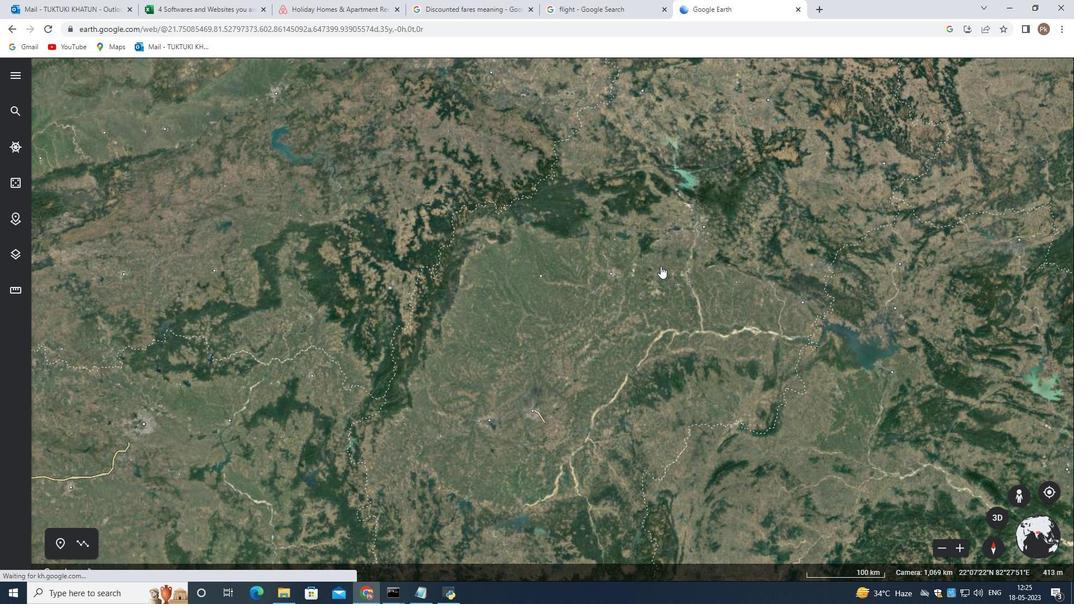 
Action: Mouse scrolled (662, 268) with delta (0, 0)
Screenshot: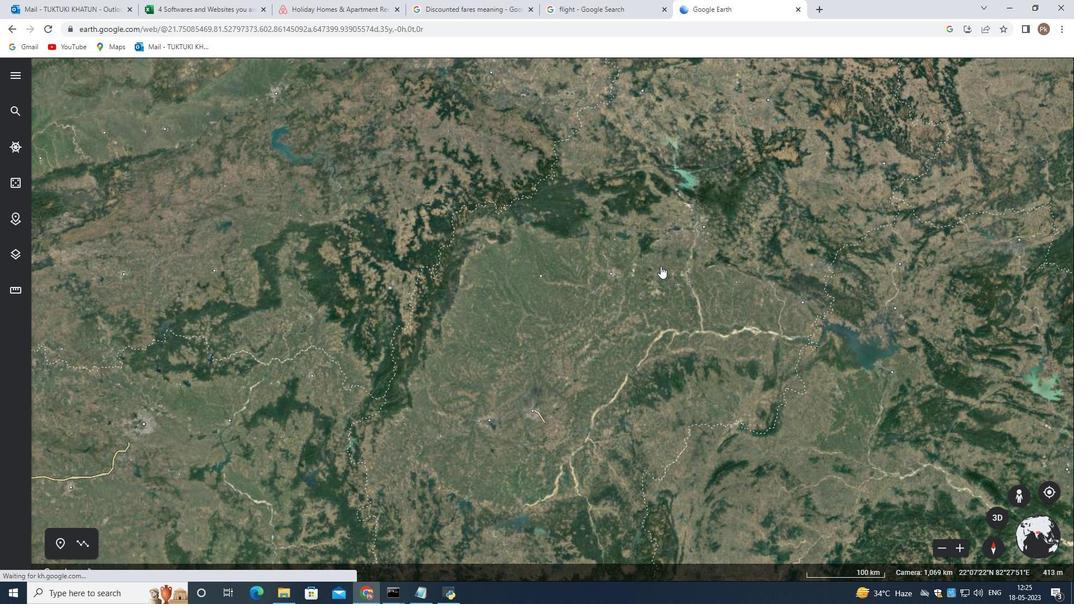 
Action: Mouse scrolled (662, 268) with delta (0, 0)
Screenshot: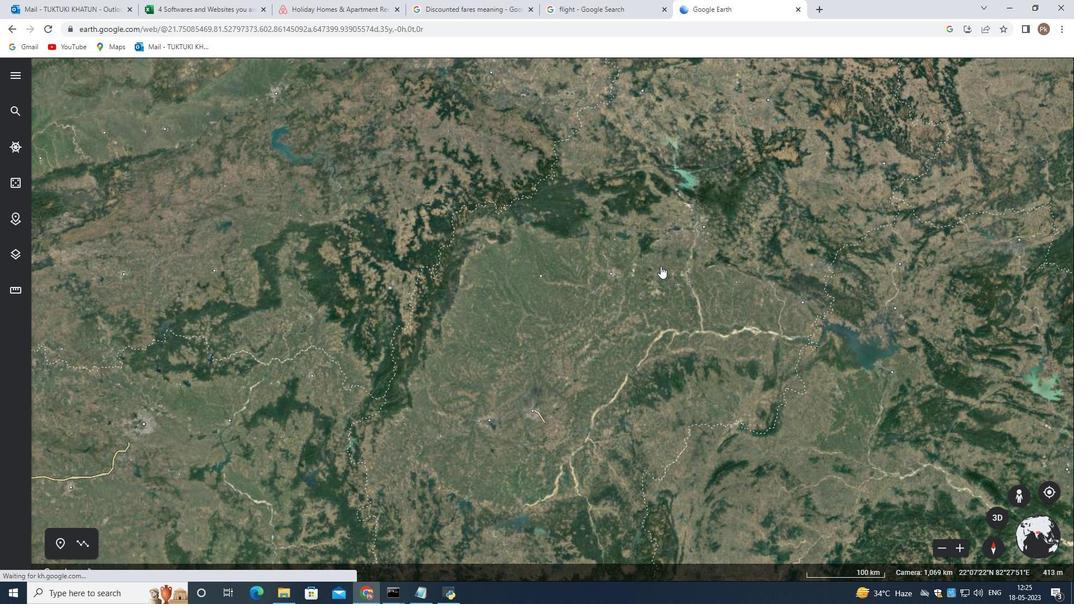 
Action: Mouse scrolled (662, 268) with delta (0, 0)
Screenshot: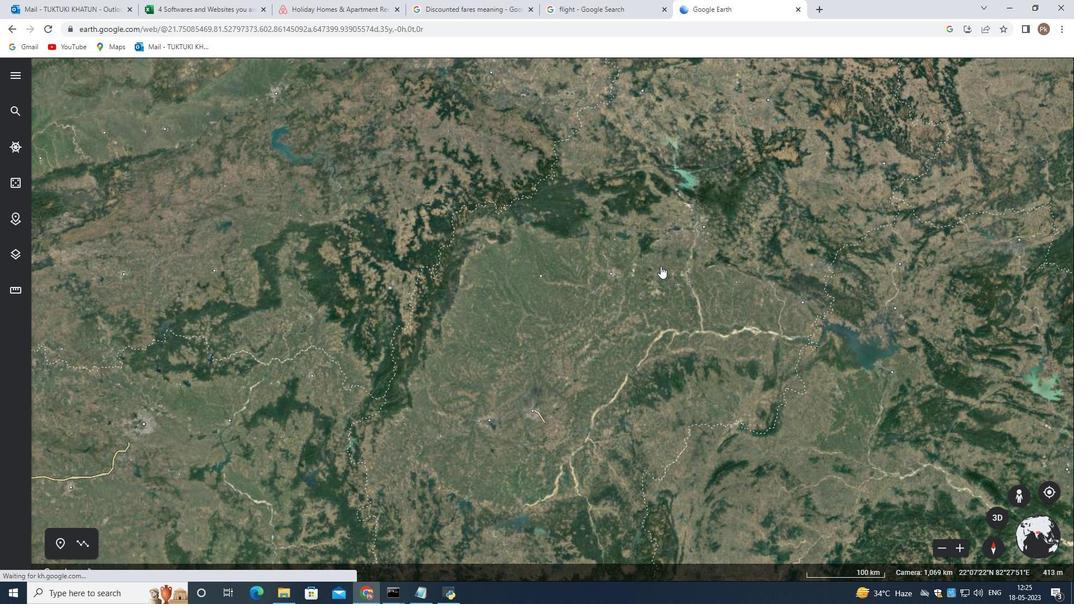 
Action: Mouse scrolled (662, 268) with delta (0, 0)
Screenshot: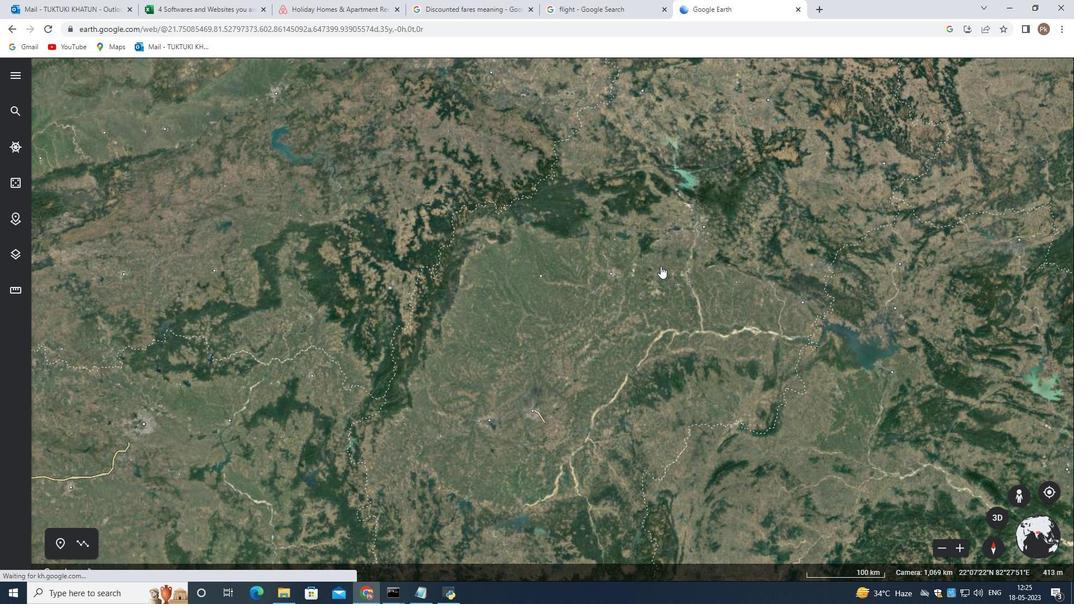 
Action: Mouse scrolled (662, 268) with delta (0, 0)
Screenshot: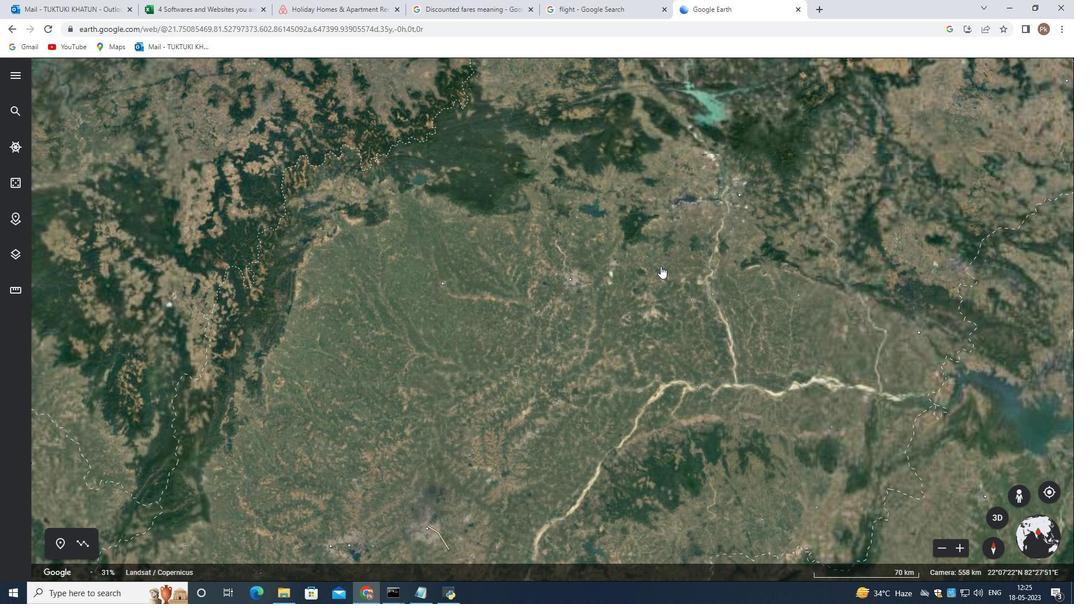 
Action: Mouse scrolled (662, 268) with delta (0, 0)
Screenshot: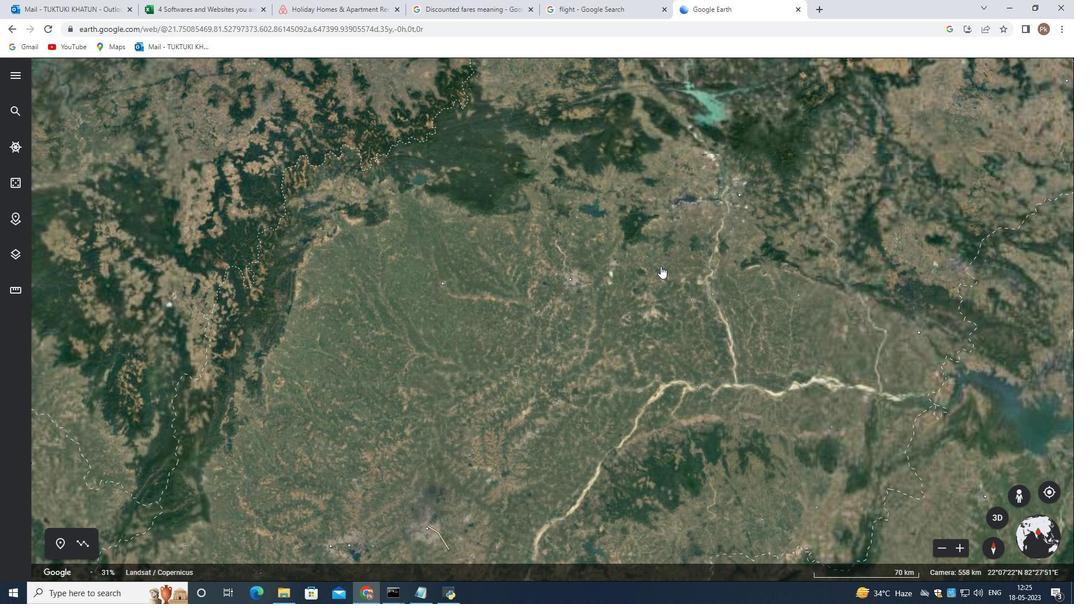 
Action: Mouse scrolled (662, 268) with delta (0, 0)
Screenshot: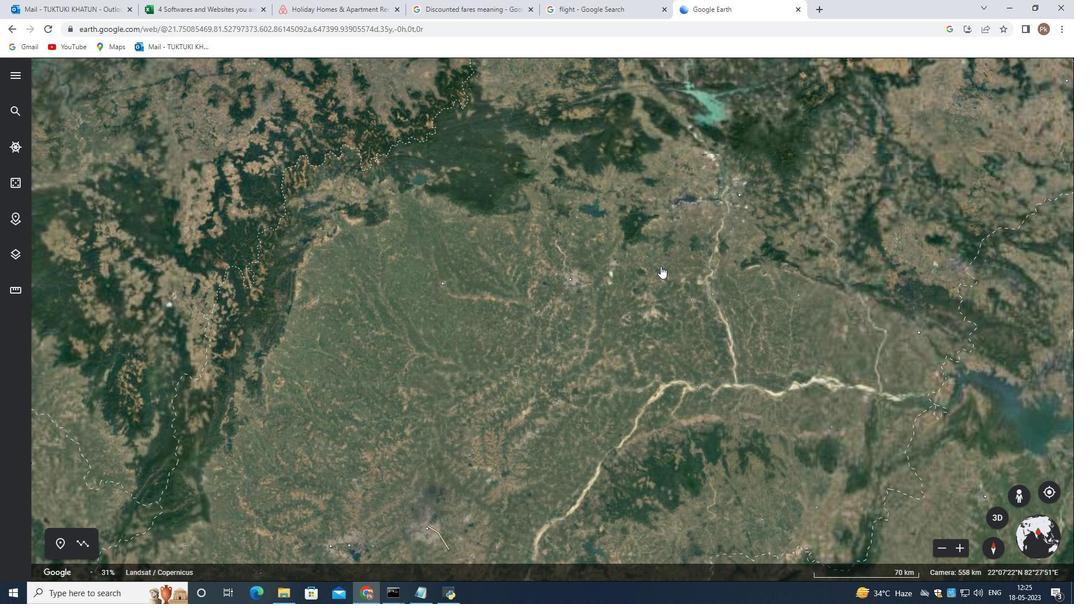 
Action: Mouse scrolled (662, 268) with delta (0, 0)
Screenshot: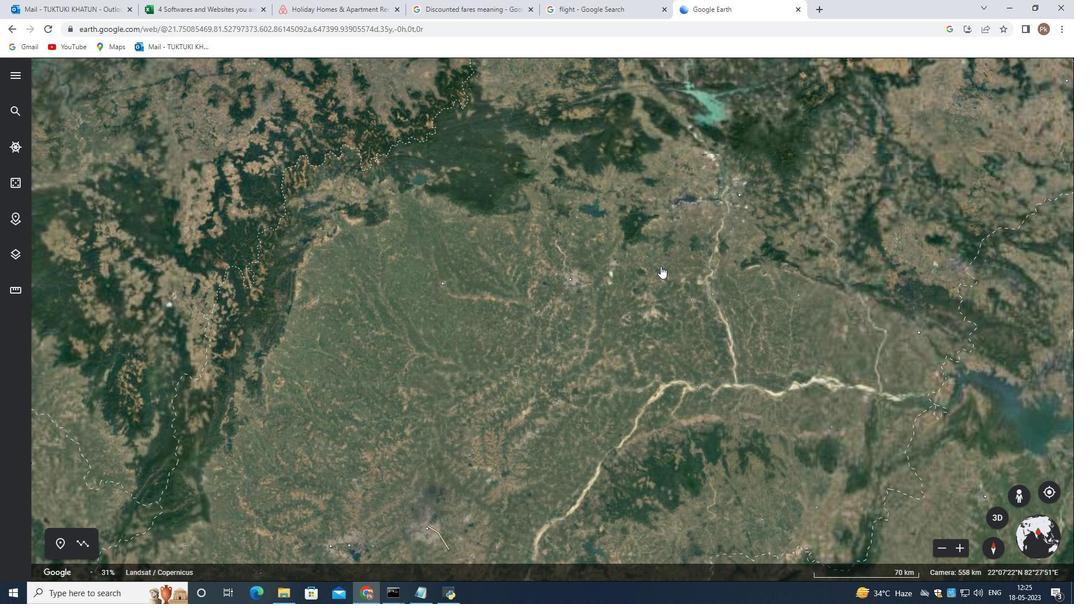 
Action: Mouse scrolled (662, 268) with delta (0, 0)
Screenshot: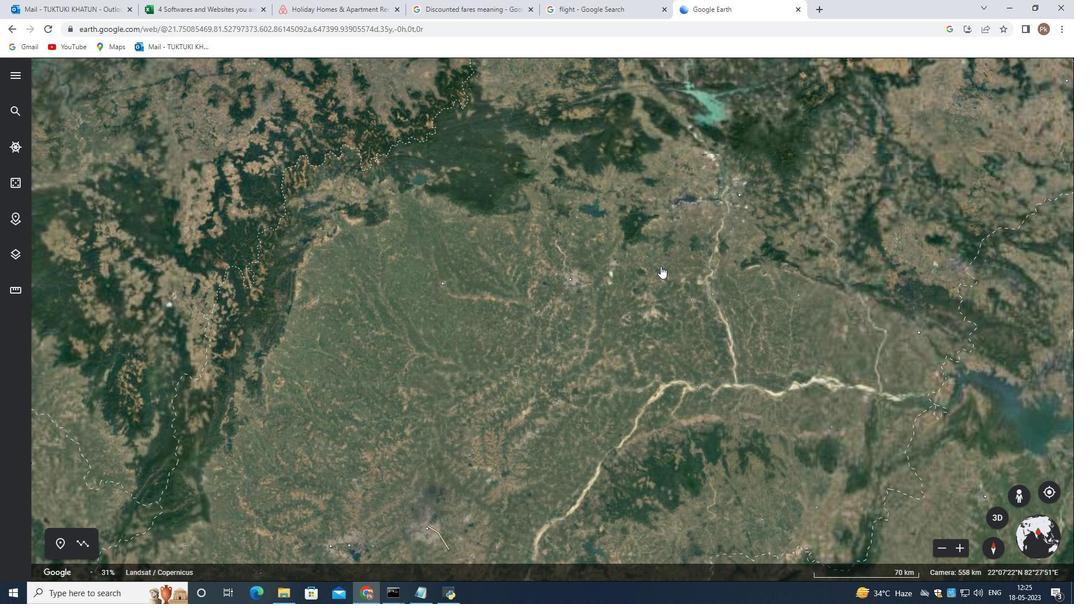 
Action: Mouse scrolled (662, 268) with delta (0, 0)
Screenshot: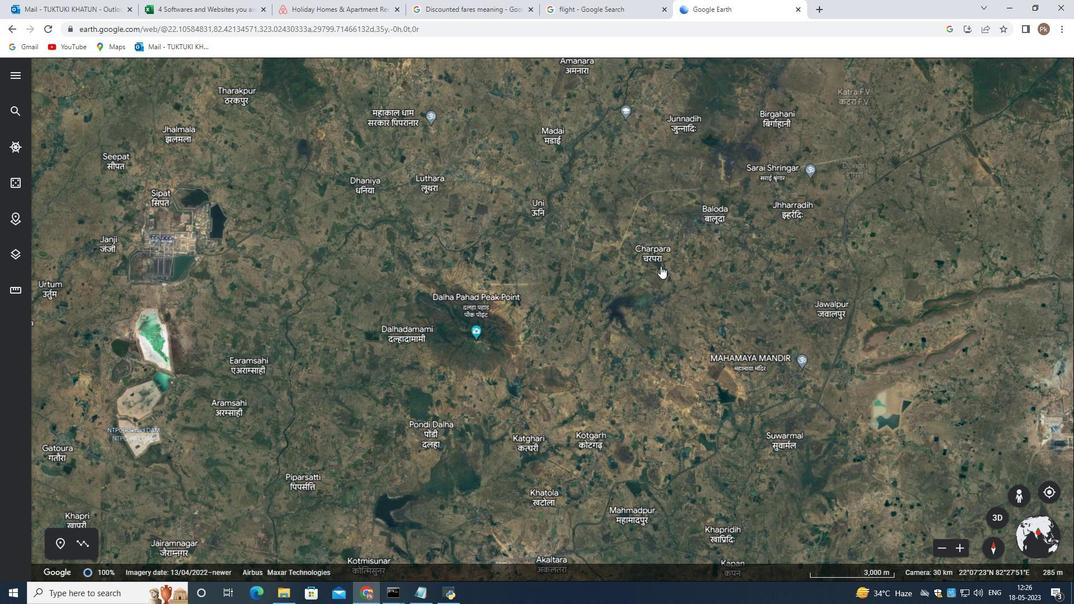 
Action: Mouse scrolled (662, 268) with delta (0, 0)
Screenshot: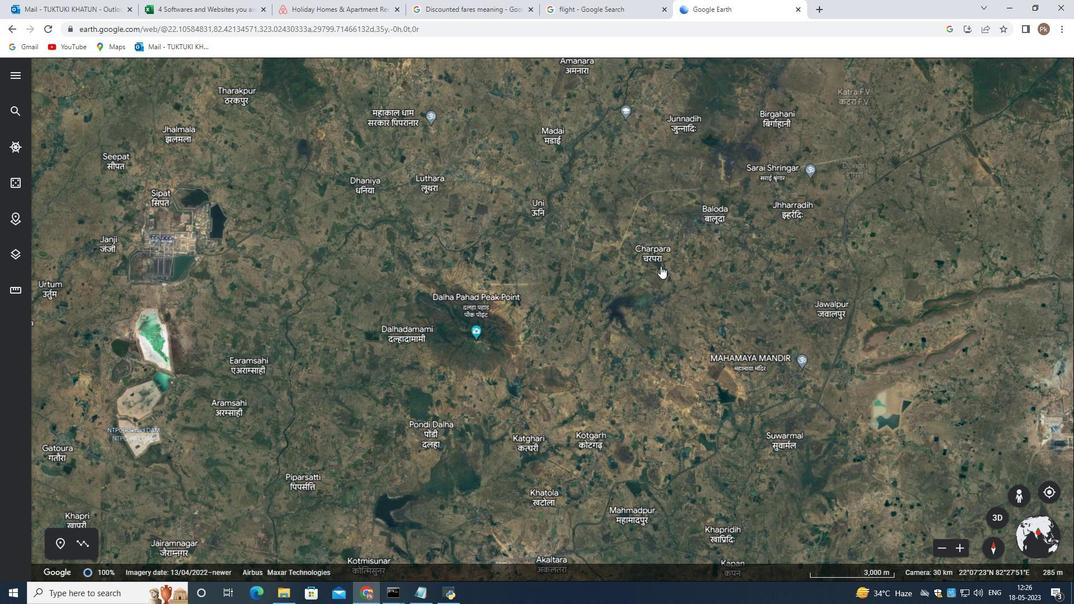 
Action: Mouse scrolled (662, 268) with delta (0, 0)
Screenshot: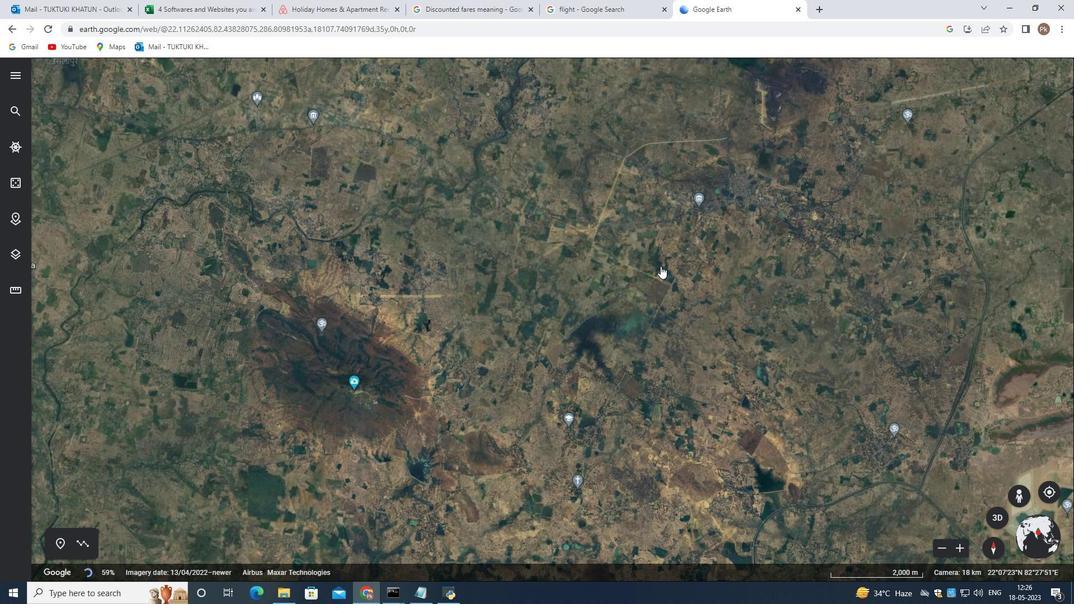 
Action: Mouse scrolled (662, 268) with delta (0, 0)
Screenshot: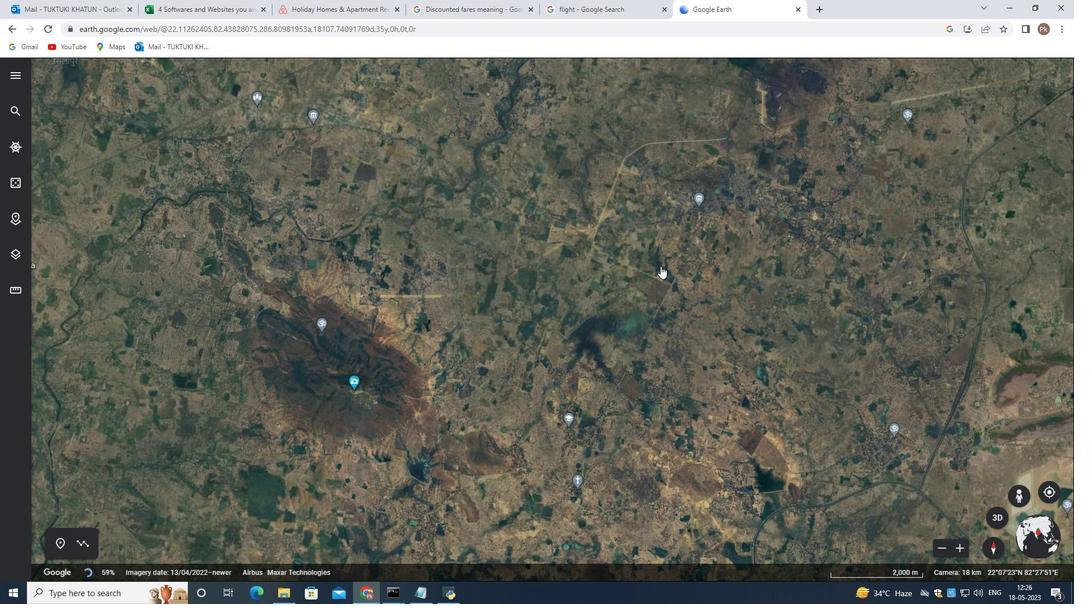 
Action: Mouse scrolled (662, 268) with delta (0, 0)
Screenshot: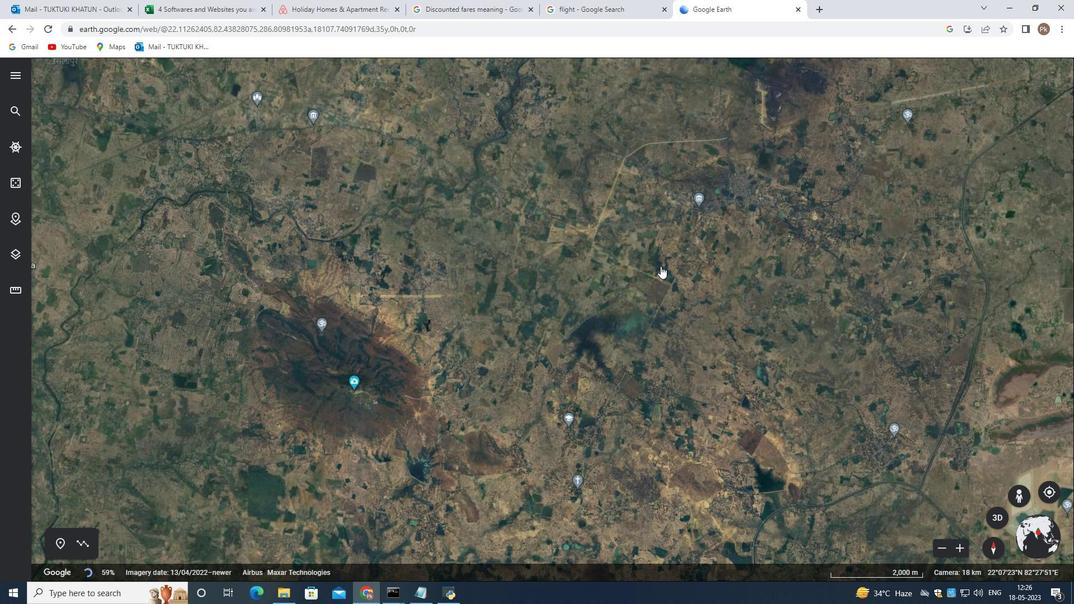 
Action: Mouse scrolled (662, 268) with delta (0, 0)
Screenshot: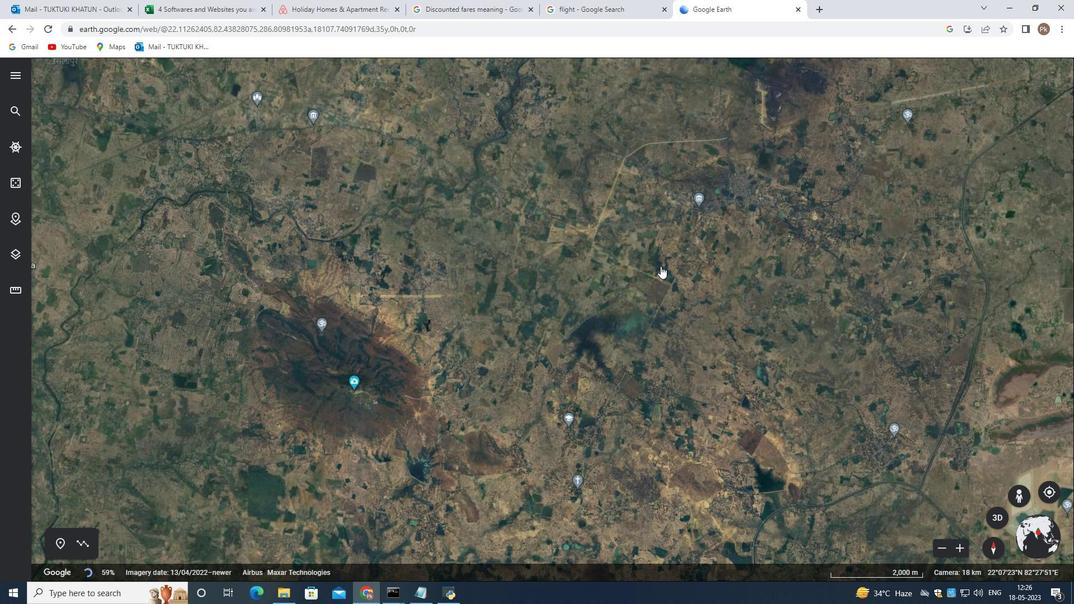 
Action: Mouse scrolled (662, 268) with delta (0, 0)
Screenshot: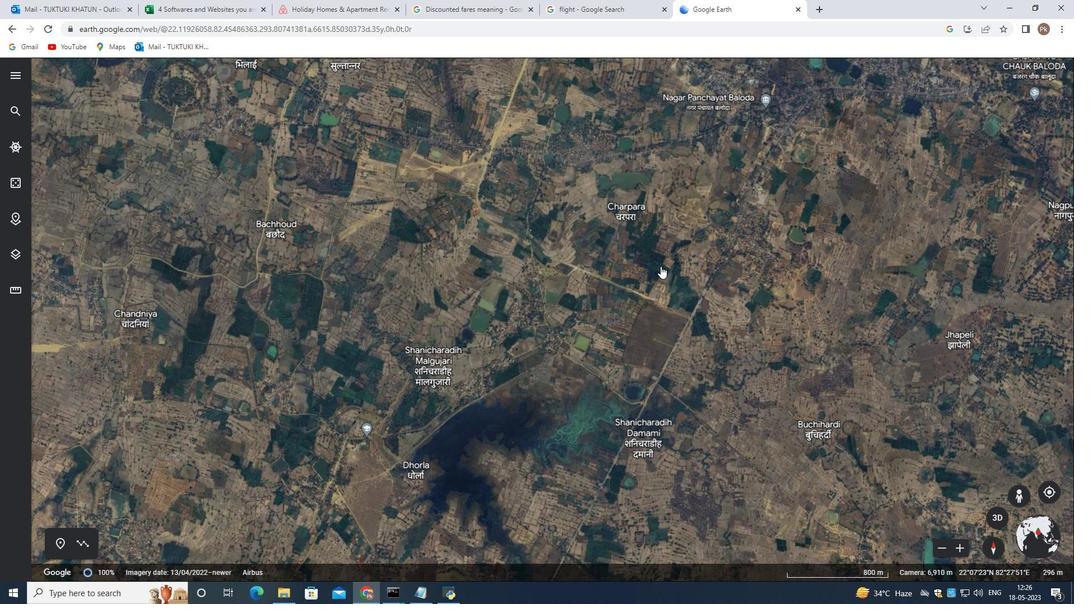 
Action: Mouse scrolled (662, 268) with delta (0, 0)
Screenshot: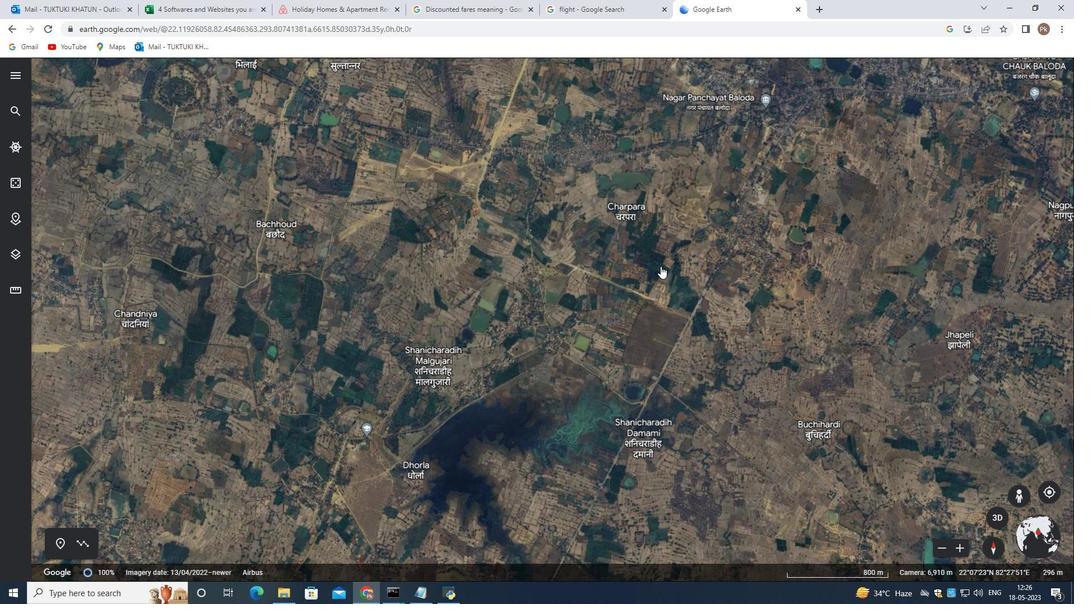 
Action: Mouse scrolled (662, 268) with delta (0, 0)
Screenshot: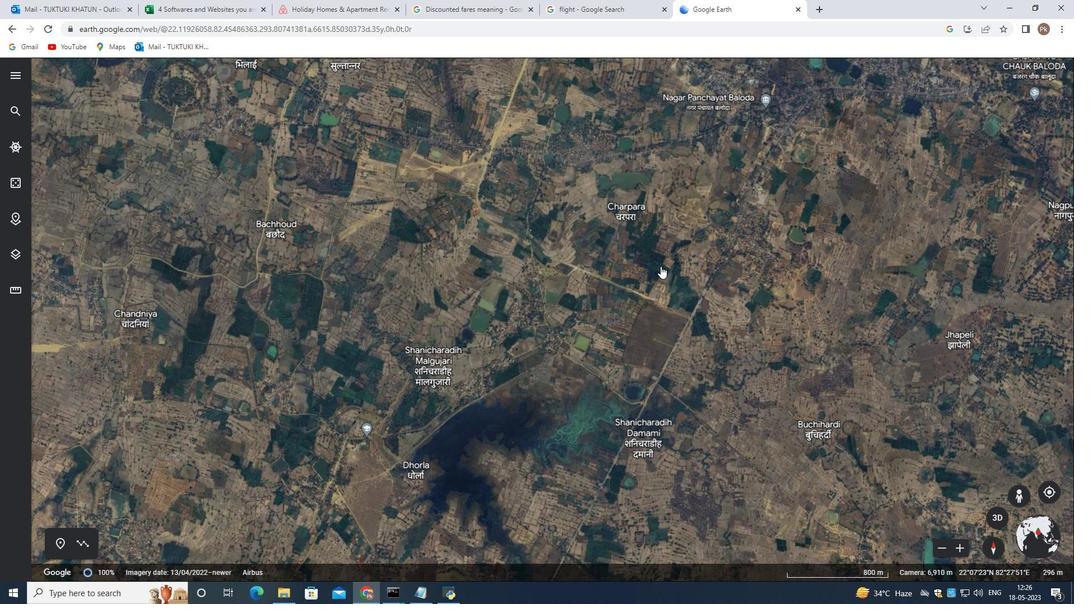 
Action: Mouse scrolled (662, 268) with delta (0, 0)
Screenshot: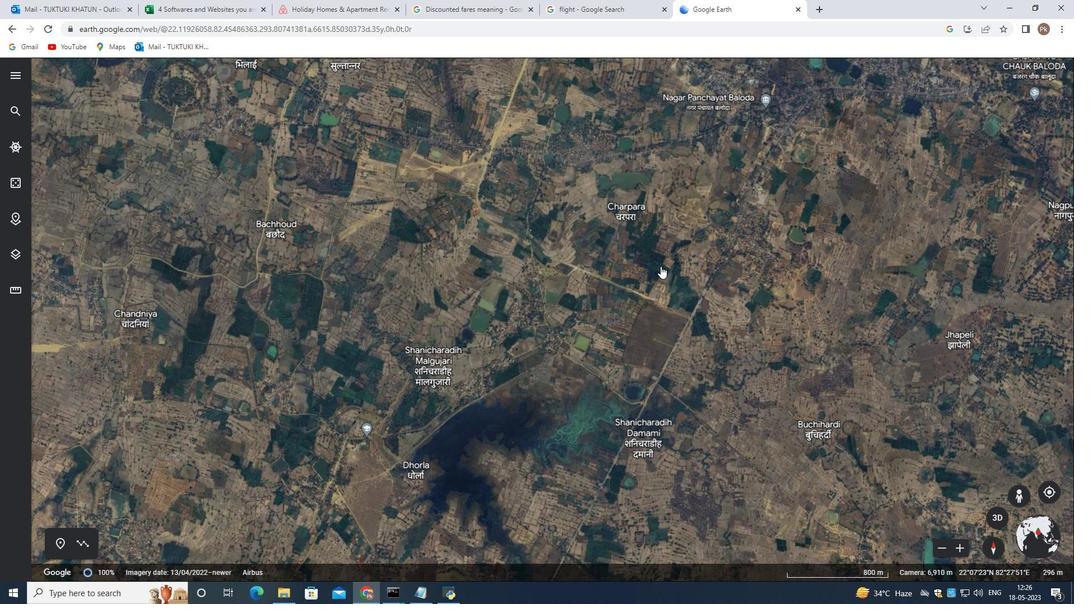 
Action: Mouse scrolled (662, 268) with delta (0, 0)
Screenshot: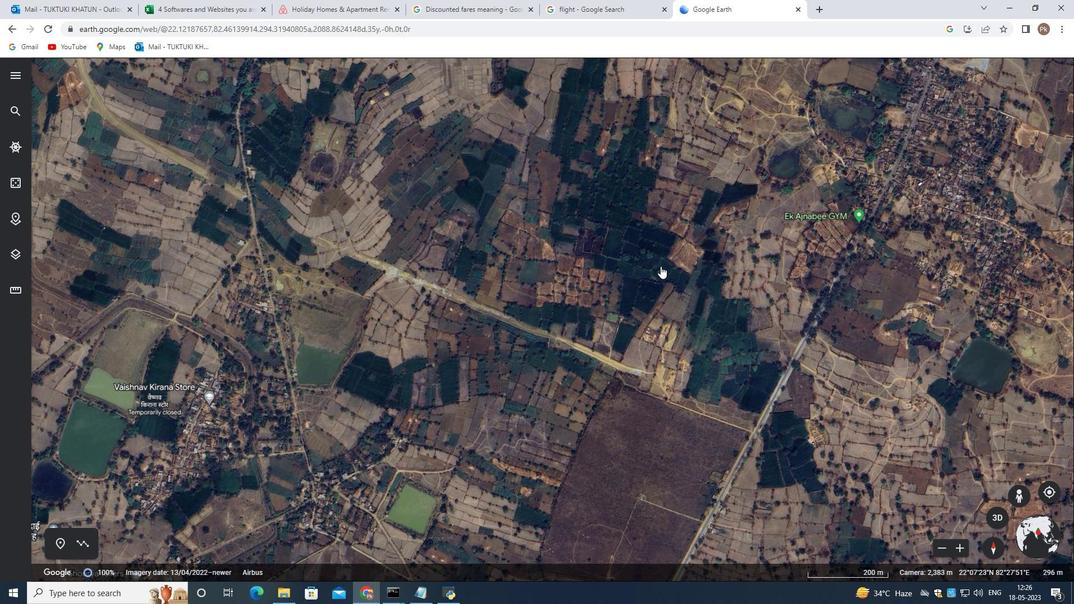 
Action: Mouse scrolled (662, 268) with delta (0, 0)
Screenshot: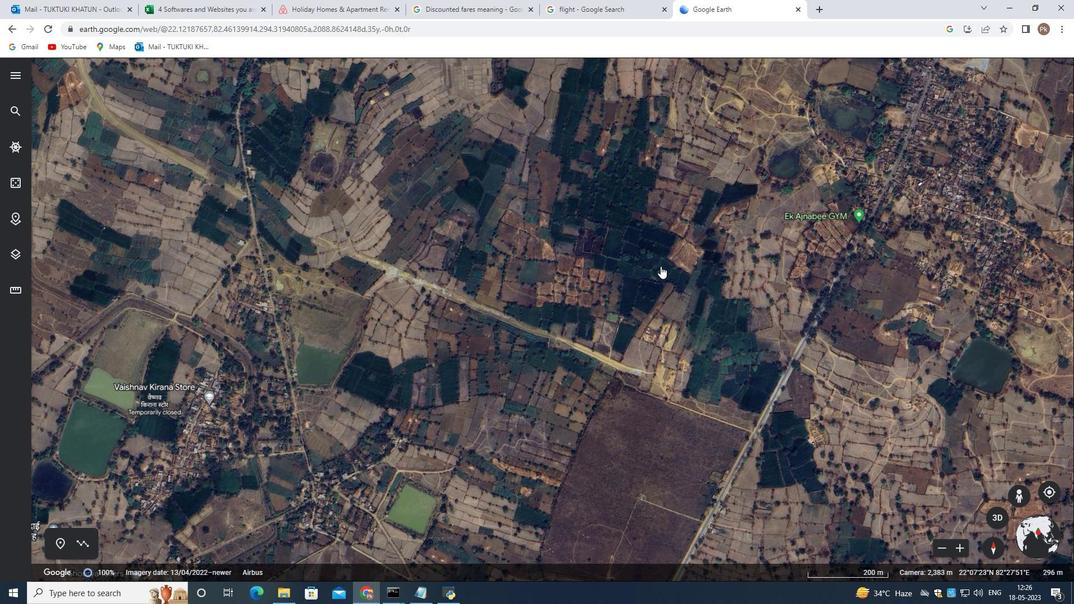 
Action: Mouse scrolled (662, 268) with delta (0, 0)
Screenshot: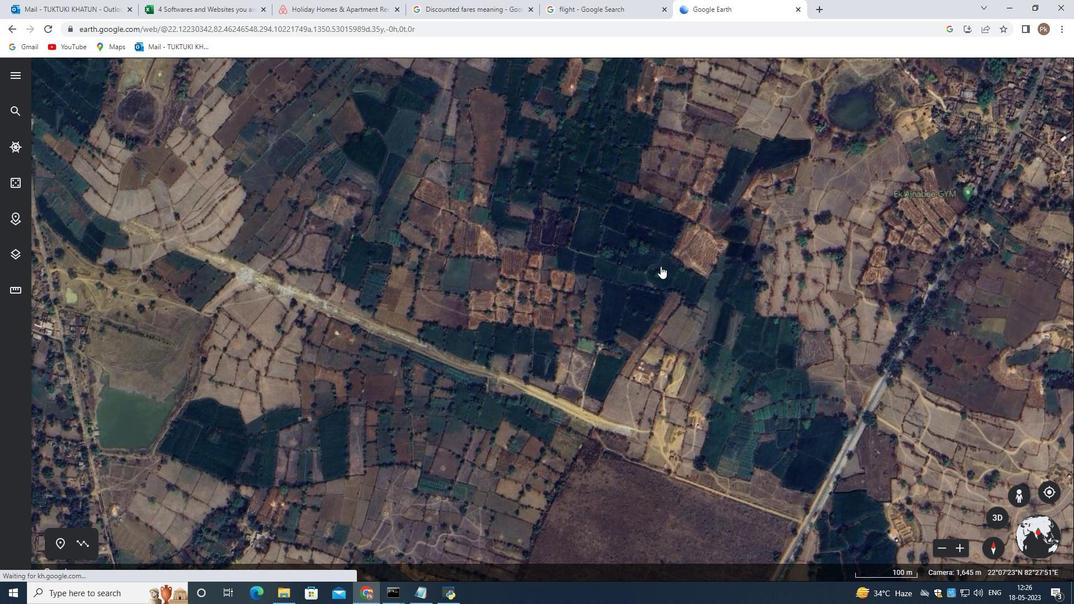 
Action: Mouse scrolled (662, 268) with delta (0, 0)
Screenshot: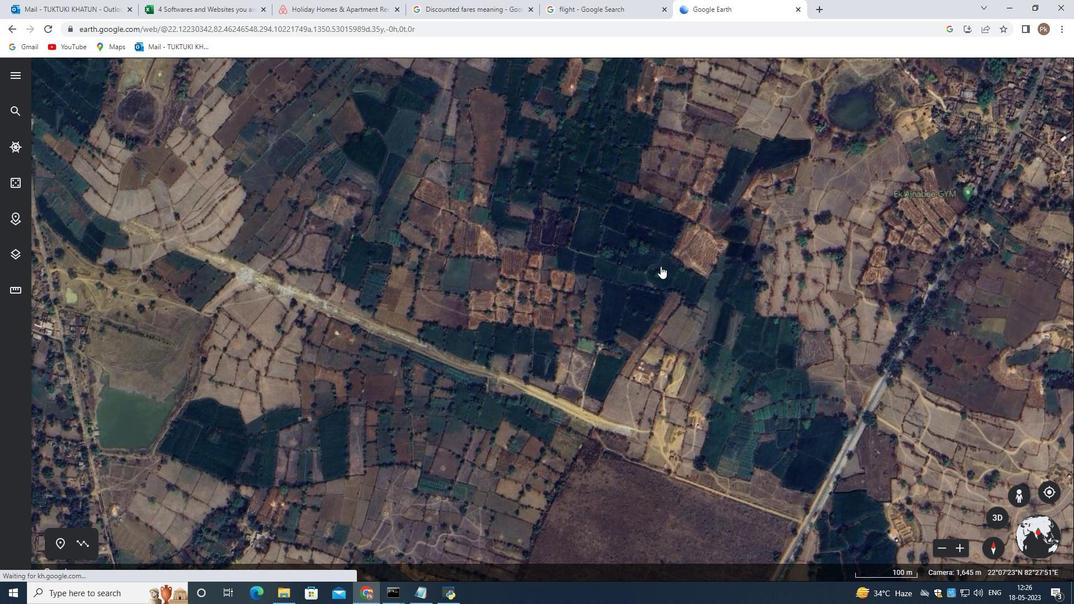 
Action: Mouse scrolled (662, 268) with delta (0, 0)
Screenshot: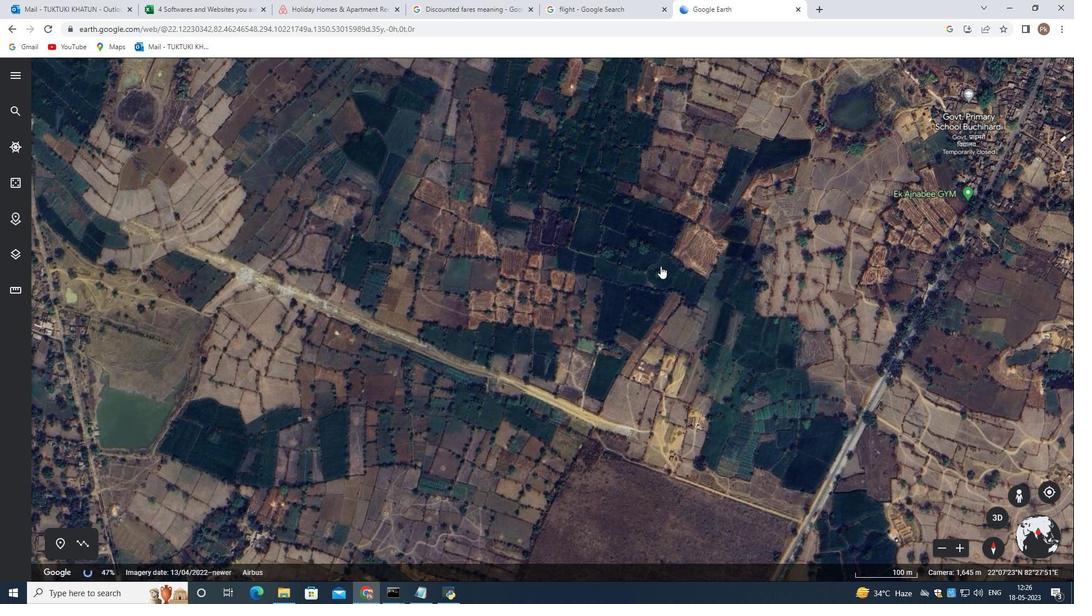 
Action: Mouse scrolled (662, 268) with delta (0, 0)
Screenshot: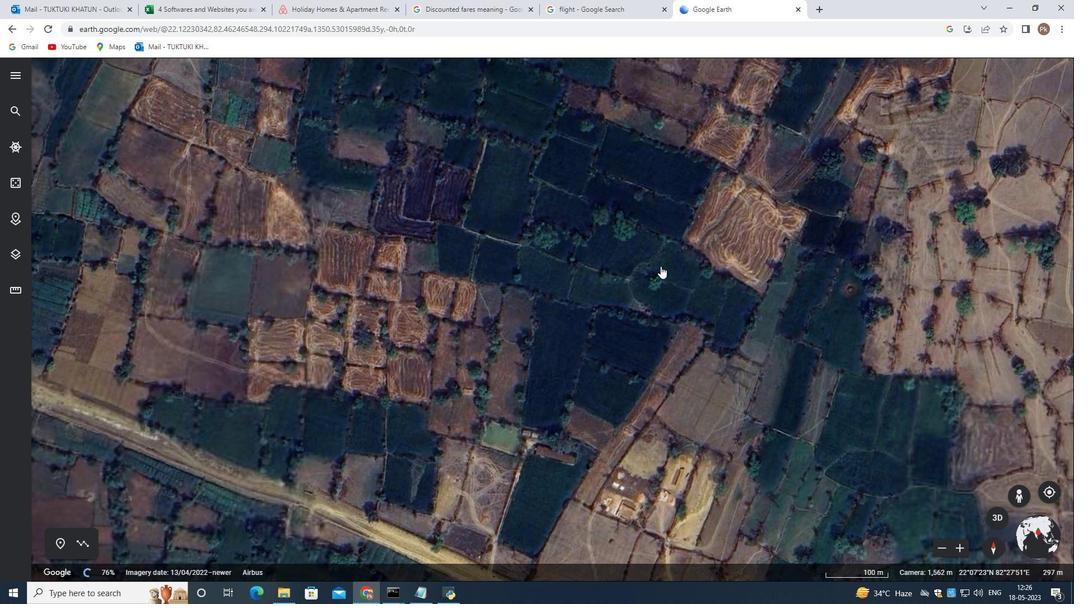 
Action: Mouse scrolled (662, 268) with delta (0, 0)
Screenshot: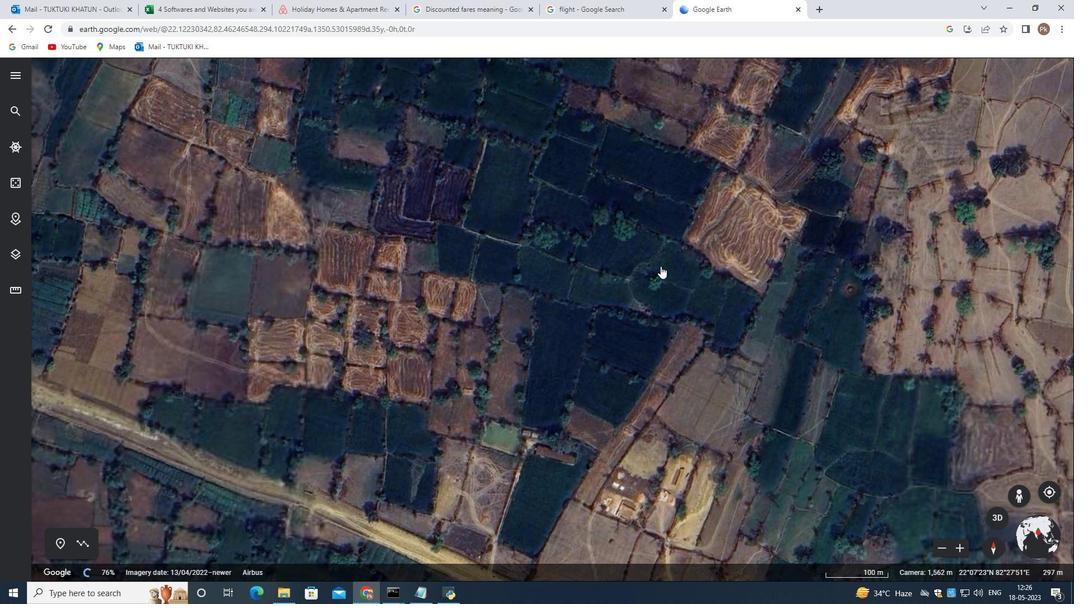 
Action: Mouse scrolled (662, 268) with delta (0, 0)
Screenshot: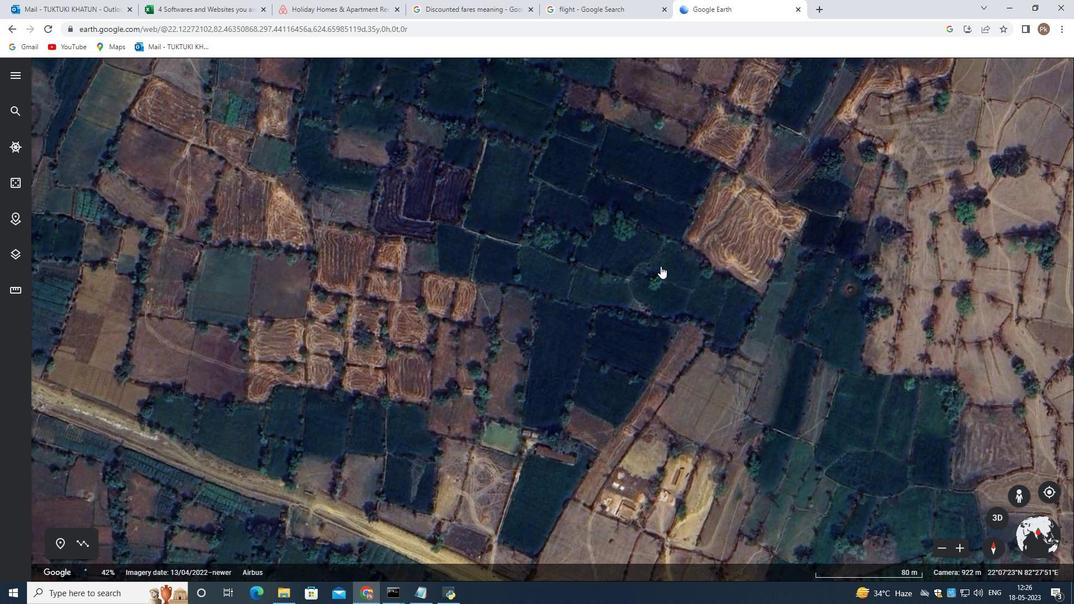 
Action: Mouse scrolled (662, 268) with delta (0, 0)
Screenshot: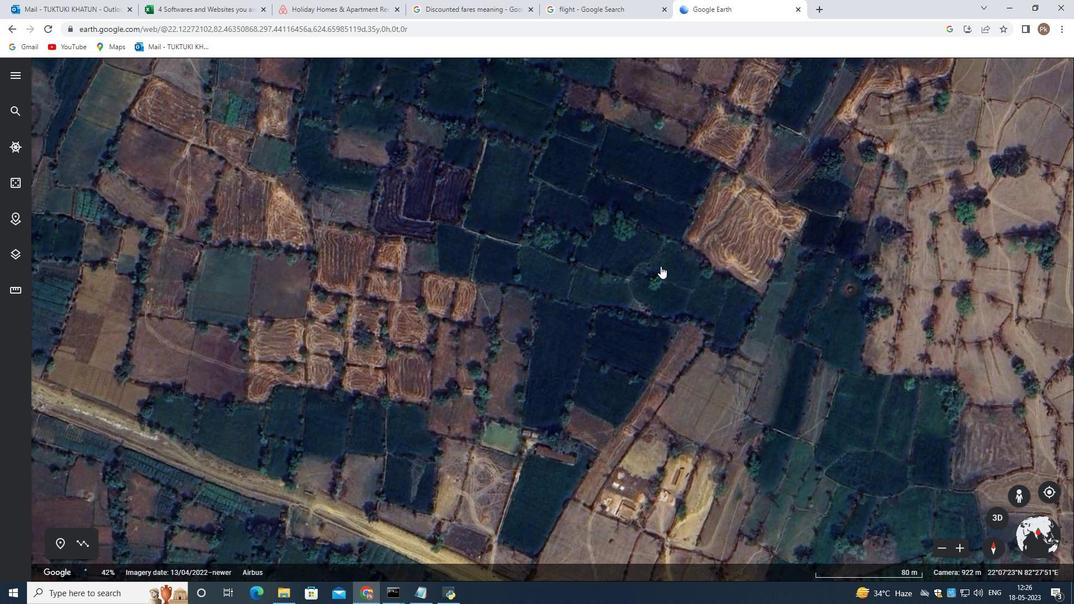 
Action: Mouse scrolled (662, 268) with delta (0, 0)
Screenshot: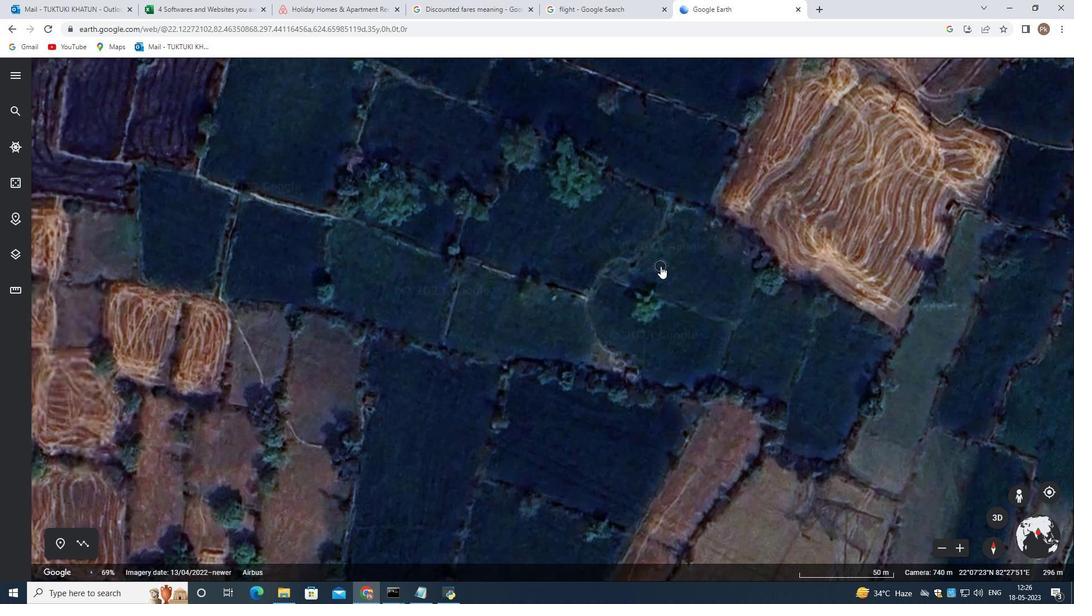 
Action: Mouse scrolled (662, 268) with delta (0, 0)
Screenshot: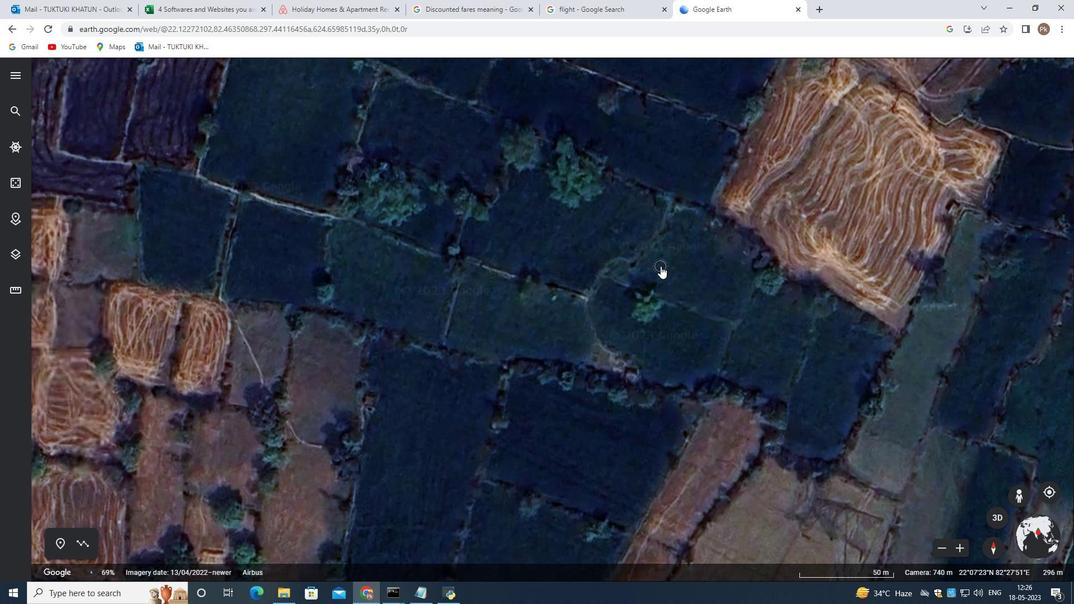 
Action: Mouse scrolled (662, 268) with delta (0, 0)
Screenshot: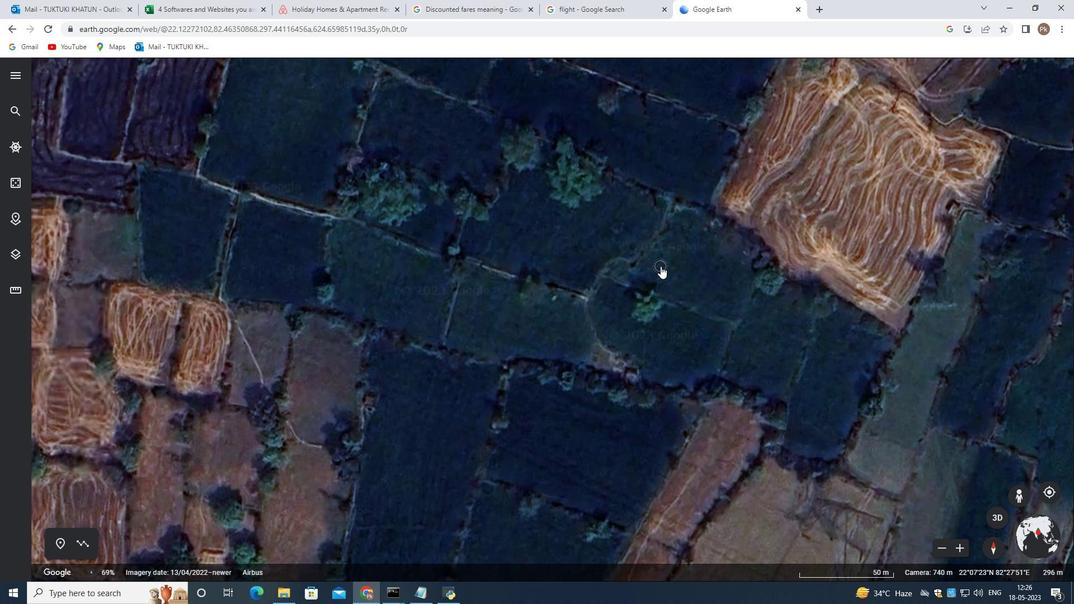 
Action: Mouse scrolled (662, 267) with delta (0, 0)
Screenshot: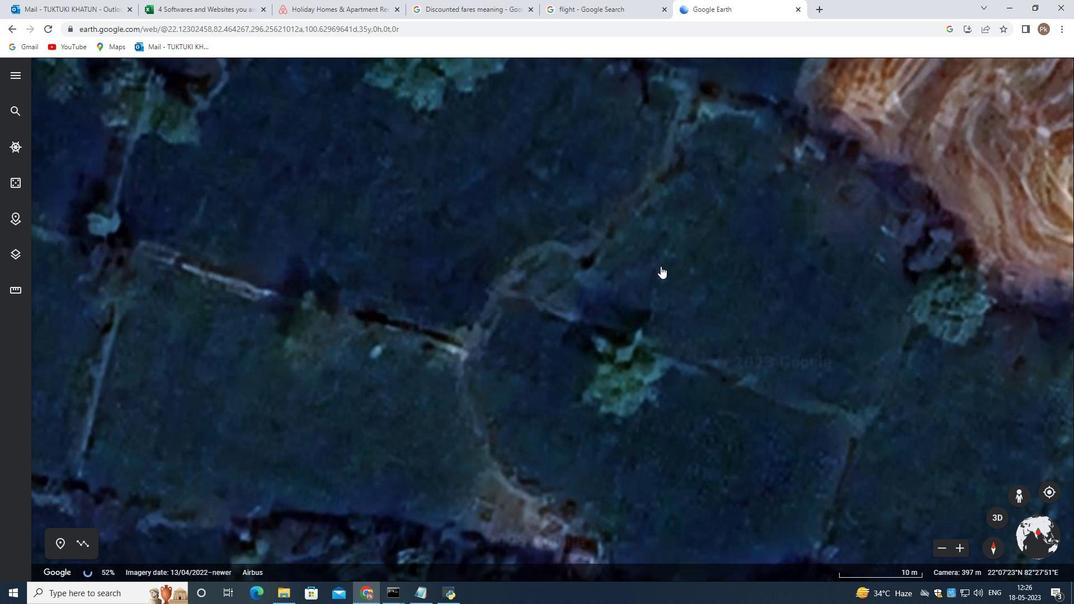 
Action: Mouse scrolled (662, 267) with delta (0, 0)
Screenshot: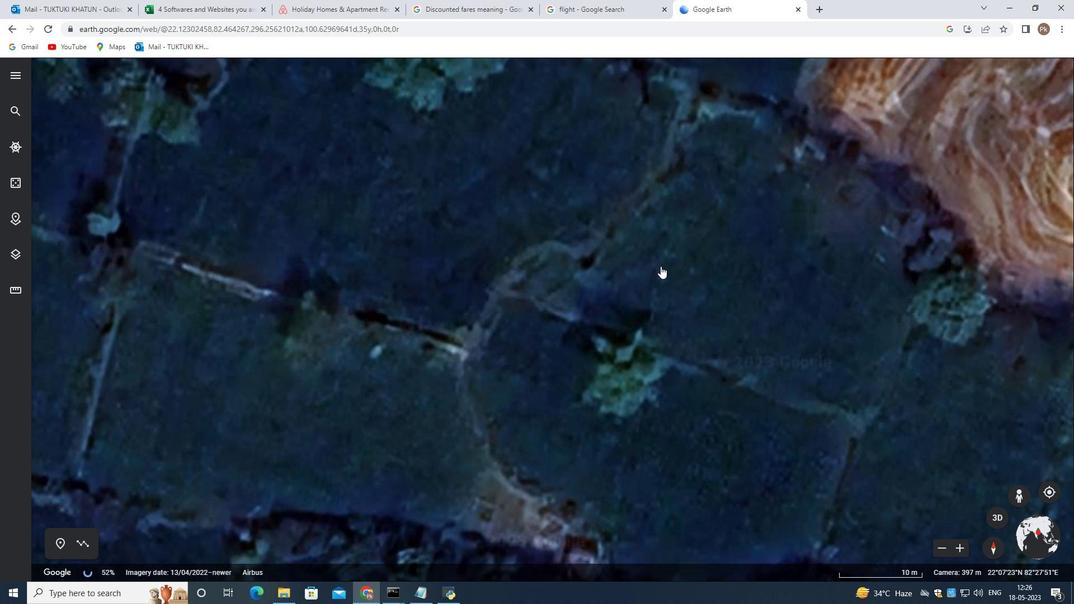 
Action: Mouse scrolled (662, 267) with delta (0, 0)
Screenshot: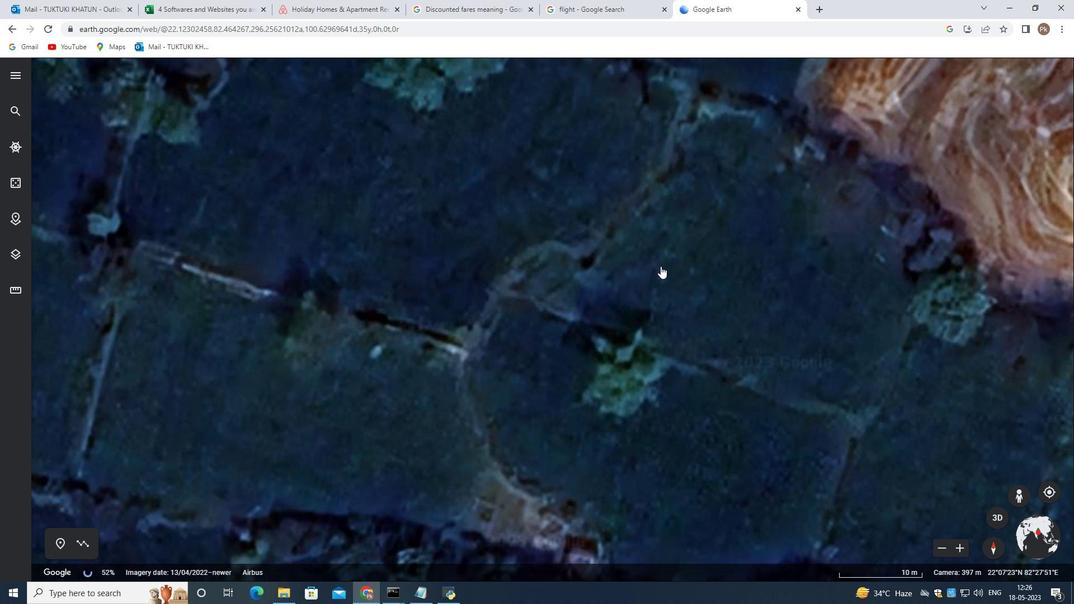 
Action: Mouse scrolled (662, 267) with delta (0, 0)
Screenshot: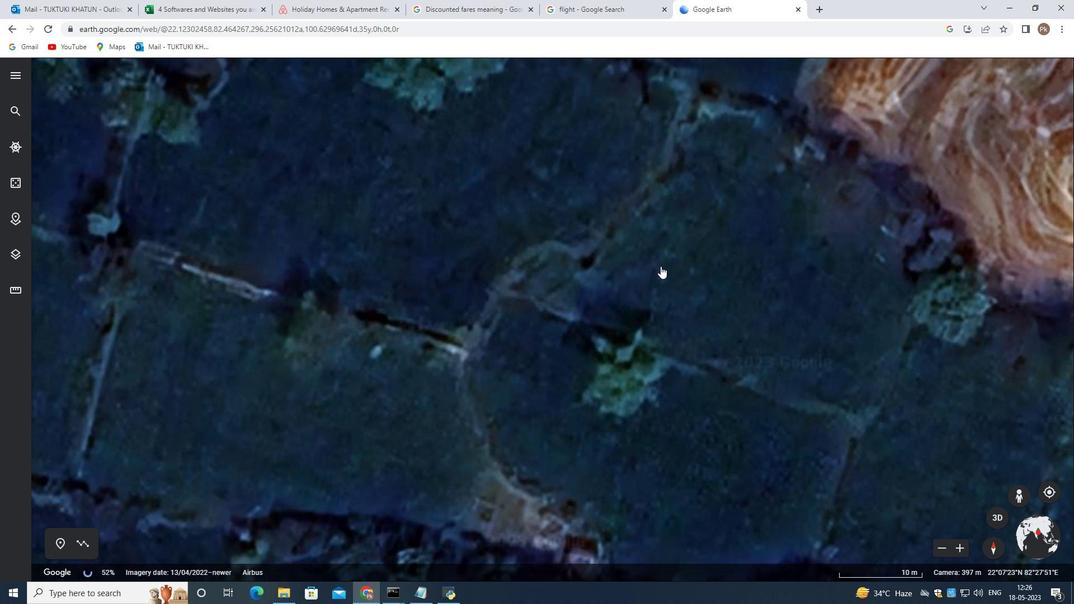 
Action: Mouse scrolled (662, 267) with delta (0, 0)
Screenshot: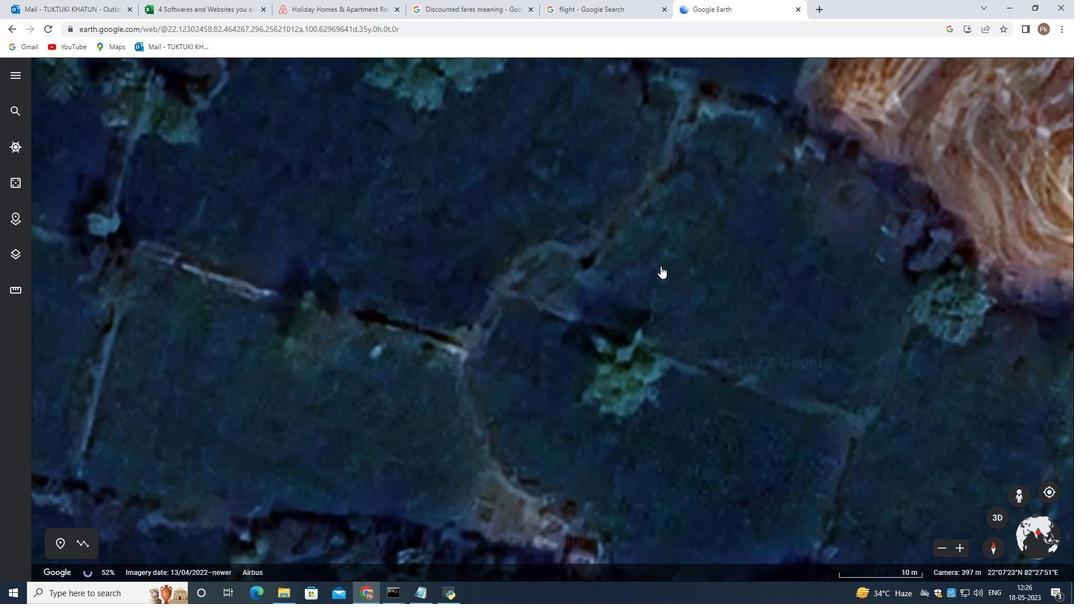 
Action: Mouse scrolled (662, 267) with delta (0, 0)
Screenshot: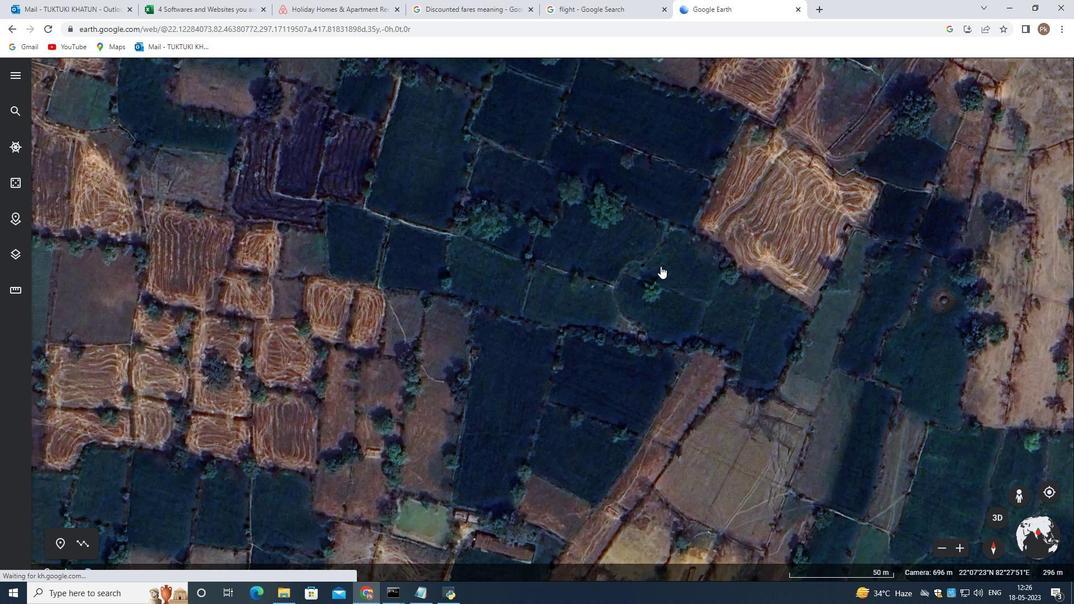 
Action: Mouse scrolled (662, 267) with delta (0, 0)
Screenshot: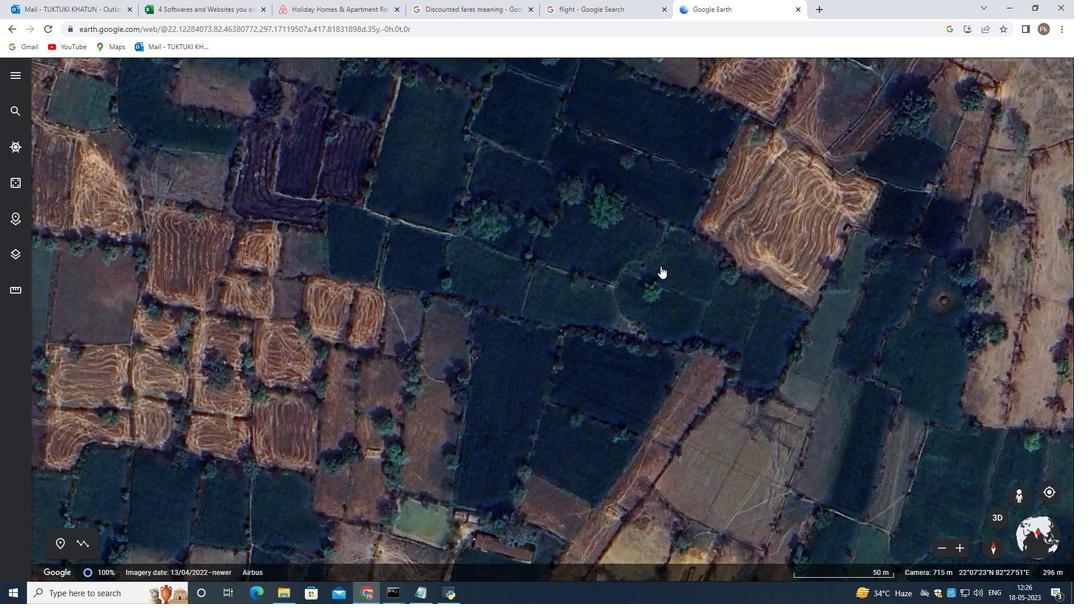 
Action: Mouse scrolled (662, 267) with delta (0, 0)
Screenshot: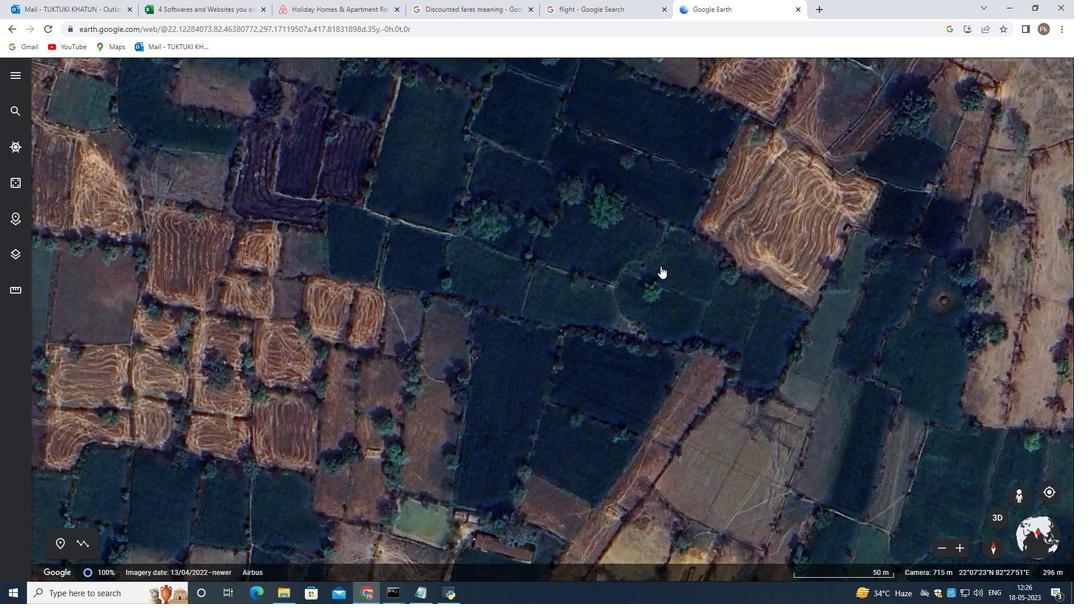 
Action: Mouse scrolled (662, 267) with delta (0, 0)
